 Task: Personal Template: Gluten-Free Shopping List.
Action: Mouse moved to (79, 81)
Screenshot: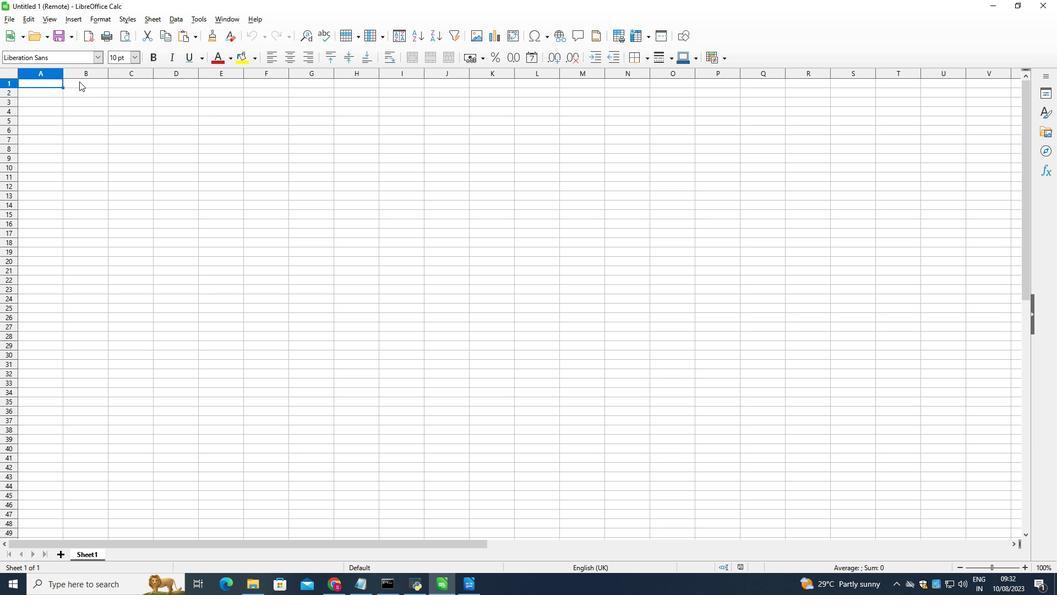
Action: Mouse pressed left at (79, 81)
Screenshot: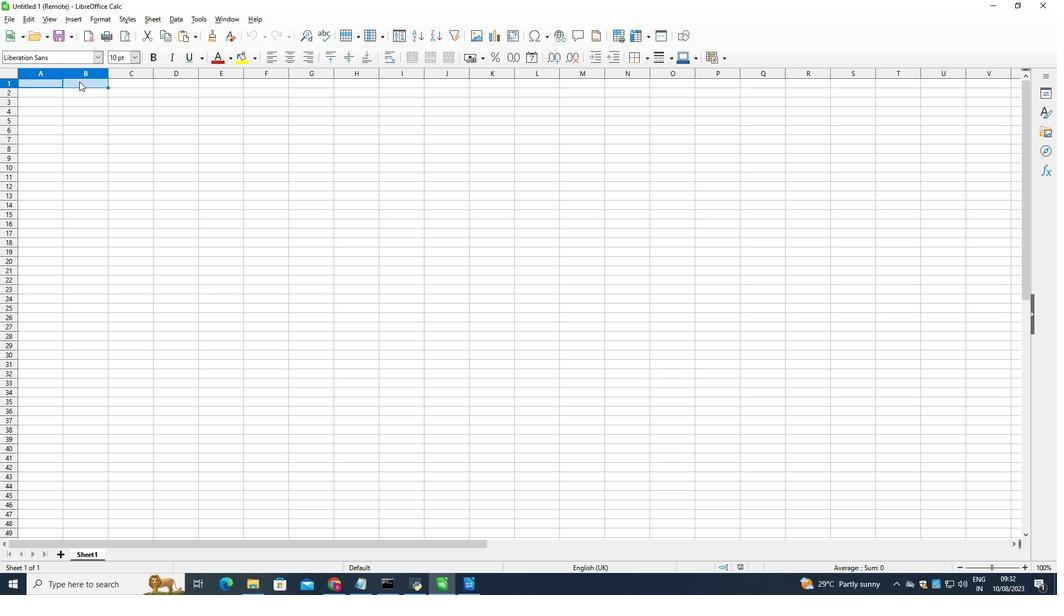 
Action: Mouse moved to (6, 87)
Screenshot: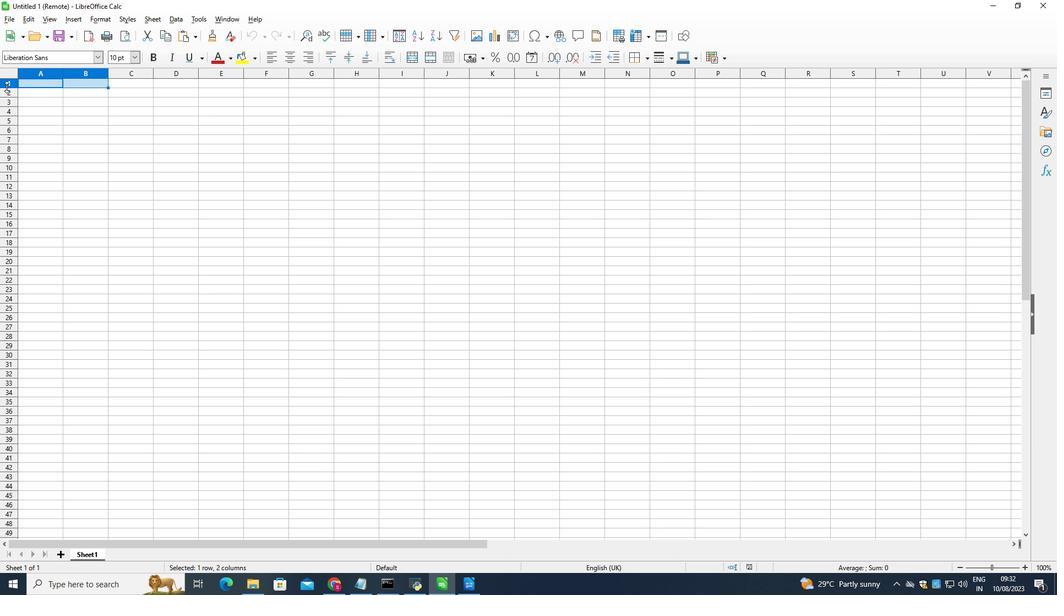 
Action: Mouse pressed left at (6, 87)
Screenshot: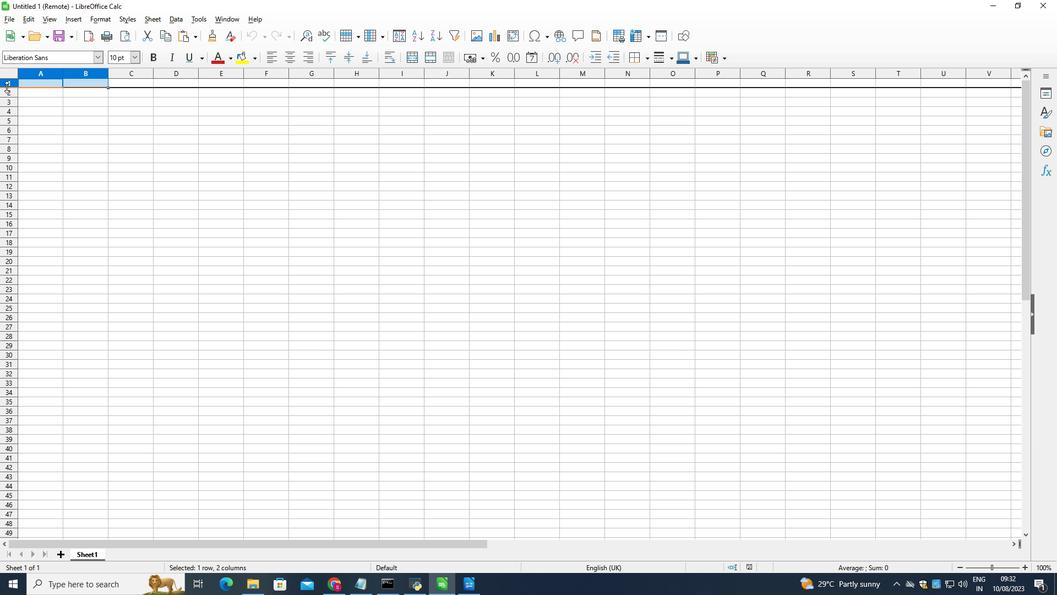 
Action: Mouse moved to (108, 73)
Screenshot: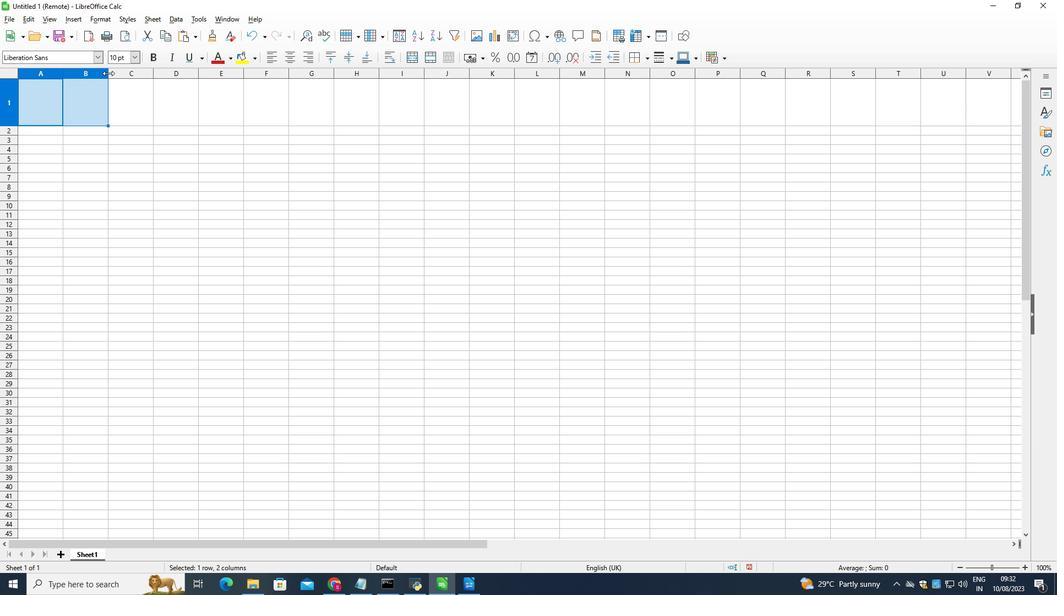 
Action: Mouse pressed left at (108, 73)
Screenshot: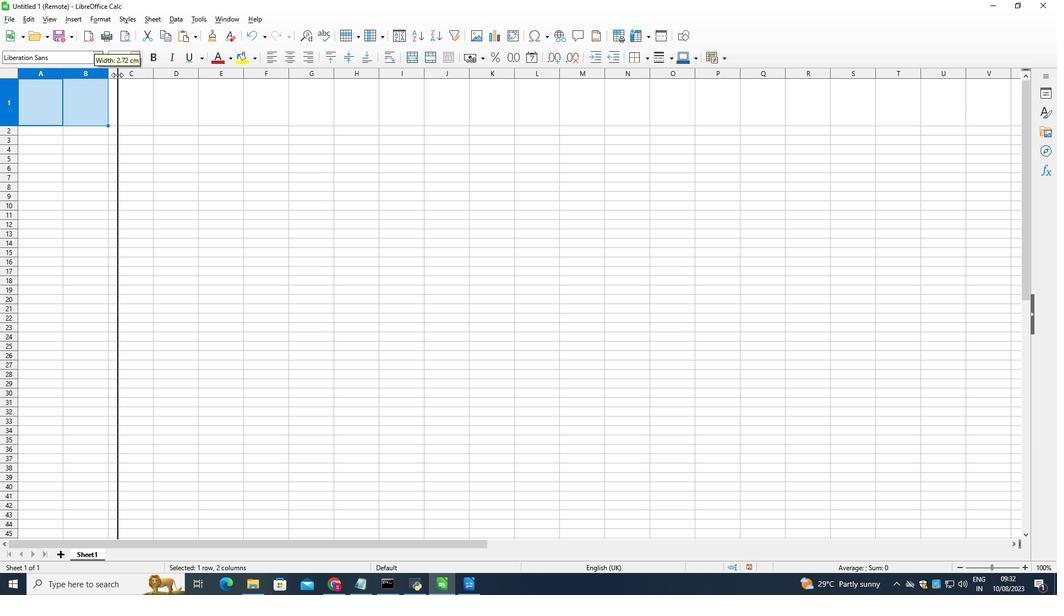 
Action: Mouse moved to (153, 75)
Screenshot: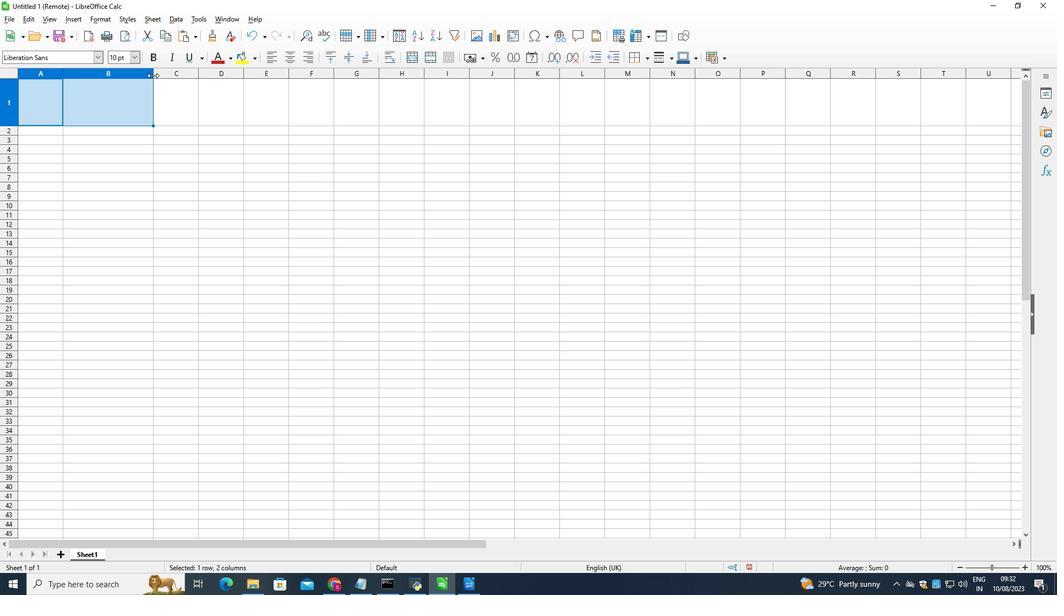 
Action: Mouse pressed left at (153, 75)
Screenshot: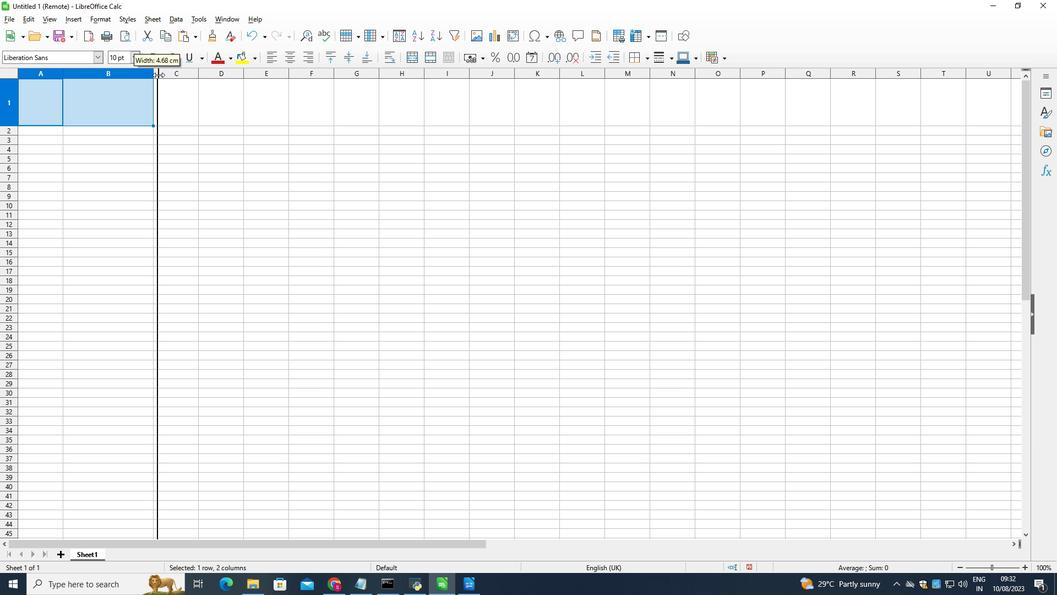 
Action: Mouse moved to (236, 74)
Screenshot: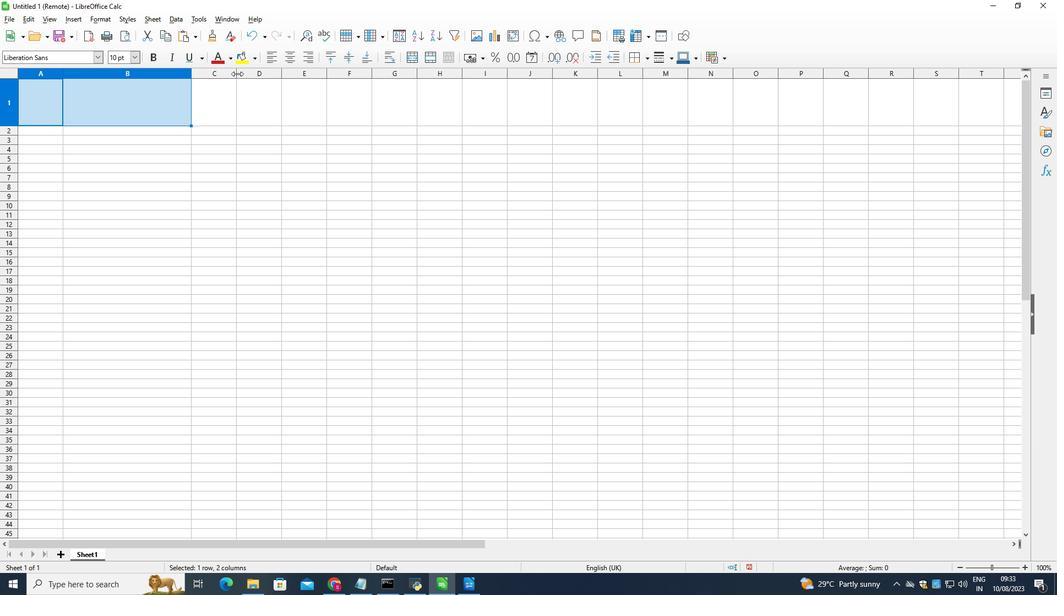 
Action: Mouse pressed left at (236, 74)
Screenshot: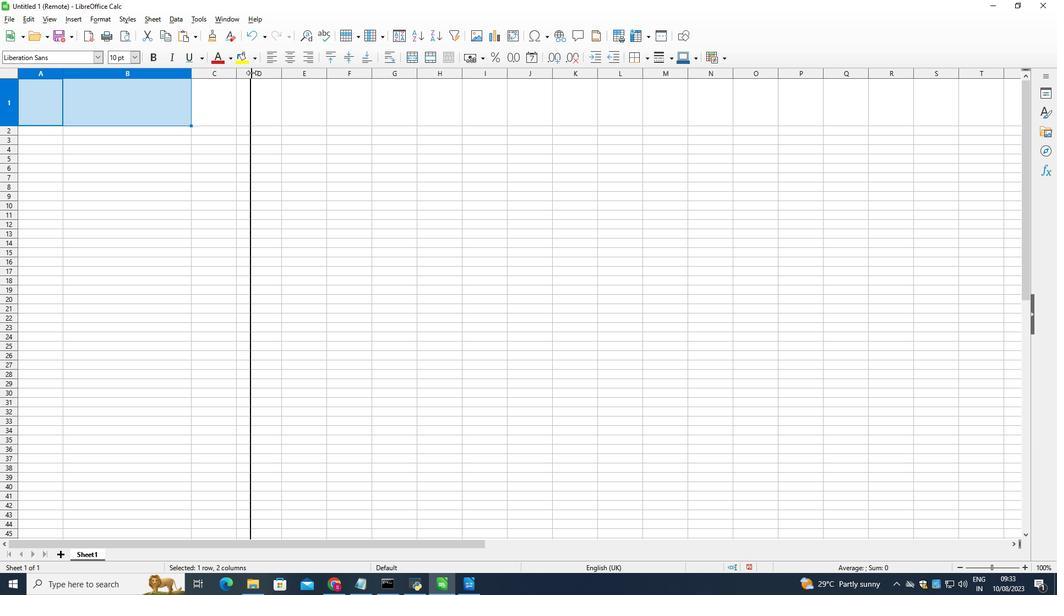 
Action: Mouse moved to (282, 71)
Screenshot: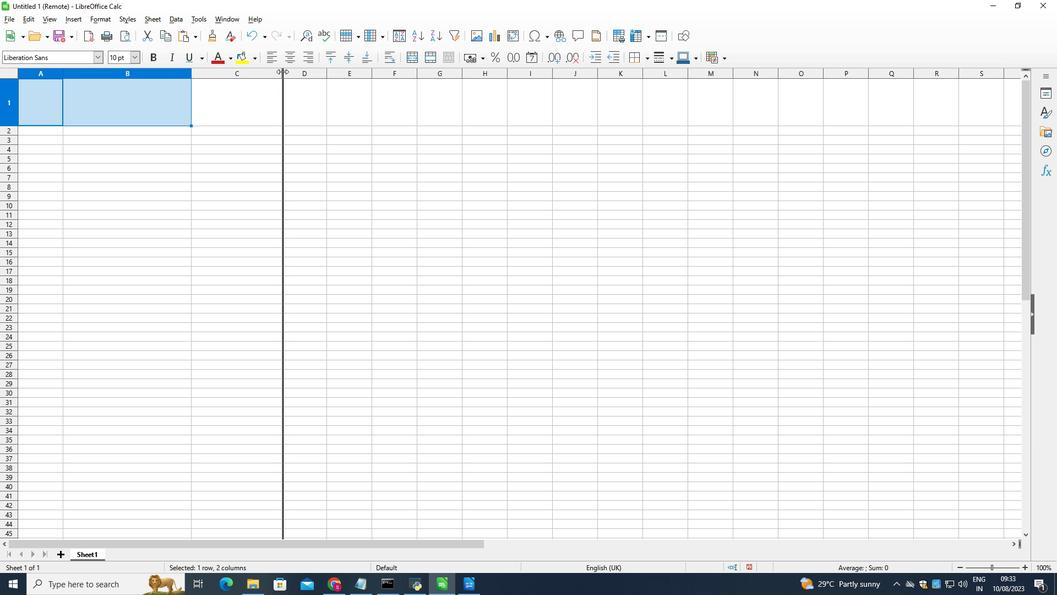 
Action: Mouse pressed left at (282, 71)
Screenshot: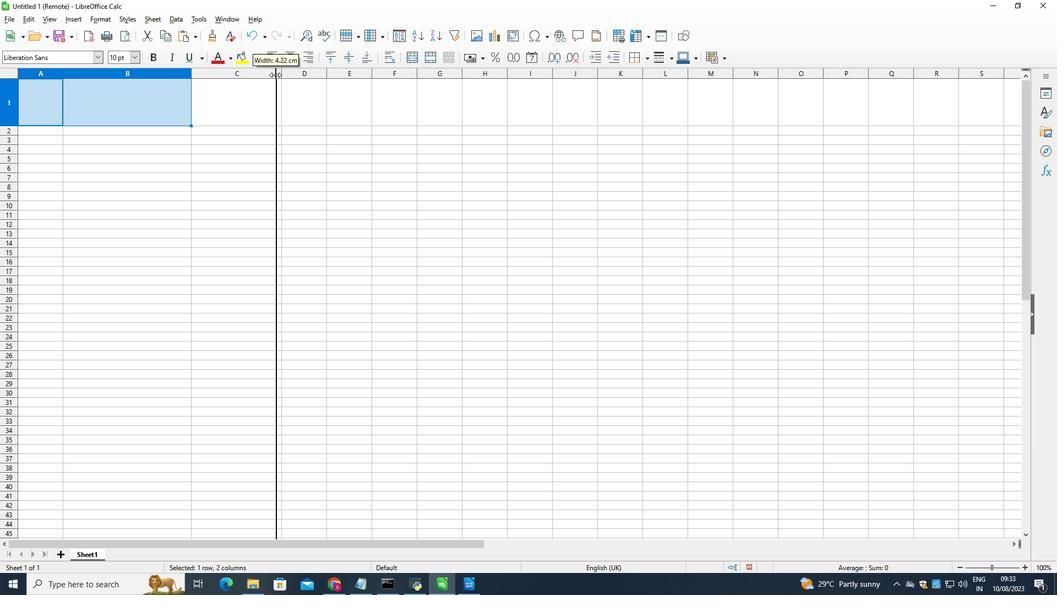 
Action: Mouse moved to (257, 73)
Screenshot: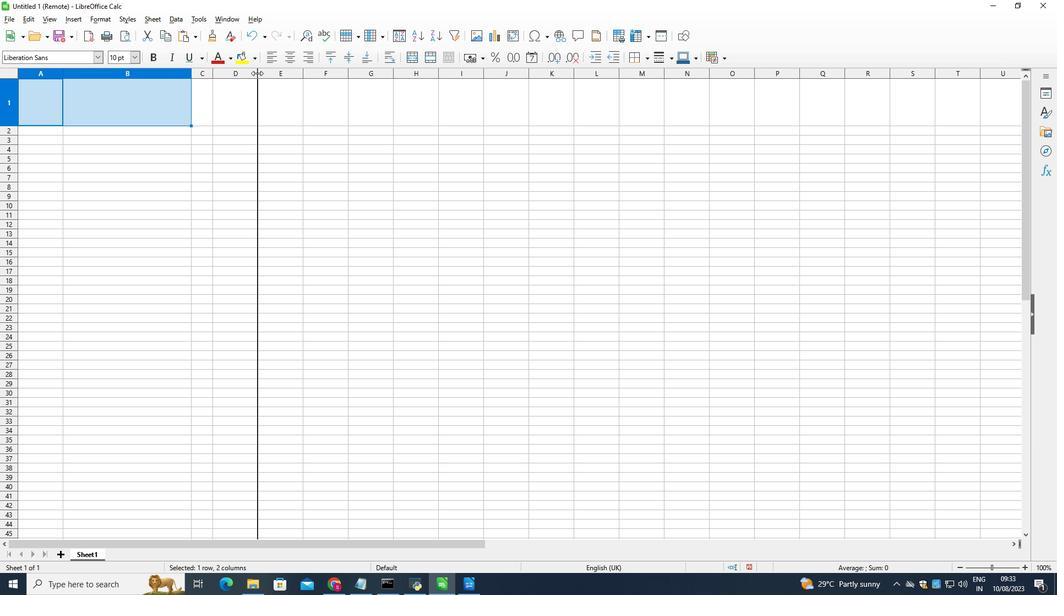 
Action: Mouse pressed left at (257, 73)
Screenshot: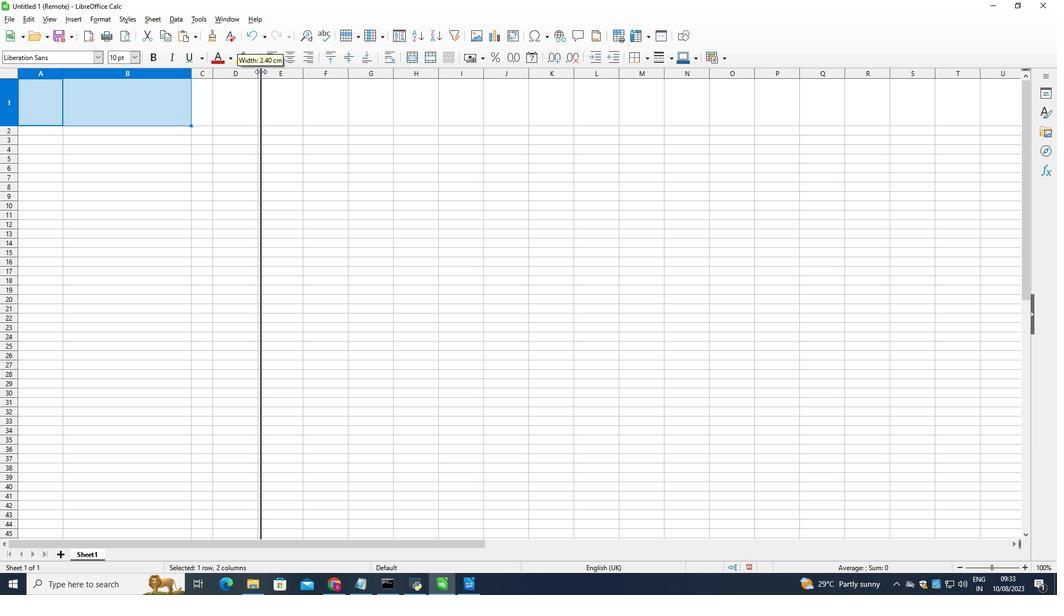 
Action: Mouse moved to (321, 77)
Screenshot: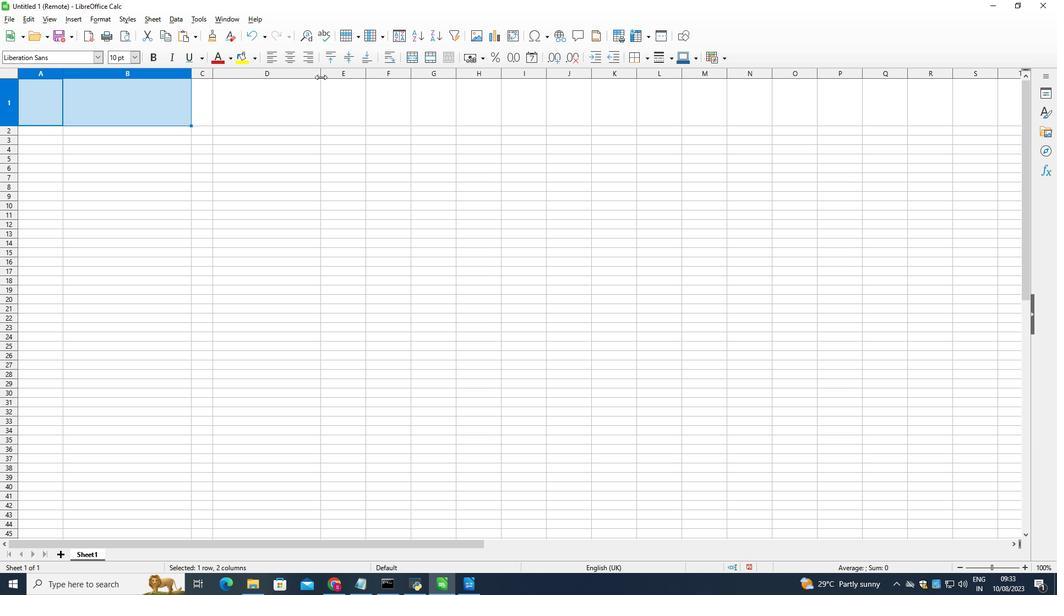 
Action: Mouse pressed left at (321, 77)
Screenshot: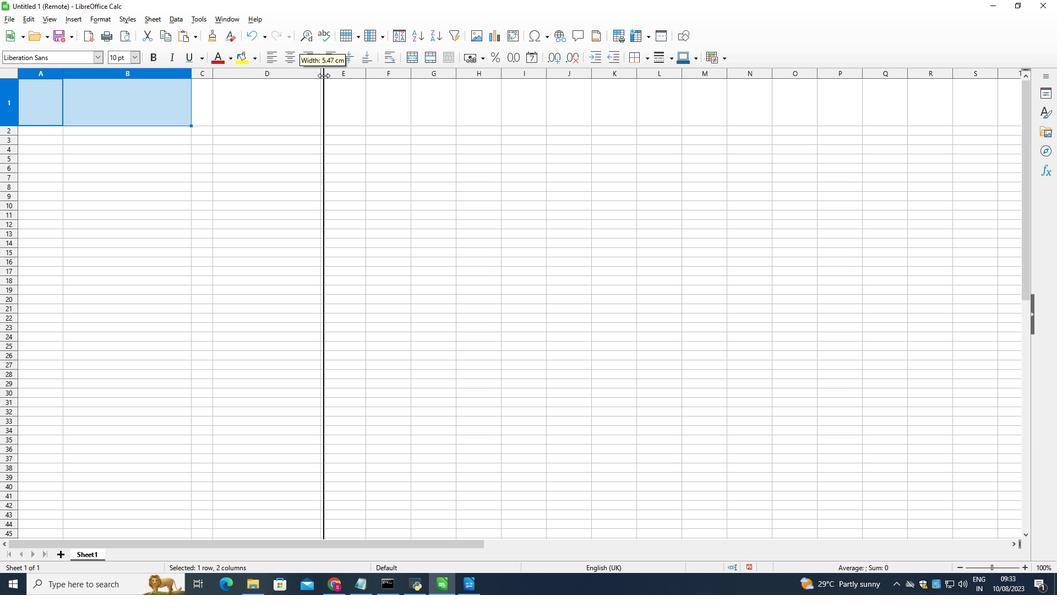 
Action: Mouse moved to (8, 126)
Screenshot: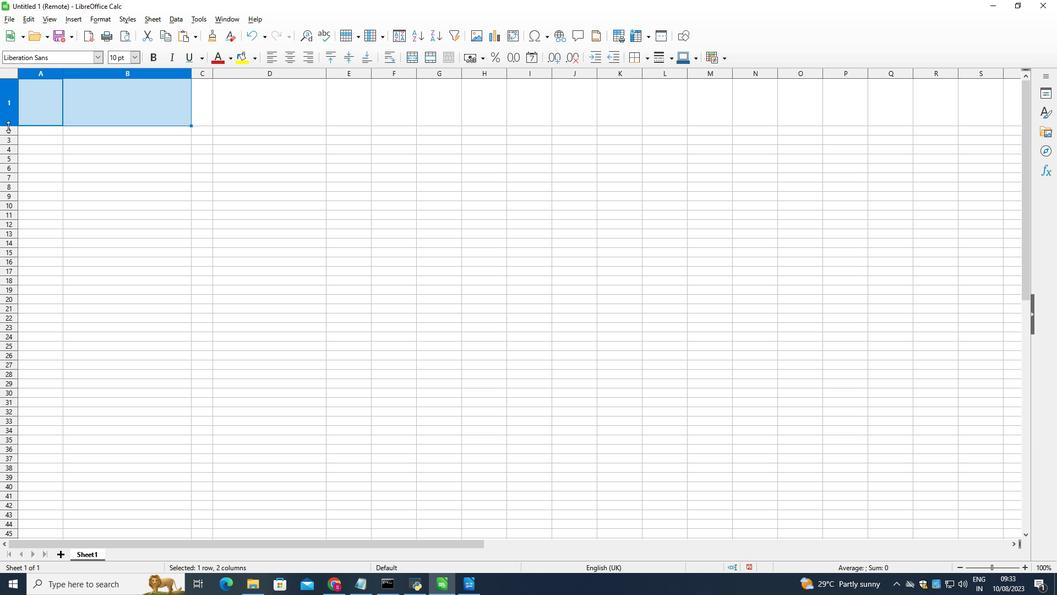 
Action: Mouse pressed left at (8, 126)
Screenshot: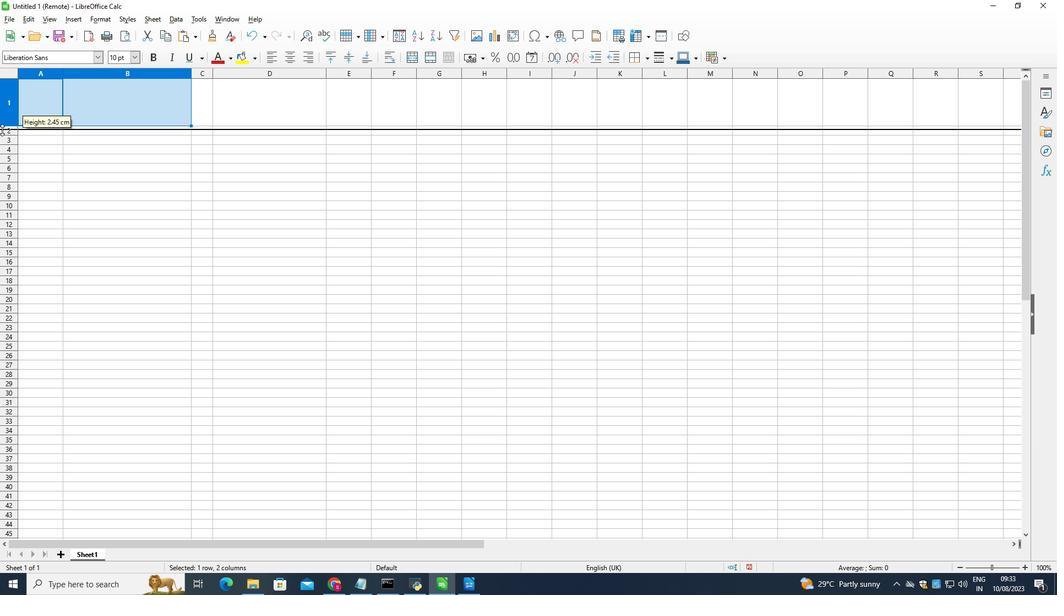 
Action: Mouse moved to (251, 153)
Screenshot: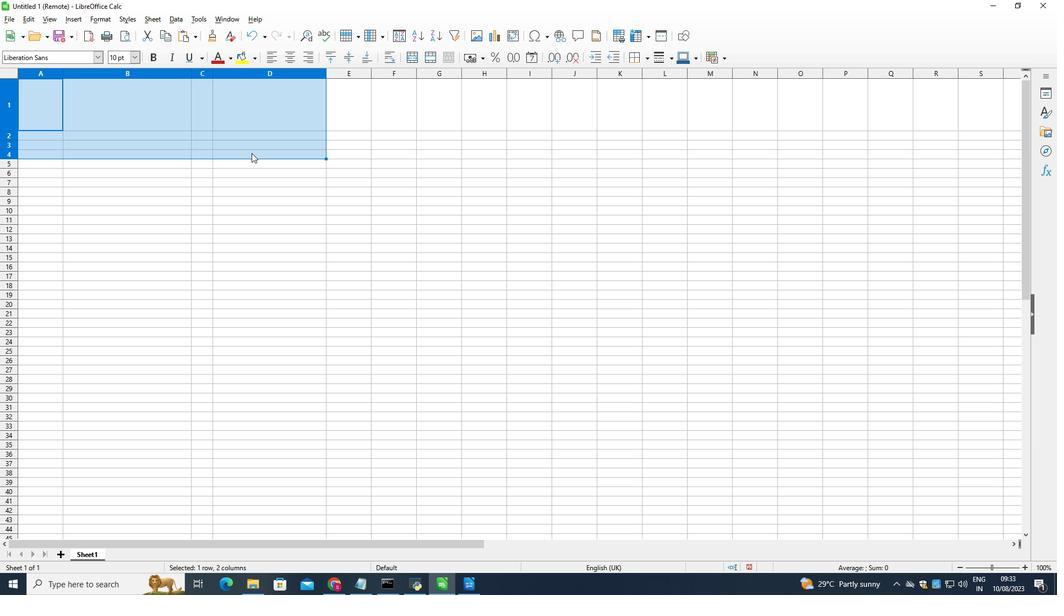 
Action: Mouse pressed left at (251, 153)
Screenshot: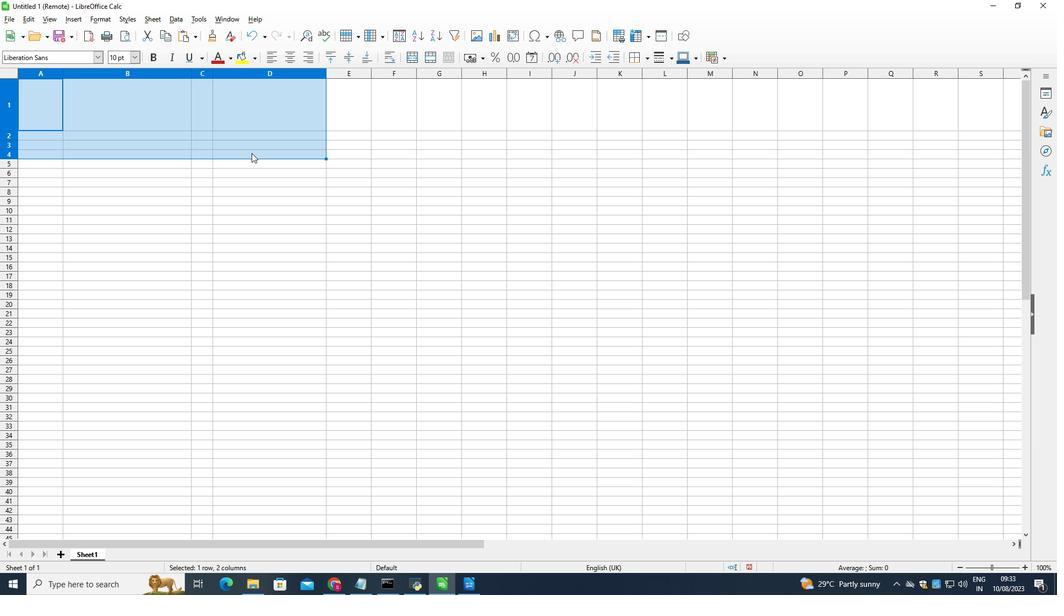 
Action: Mouse moved to (348, 135)
Screenshot: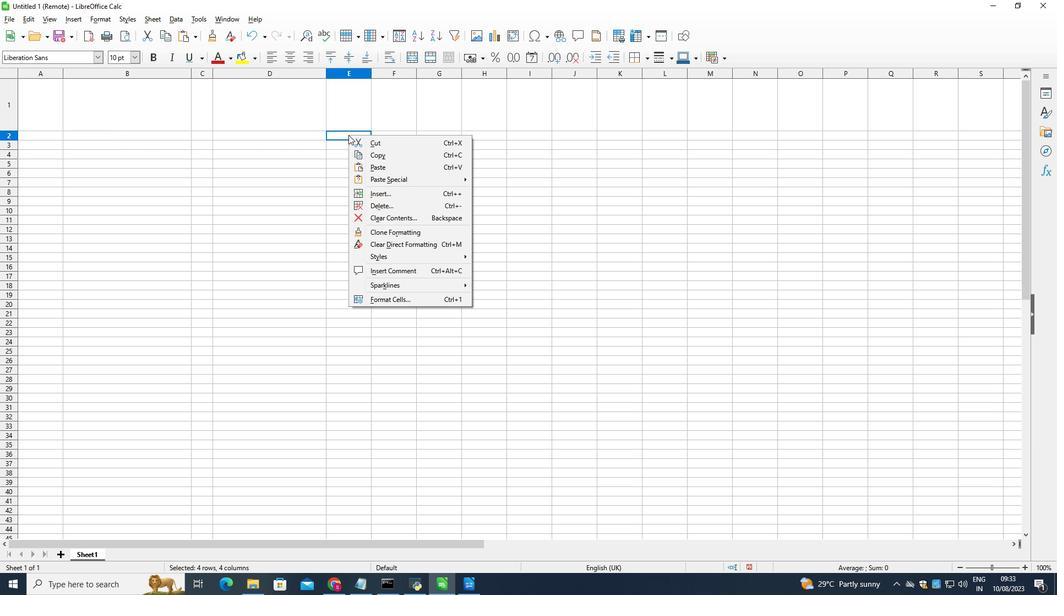 
Action: Mouse pressed right at (348, 135)
Screenshot: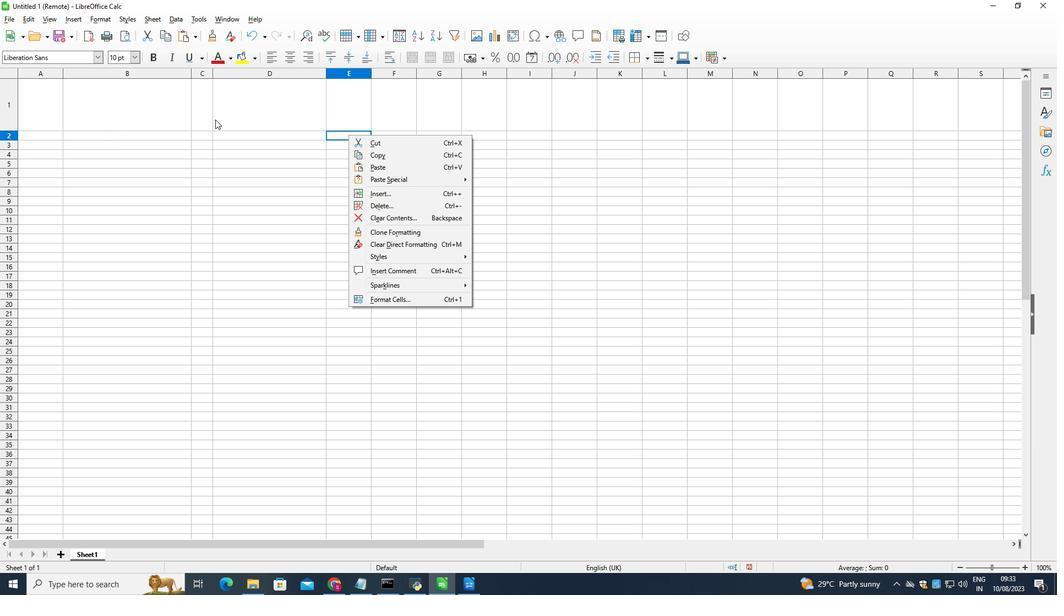 
Action: Mouse moved to (127, 107)
Screenshot: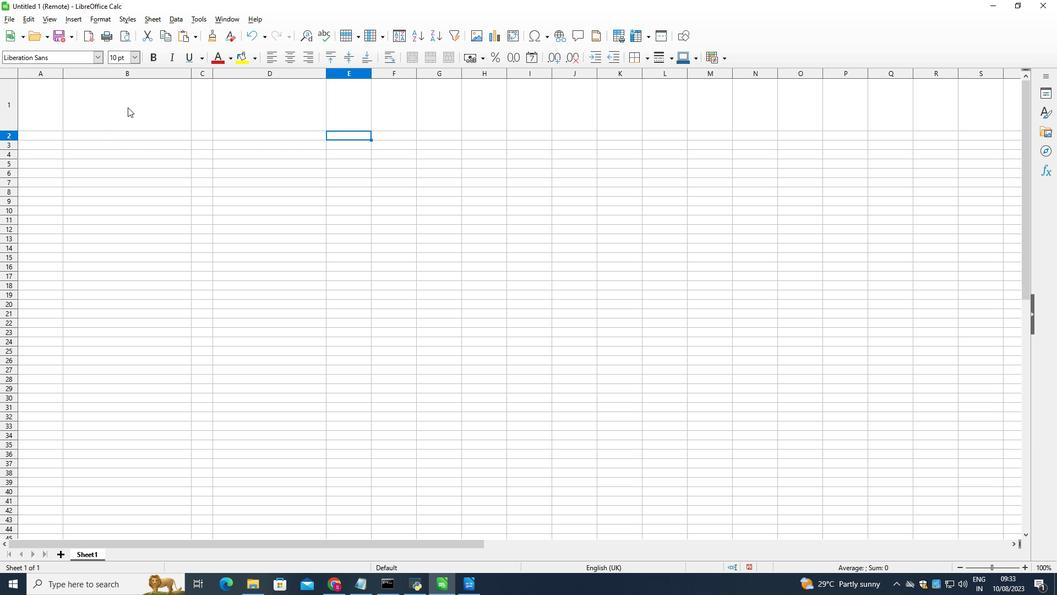 
Action: Mouse pressed left at (127, 107)
Screenshot: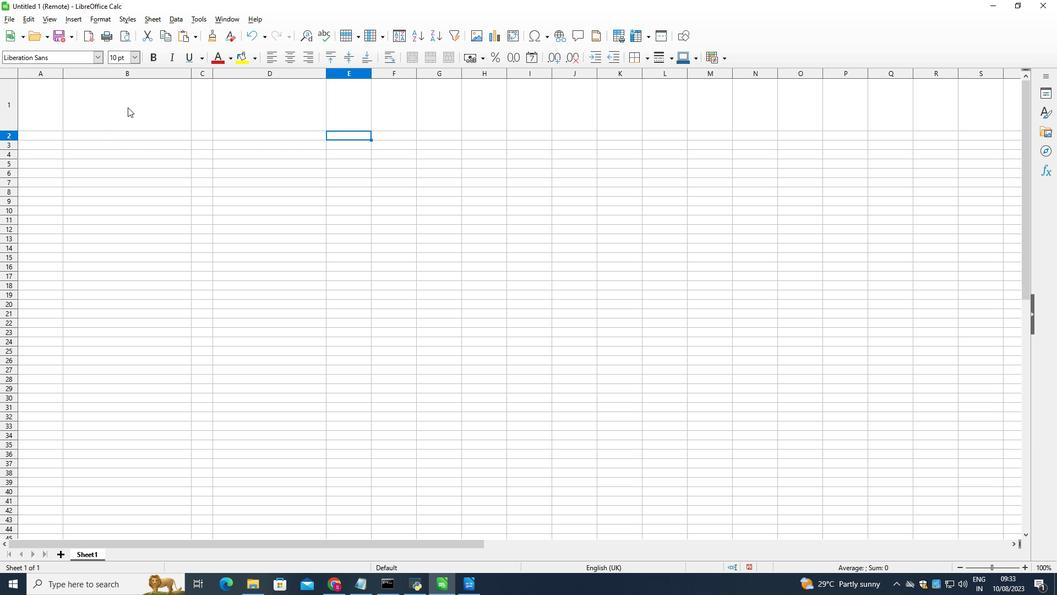 
Action: Mouse moved to (132, 56)
Screenshot: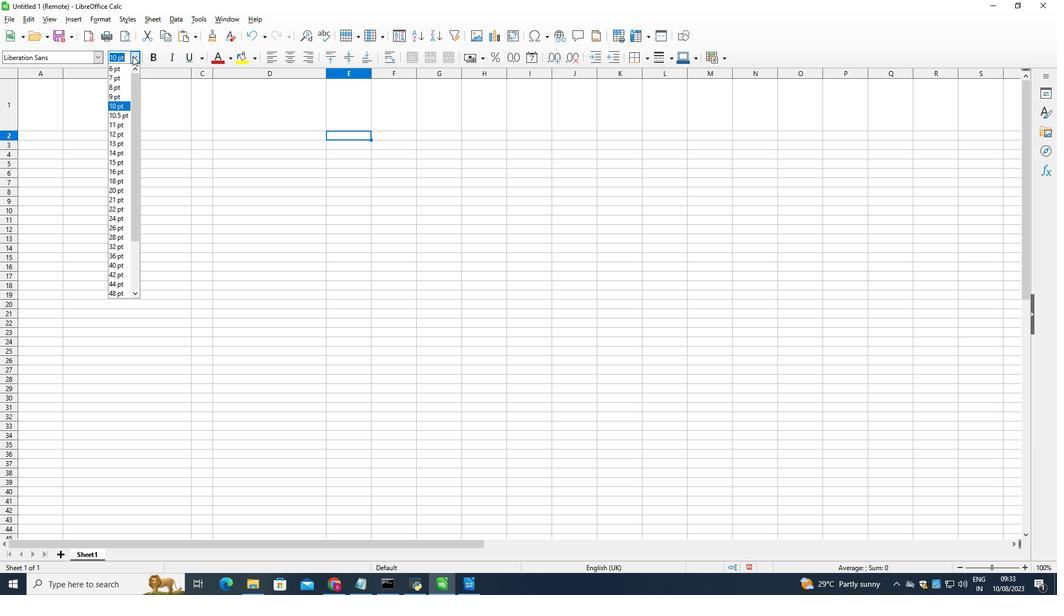 
Action: Mouse pressed left at (132, 56)
Screenshot: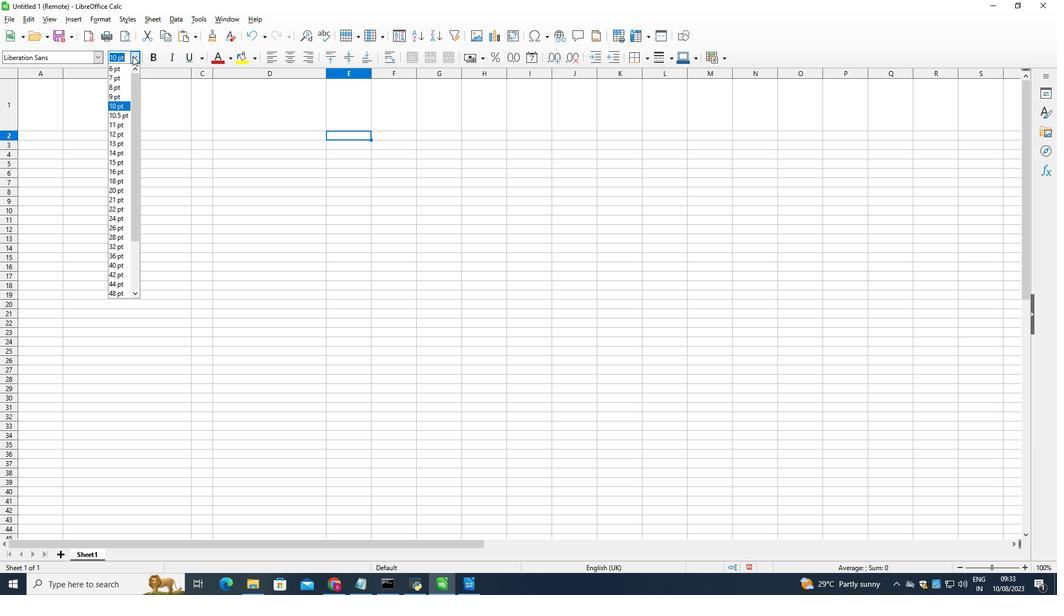 
Action: Mouse moved to (112, 187)
Screenshot: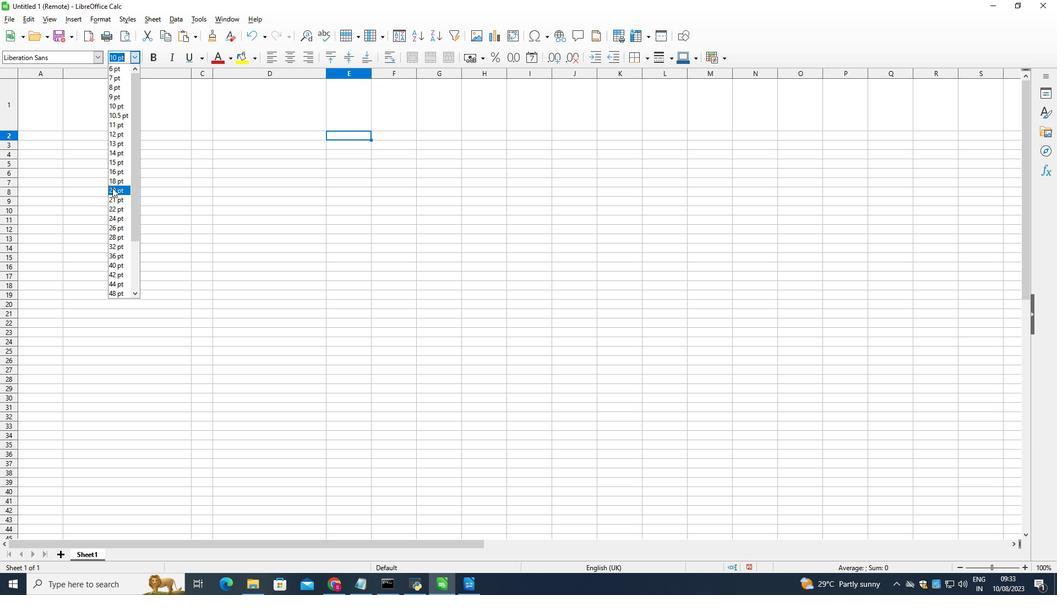 
Action: Mouse pressed left at (112, 187)
Screenshot: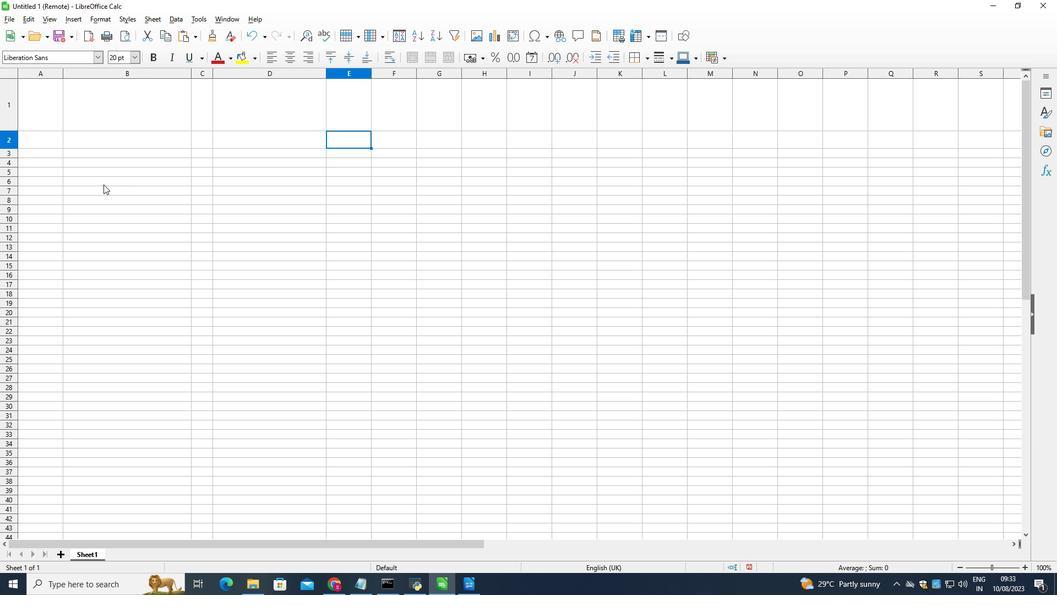 
Action: Mouse moved to (110, 97)
Screenshot: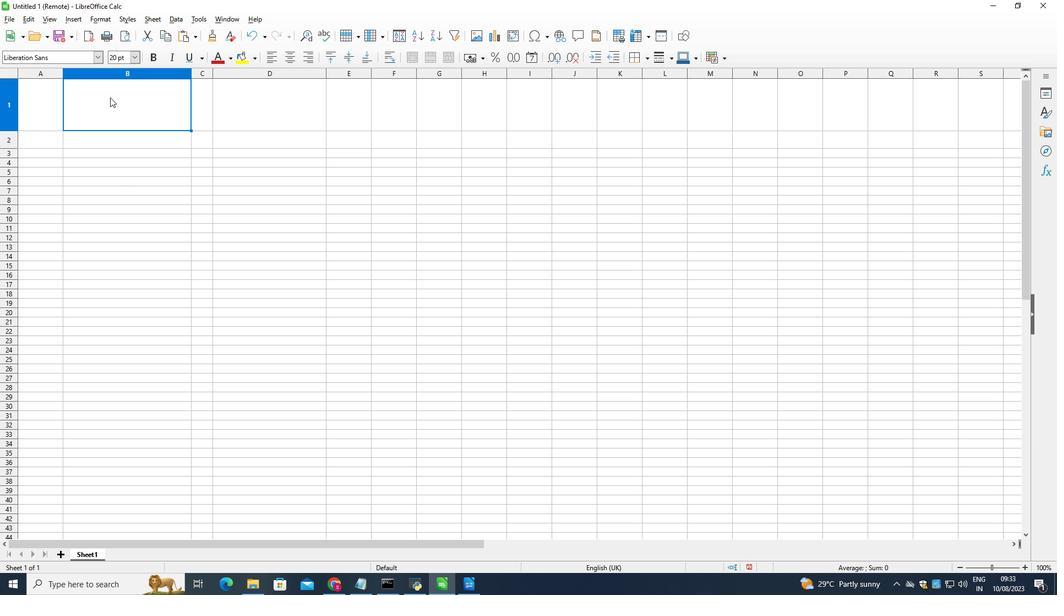 
Action: Mouse pressed left at (110, 97)
Screenshot: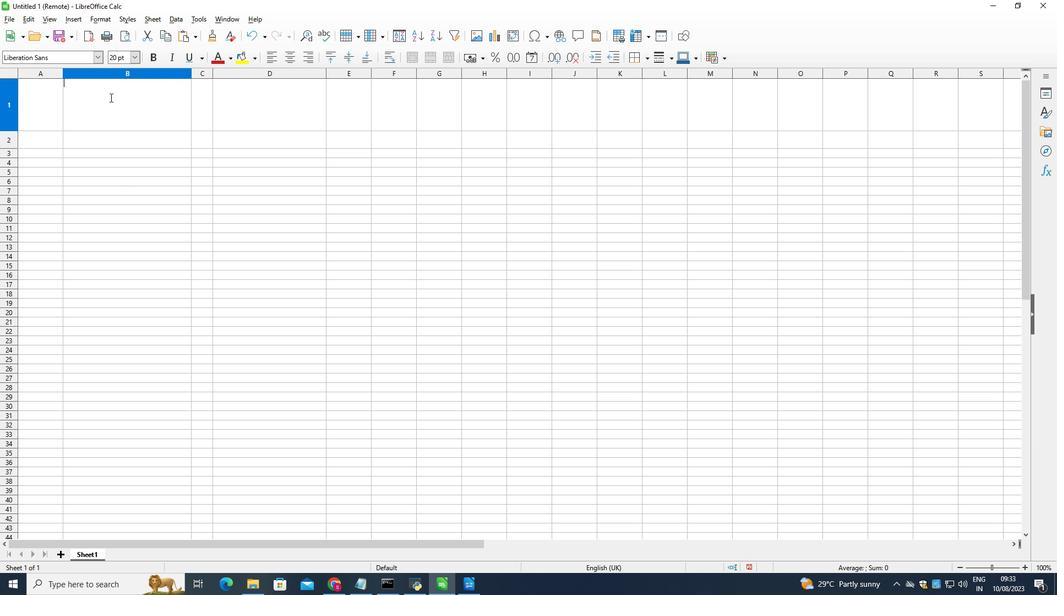 
Action: Mouse pressed left at (110, 97)
Screenshot: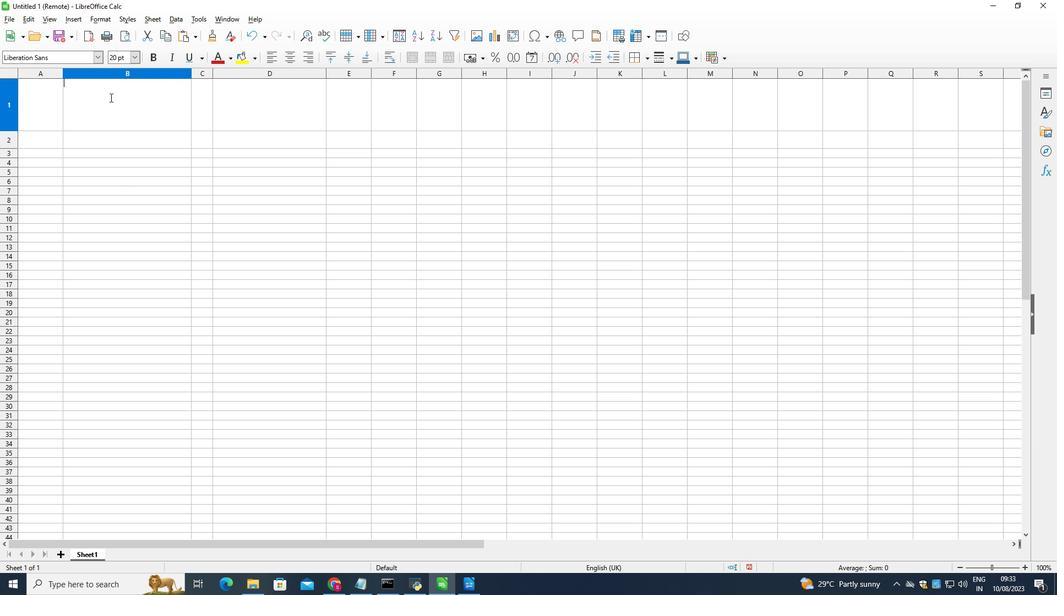 
Action: Key pressed <Key.shift>Gluten-<Key.shift>Free<Key.space><Key.shift><Key.shift><Key.shift><Key.shift><Key.shift>Grocery<Key.space><Key.shift>List
Screenshot: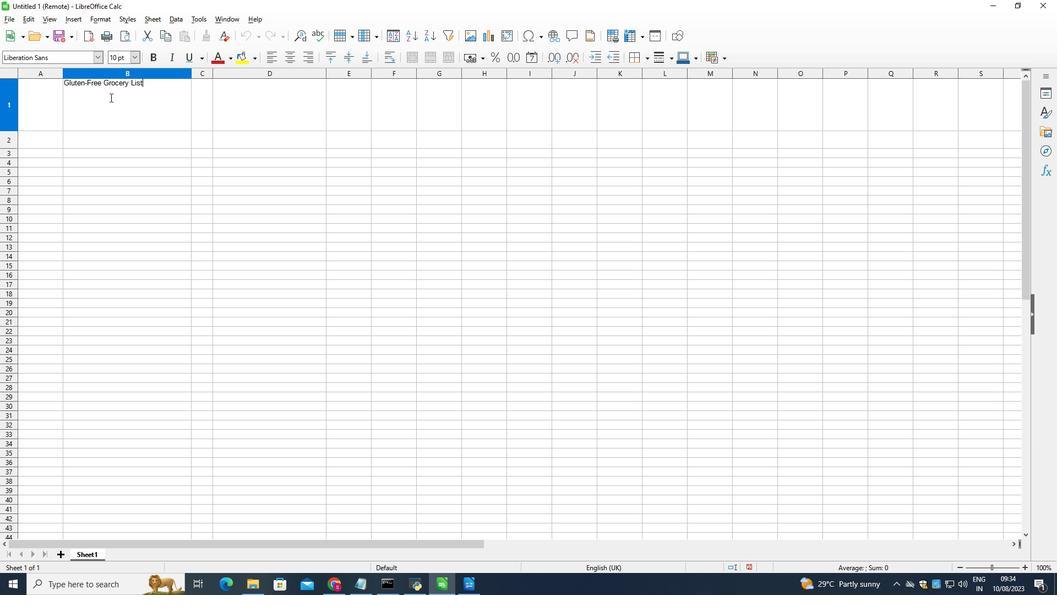 
Action: Mouse moved to (195, 204)
Screenshot: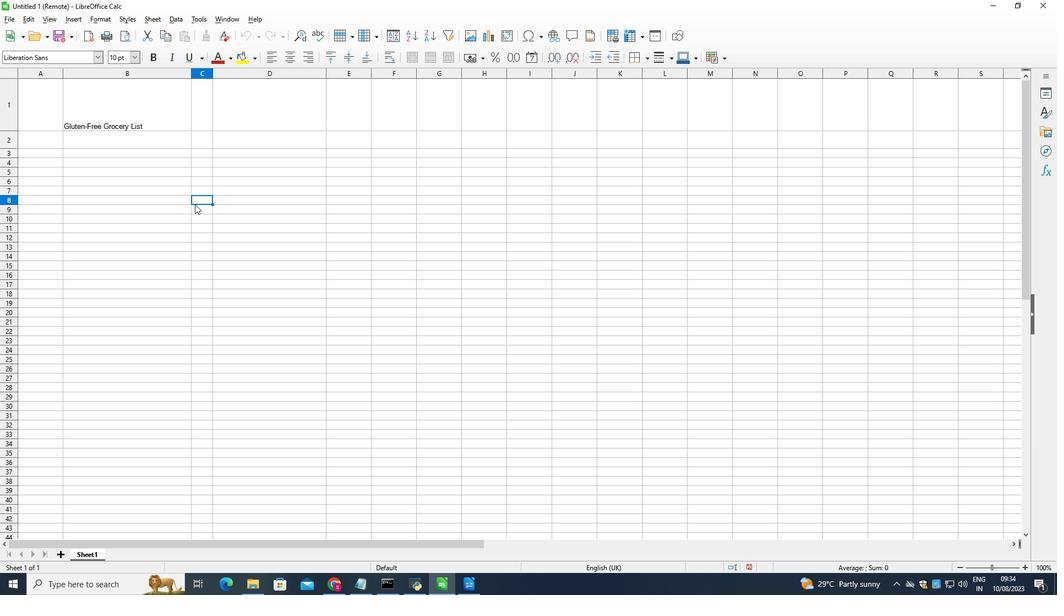 
Action: Mouse pressed left at (195, 204)
Screenshot: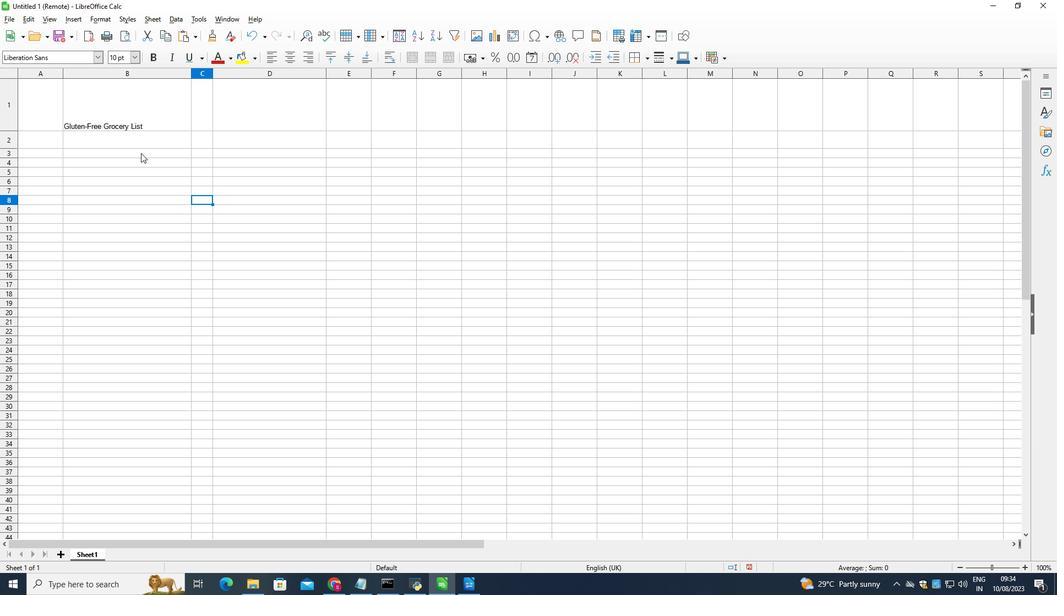 
Action: Mouse moved to (155, 116)
Screenshot: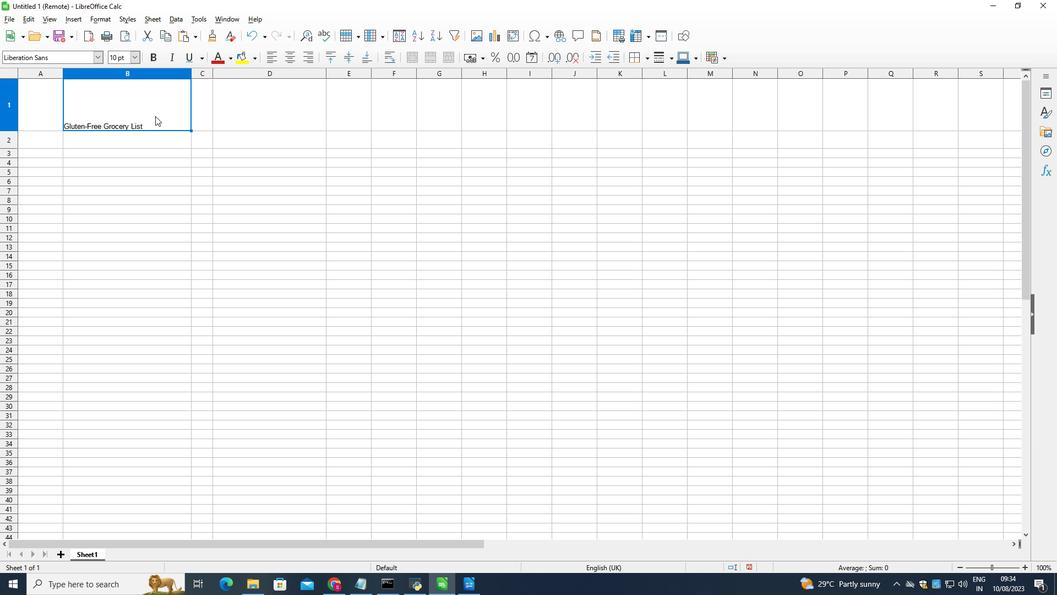 
Action: Mouse pressed left at (155, 116)
Screenshot: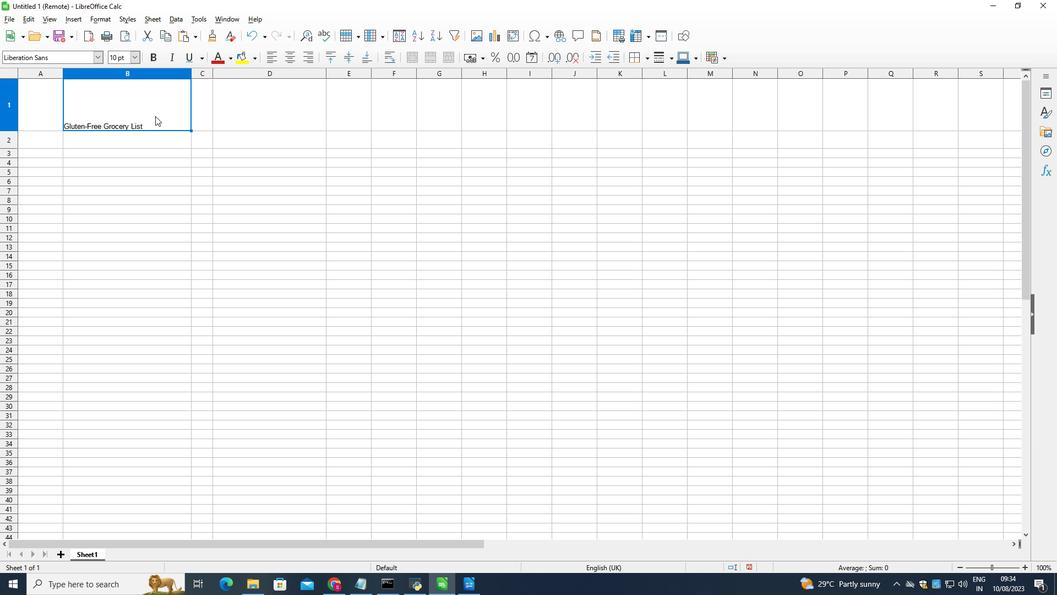 
Action: Mouse moved to (65, 122)
Screenshot: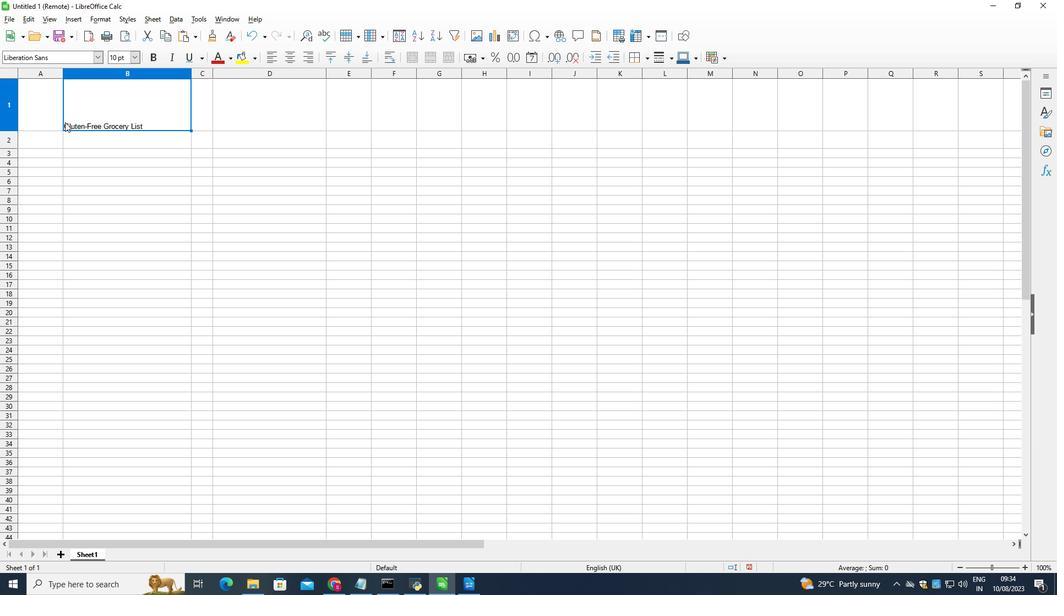
Action: Mouse pressed left at (65, 122)
Screenshot: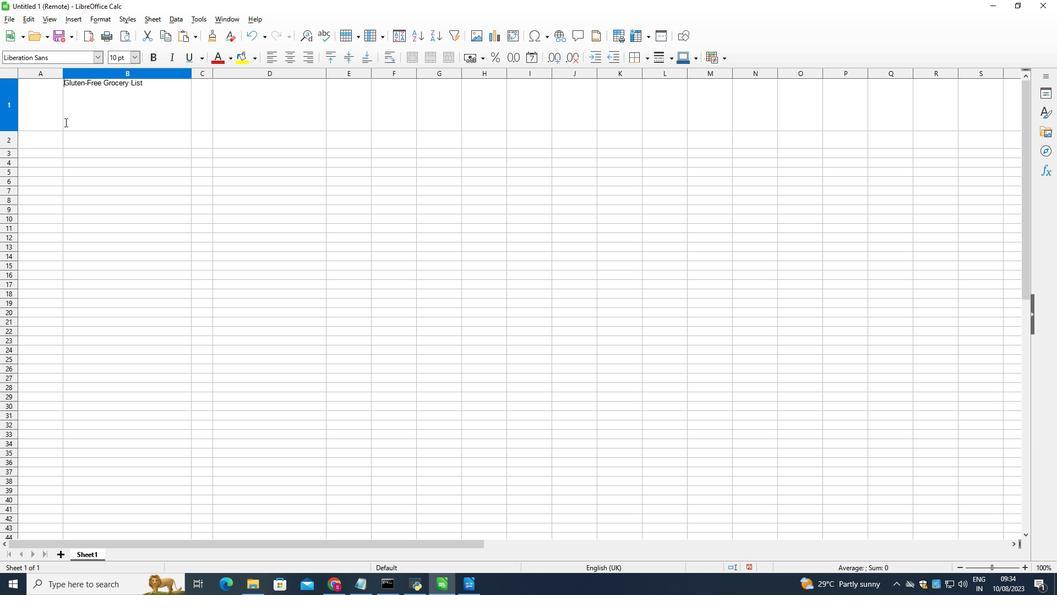 
Action: Mouse pressed left at (65, 122)
Screenshot: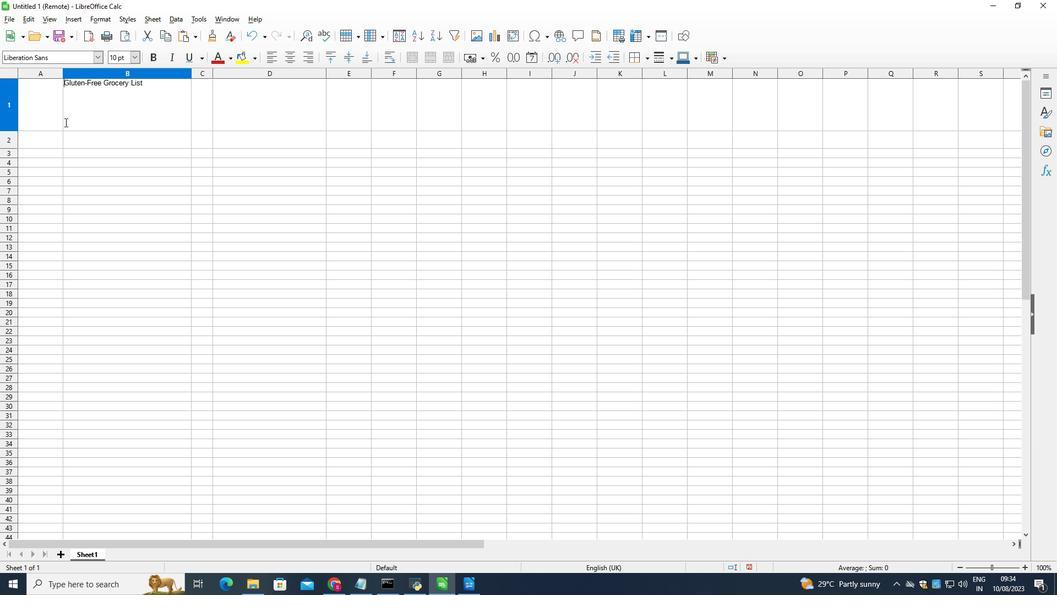 
Action: Mouse moved to (64, 81)
Screenshot: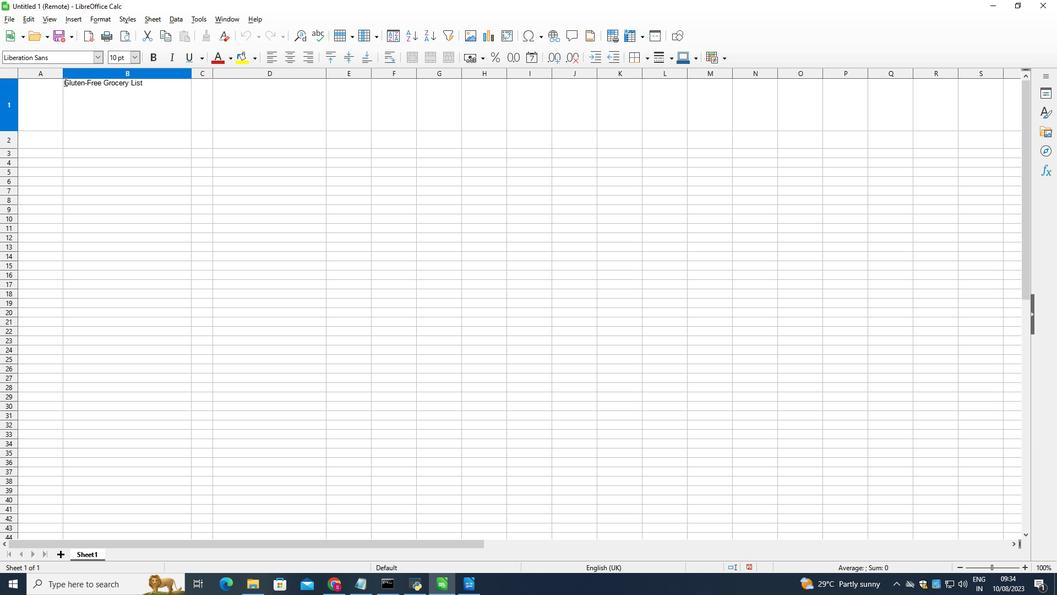 
Action: Mouse pressed left at (64, 81)
Screenshot: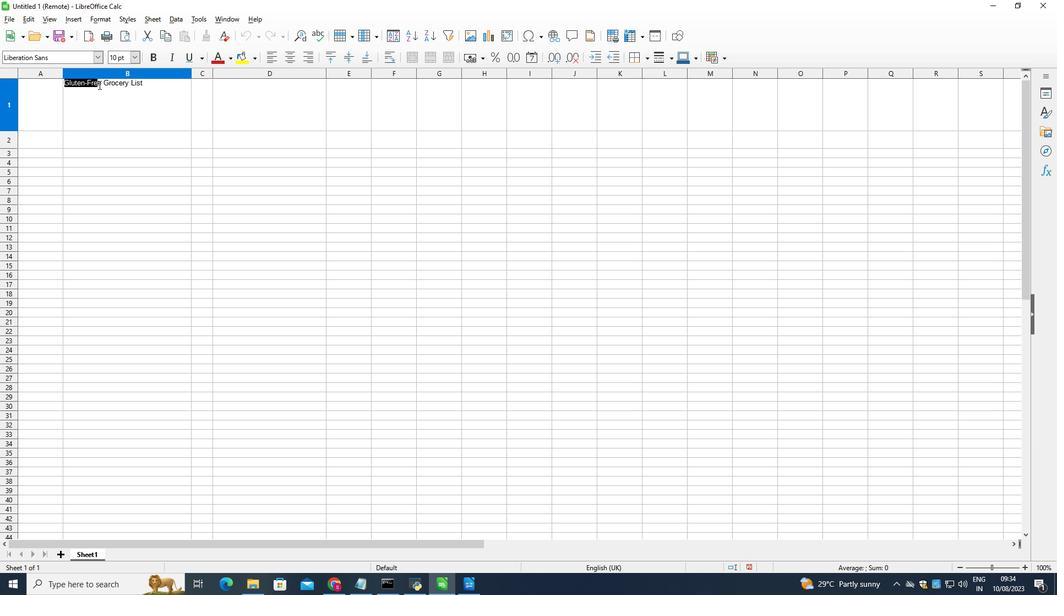 
Action: Mouse moved to (134, 58)
Screenshot: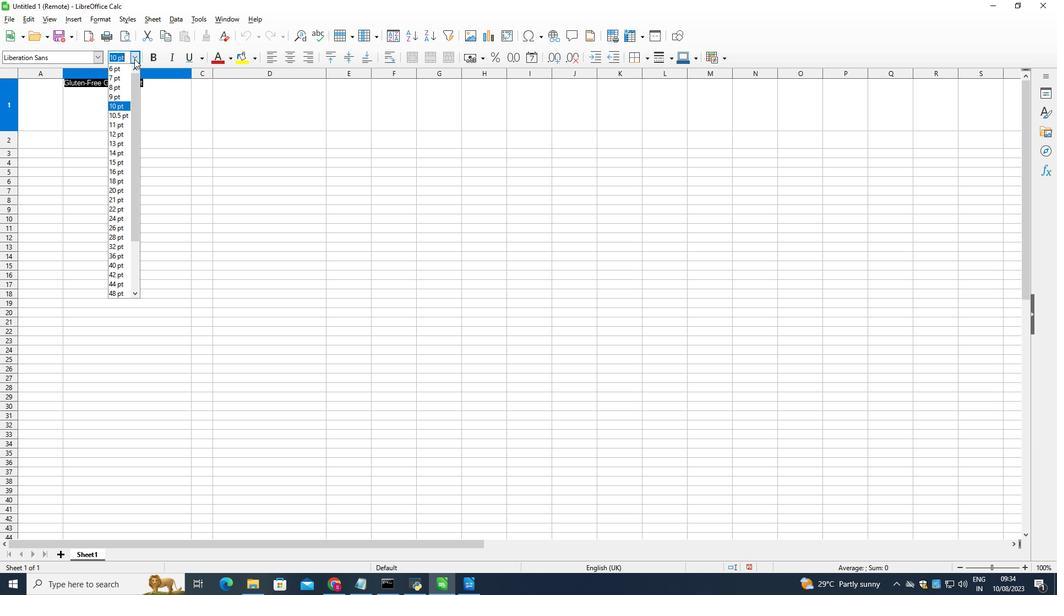 
Action: Mouse pressed left at (134, 58)
Screenshot: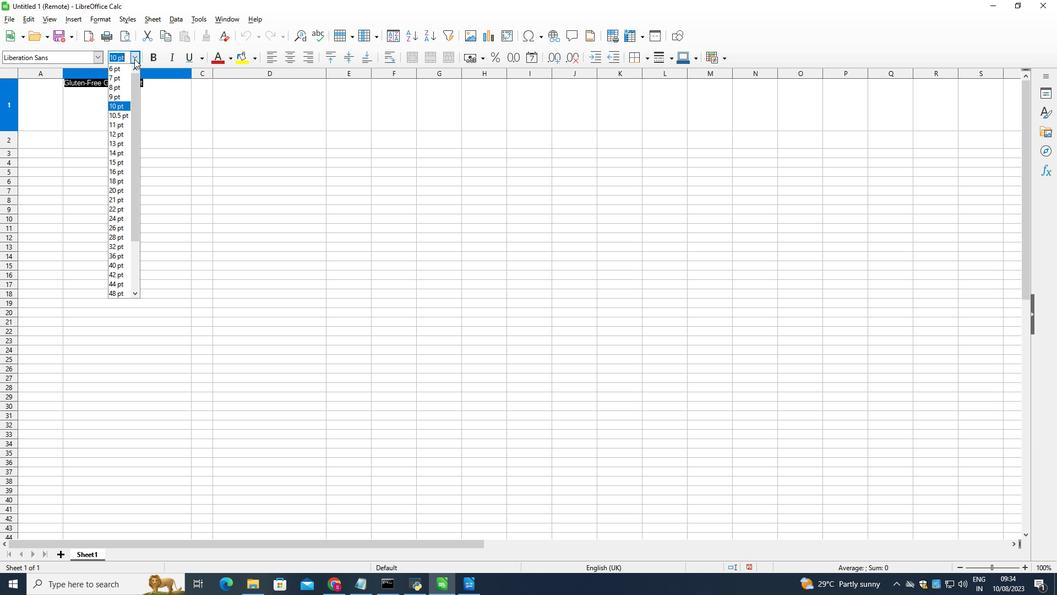 
Action: Mouse moved to (117, 192)
Screenshot: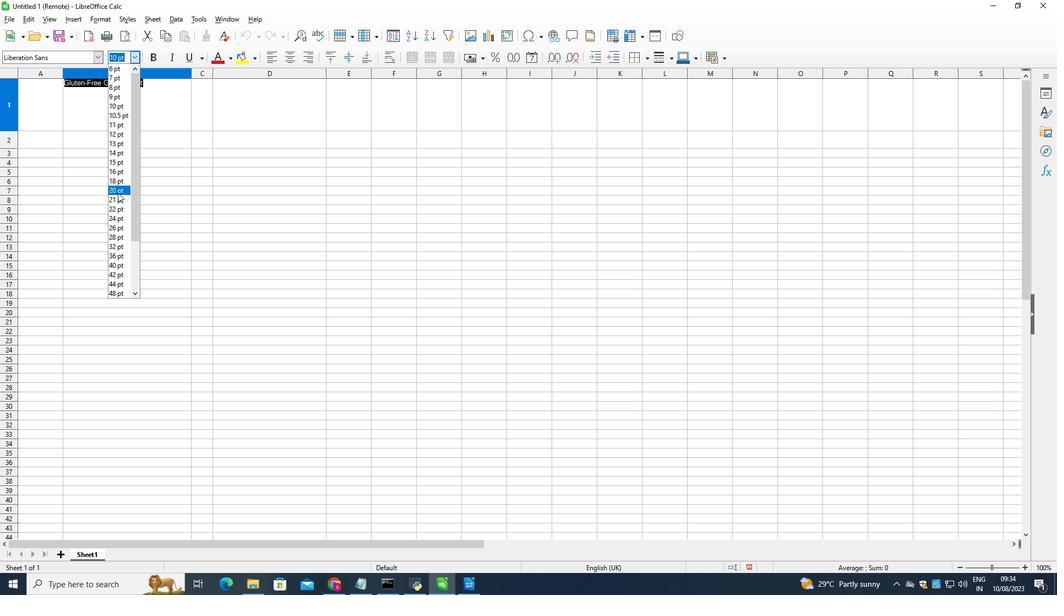 
Action: Mouse pressed left at (117, 192)
Screenshot: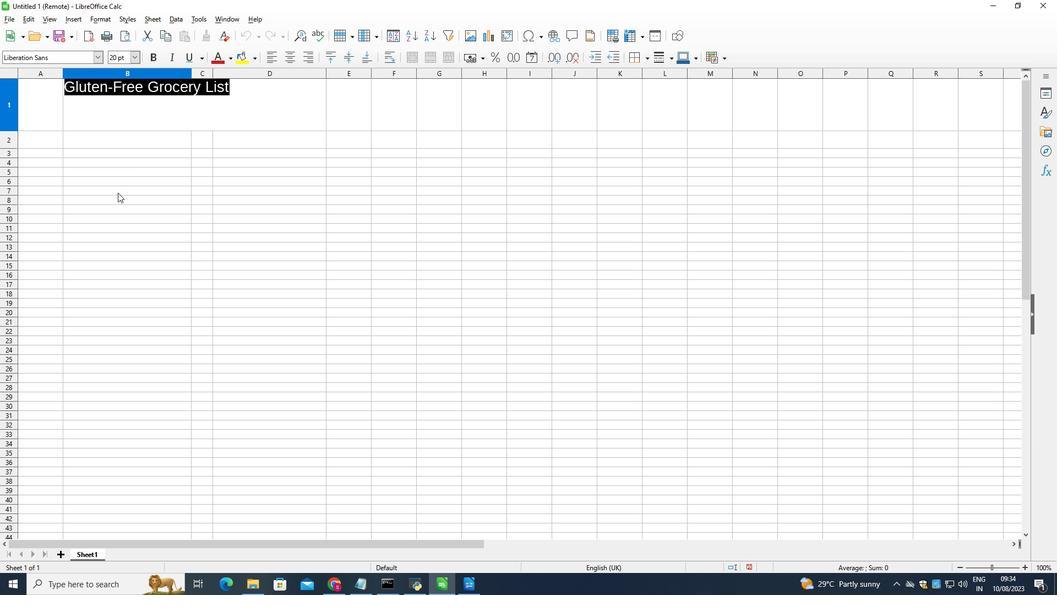 
Action: Mouse moved to (152, 54)
Screenshot: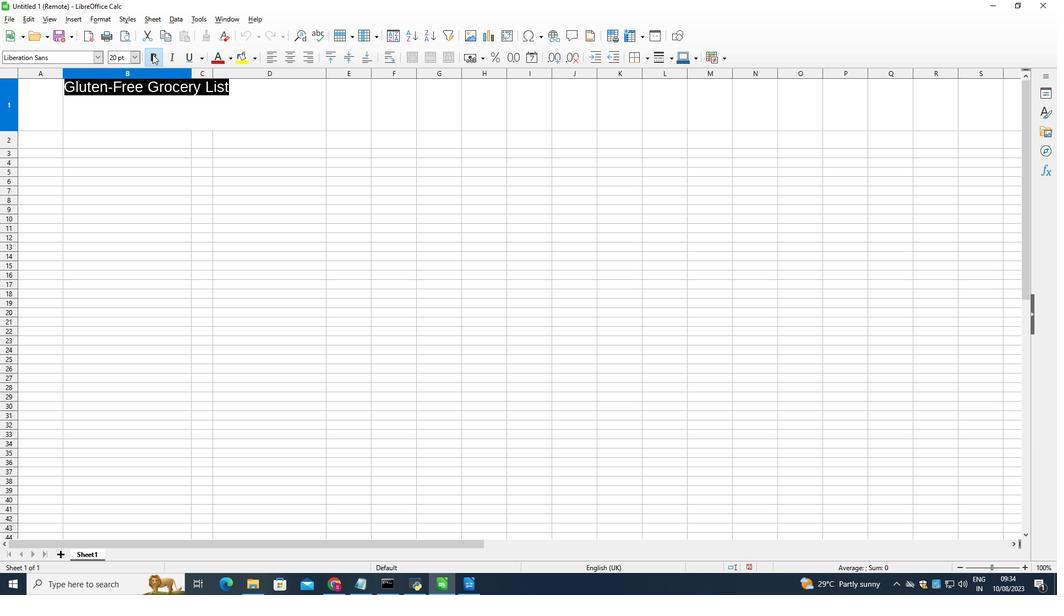 
Action: Mouse pressed left at (152, 54)
Screenshot: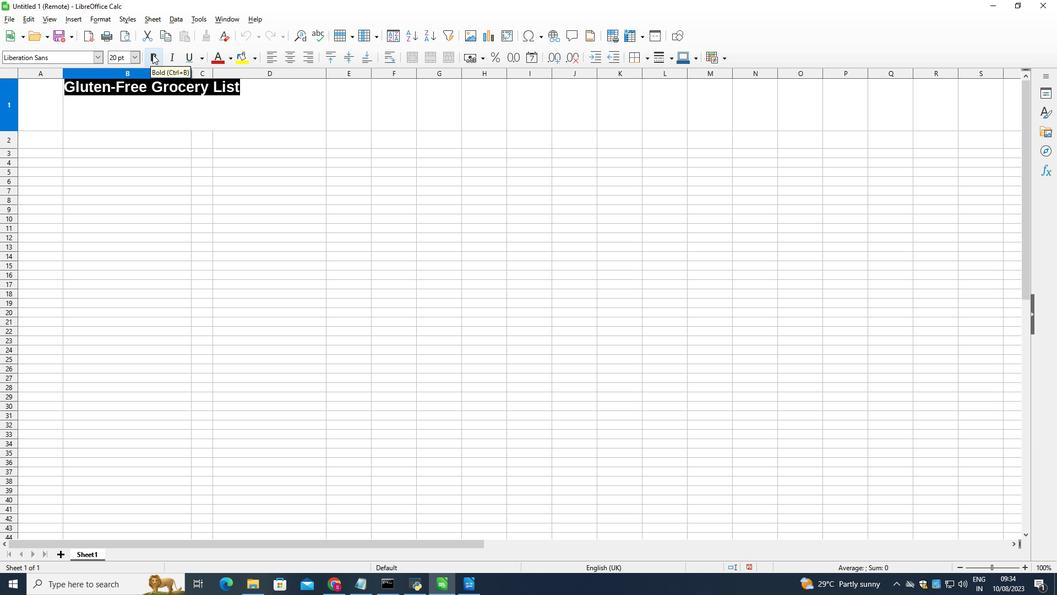 
Action: Mouse moved to (388, 56)
Screenshot: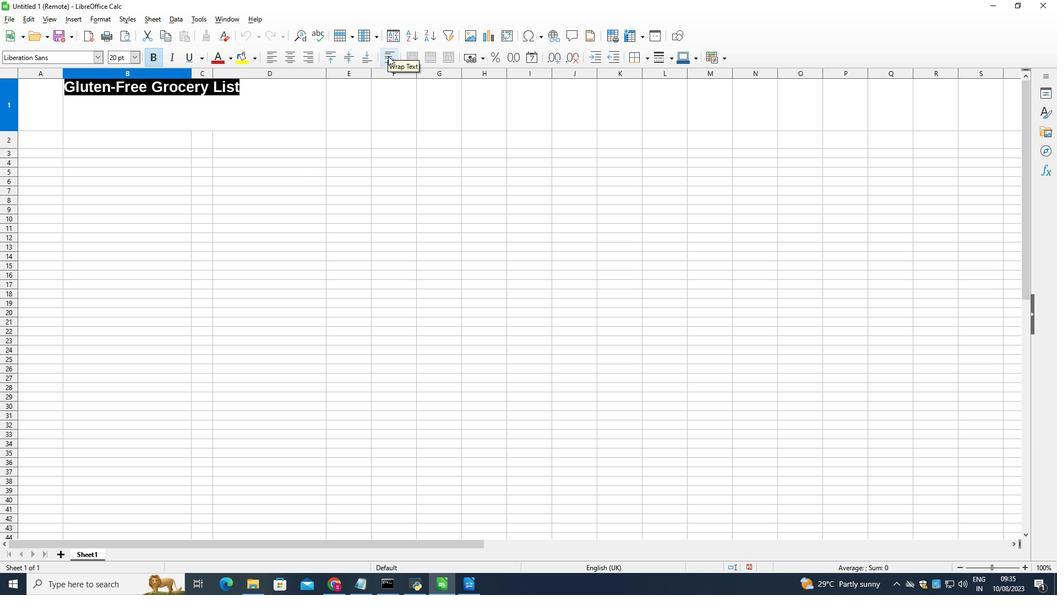 
Action: Mouse pressed left at (388, 56)
Screenshot: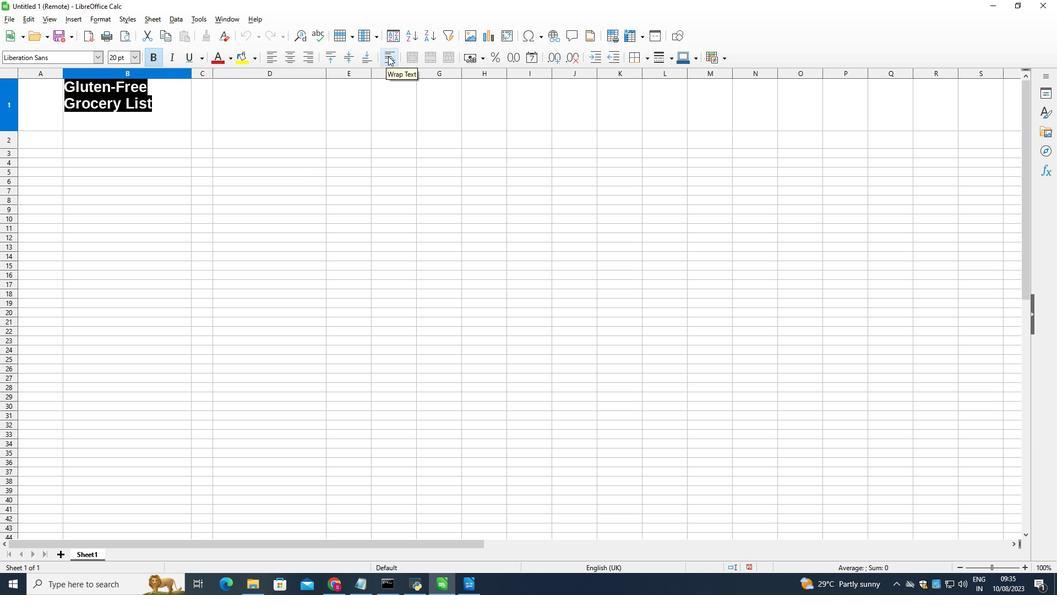 
Action: Mouse moved to (290, 57)
Screenshot: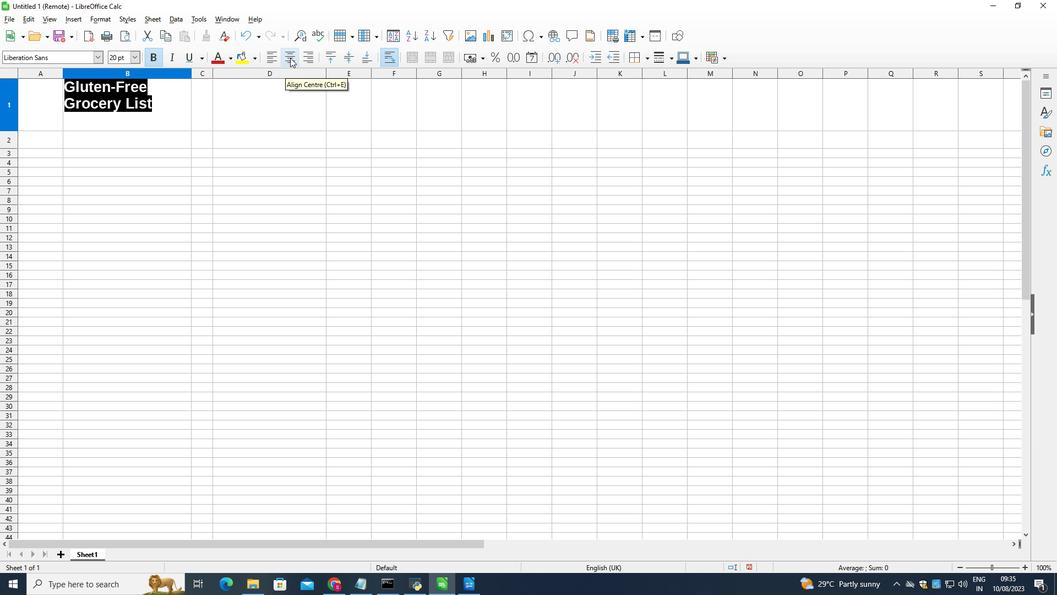 
Action: Mouse pressed left at (290, 57)
Screenshot: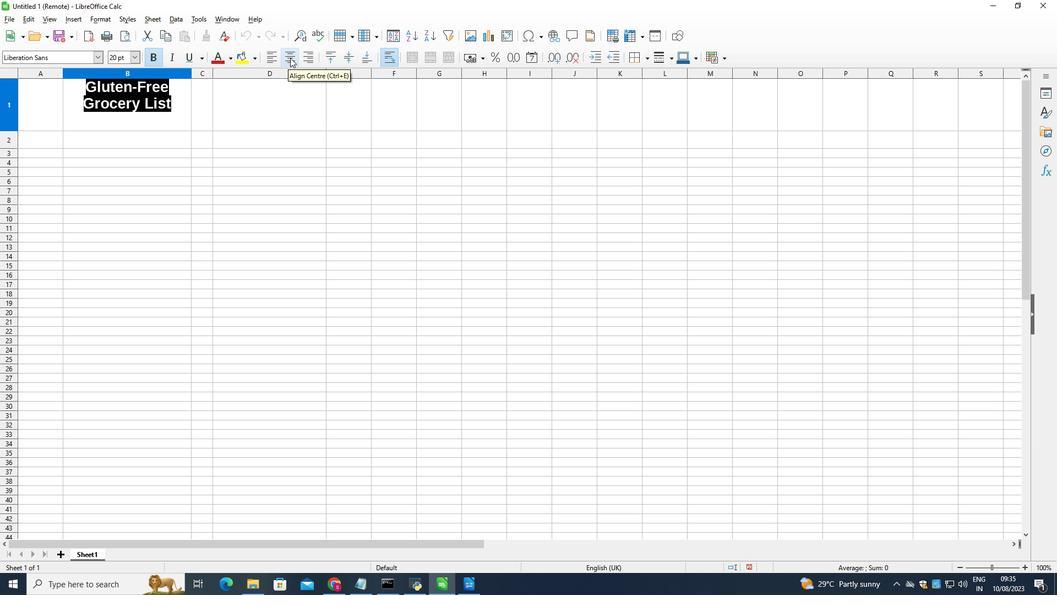 
Action: Mouse moved to (350, 59)
Screenshot: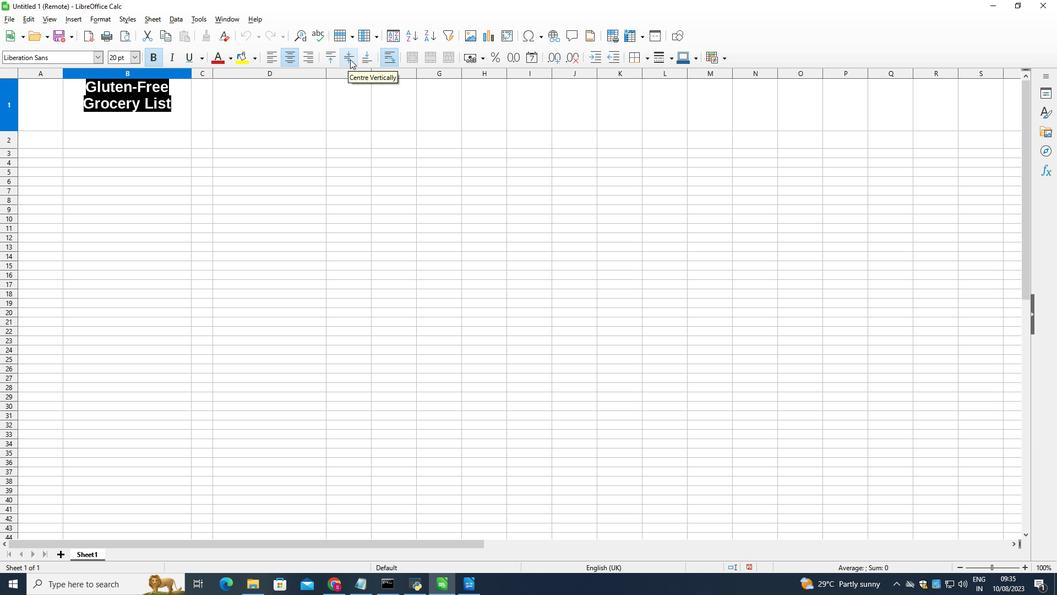 
Action: Mouse pressed left at (350, 59)
Screenshot: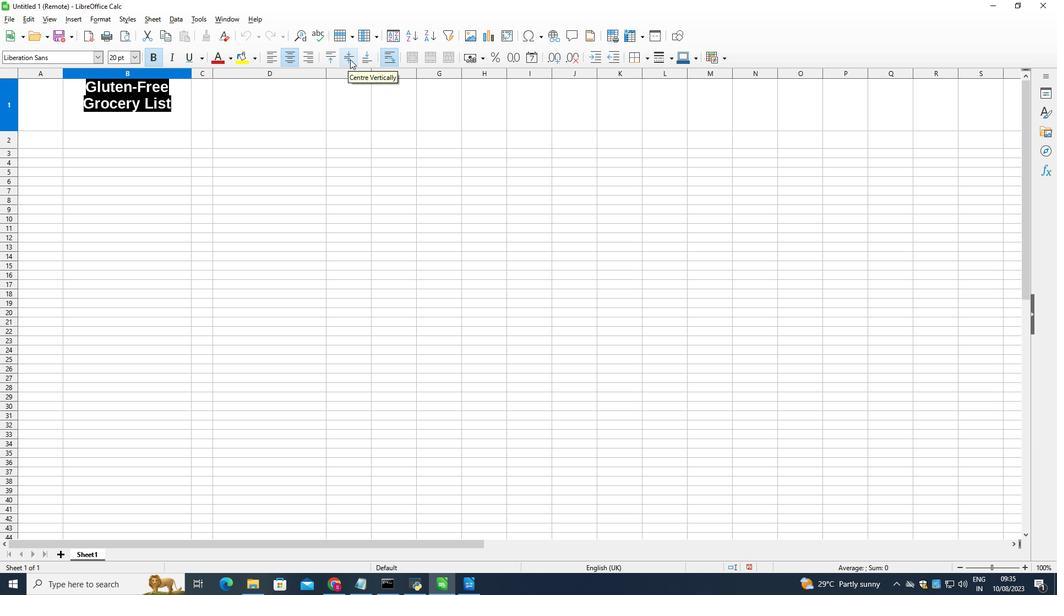 
Action: Mouse moved to (265, 171)
Screenshot: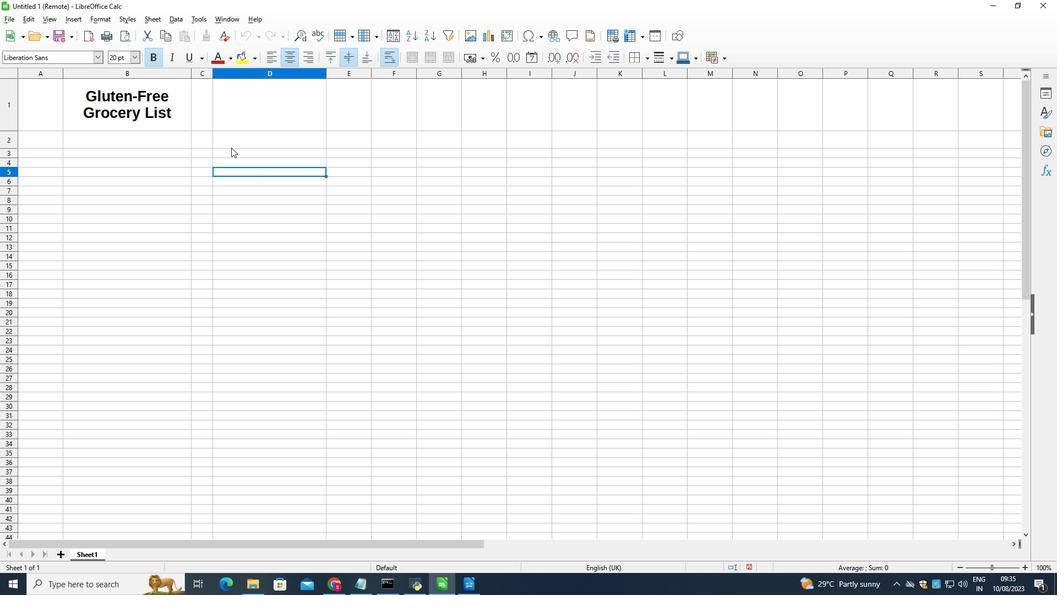 
Action: Mouse pressed left at (265, 171)
Screenshot: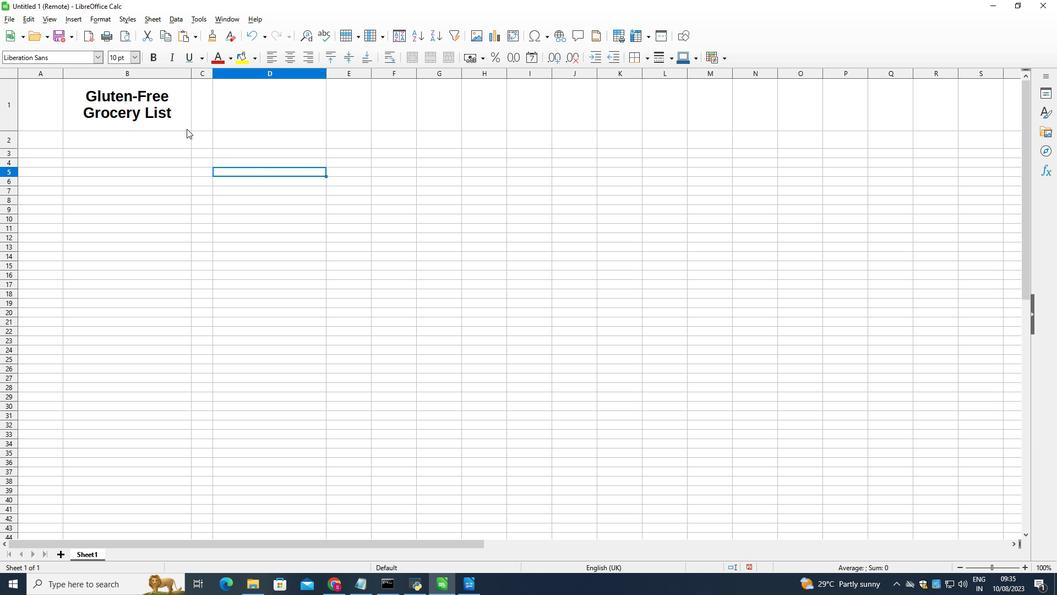 
Action: Mouse moved to (82, 92)
Screenshot: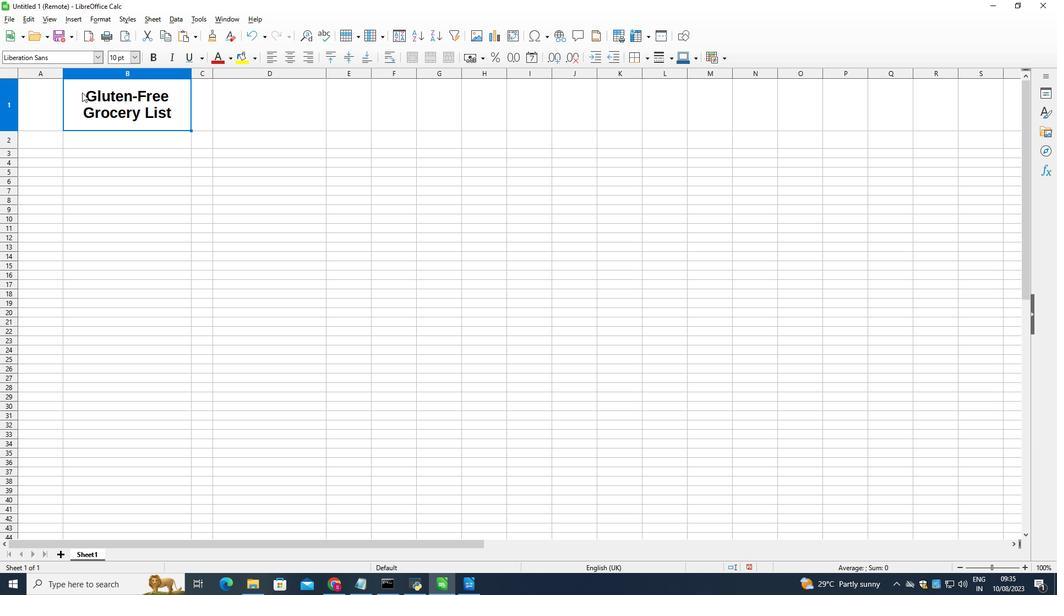 
Action: Mouse pressed left at (82, 92)
Screenshot: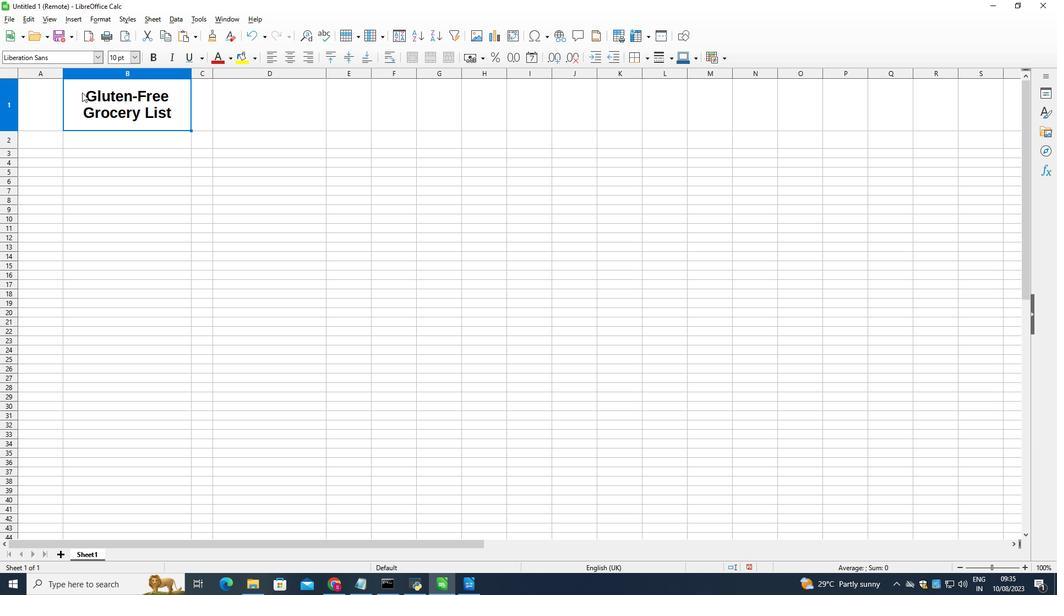 
Action: Mouse pressed left at (82, 92)
Screenshot: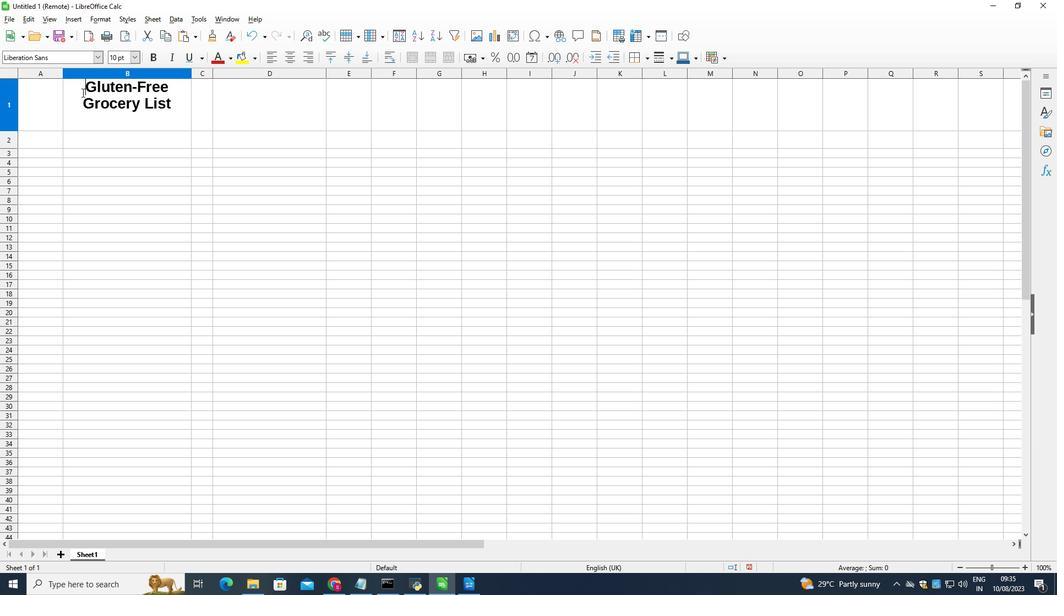 
Action: Mouse moved to (82, 92)
Screenshot: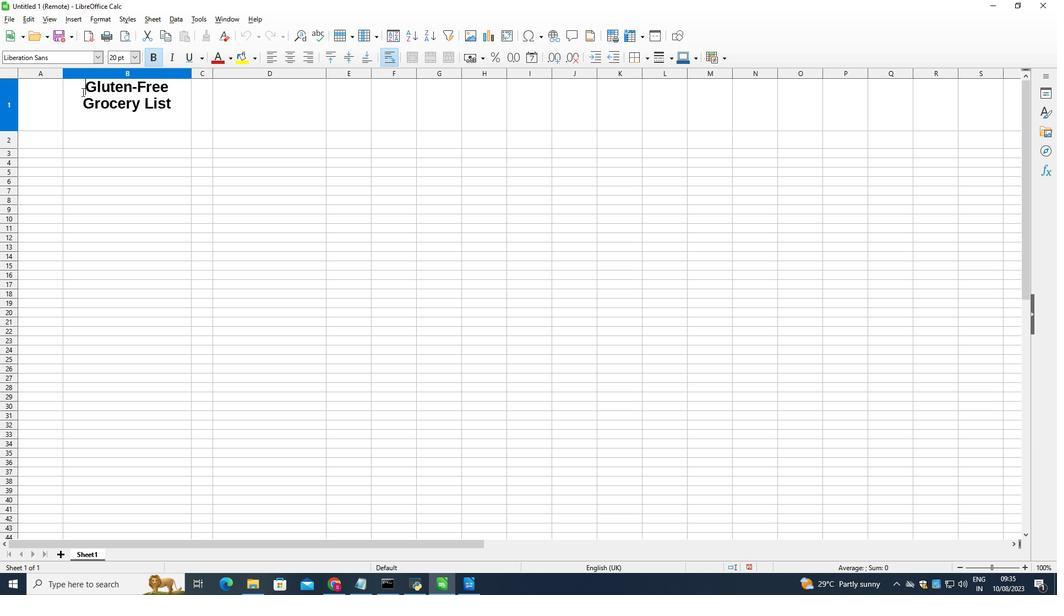 
Action: Mouse pressed left at (82, 92)
Screenshot: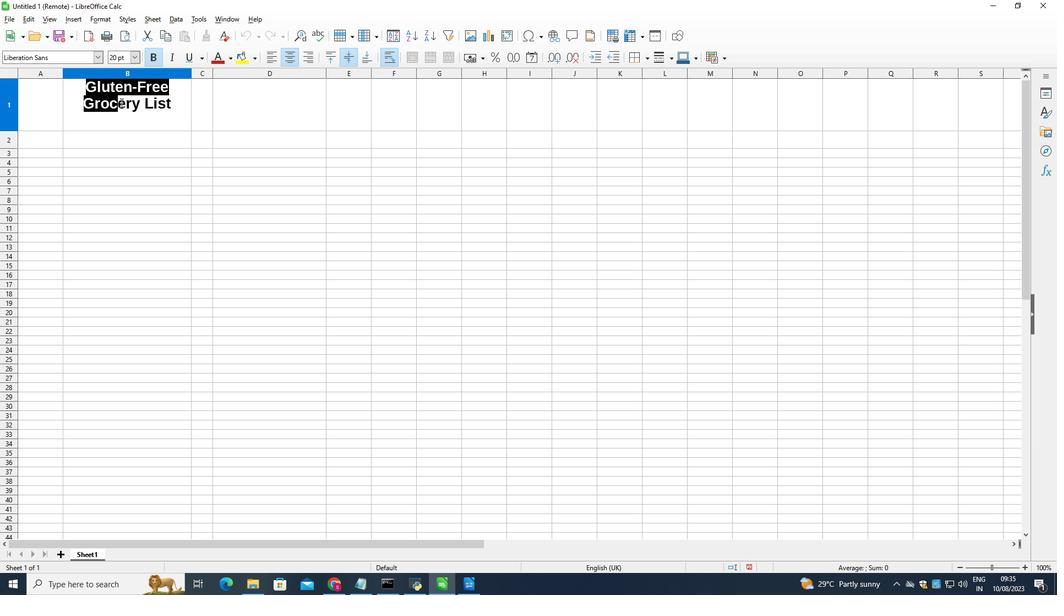 
Action: Mouse moved to (133, 58)
Screenshot: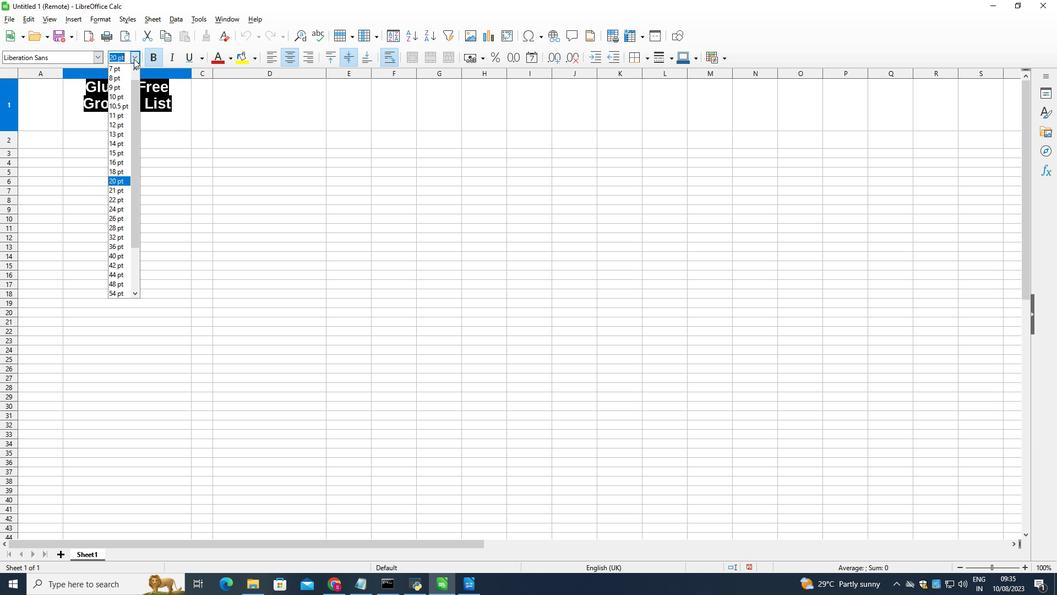 
Action: Mouse pressed left at (133, 58)
Screenshot: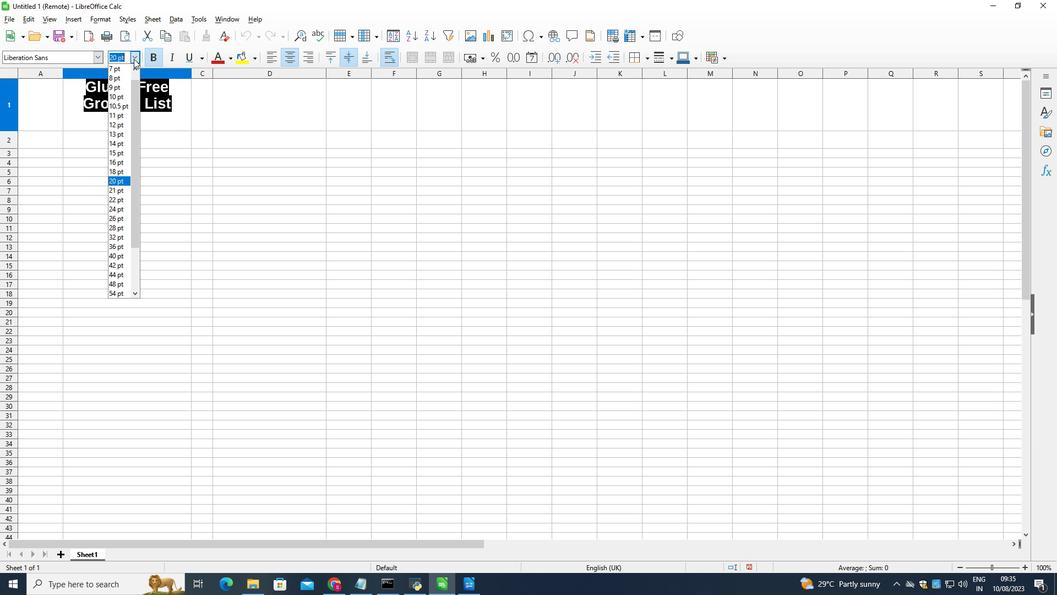 
Action: Mouse moved to (120, 208)
Screenshot: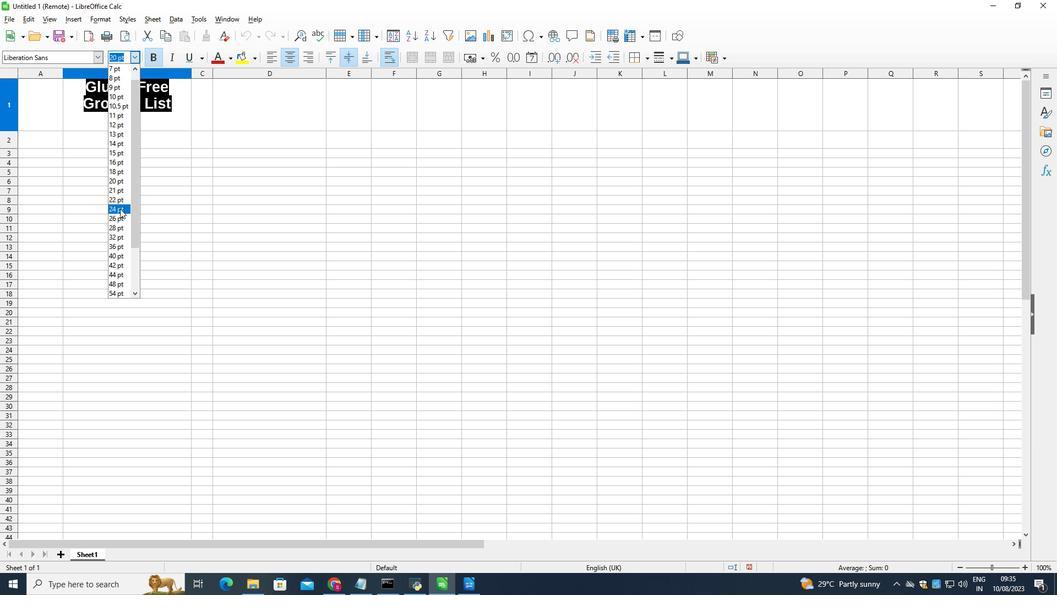 
Action: Mouse pressed left at (120, 208)
Screenshot: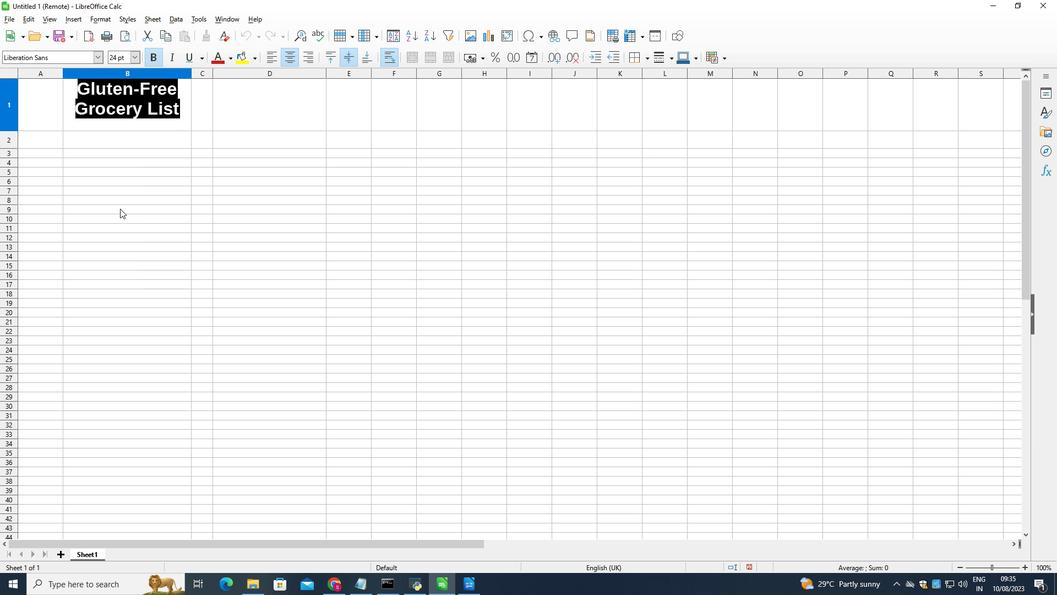 
Action: Mouse moved to (288, 101)
Screenshot: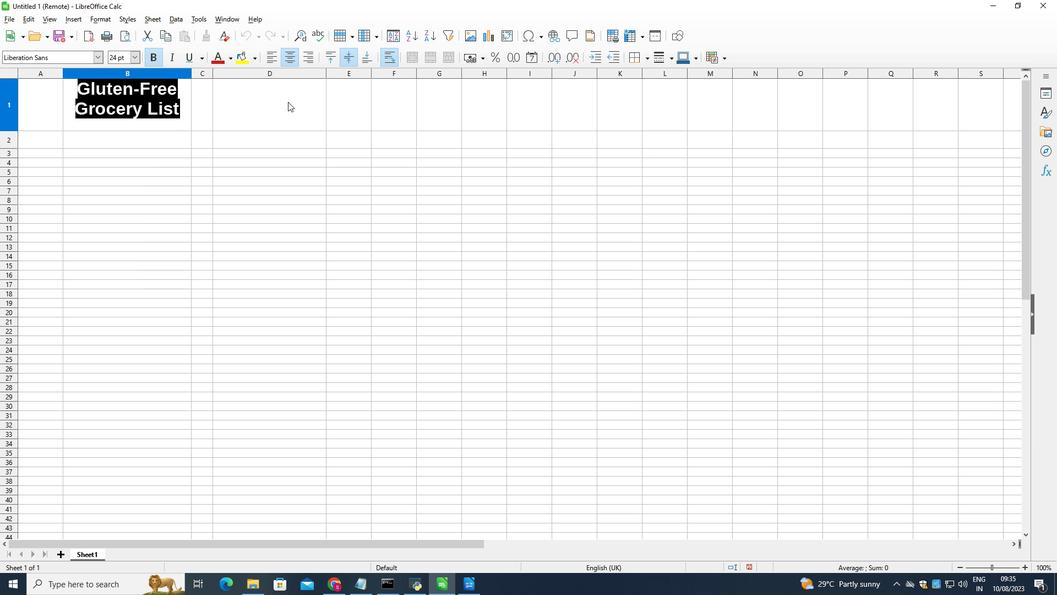 
Action: Mouse pressed left at (288, 101)
Screenshot: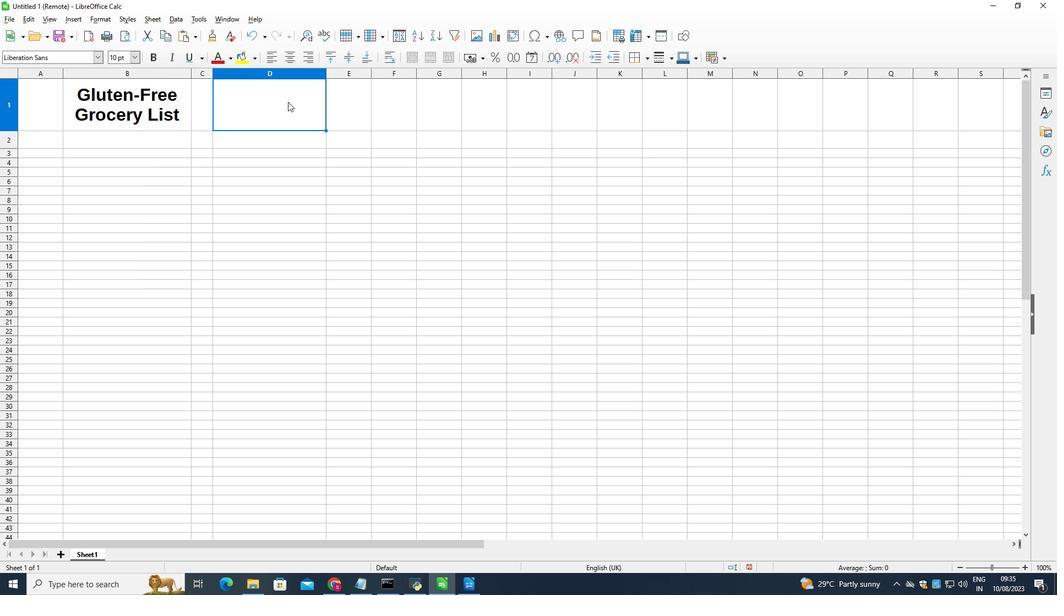
Action: Mouse moved to (255, 171)
Screenshot: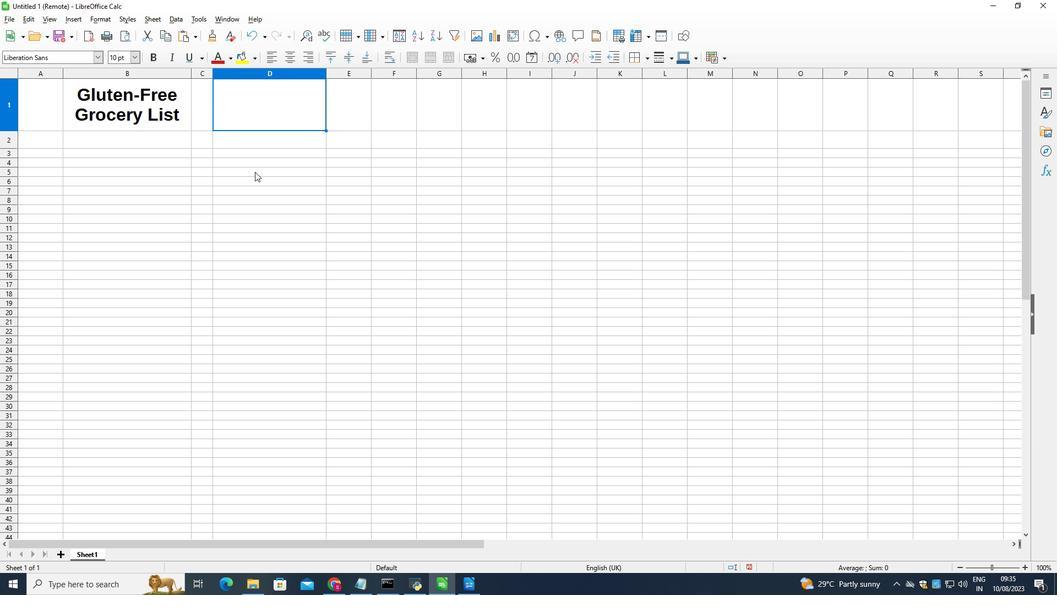 
Action: Mouse pressed left at (255, 171)
Screenshot: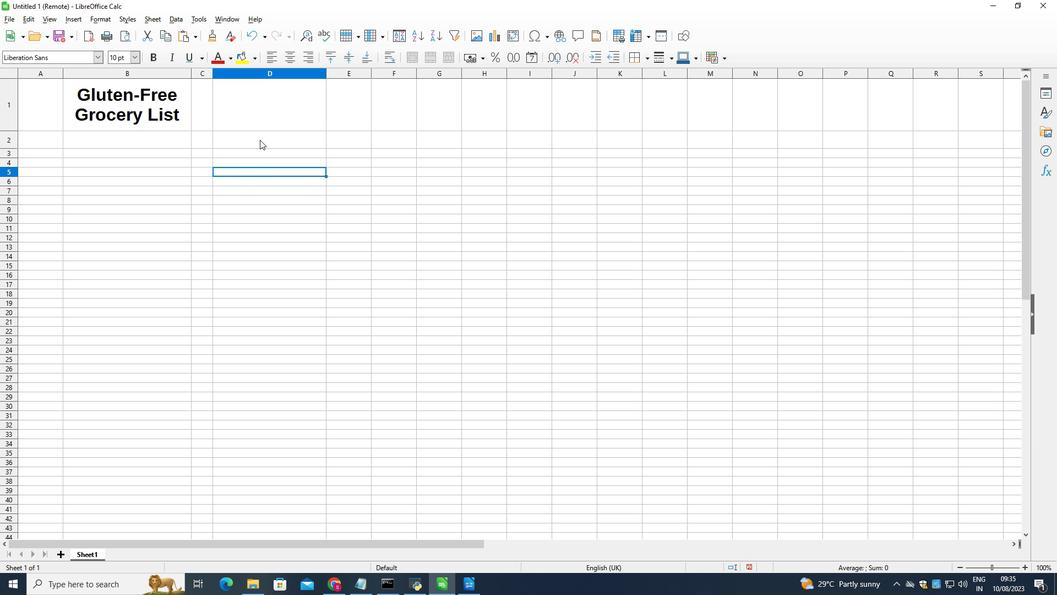 
Action: Mouse moved to (266, 119)
Screenshot: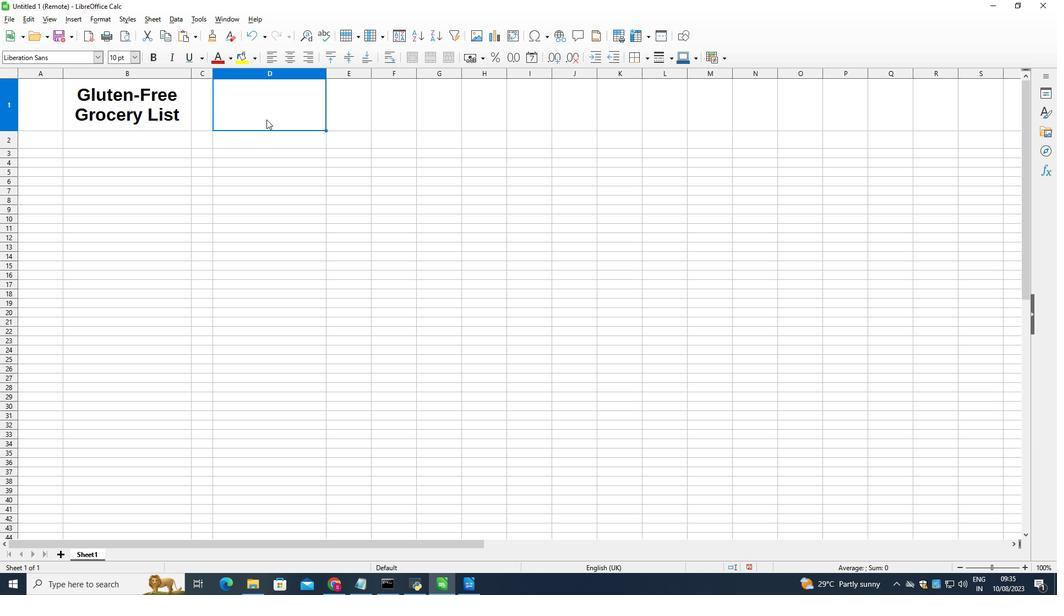 
Action: Mouse pressed left at (266, 119)
Screenshot: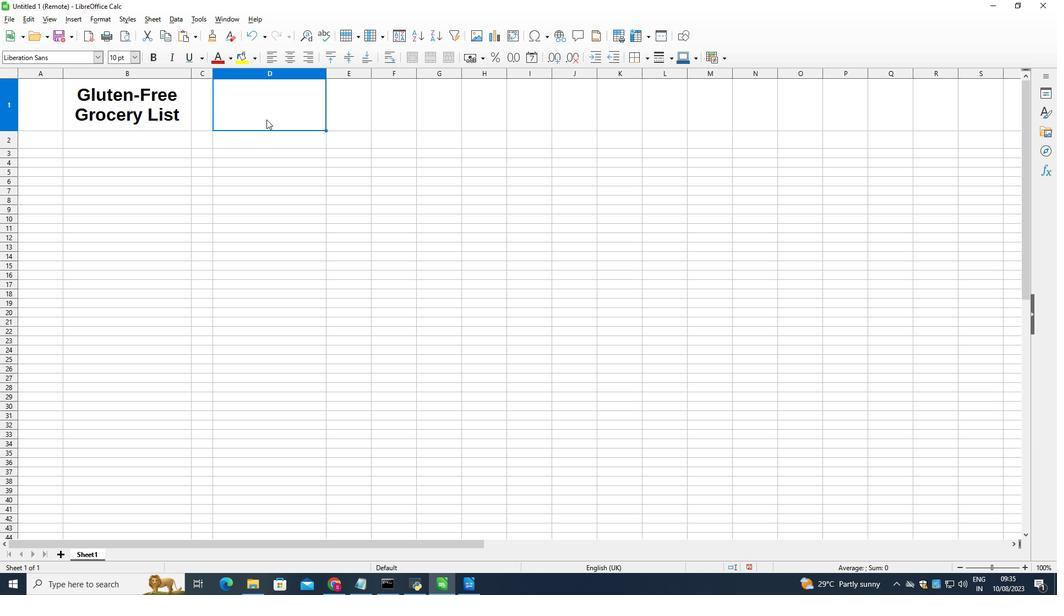 
Action: Mouse moved to (73, 17)
Screenshot: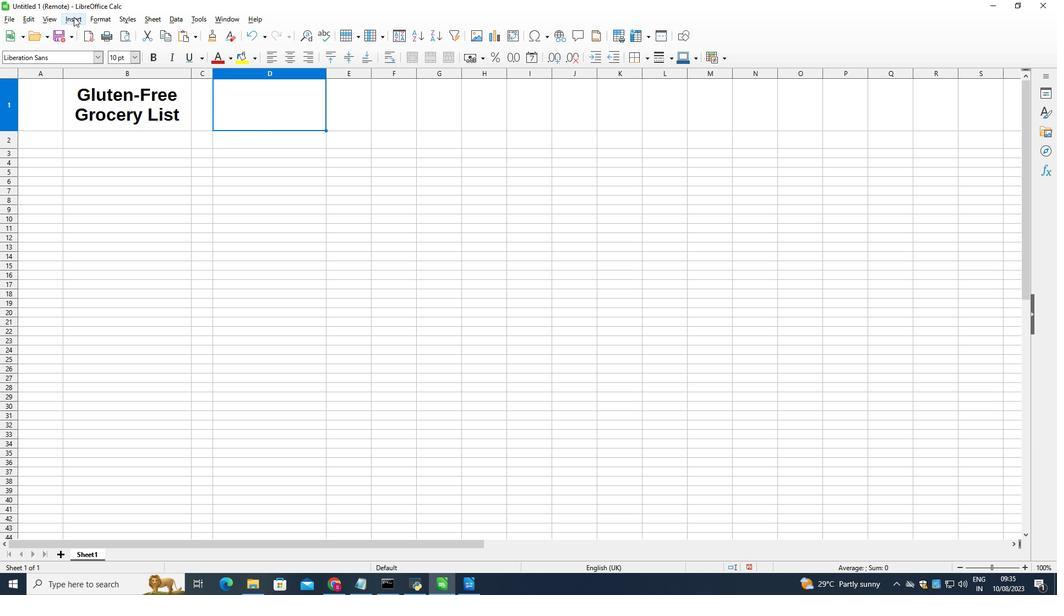 
Action: Mouse pressed left at (73, 17)
Screenshot: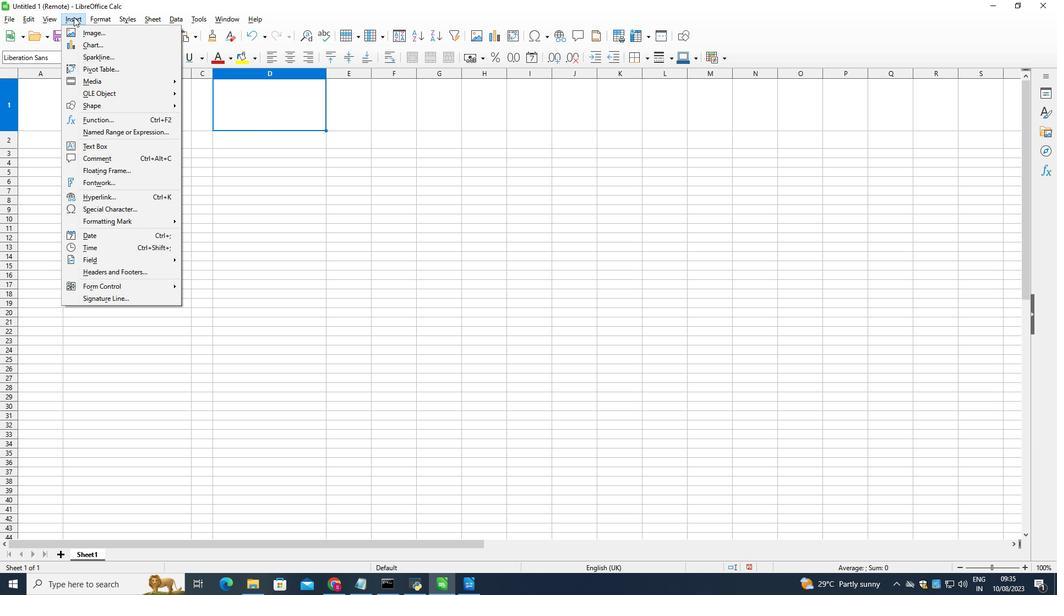 
Action: Mouse moved to (84, 31)
Screenshot: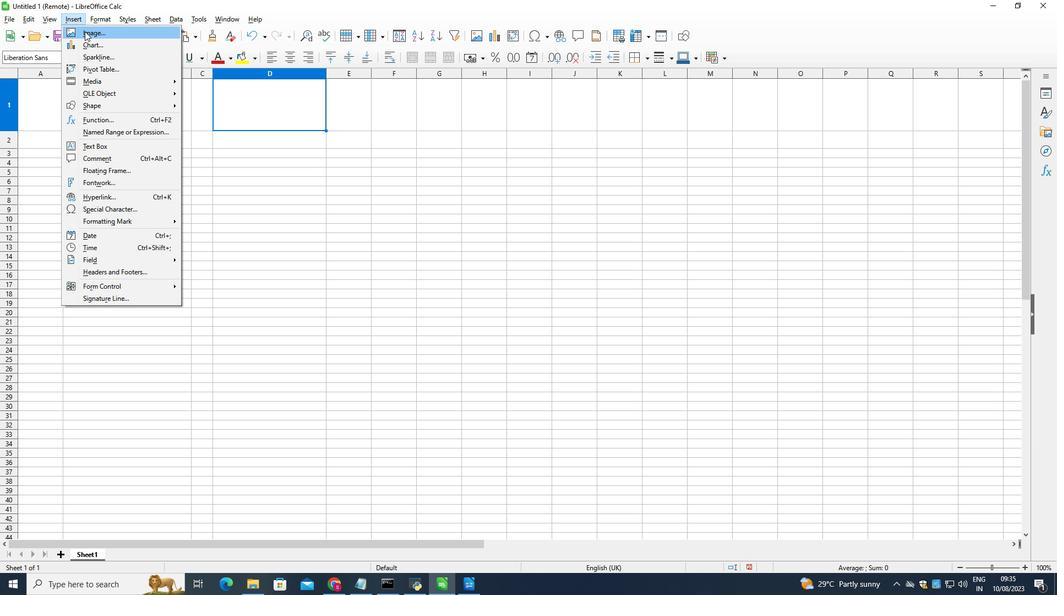 
Action: Mouse pressed left at (84, 31)
Screenshot: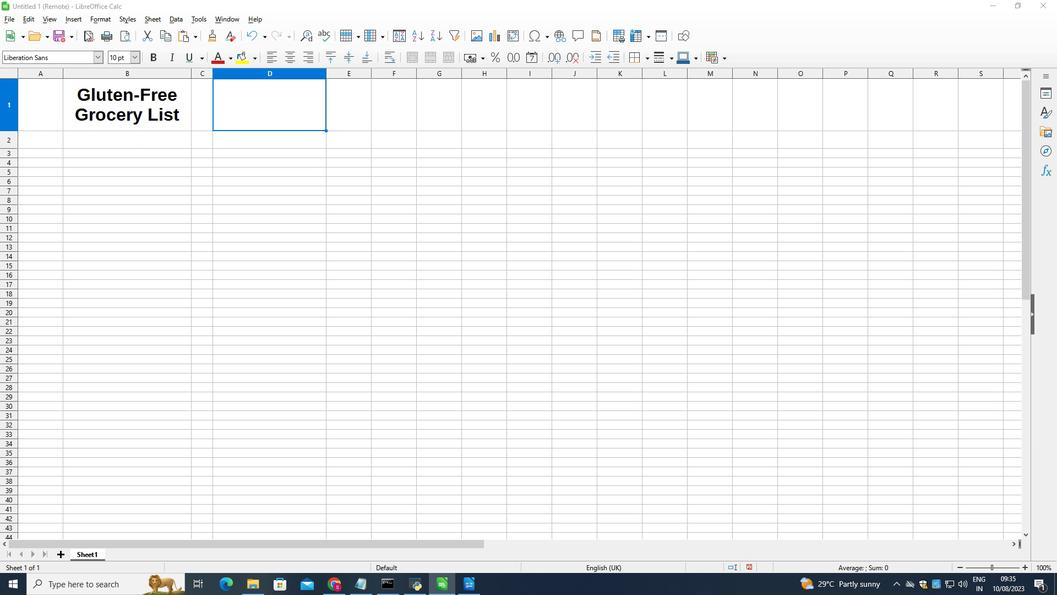 
Action: Mouse moved to (249, 175)
Screenshot: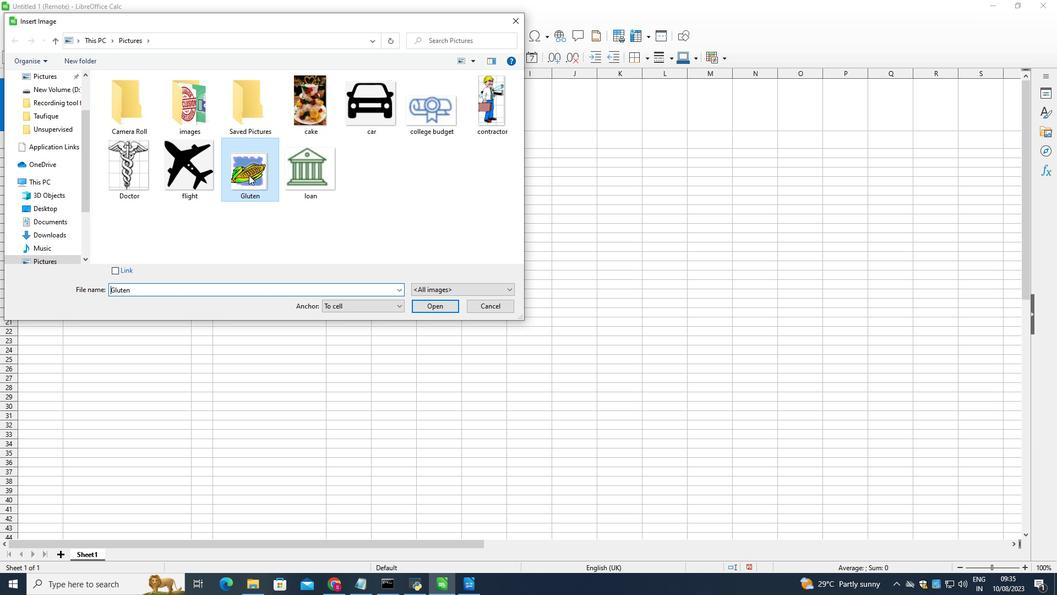 
Action: Mouse pressed left at (249, 175)
Screenshot: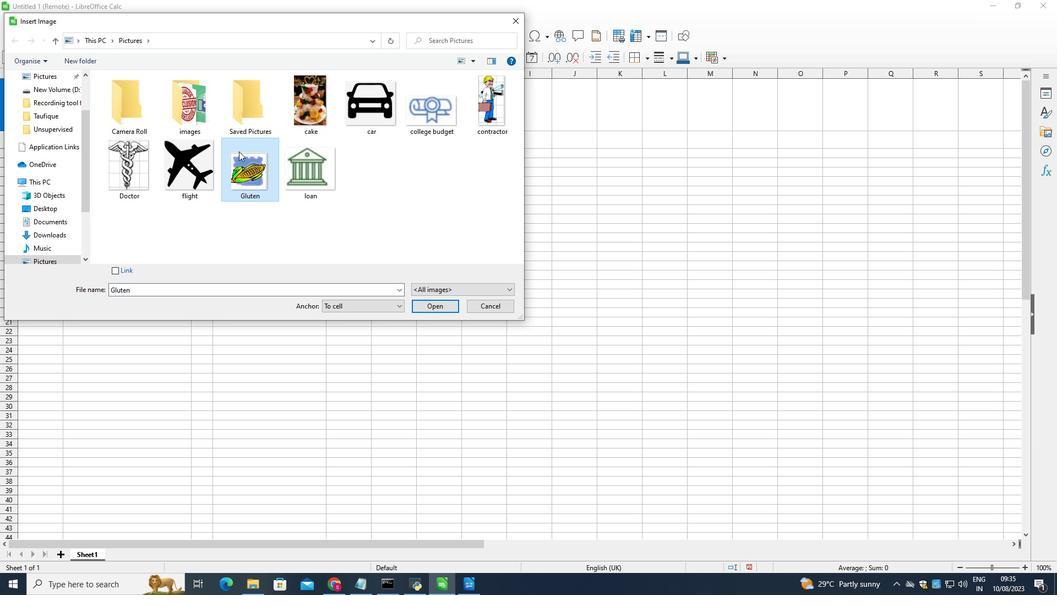 
Action: Mouse moved to (425, 304)
Screenshot: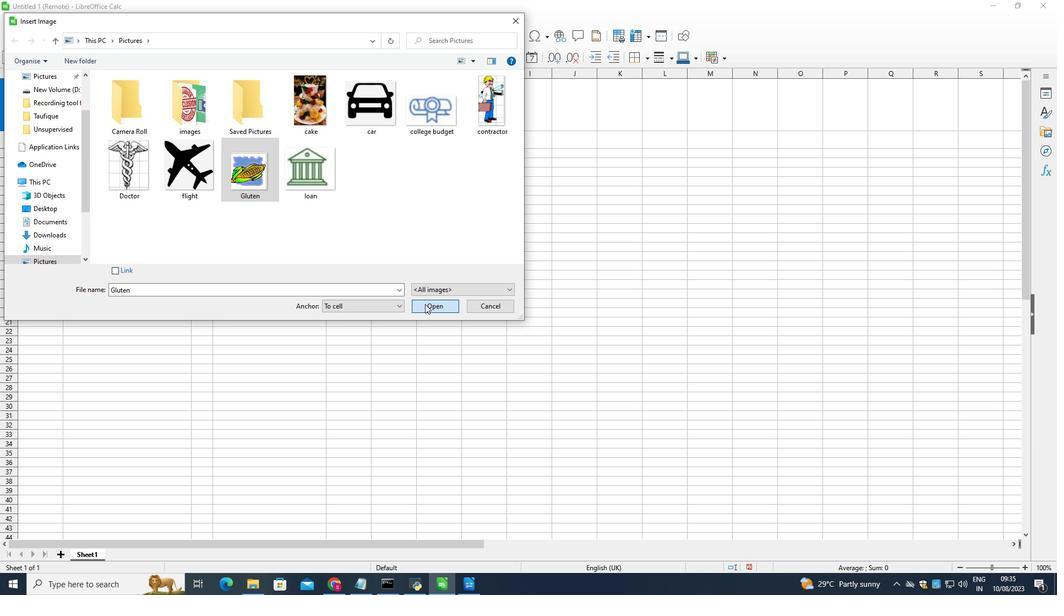 
Action: Mouse pressed left at (425, 304)
Screenshot: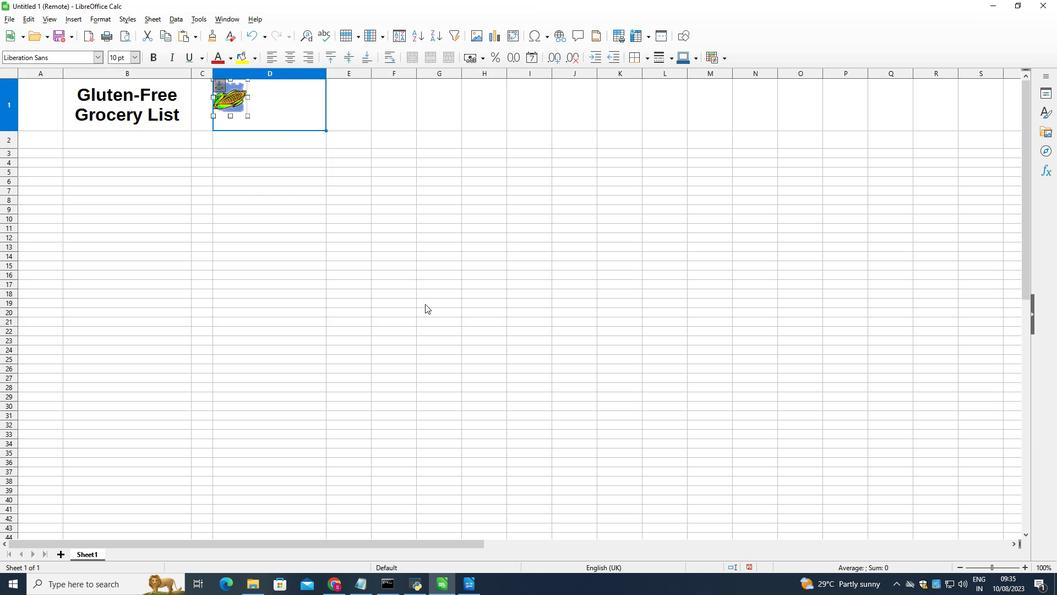
Action: Mouse moved to (246, 96)
Screenshot: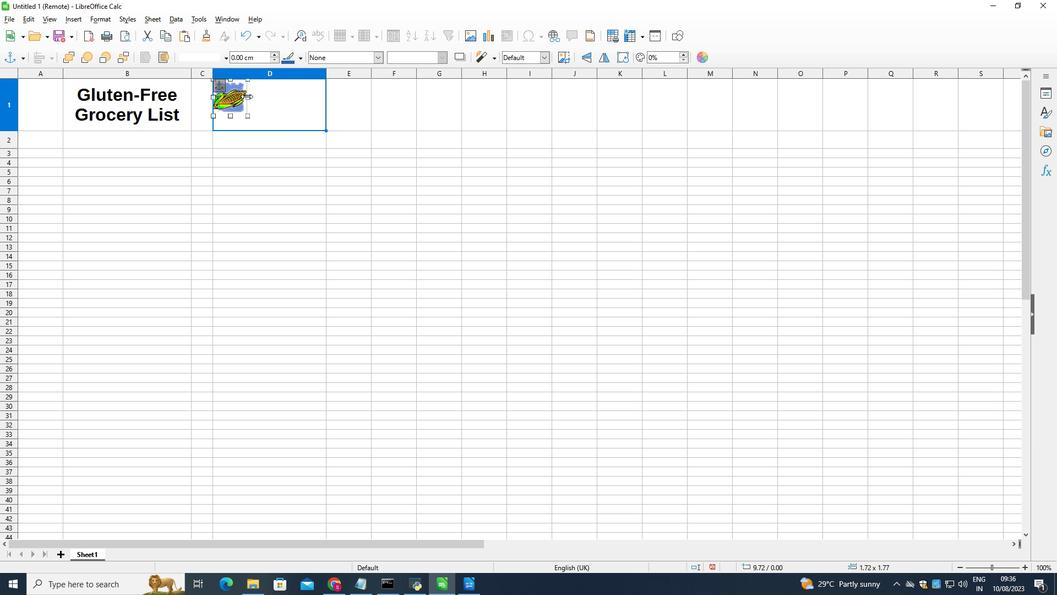 
Action: Mouse pressed left at (246, 96)
Screenshot: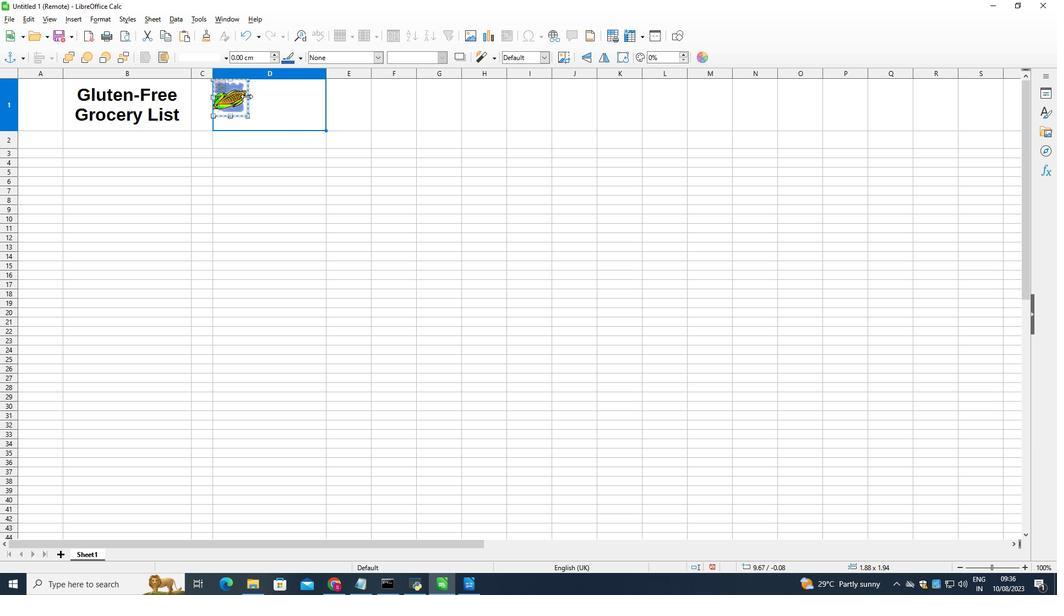 
Action: Mouse moved to (282, 101)
Screenshot: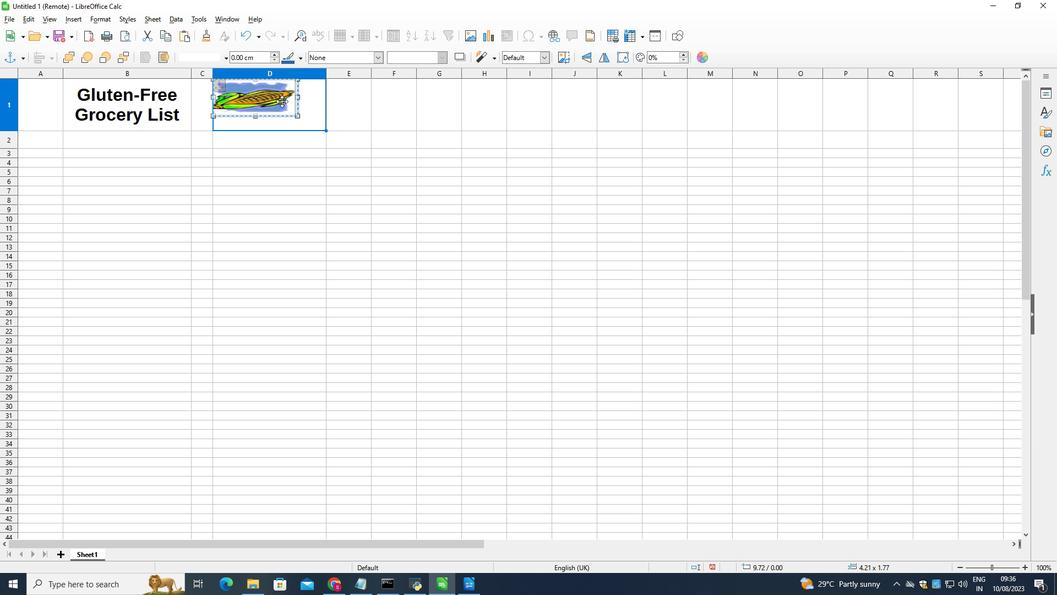 
Action: Mouse pressed left at (282, 101)
Screenshot: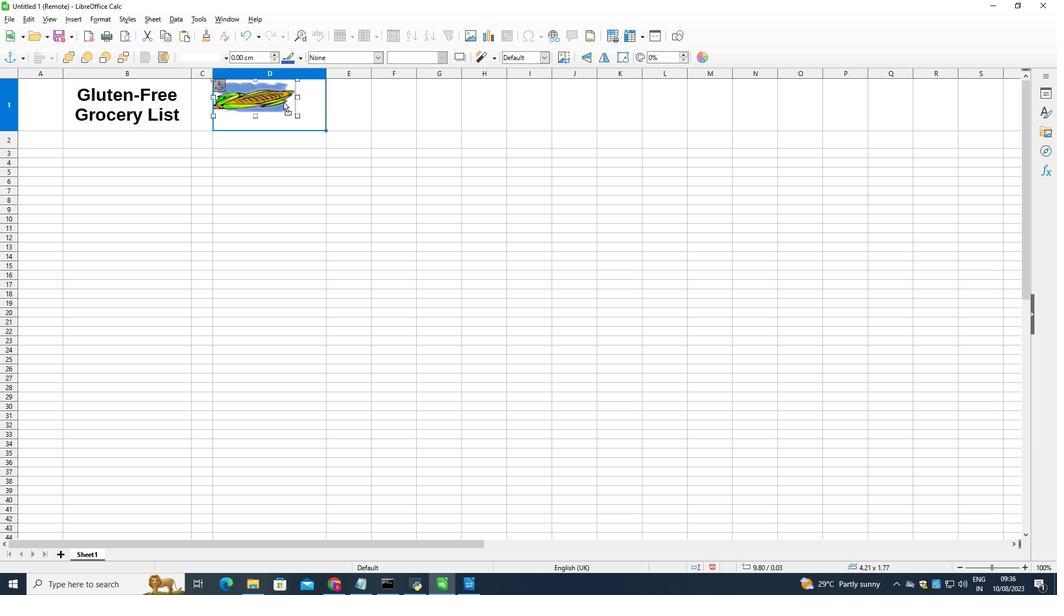 
Action: Mouse moved to (266, 119)
Screenshot: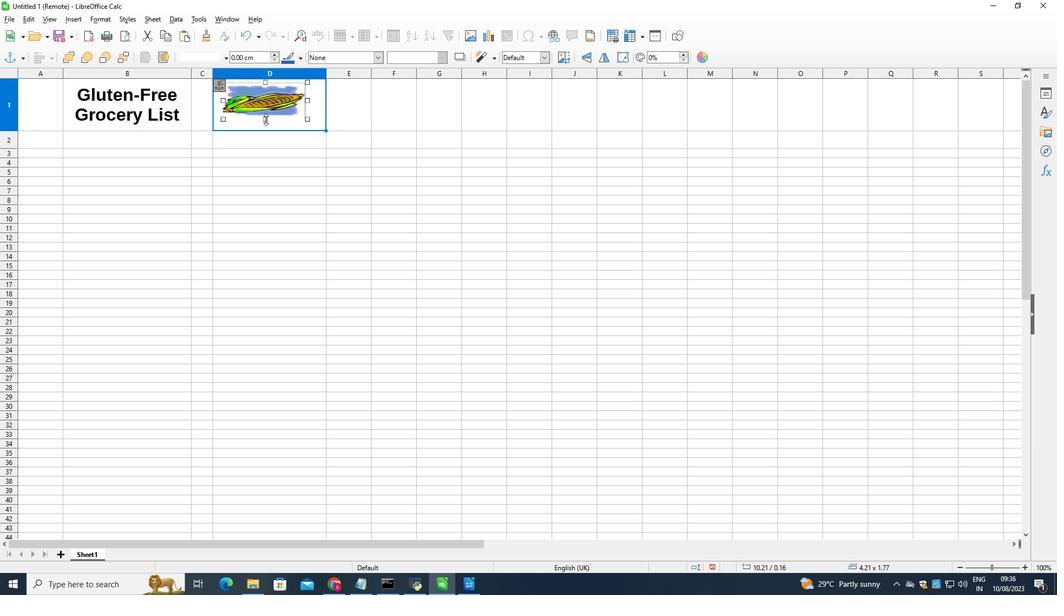 
Action: Mouse pressed left at (266, 119)
Screenshot: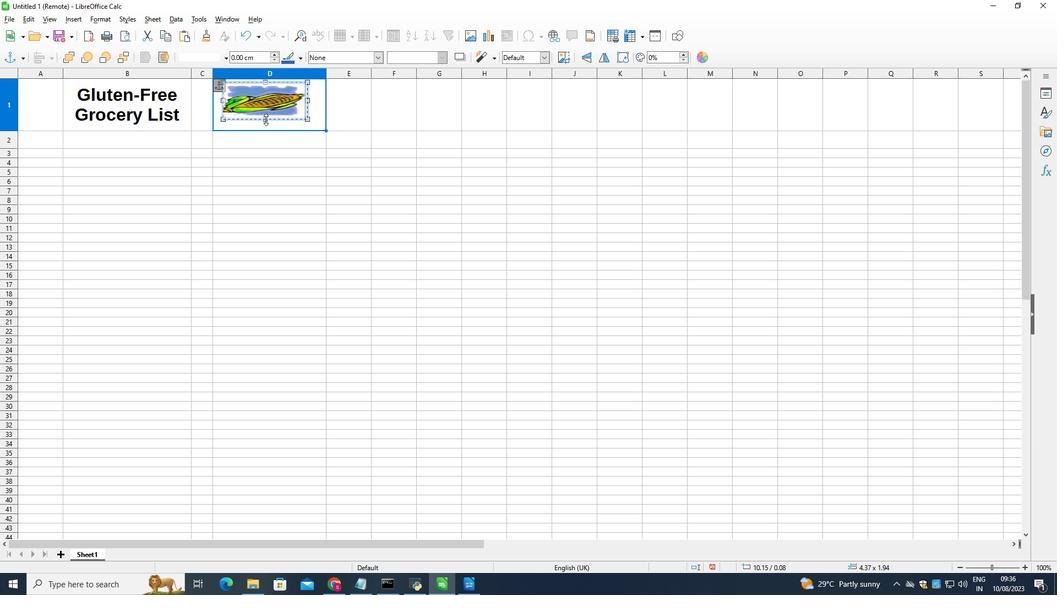 
Action: Mouse moved to (295, 106)
Screenshot: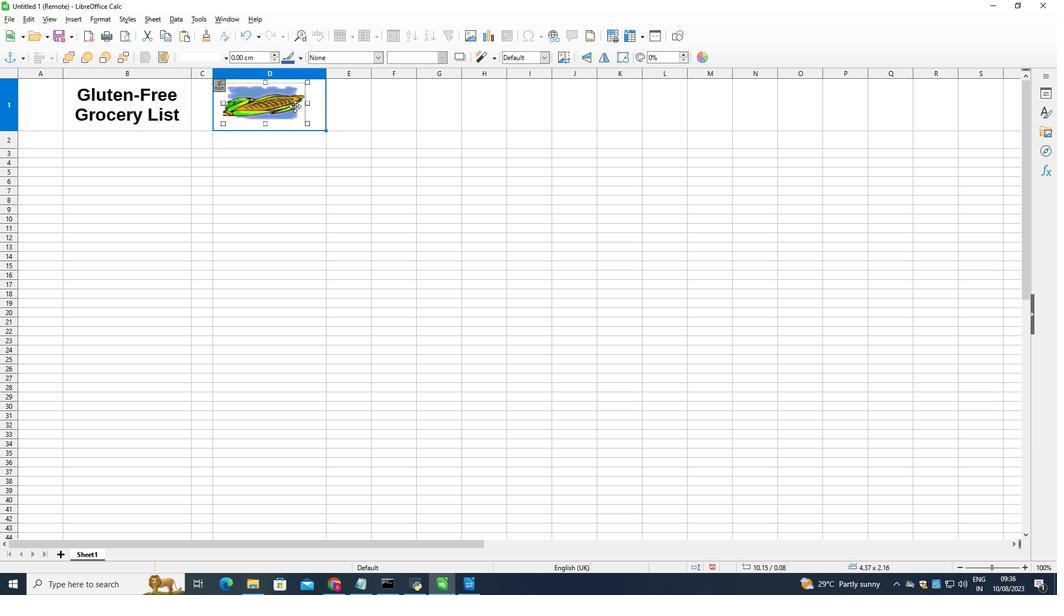 
Action: Mouse pressed left at (295, 106)
Screenshot: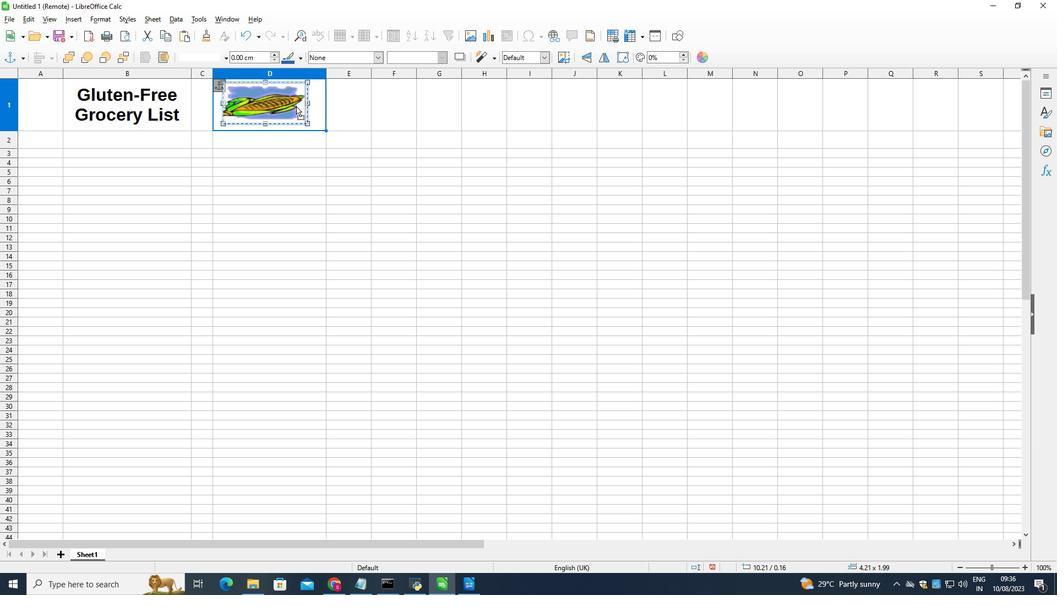 
Action: Mouse moved to (289, 183)
Screenshot: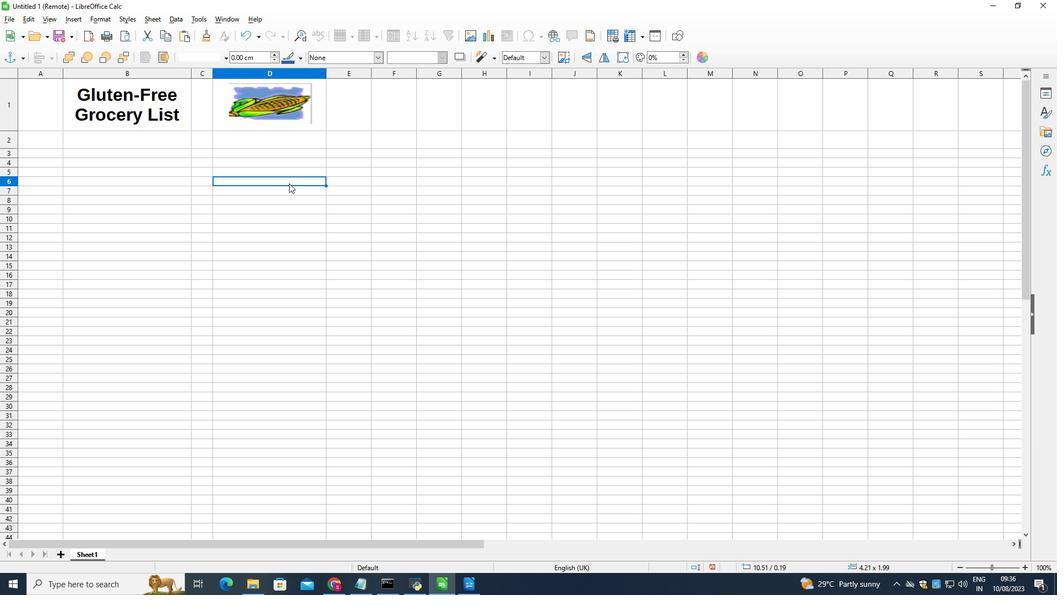 
Action: Mouse pressed left at (289, 183)
Screenshot: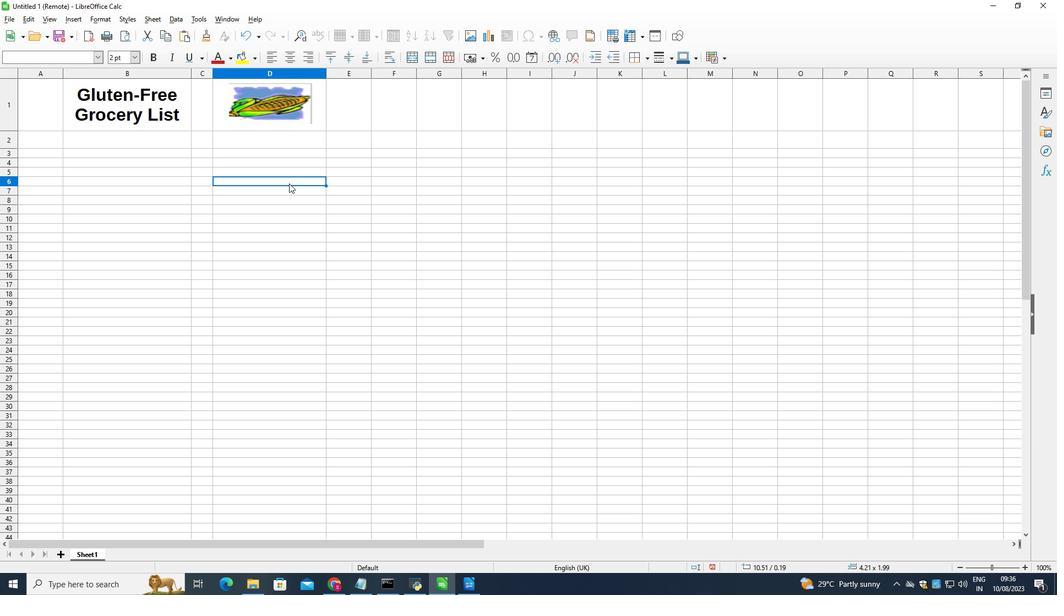 
Action: Mouse moved to (321, 116)
Screenshot: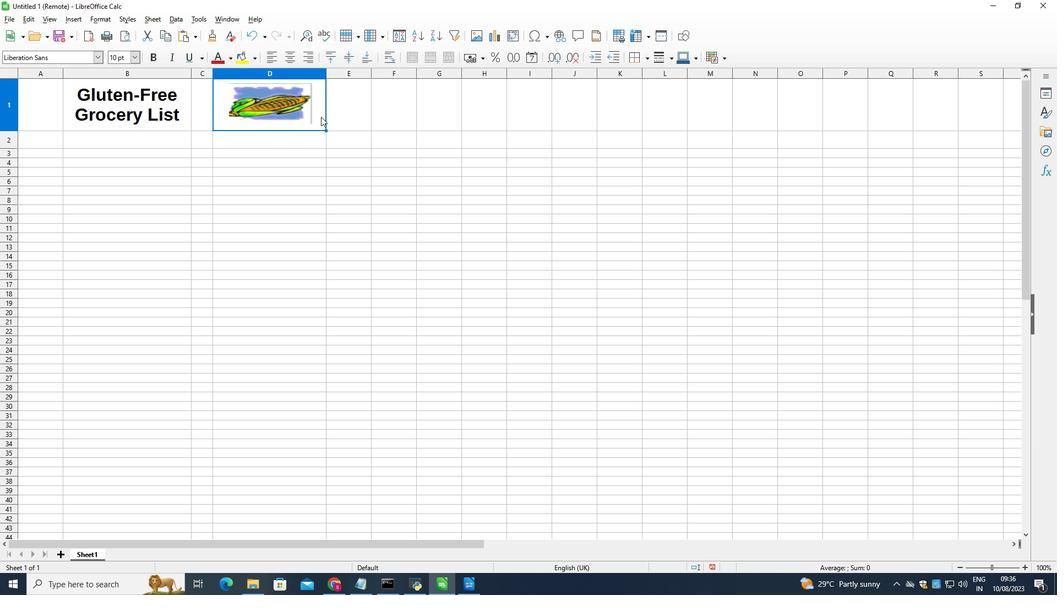 
Action: Mouse pressed left at (321, 116)
Screenshot: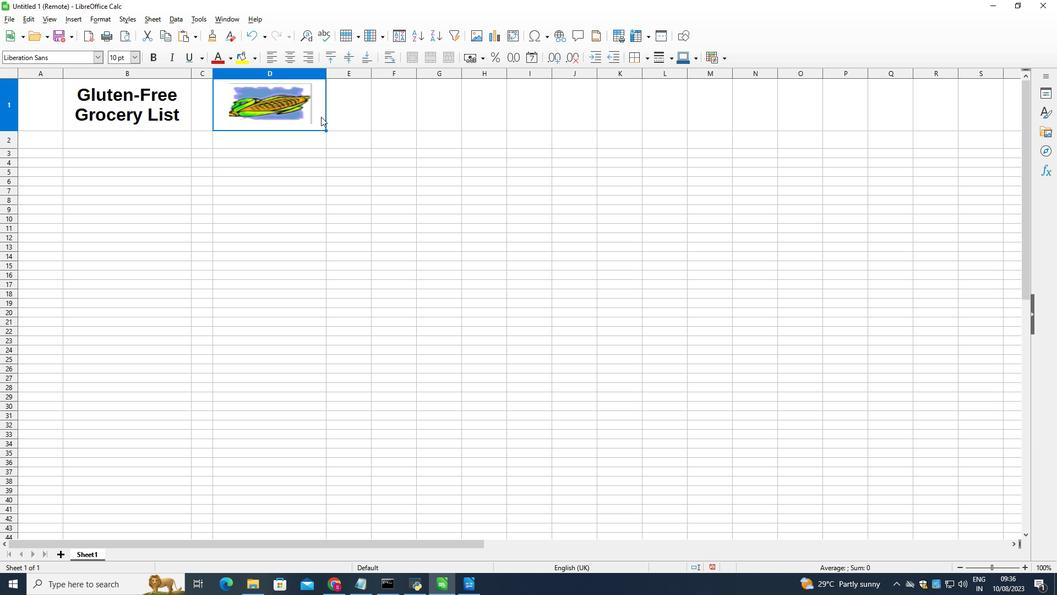 
Action: Mouse moved to (252, 50)
Screenshot: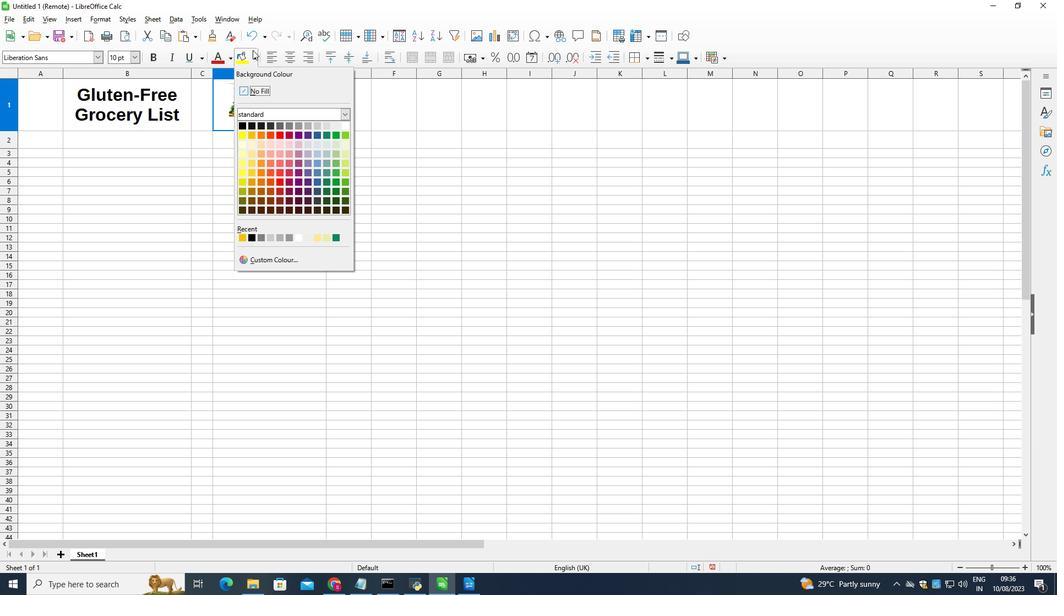 
Action: Mouse pressed left at (252, 50)
Screenshot: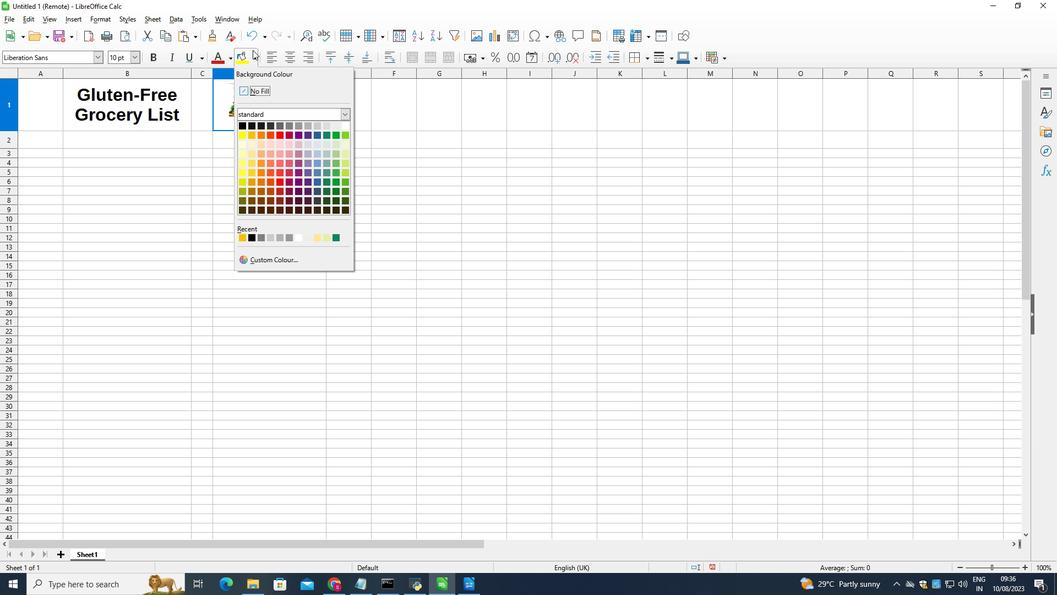 
Action: Mouse moved to (316, 161)
Screenshot: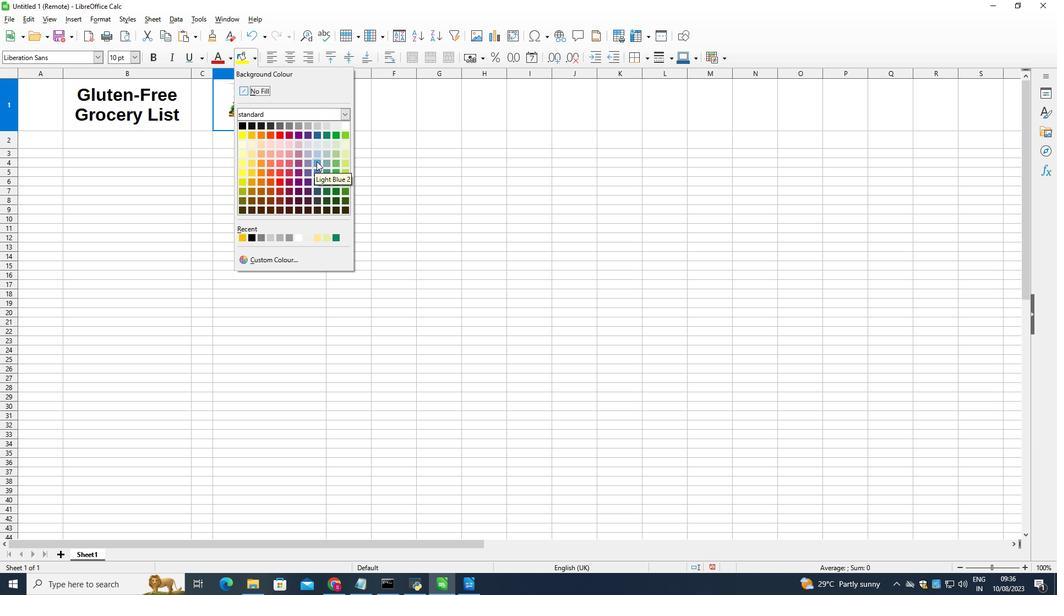 
Action: Mouse pressed left at (316, 161)
Screenshot: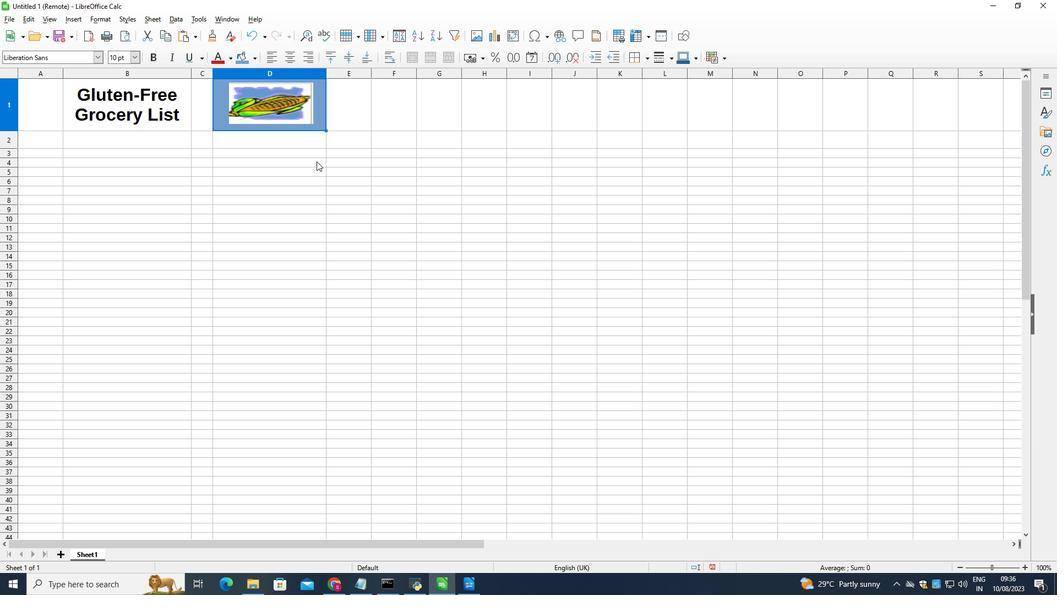 
Action: Mouse moved to (268, 160)
Screenshot: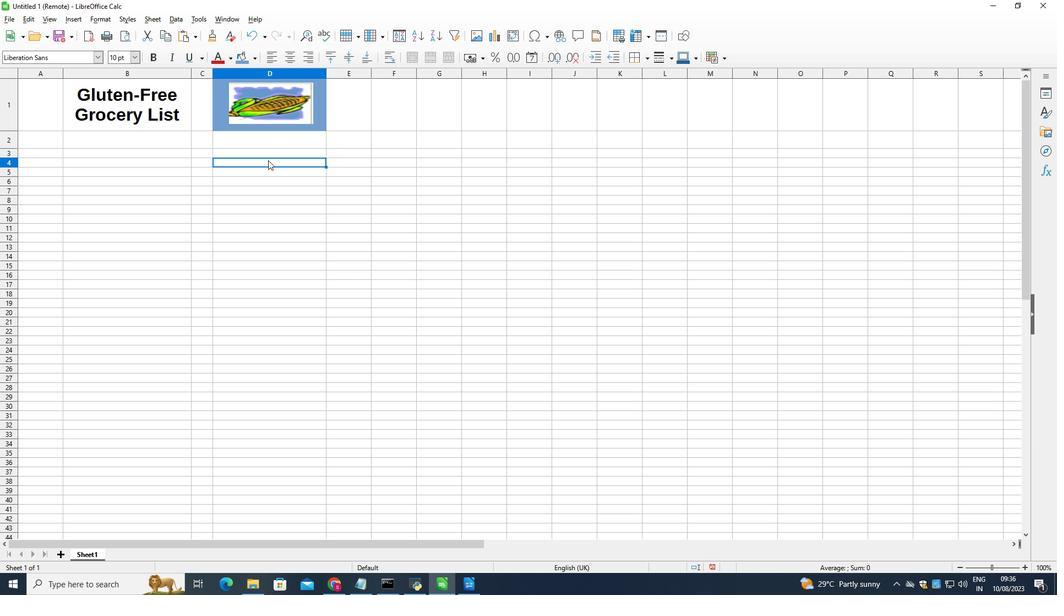 
Action: Mouse pressed left at (268, 160)
Screenshot: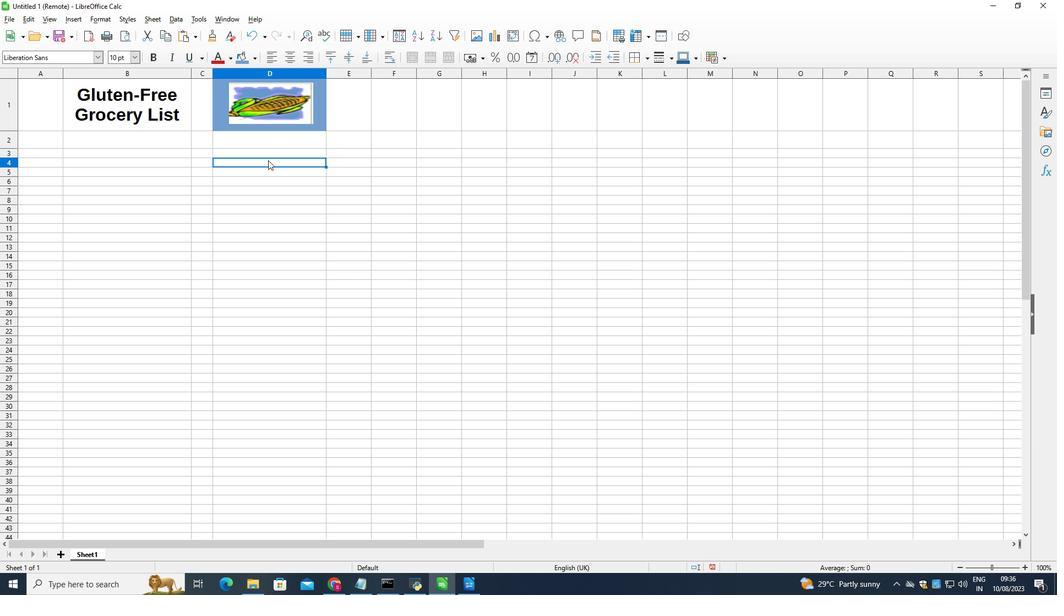 
Action: Mouse moved to (179, 122)
Screenshot: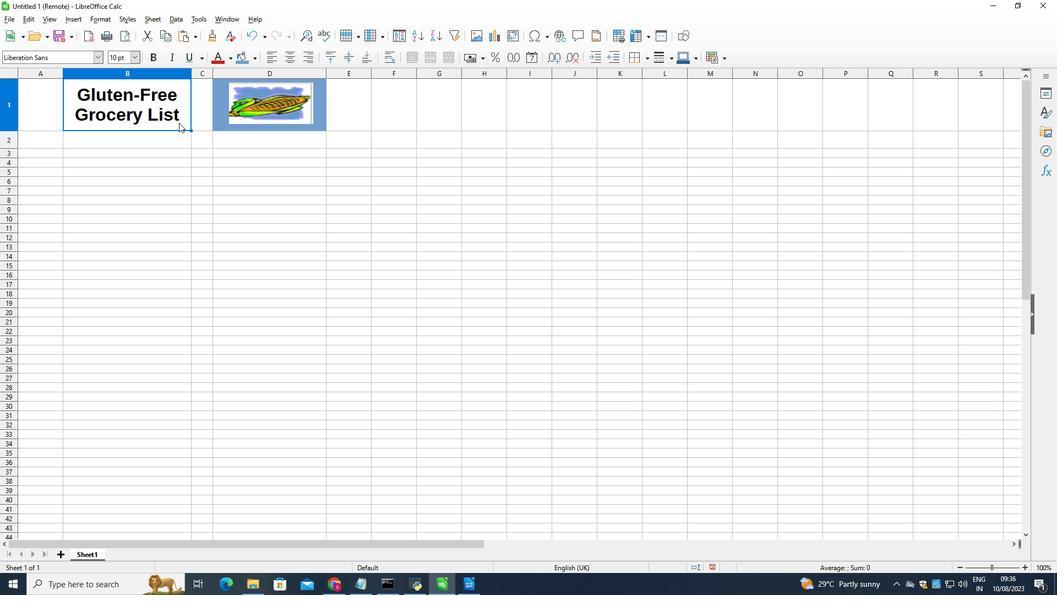 
Action: Mouse pressed left at (179, 122)
Screenshot: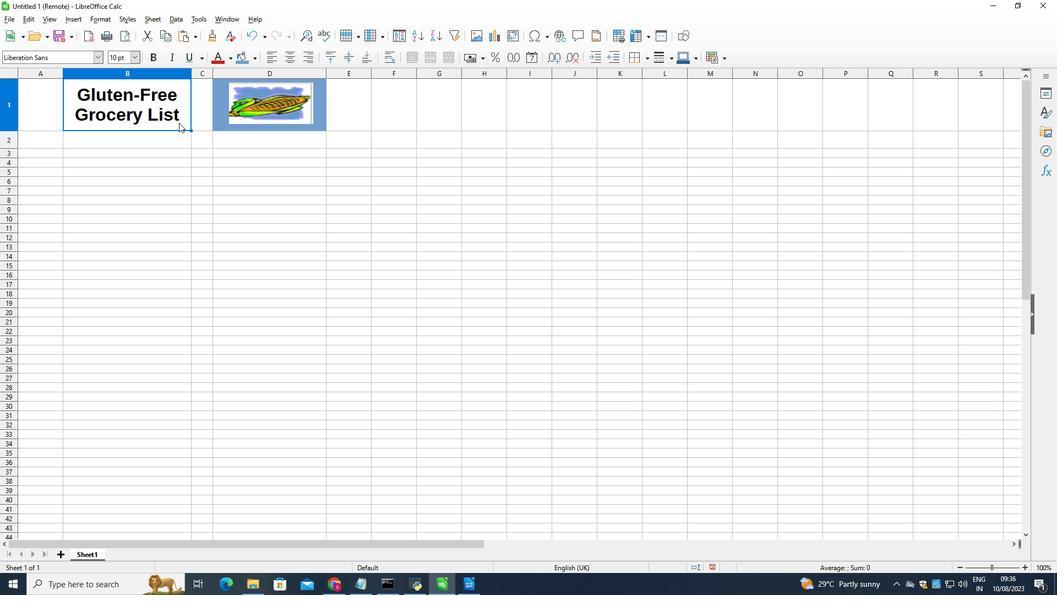 
Action: Mouse moved to (254, 59)
Screenshot: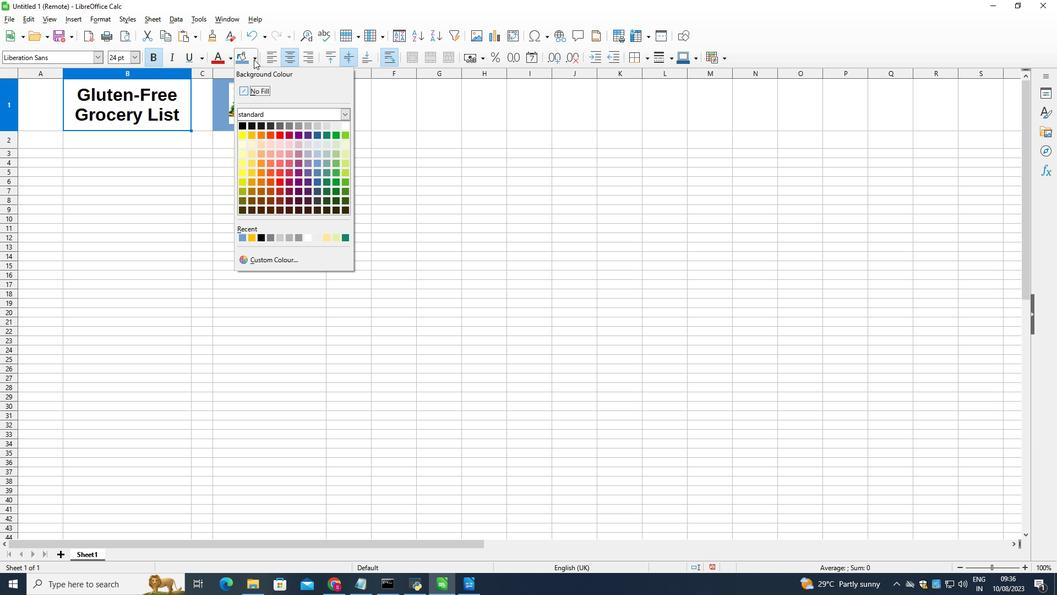 
Action: Mouse pressed left at (254, 59)
Screenshot: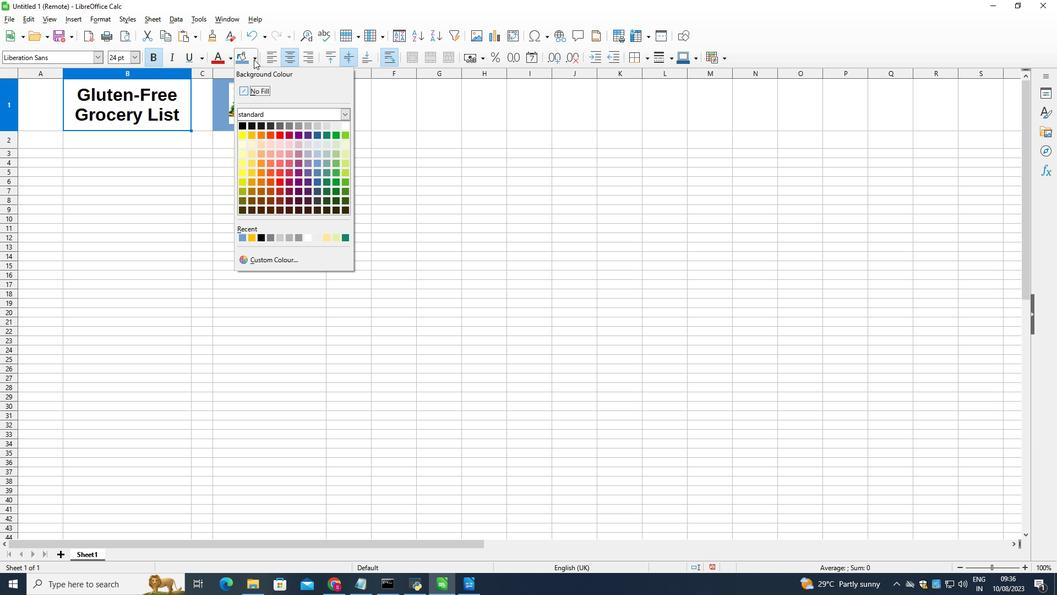 
Action: Mouse moved to (270, 144)
Screenshot: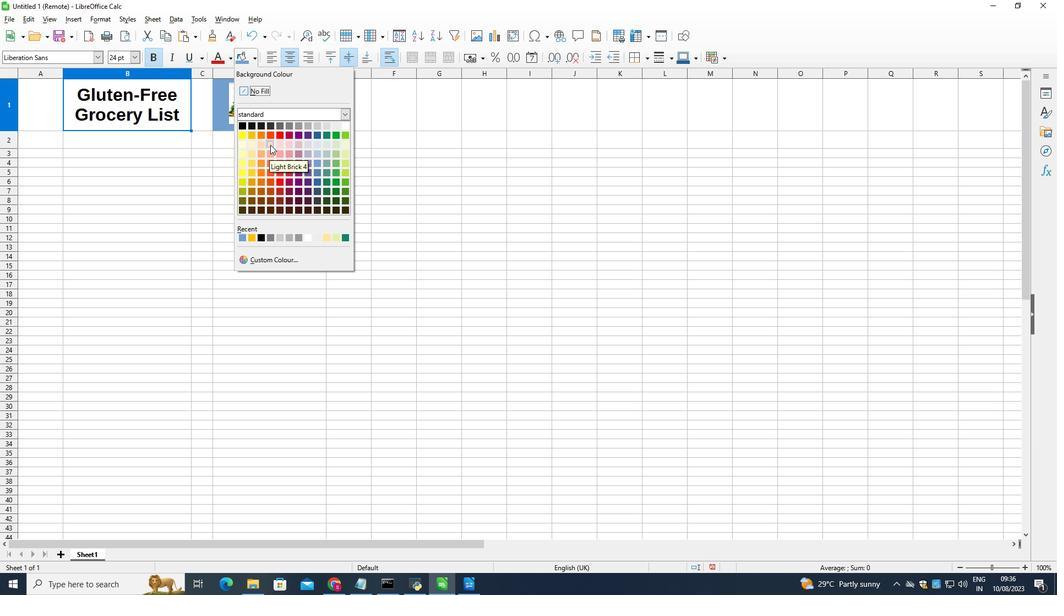
Action: Mouse pressed left at (270, 144)
Screenshot: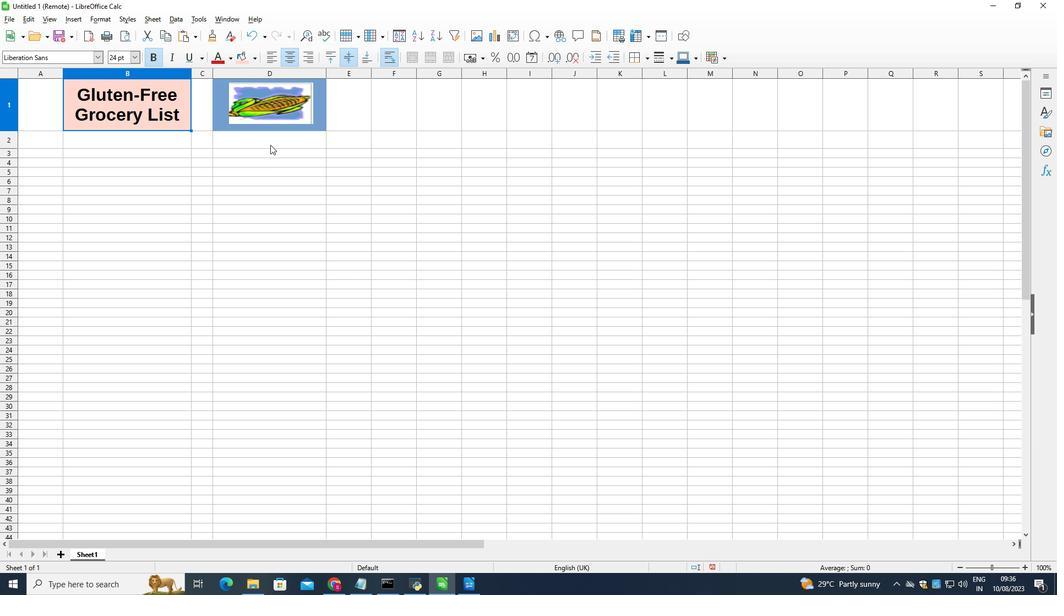 
Action: Mouse moved to (311, 241)
Screenshot: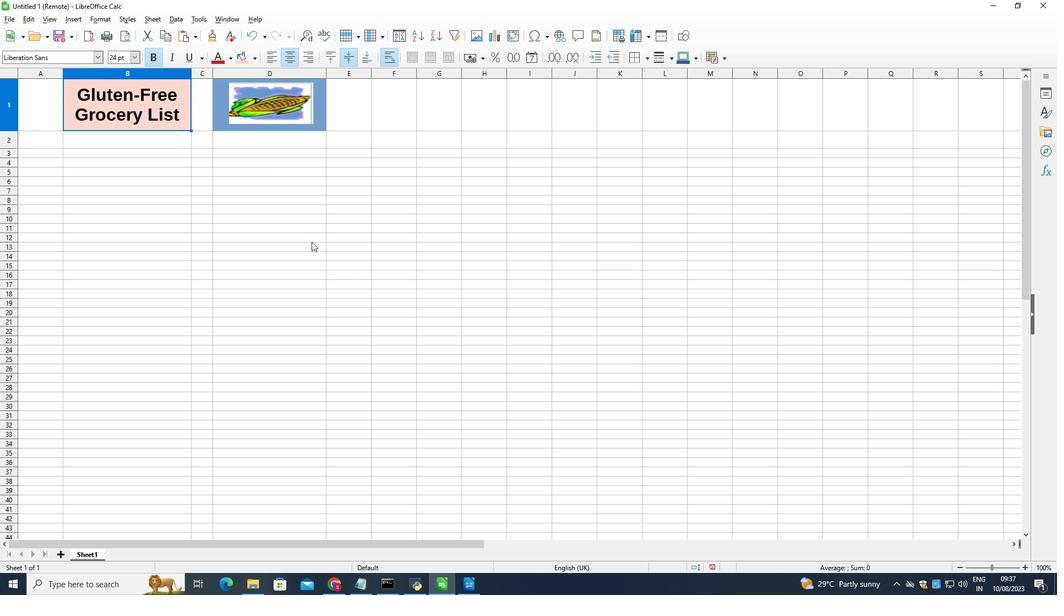 
Action: Mouse pressed left at (311, 241)
Screenshot: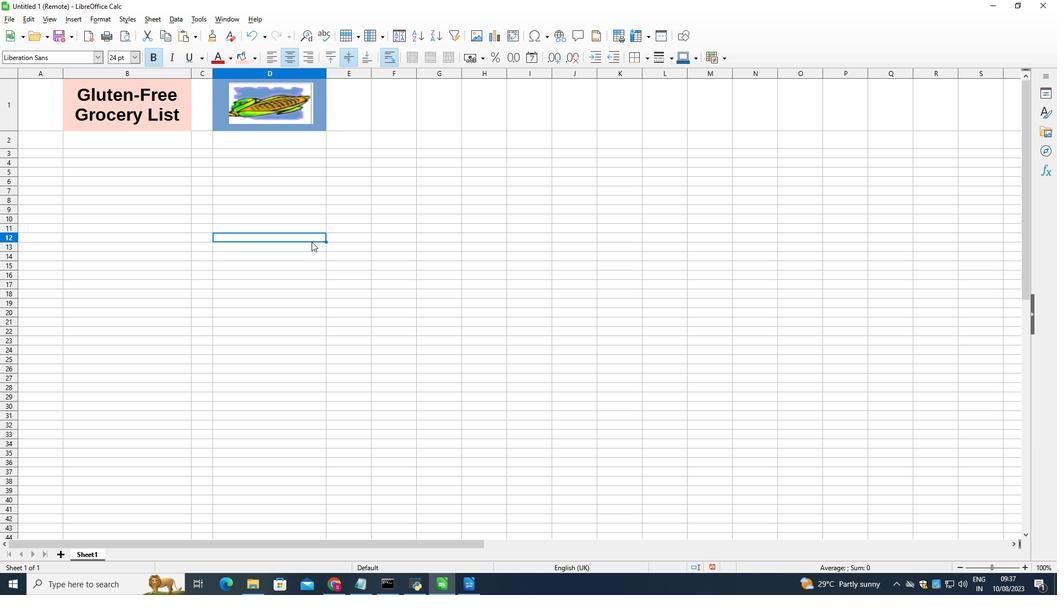 
Action: Mouse moved to (127, 124)
Screenshot: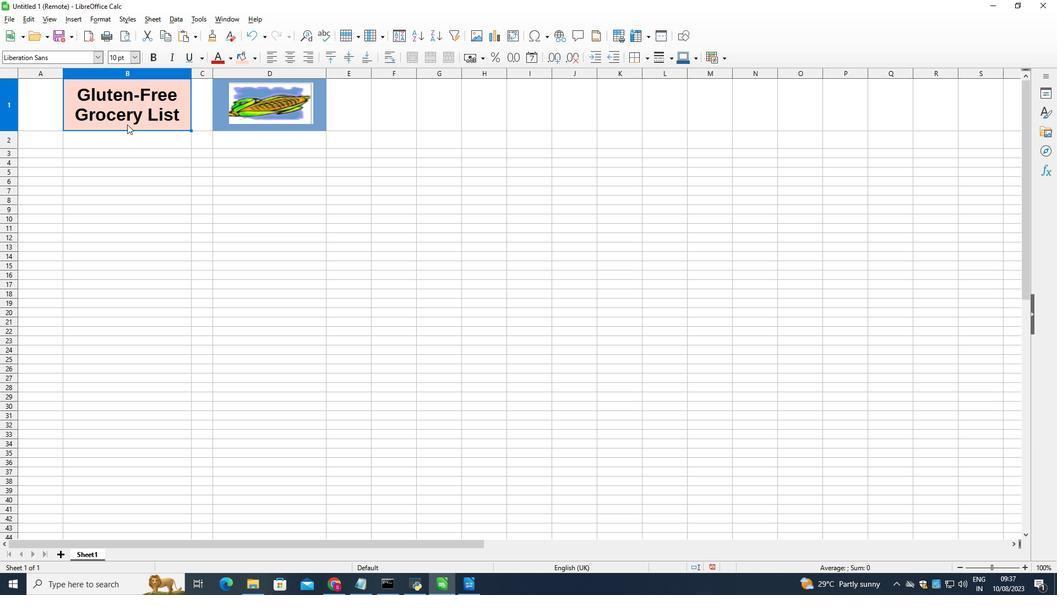 
Action: Mouse pressed left at (127, 124)
Screenshot: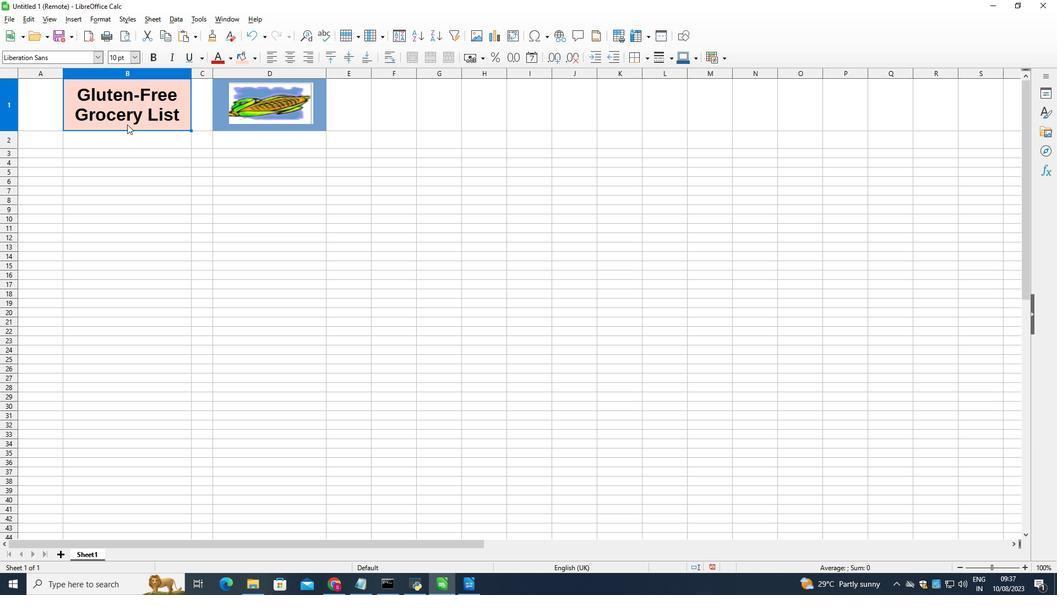 
Action: Mouse moved to (647, 55)
Screenshot: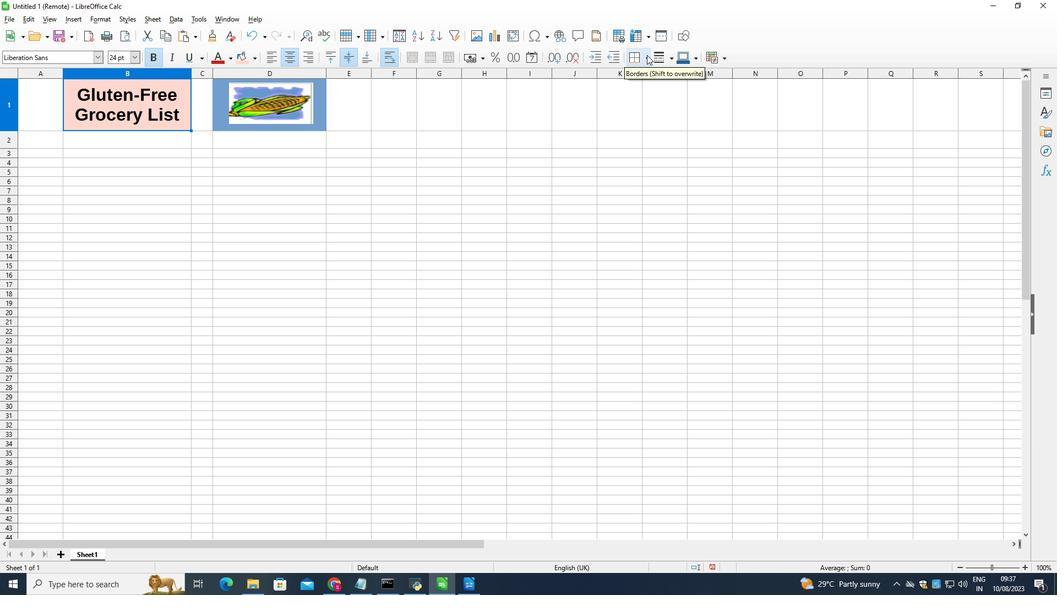 
Action: Mouse pressed left at (647, 55)
Screenshot: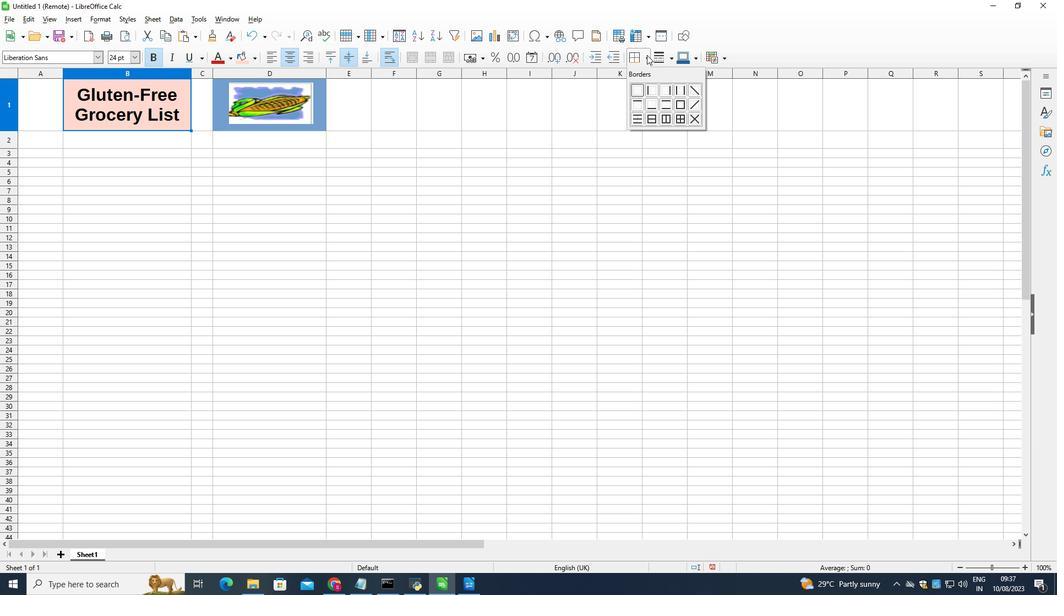 
Action: Mouse moved to (681, 104)
Screenshot: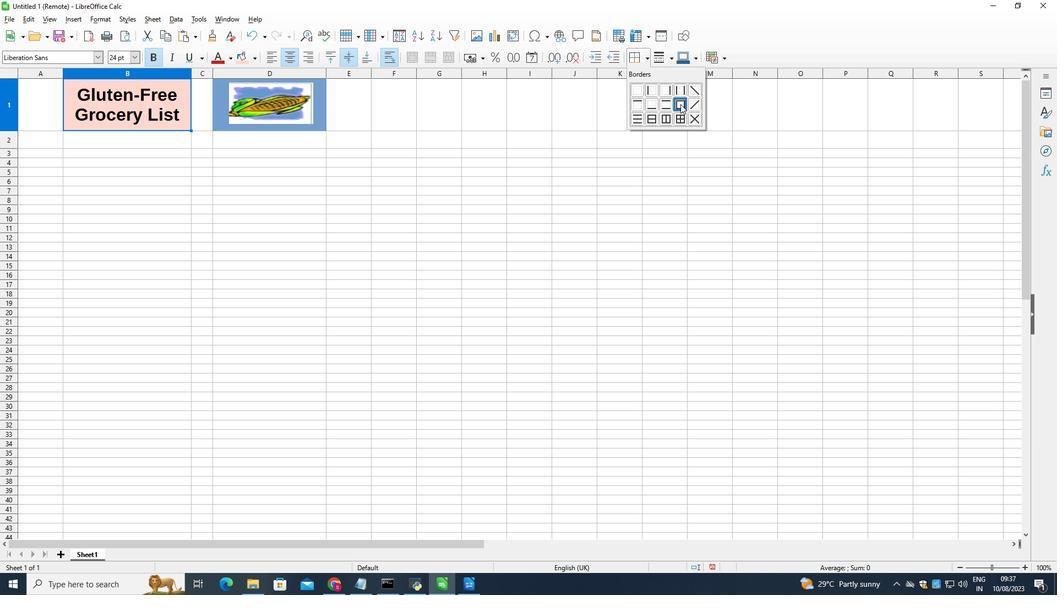 
Action: Mouse pressed left at (681, 104)
Screenshot: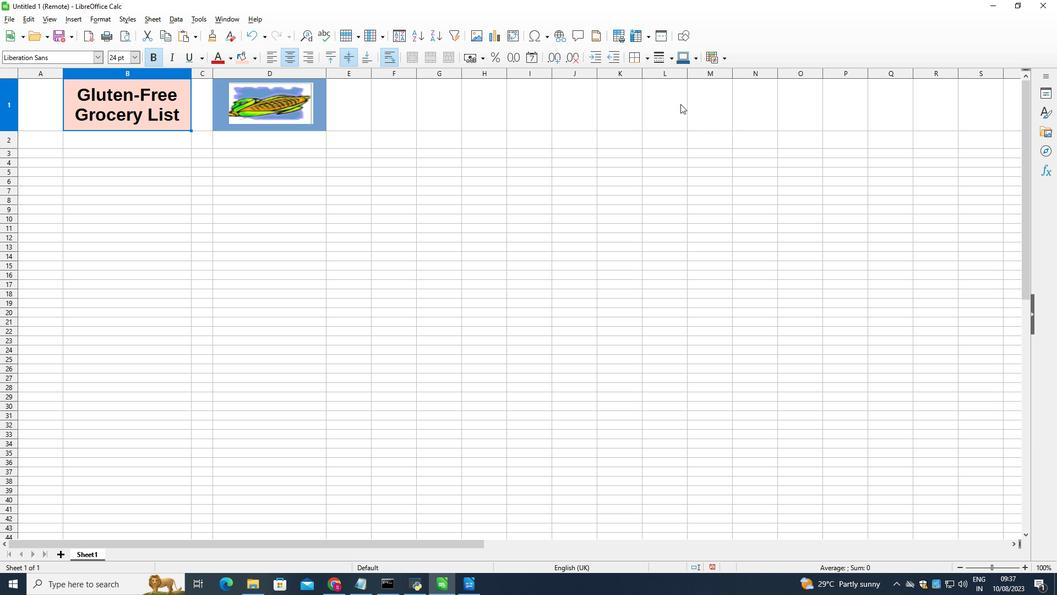 
Action: Mouse moved to (288, 213)
Screenshot: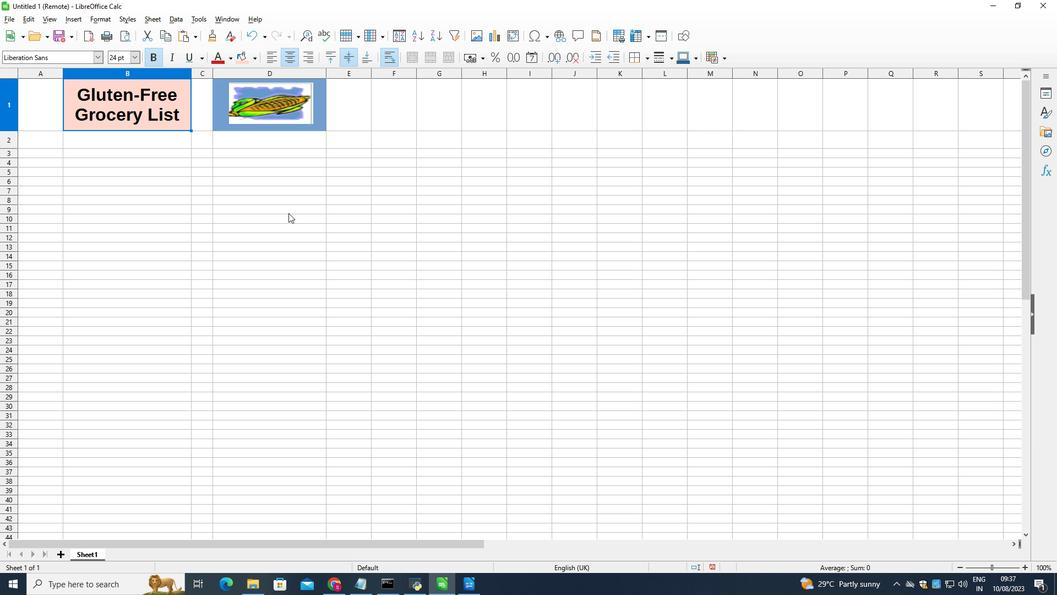 
Action: Mouse pressed left at (288, 213)
Screenshot: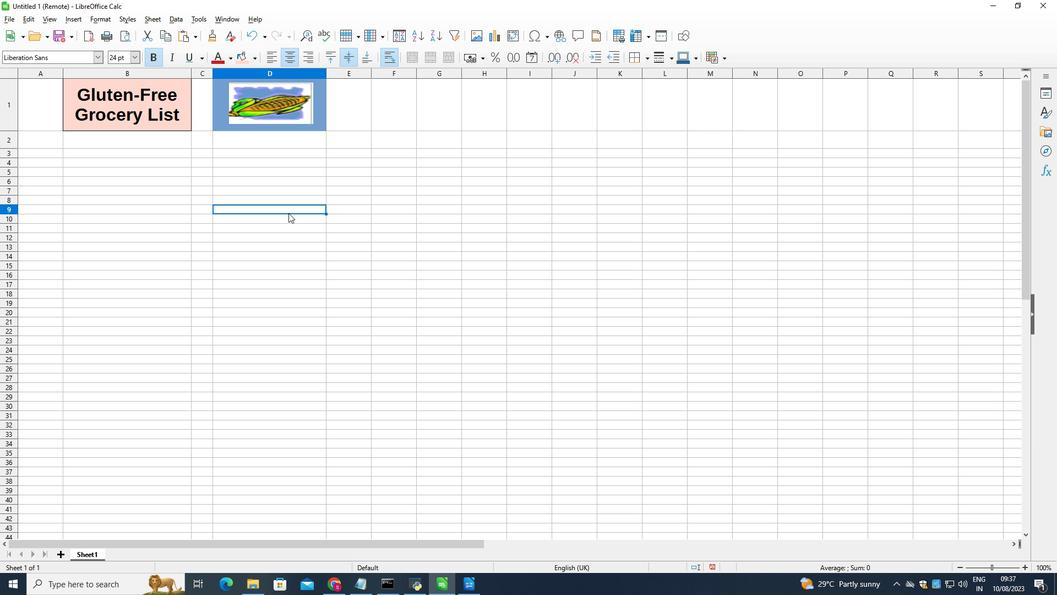 
Action: Mouse moved to (308, 130)
Screenshot: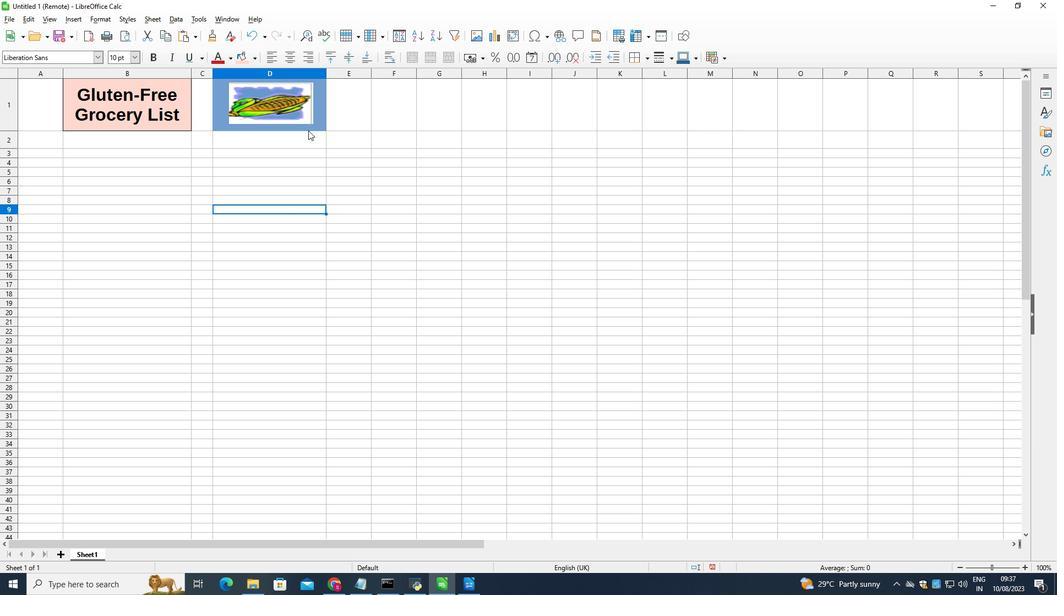
Action: Mouse pressed left at (308, 130)
Screenshot: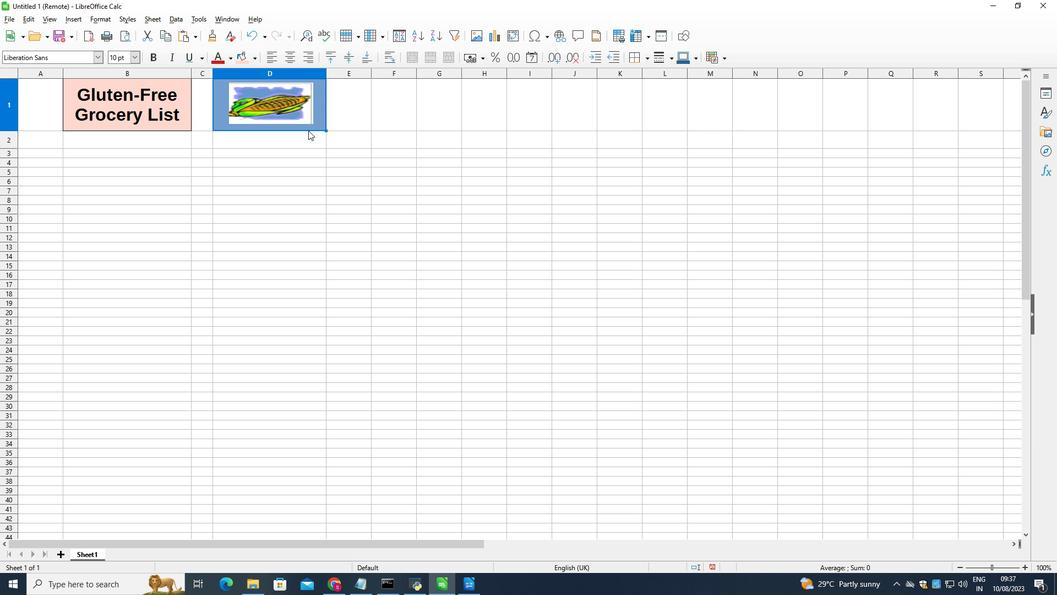 
Action: Mouse moved to (646, 59)
Screenshot: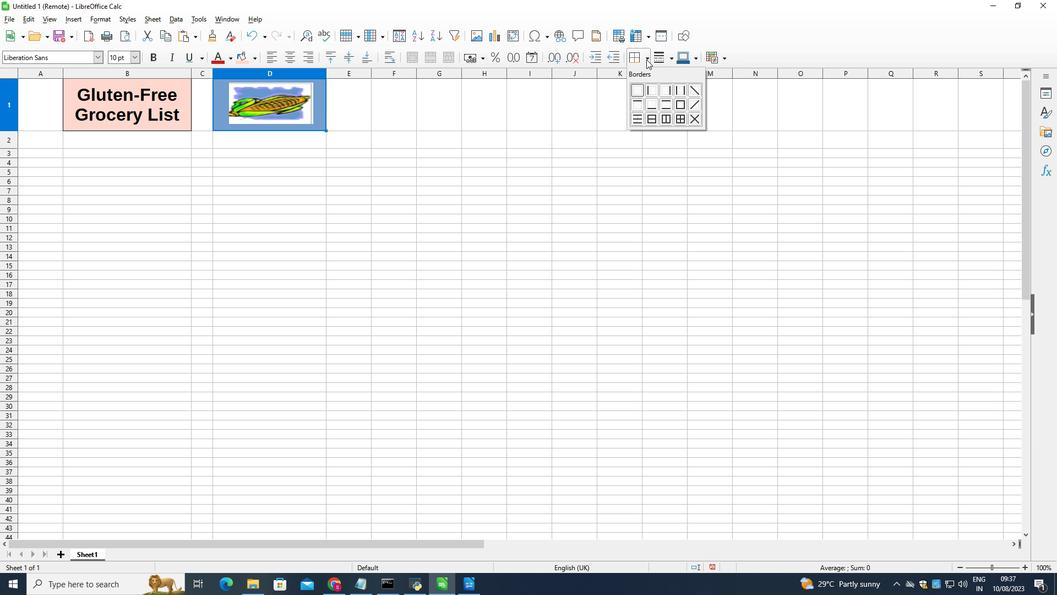 
Action: Mouse pressed left at (646, 59)
Screenshot: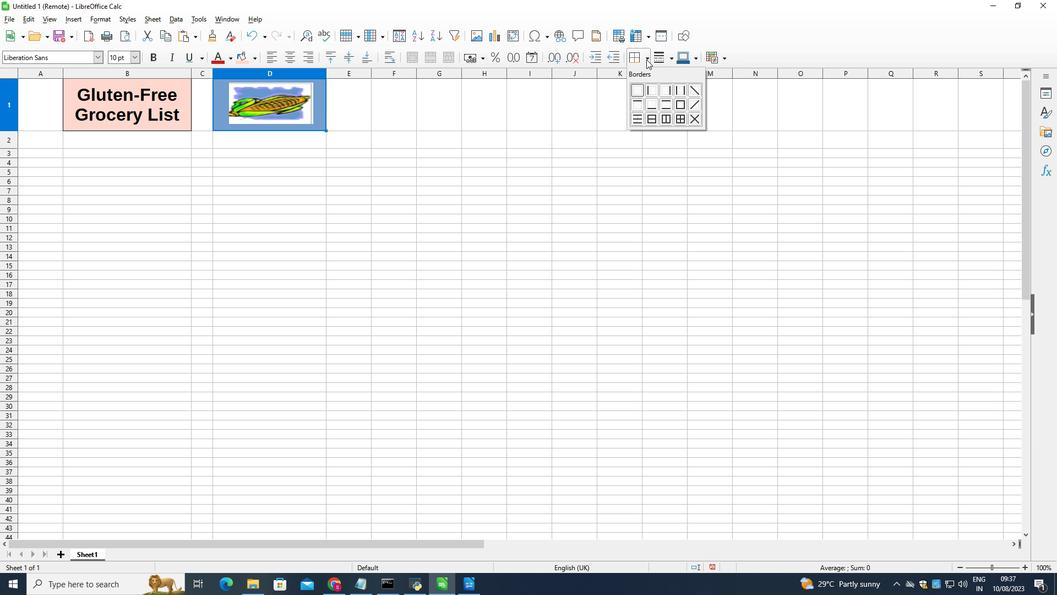 
Action: Mouse moved to (680, 105)
Screenshot: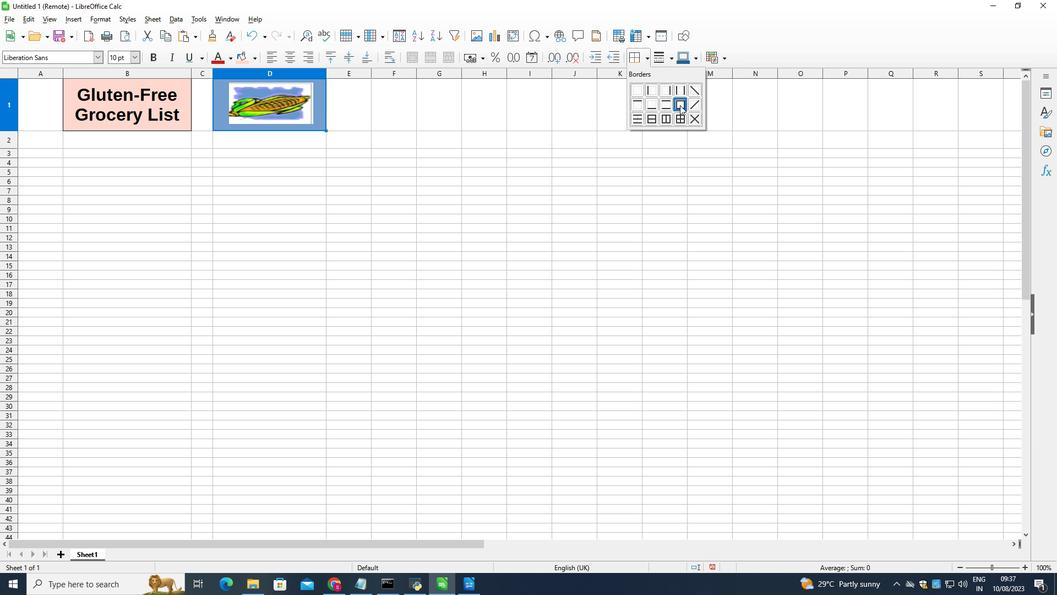 
Action: Mouse pressed left at (680, 105)
Screenshot: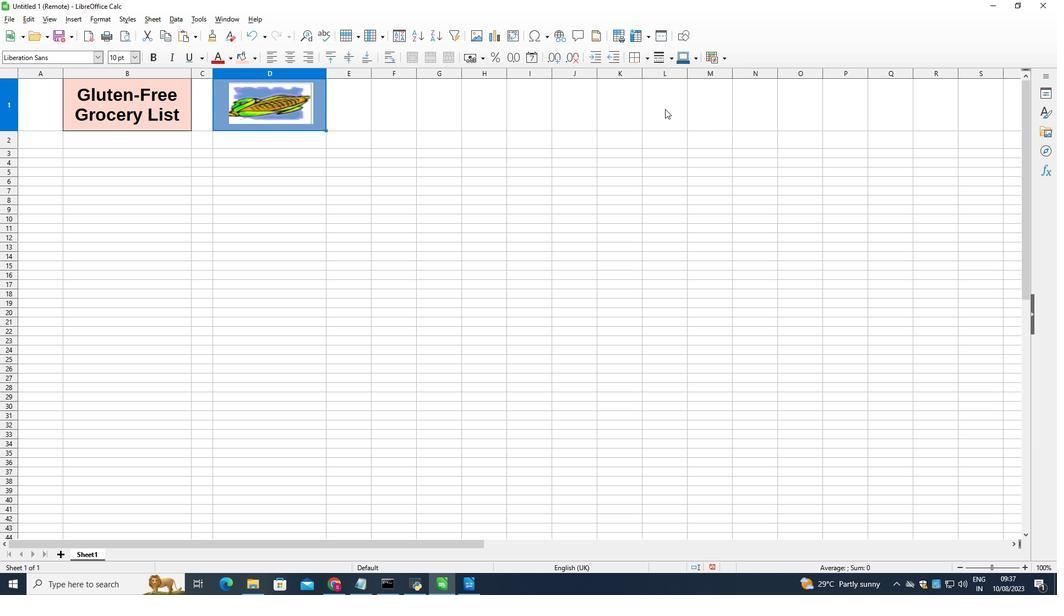
Action: Mouse moved to (308, 189)
Screenshot: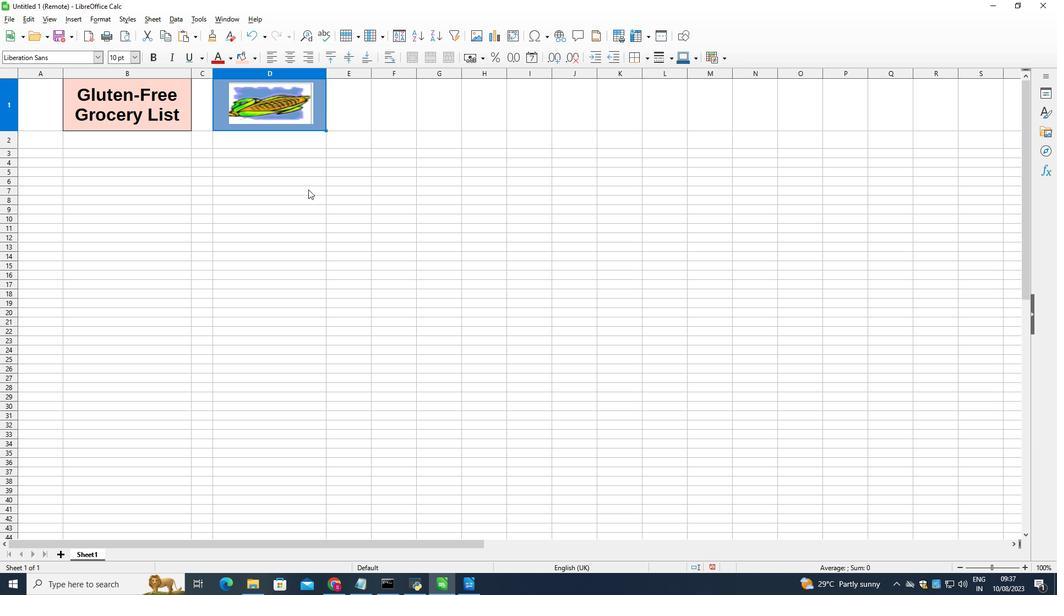 
Action: Mouse pressed left at (308, 189)
Screenshot: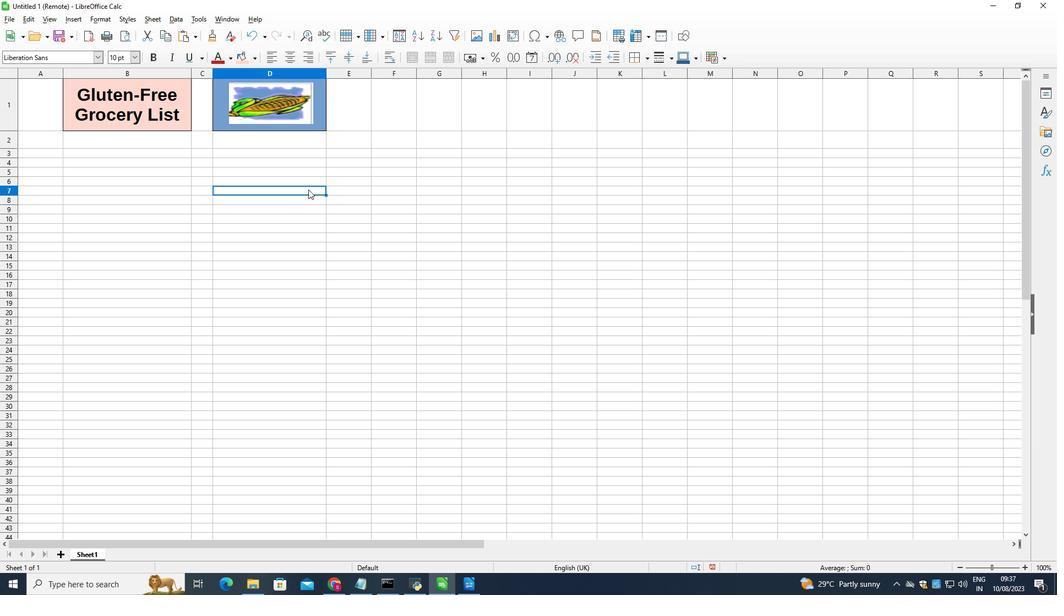 
Action: Mouse moved to (15, 148)
Screenshot: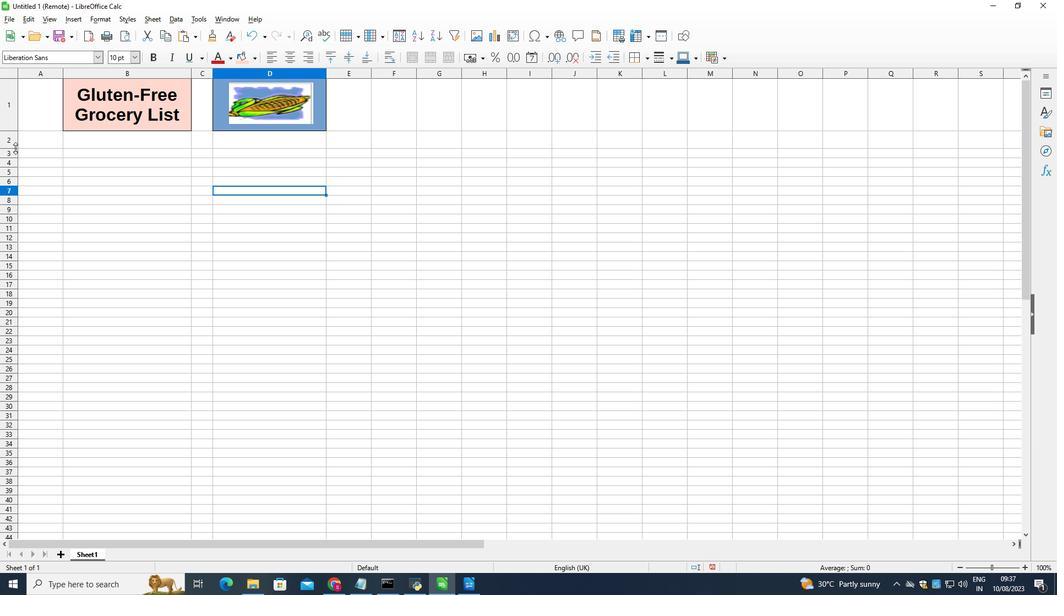 
Action: Mouse pressed left at (15, 148)
Screenshot: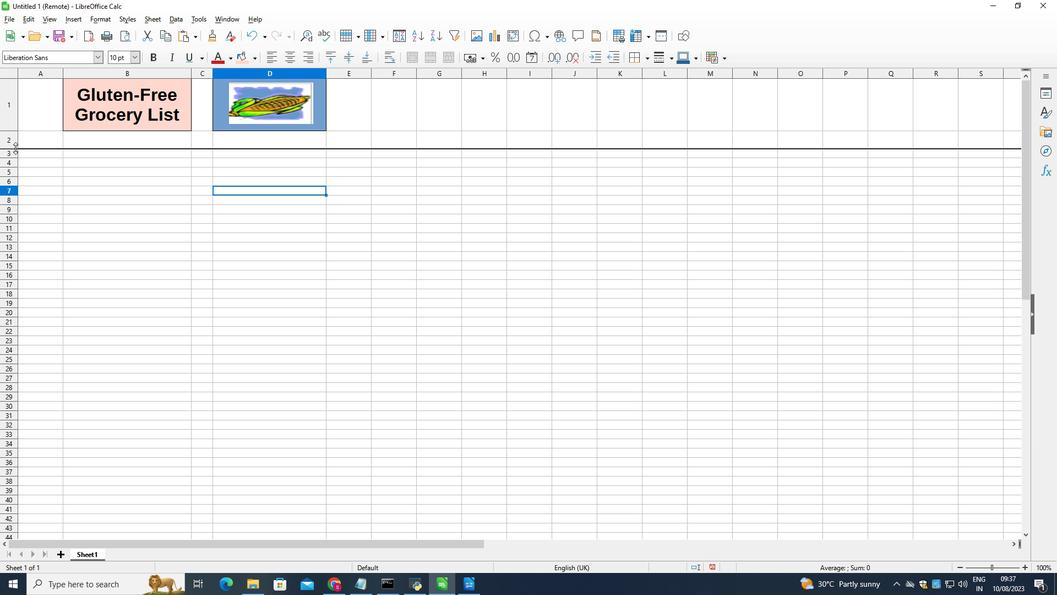 
Action: Mouse moved to (144, 143)
Screenshot: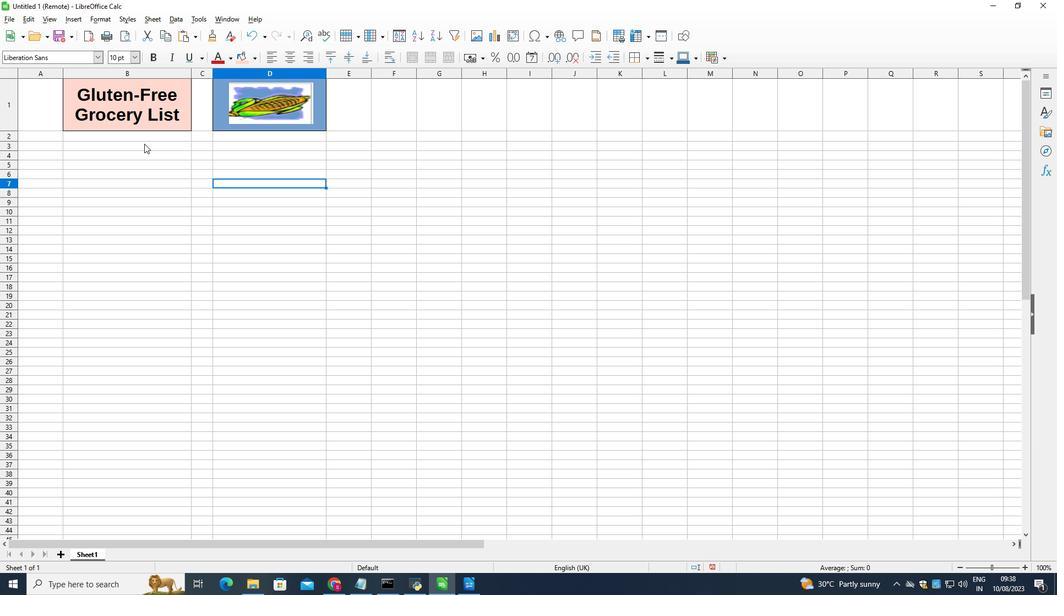 
Action: Mouse pressed left at (144, 143)
Screenshot: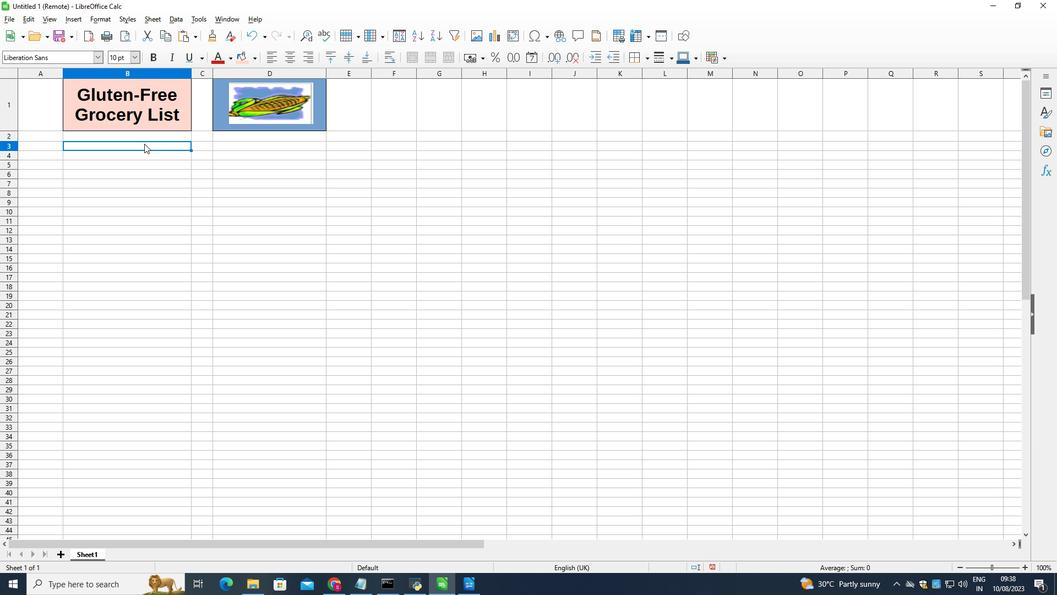 
Action: Mouse moved to (136, 58)
Screenshot: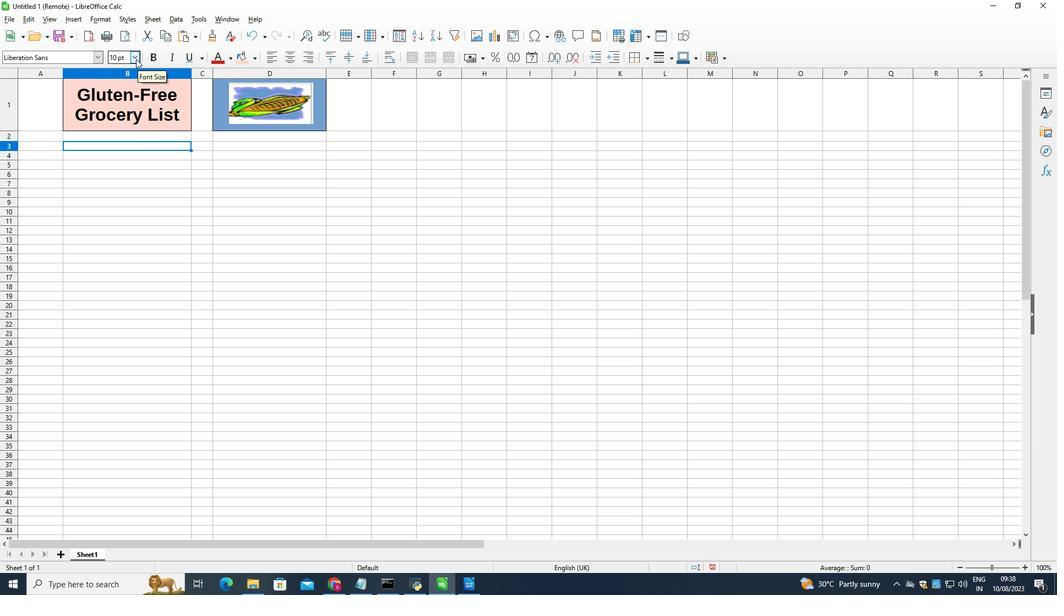 
Action: Mouse pressed left at (136, 58)
Screenshot: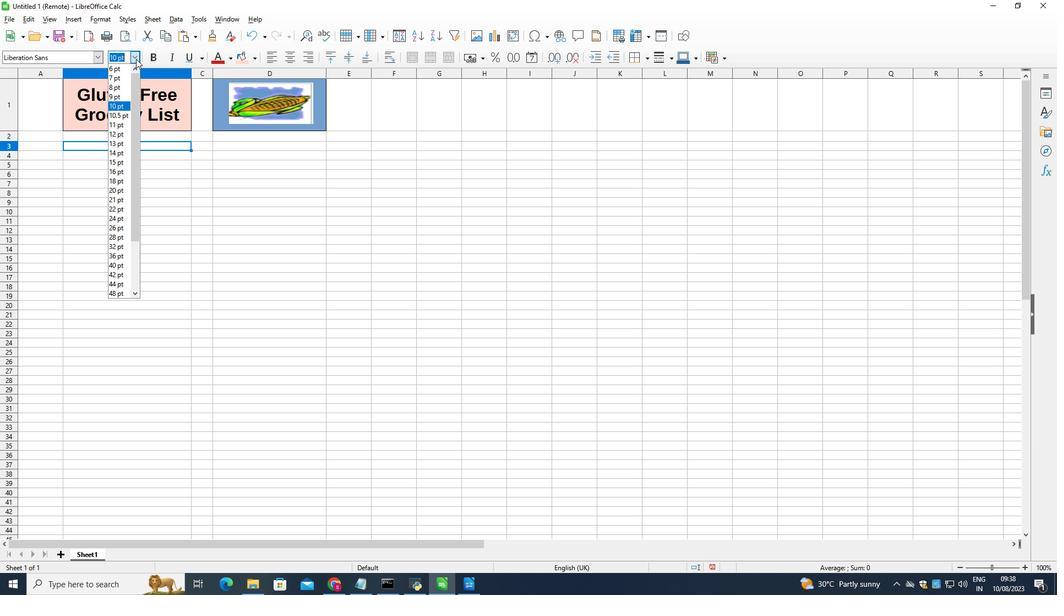 
Action: Mouse moved to (119, 131)
Screenshot: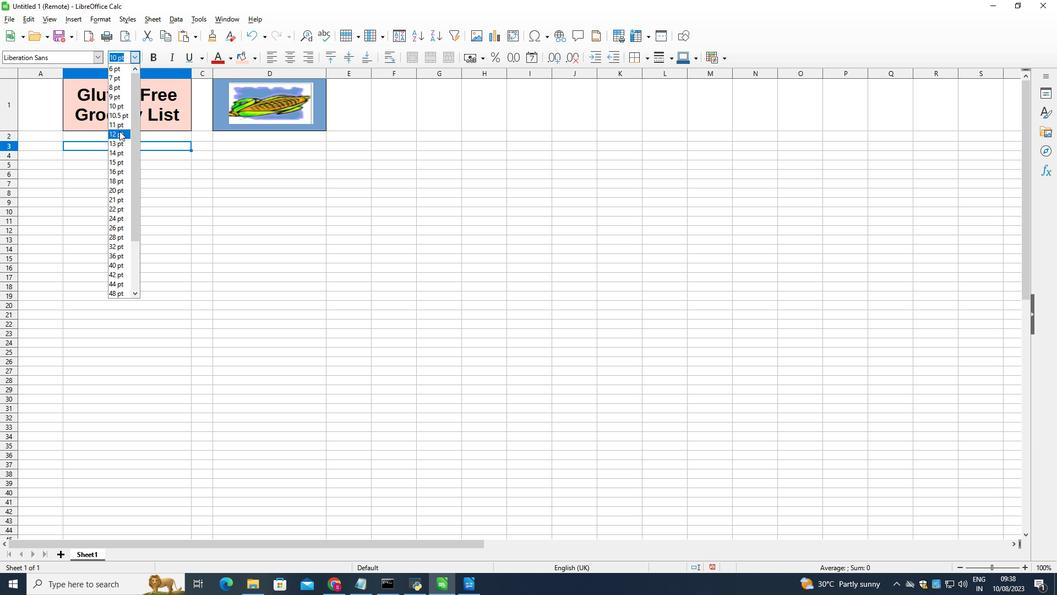 
Action: Mouse pressed left at (119, 131)
Screenshot: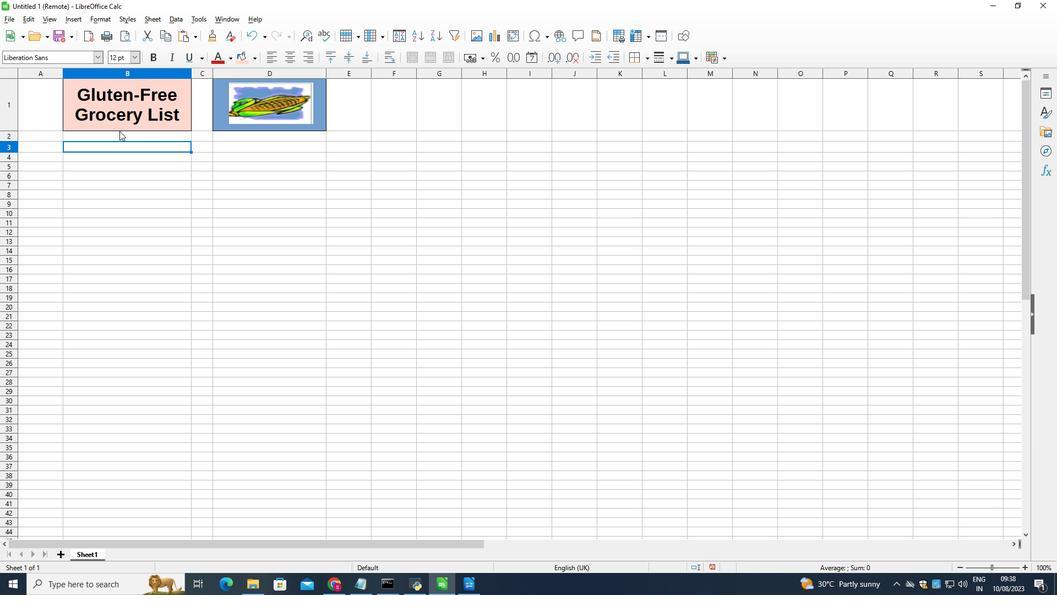
Action: Mouse moved to (121, 146)
Screenshot: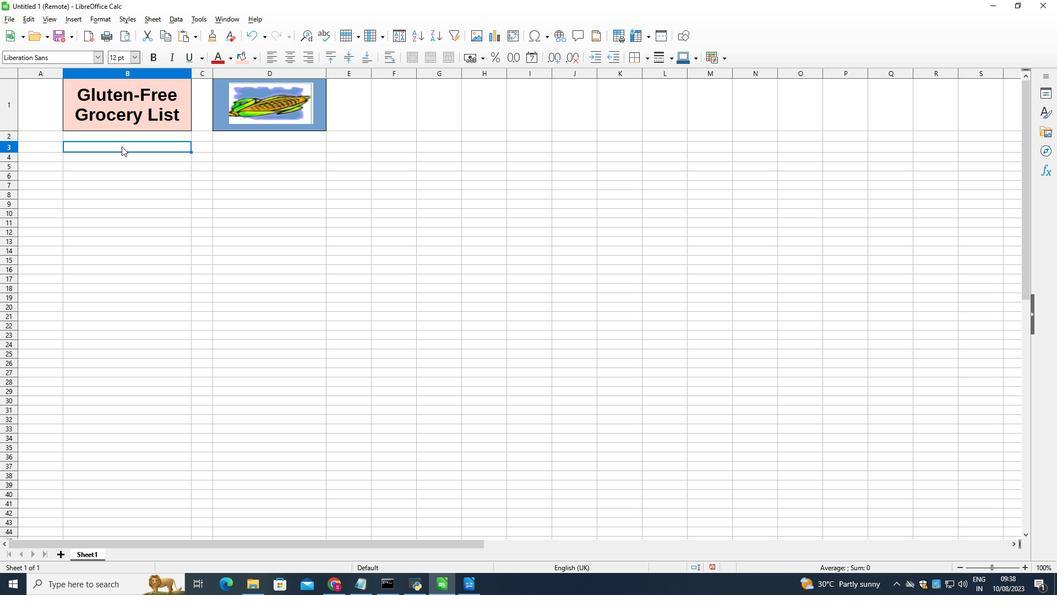 
Action: Mouse pressed left at (121, 146)
Screenshot: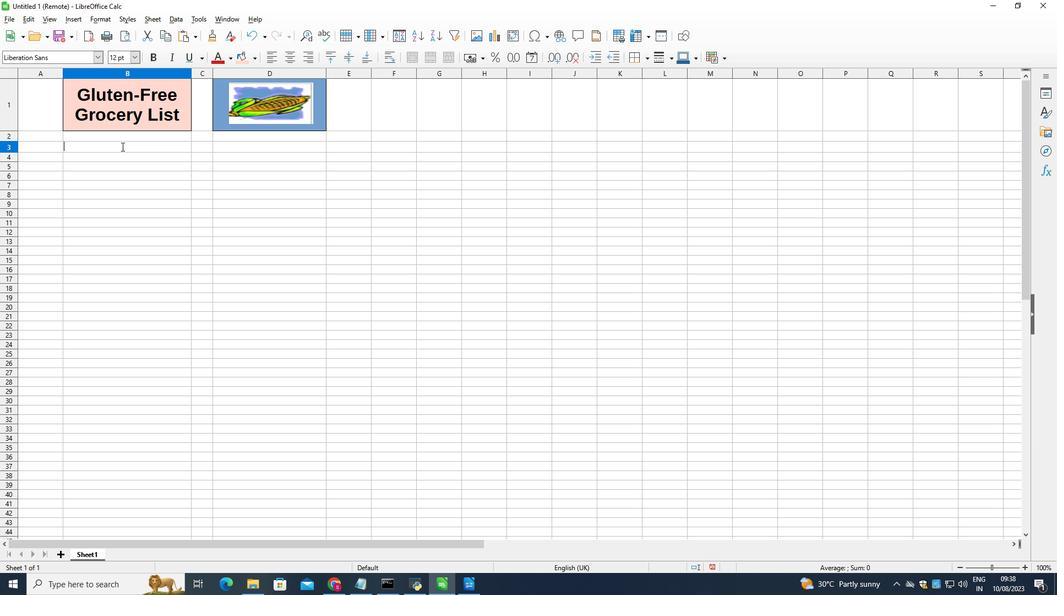 
Action: Mouse pressed left at (121, 146)
Screenshot: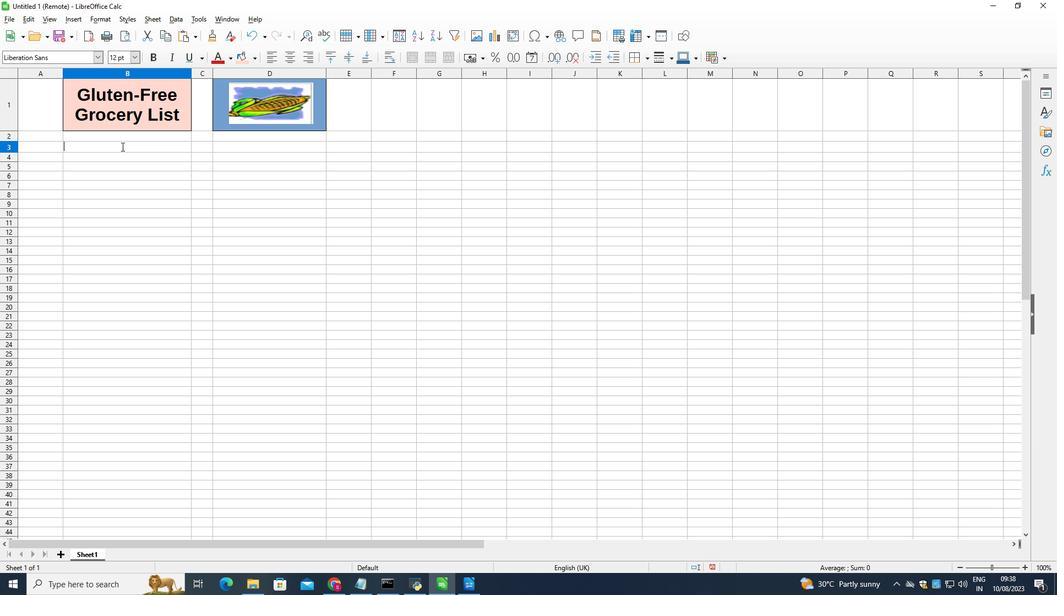 
Action: Mouse moved to (122, 146)
Screenshot: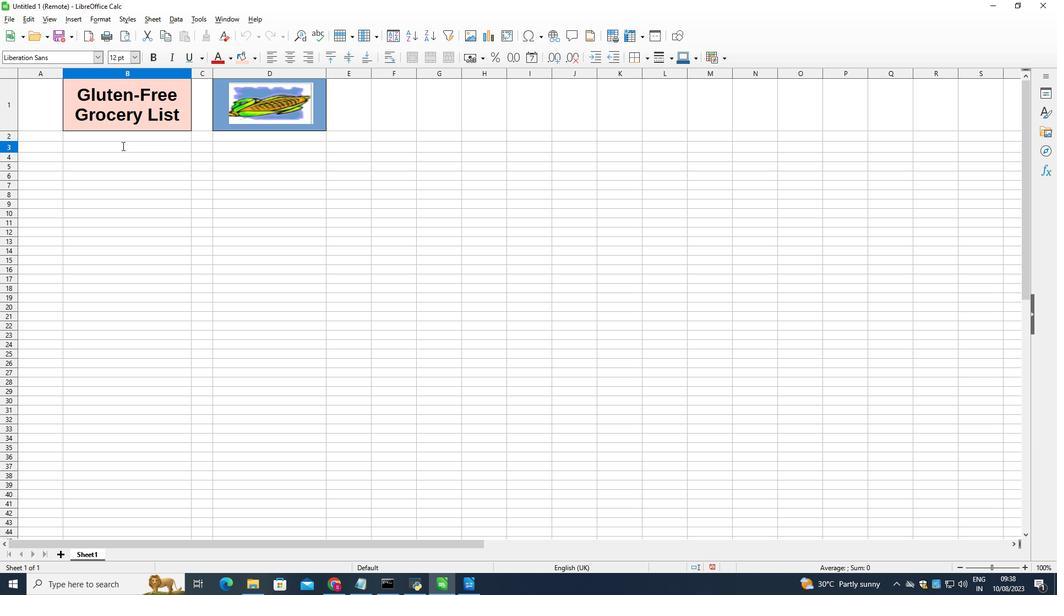
Action: Key pressed <Key.shift>Bread/<Key.shift>Grains
Screenshot: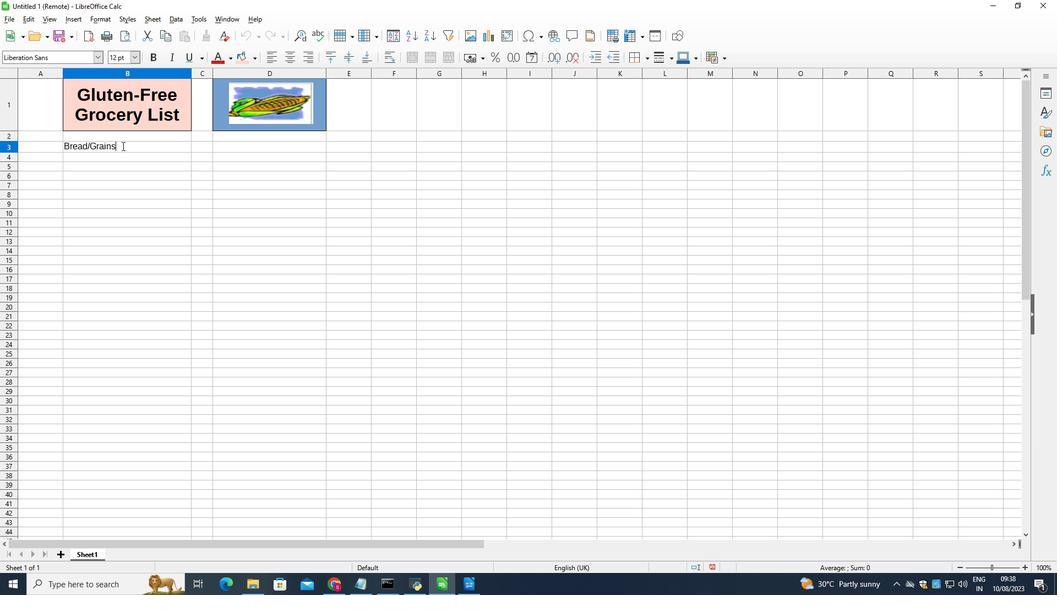 
Action: Mouse moved to (379, 240)
Screenshot: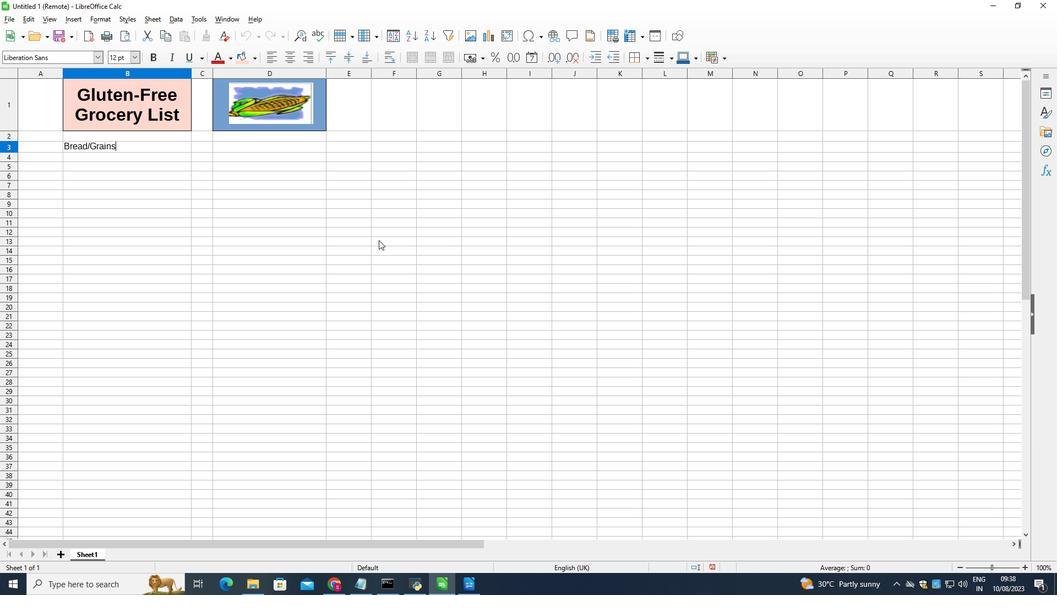 
Action: Key pressed <Key.enter>
Screenshot: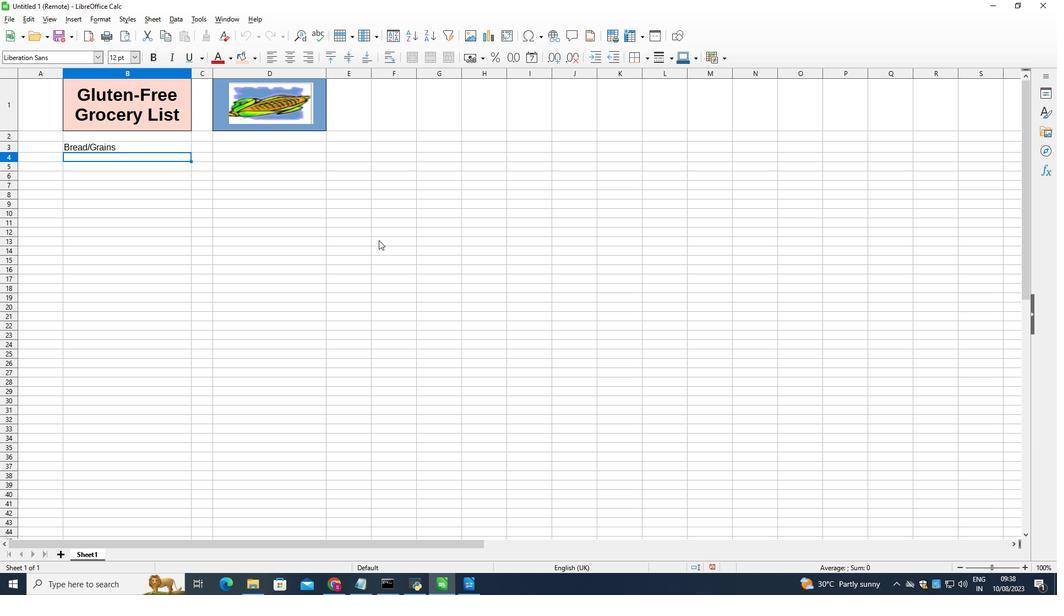 
Action: Mouse moved to (138, 144)
Screenshot: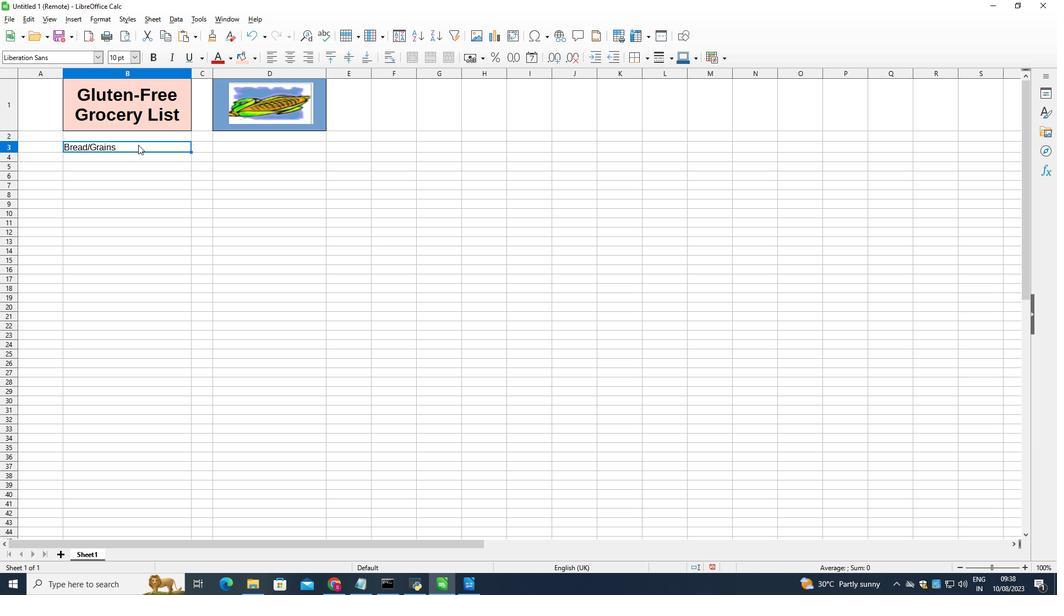 
Action: Mouse pressed left at (138, 144)
Screenshot: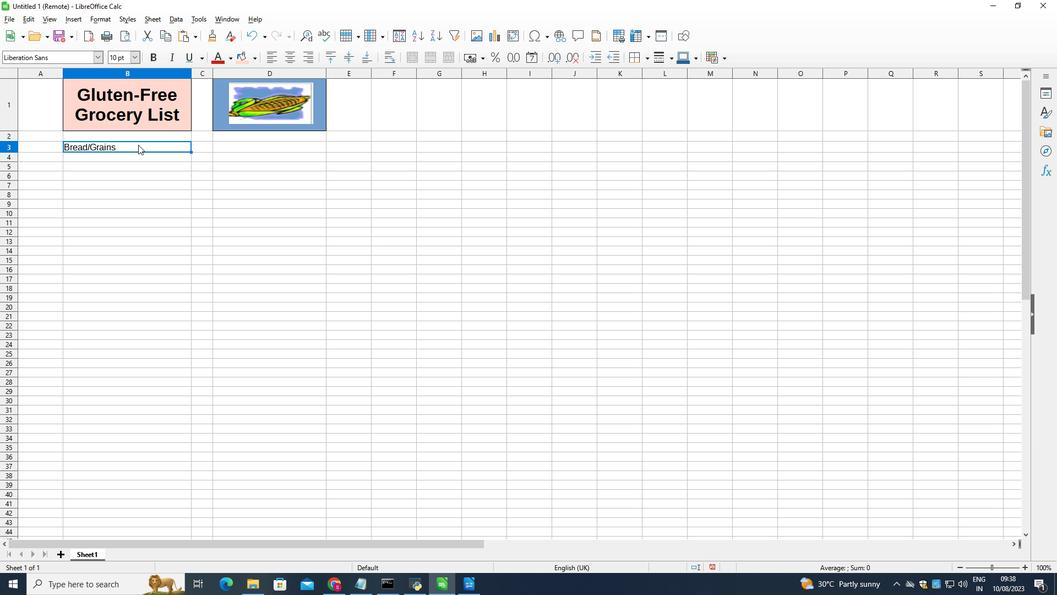
Action: Mouse moved to (133, 56)
Screenshot: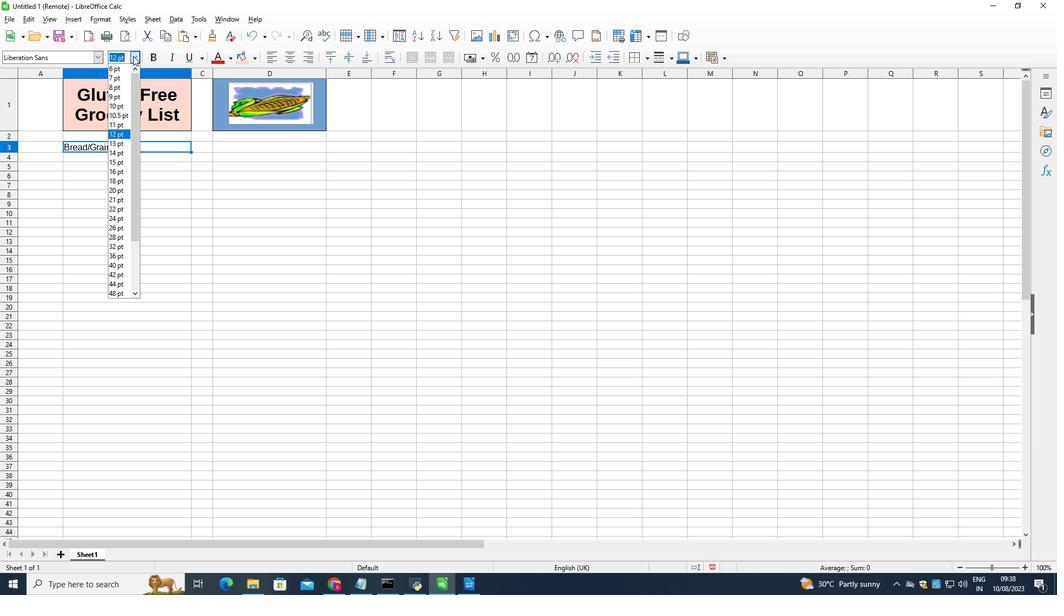 
Action: Mouse pressed left at (133, 56)
Screenshot: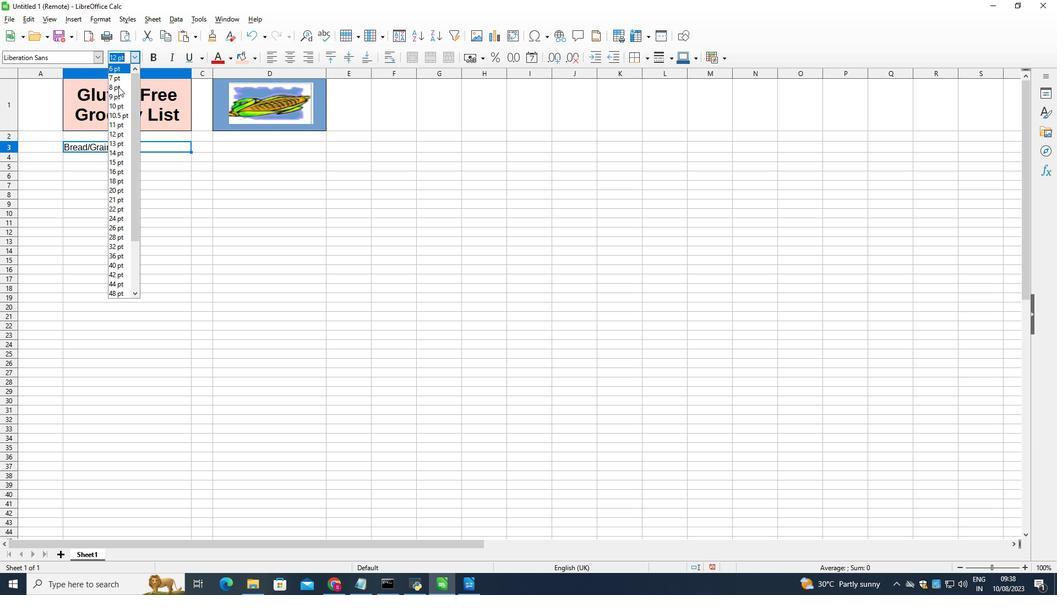 
Action: Mouse moved to (110, 154)
Screenshot: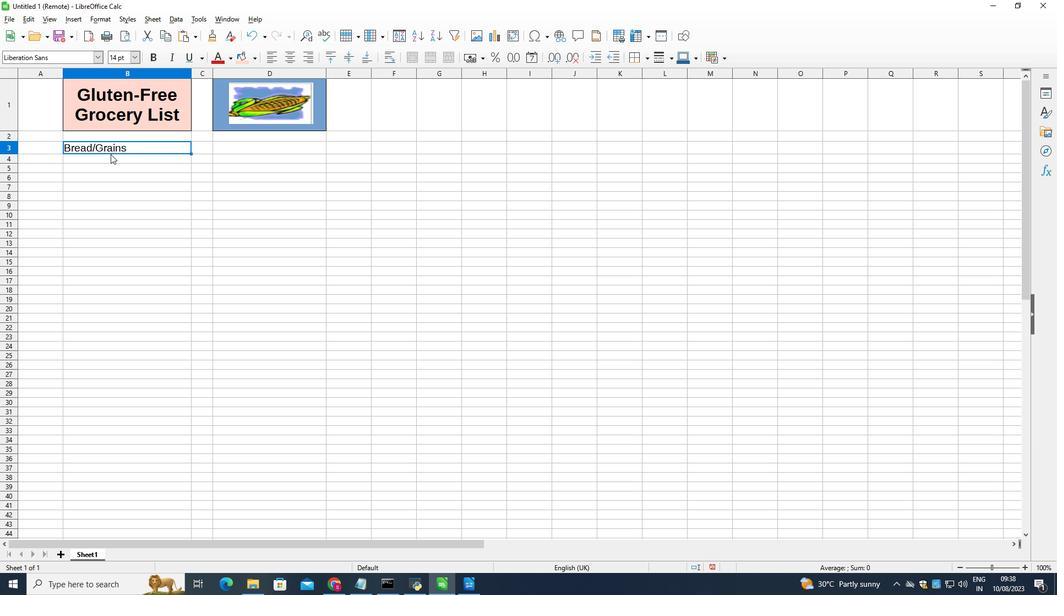 
Action: Mouse pressed left at (110, 154)
Screenshot: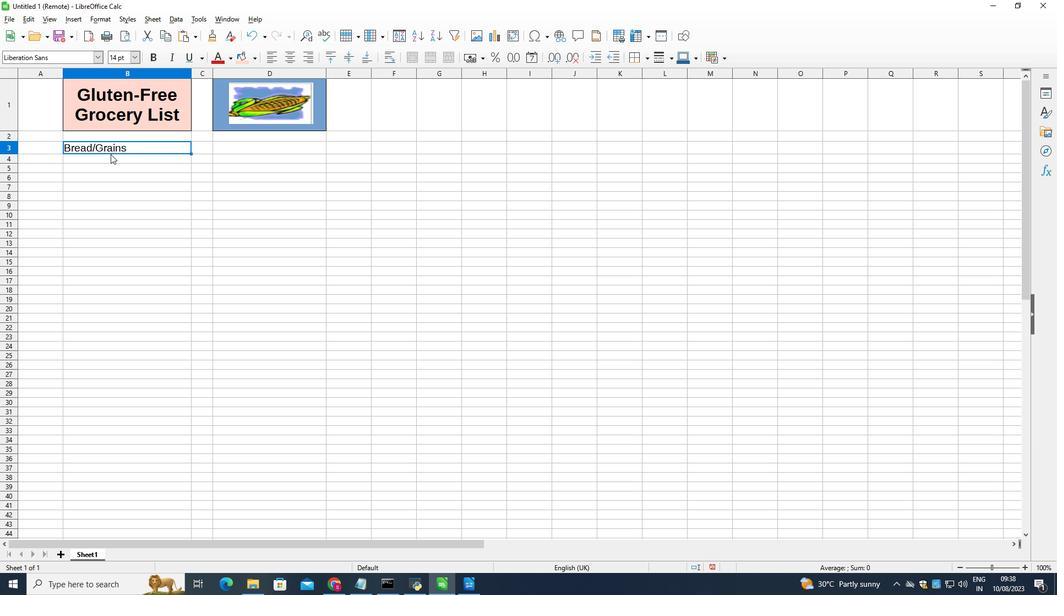 
Action: Mouse moved to (114, 162)
Screenshot: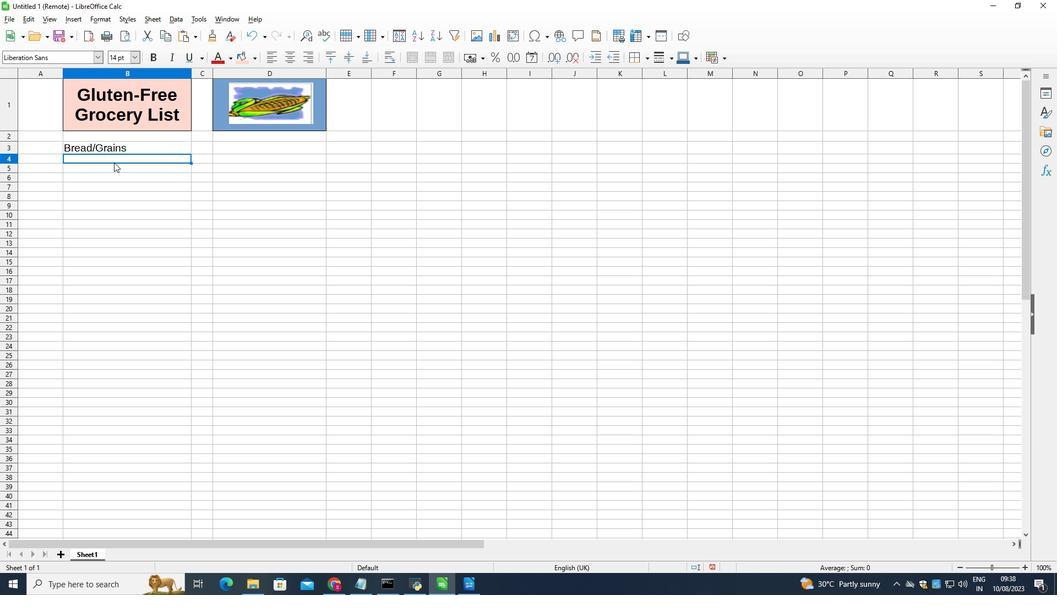 
Action: Mouse pressed left at (114, 162)
Screenshot: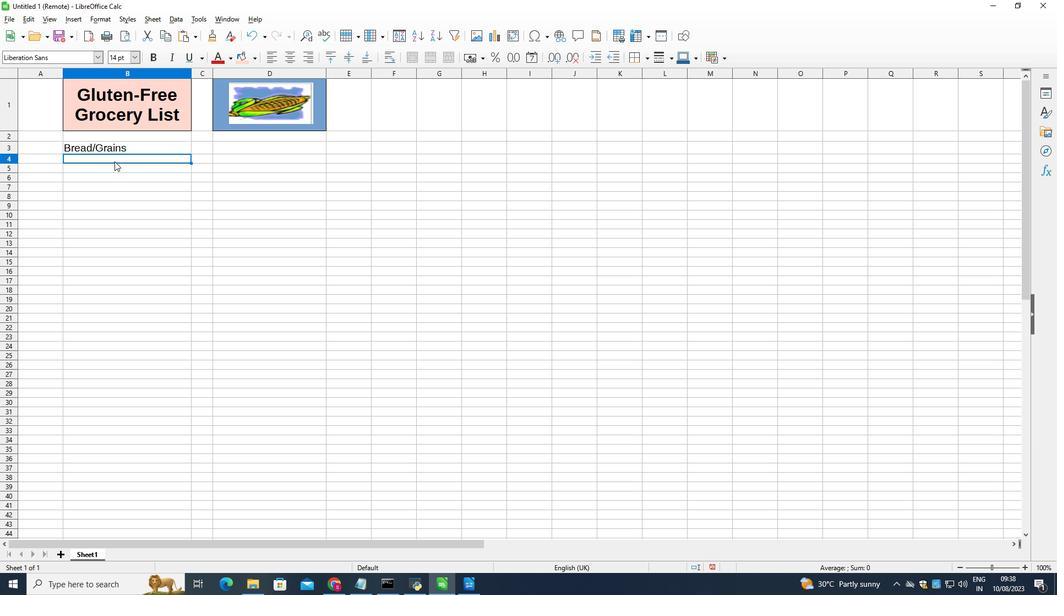 
Action: Mouse moved to (127, 149)
Screenshot: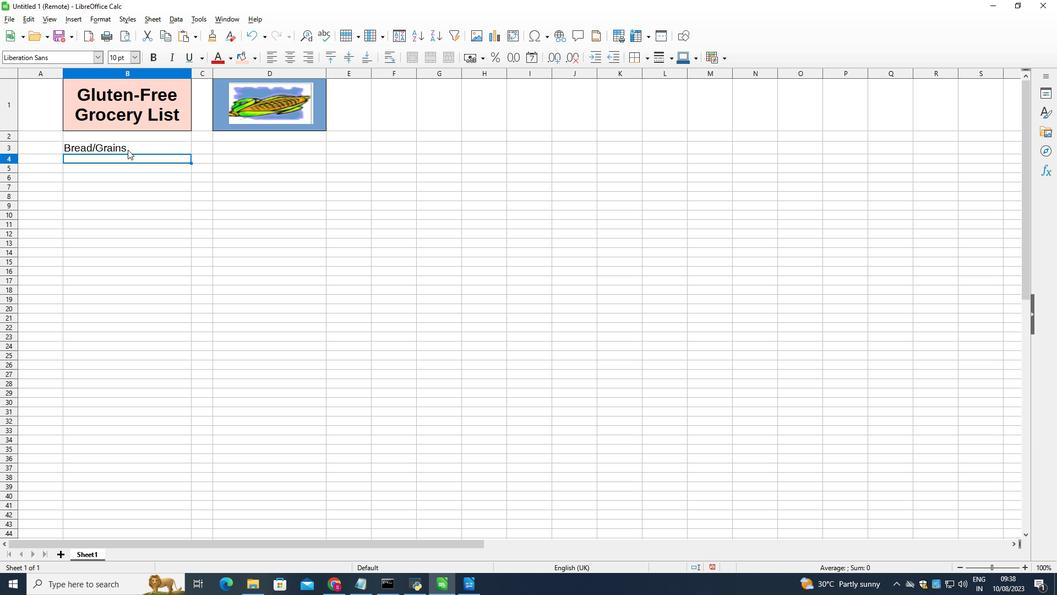 
Action: Mouse pressed left at (127, 149)
Screenshot: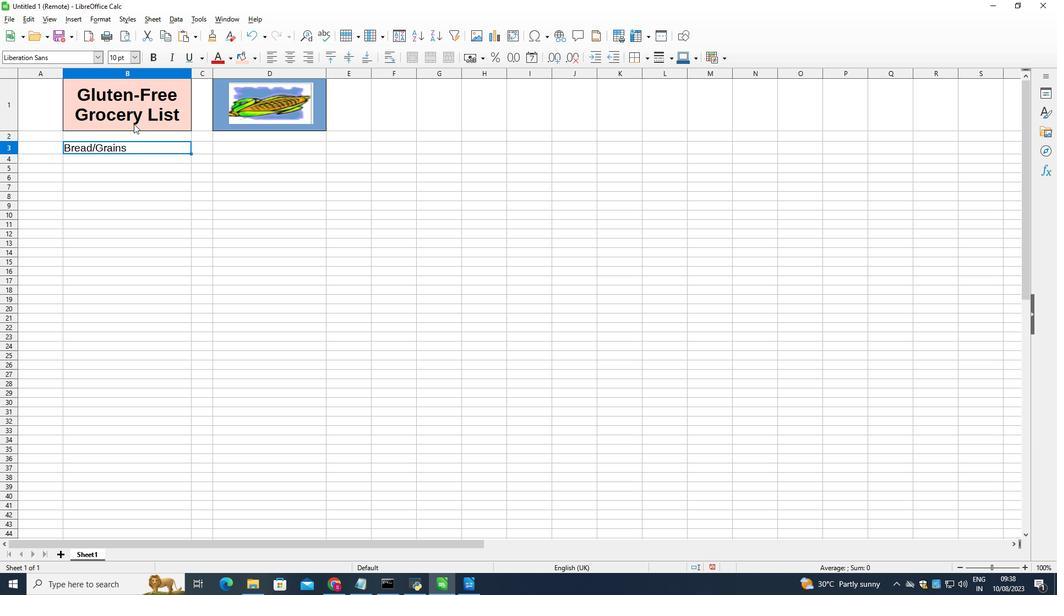 
Action: Mouse moved to (155, 59)
Screenshot: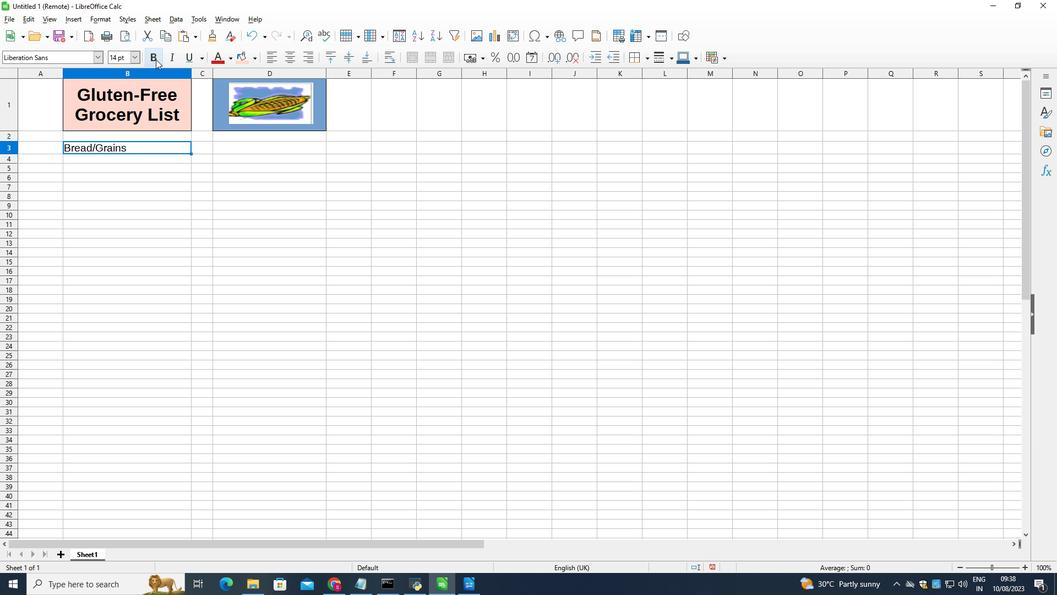 
Action: Mouse pressed left at (155, 59)
Screenshot: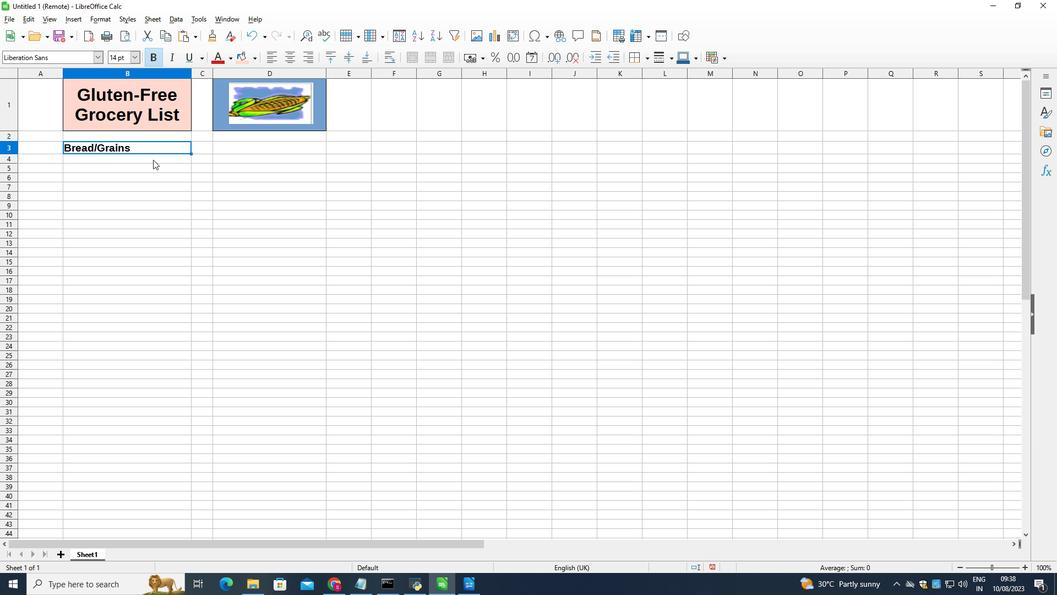 
Action: Mouse moved to (139, 158)
Screenshot: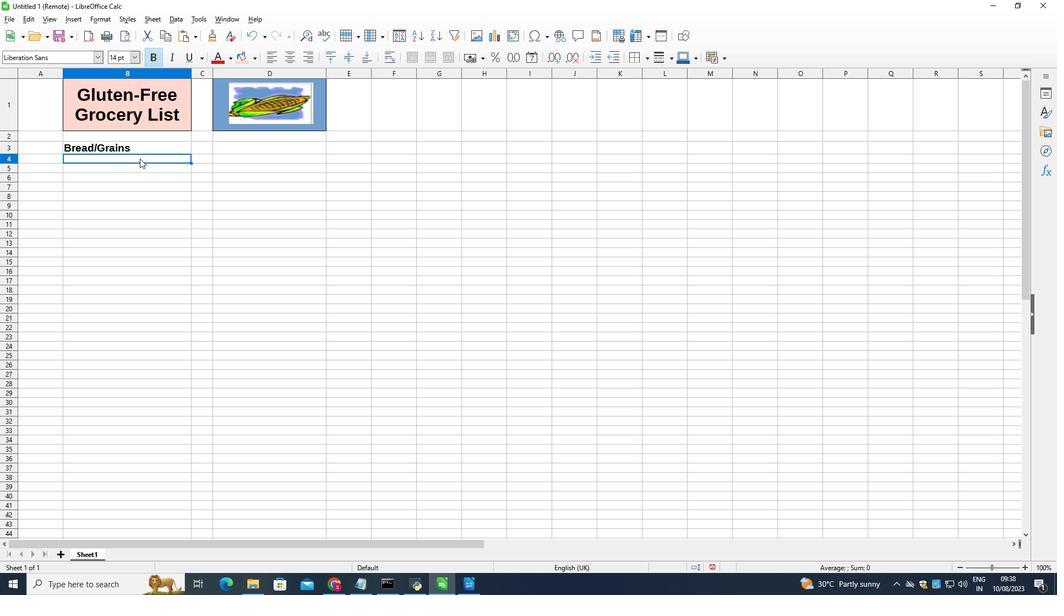 
Action: Mouse pressed left at (139, 158)
Screenshot: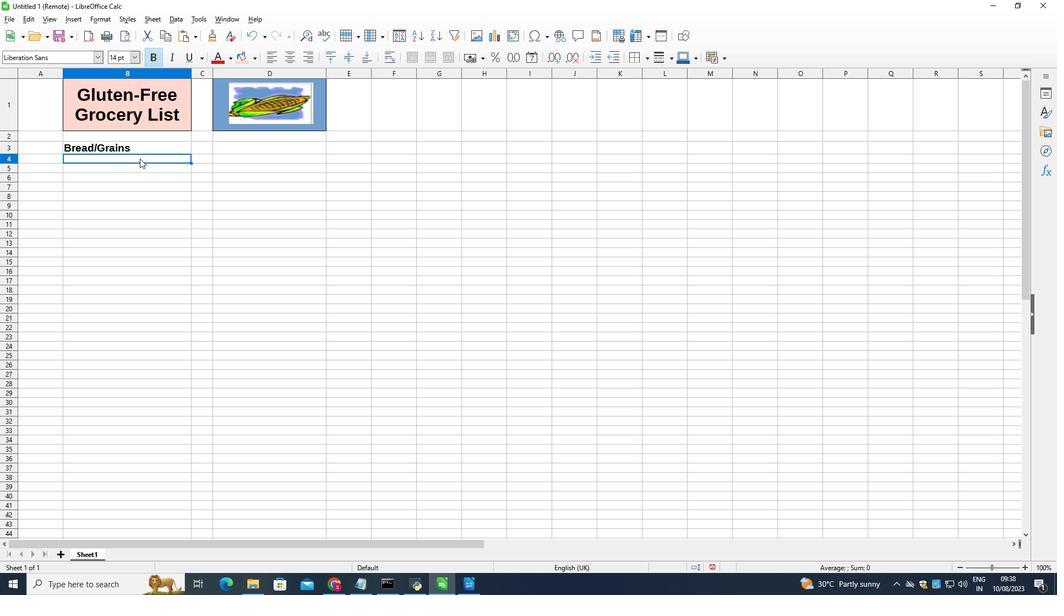 
Action: Mouse moved to (135, 56)
Screenshot: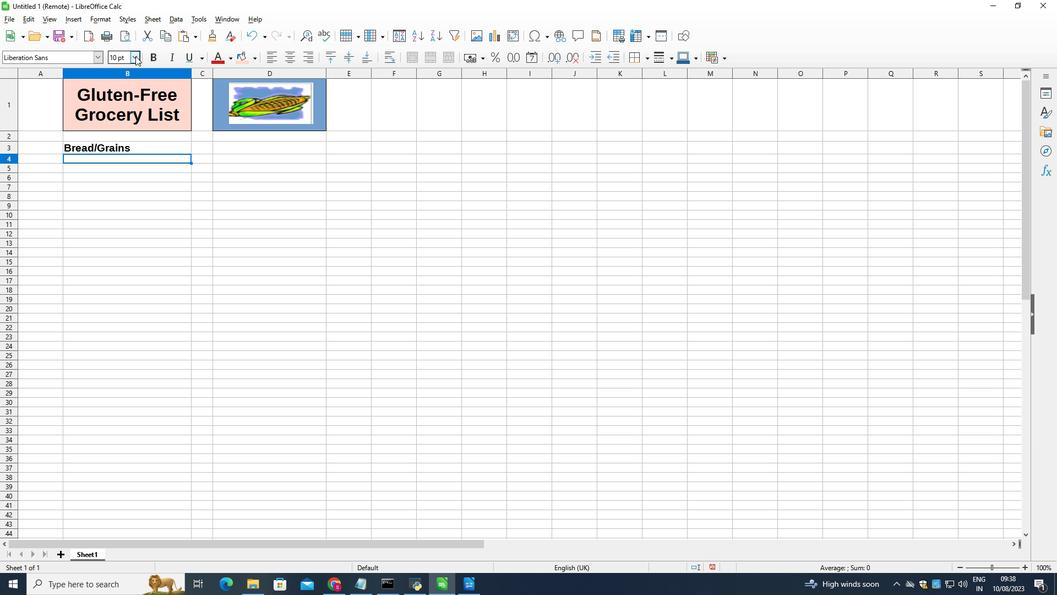 
Action: Mouse pressed left at (135, 56)
Screenshot: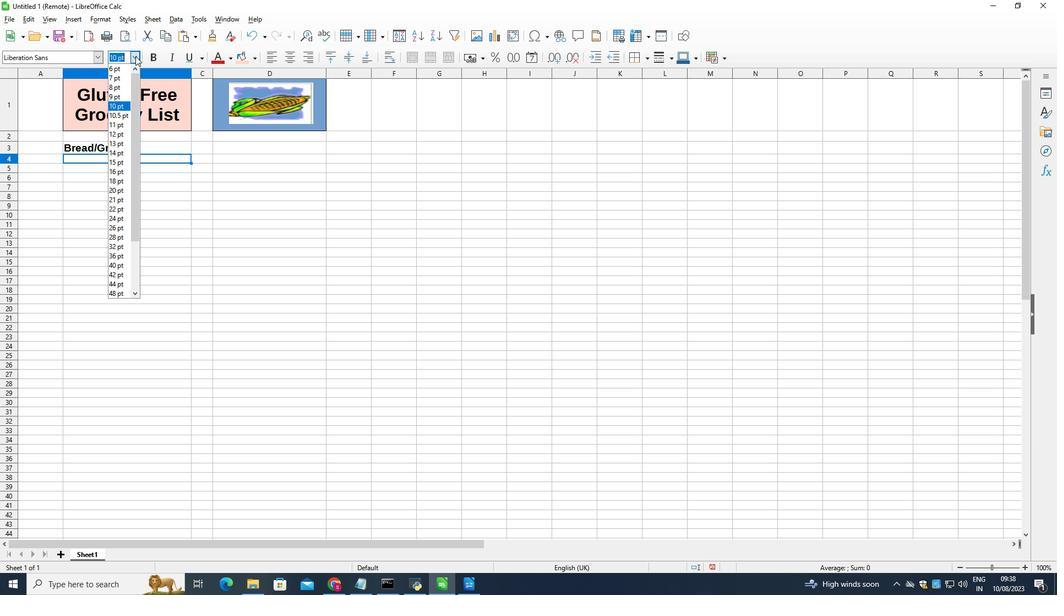 
Action: Mouse moved to (117, 136)
Screenshot: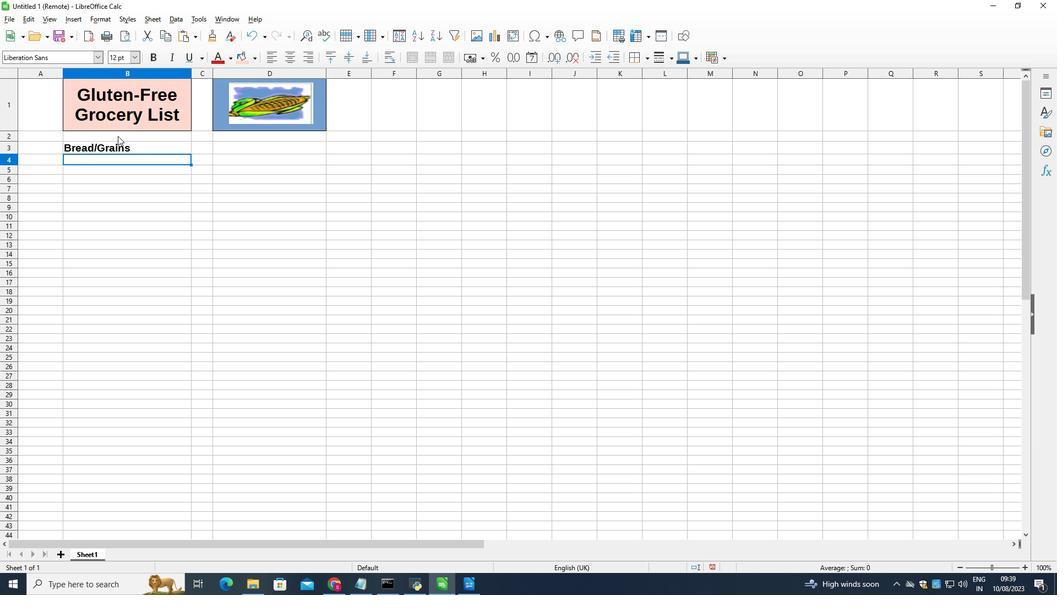 
Action: Mouse pressed left at (117, 136)
Screenshot: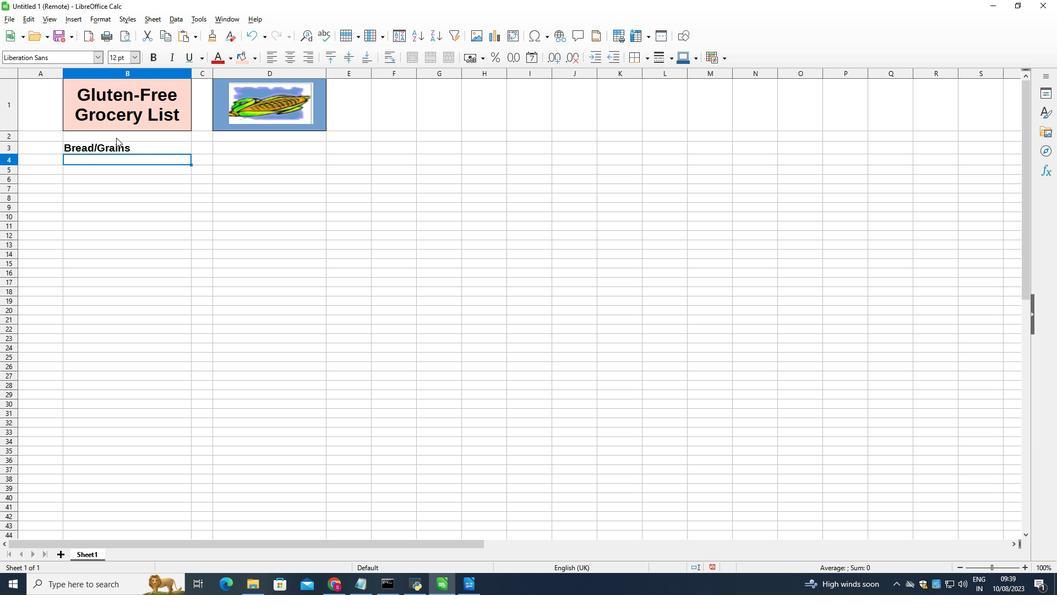 
Action: Mouse moved to (76, 19)
Screenshot: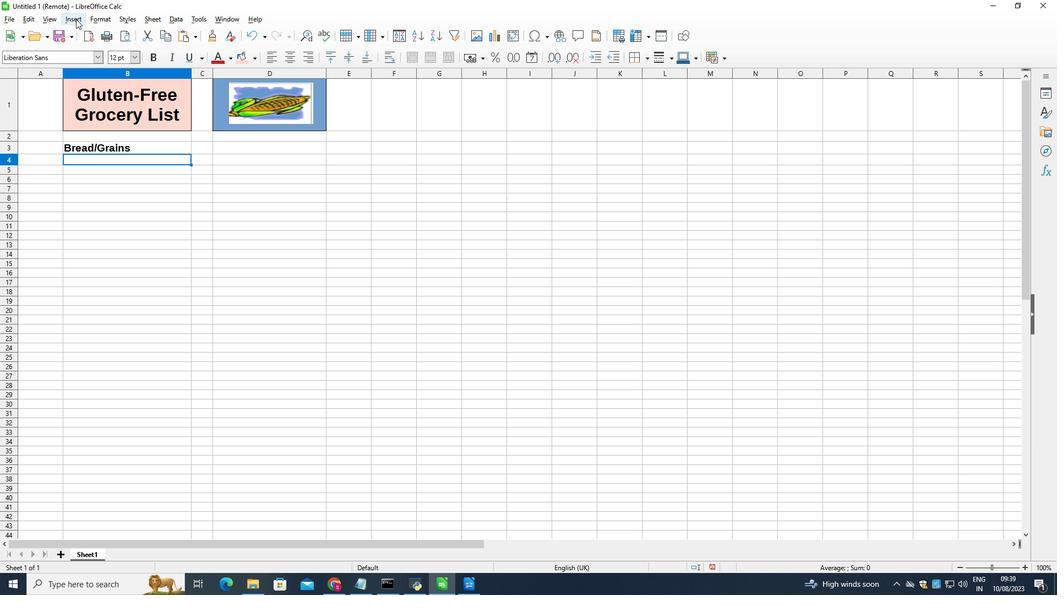 
Action: Mouse pressed left at (76, 19)
Screenshot: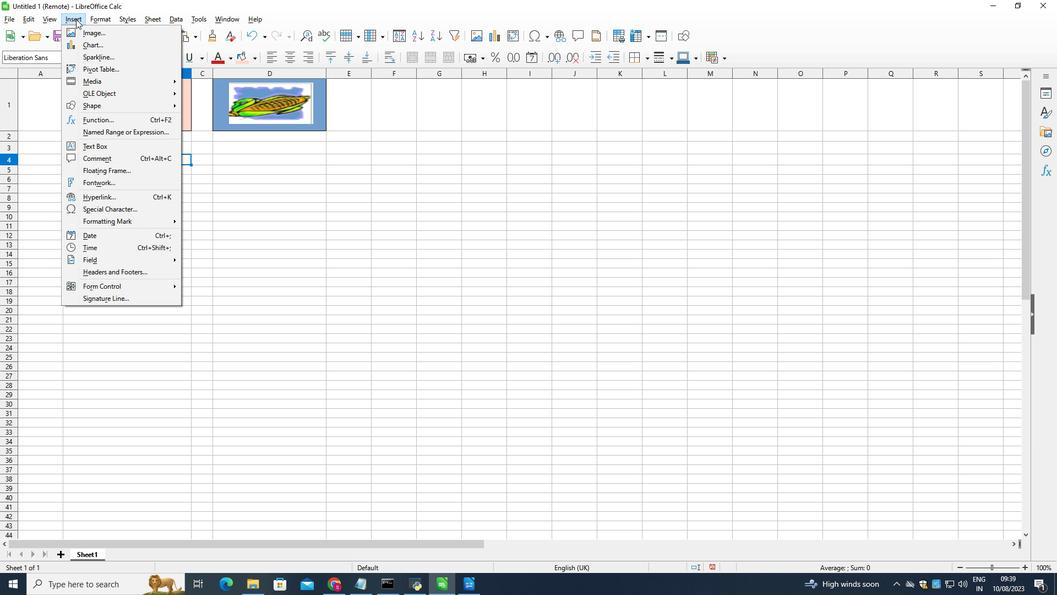 
Action: Mouse moved to (111, 208)
Screenshot: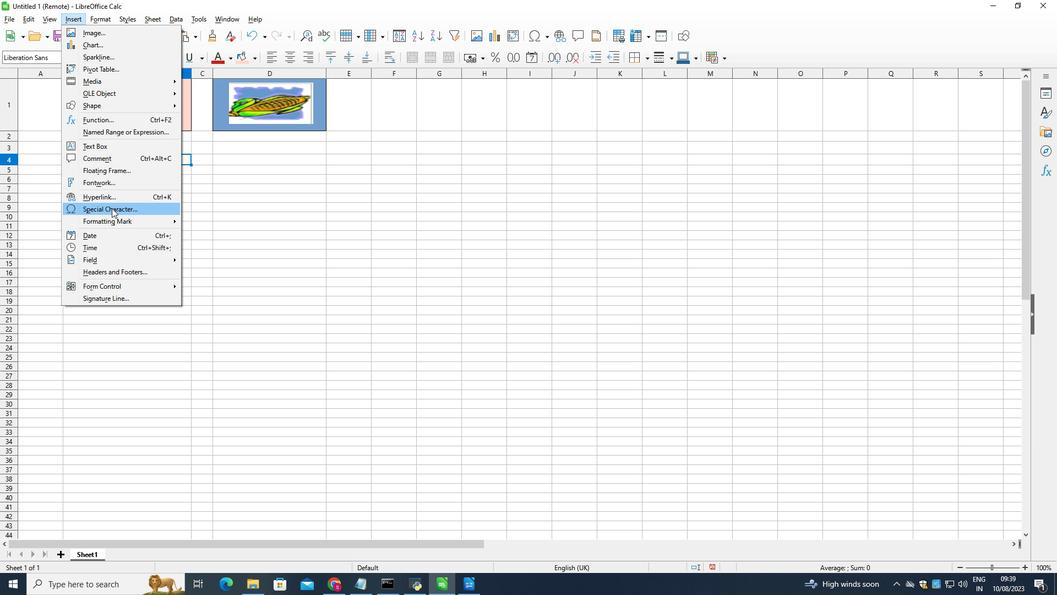 
Action: Mouse pressed left at (111, 208)
Screenshot: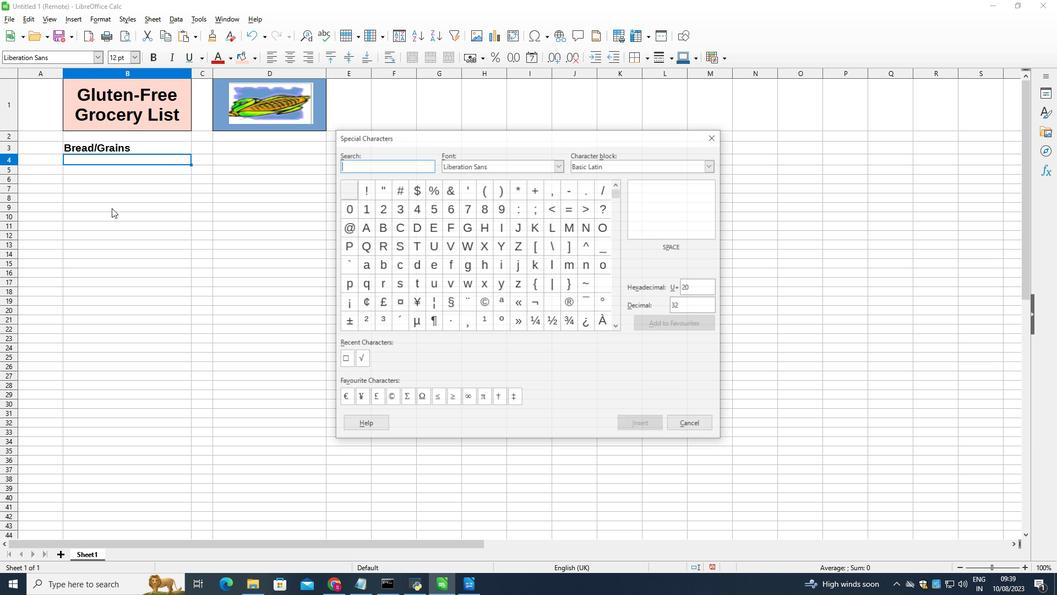 
Action: Mouse moved to (539, 277)
Screenshot: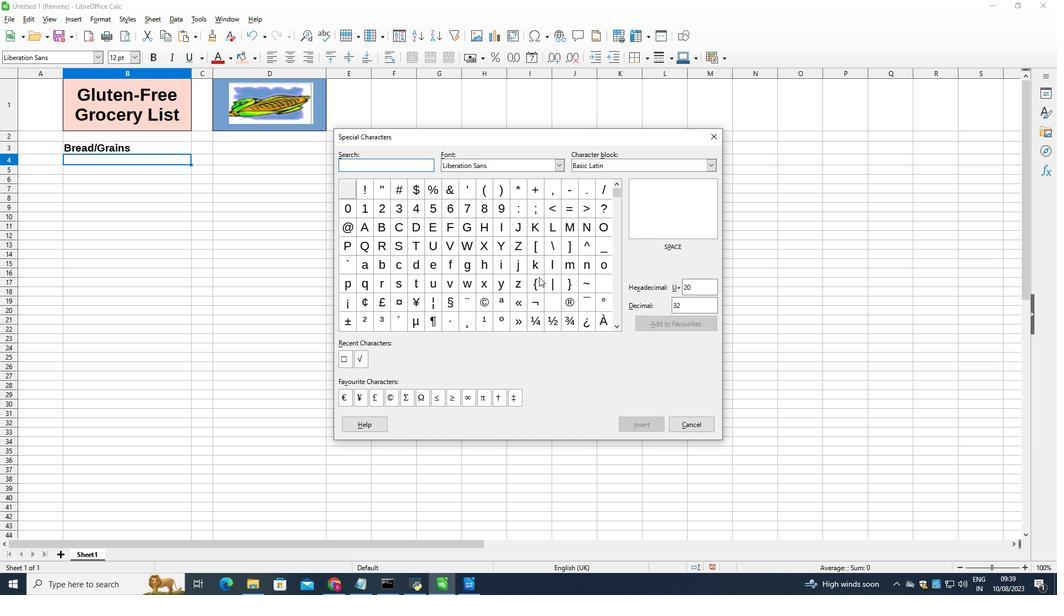 
Action: Mouse scrolled (539, 276) with delta (0, 0)
Screenshot: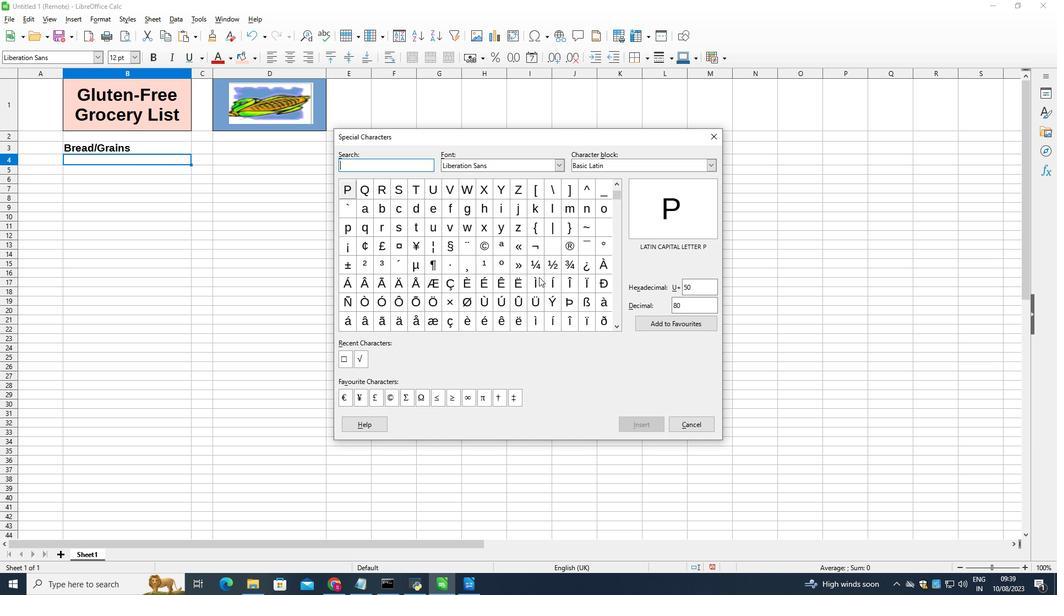 
Action: Mouse scrolled (539, 276) with delta (0, 0)
Screenshot: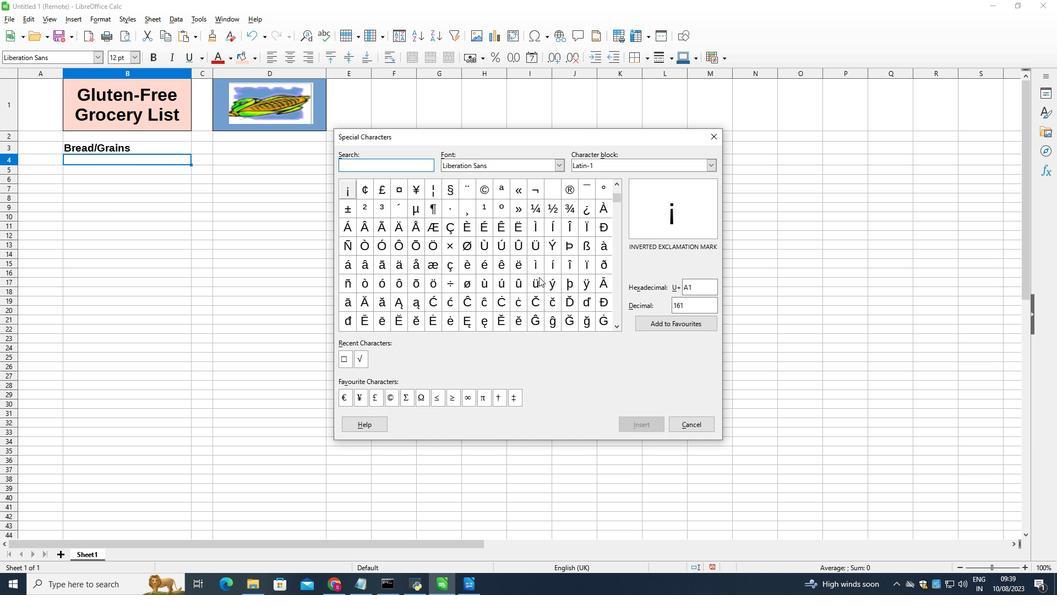 
Action: Mouse scrolled (539, 276) with delta (0, 0)
Screenshot: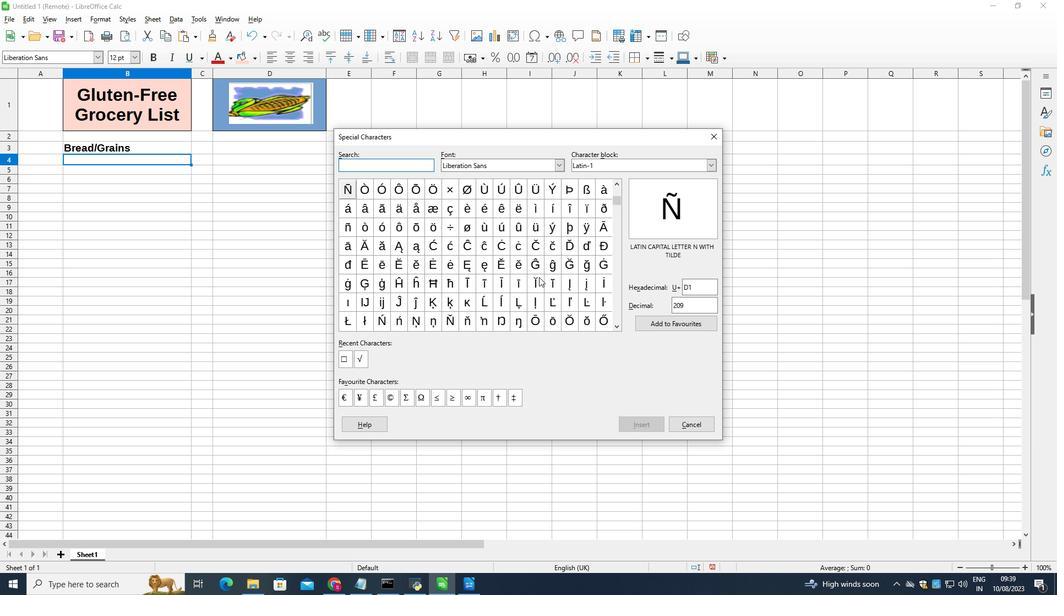 
Action: Mouse scrolled (539, 276) with delta (0, 0)
Screenshot: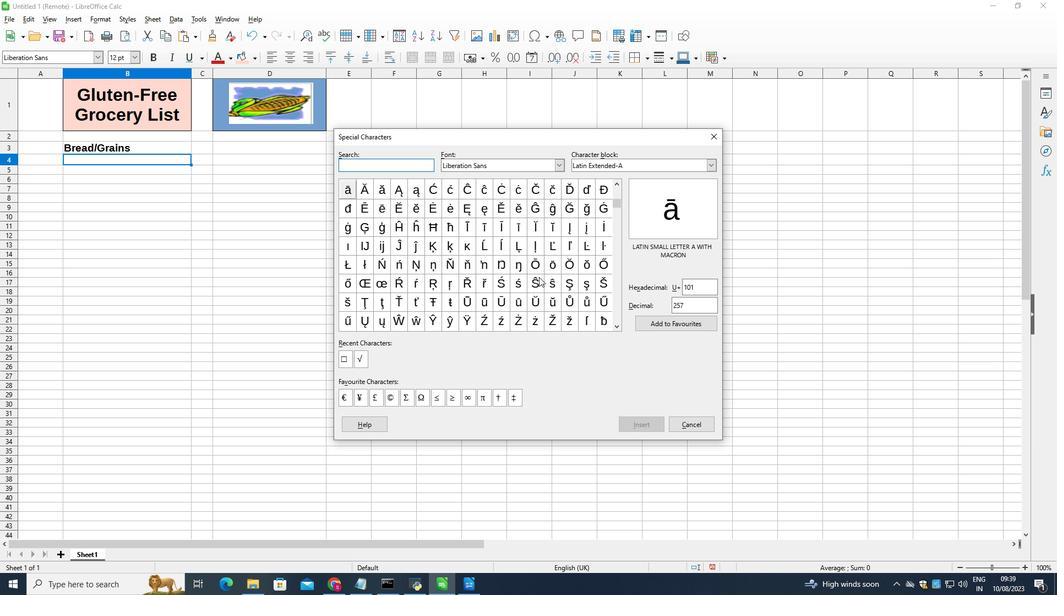 
Action: Mouse scrolled (539, 276) with delta (0, 0)
Screenshot: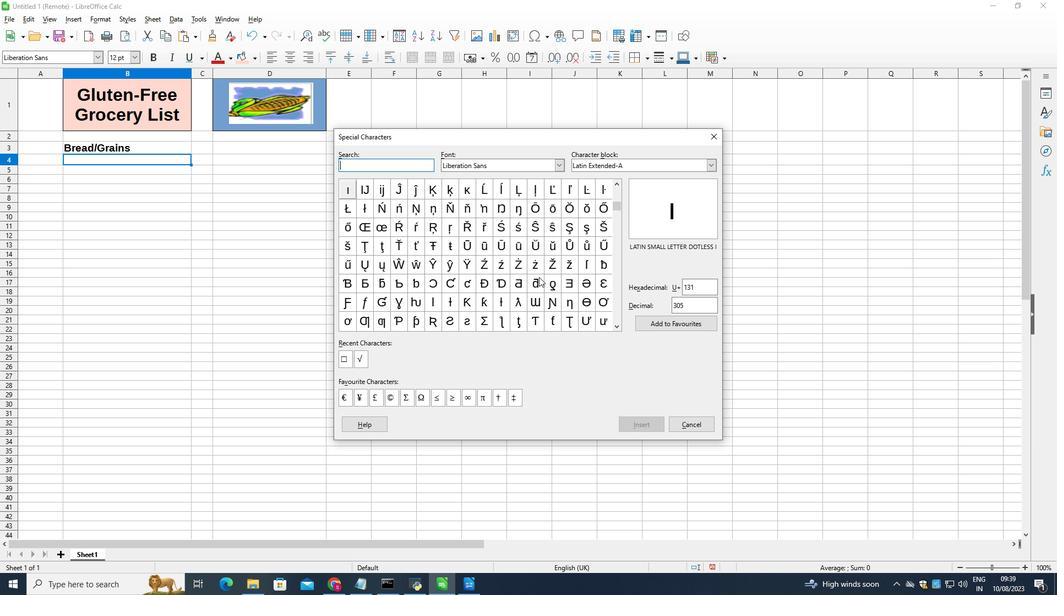 
Action: Mouse scrolled (539, 276) with delta (0, 0)
Screenshot: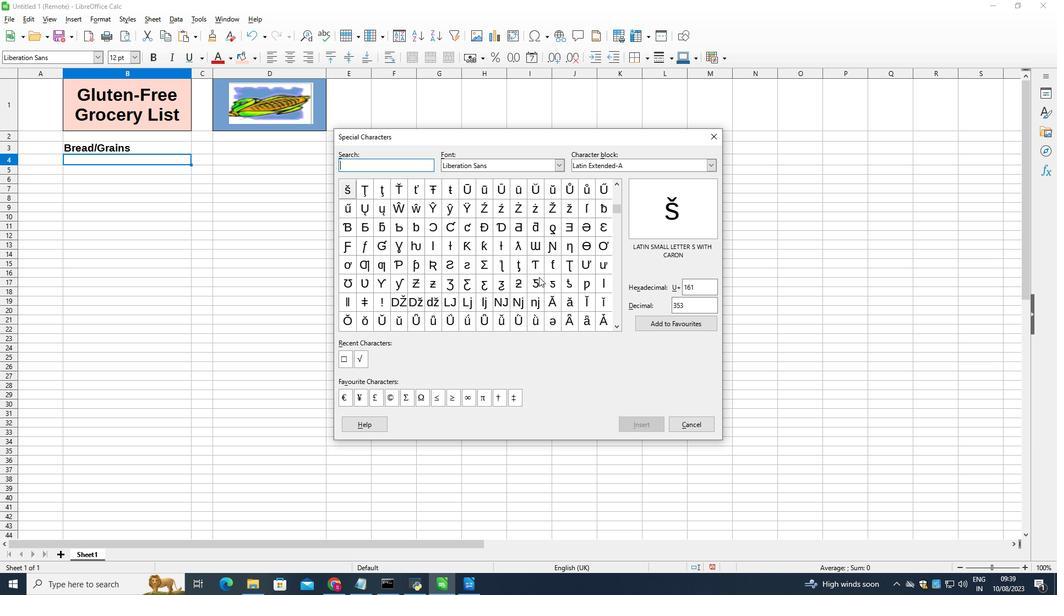 
Action: Mouse scrolled (539, 276) with delta (0, 0)
Screenshot: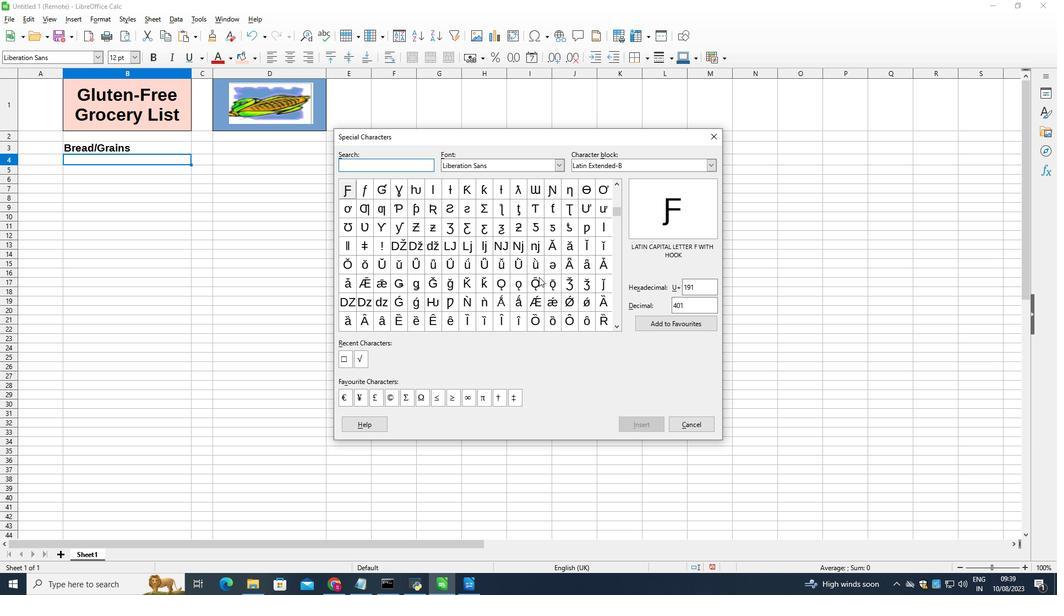 
Action: Mouse scrolled (539, 276) with delta (0, 0)
Screenshot: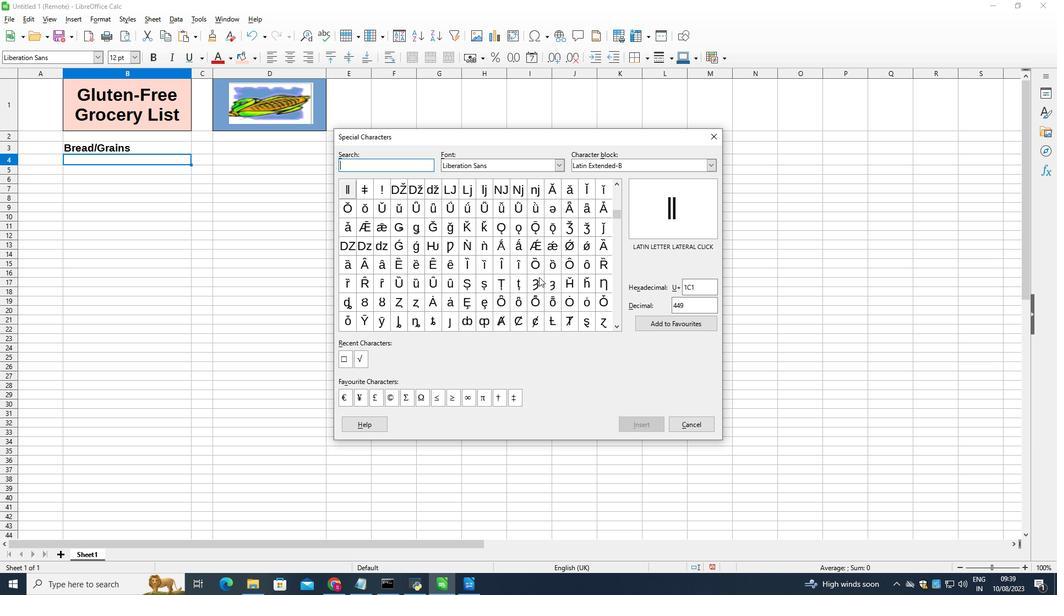 
Action: Mouse scrolled (539, 276) with delta (0, 0)
Screenshot: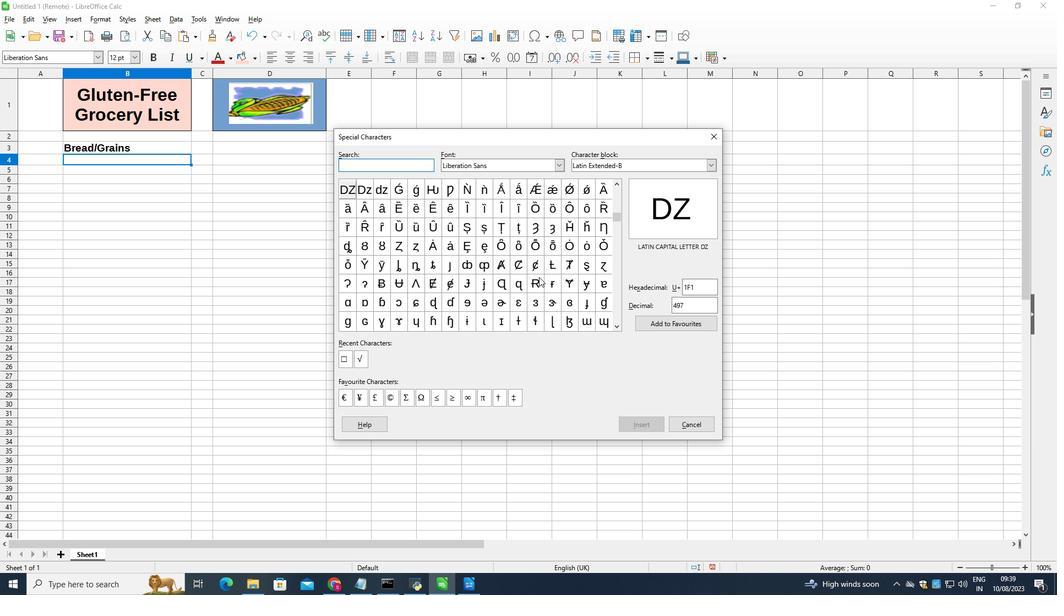 
Action: Mouse scrolled (539, 276) with delta (0, 0)
Screenshot: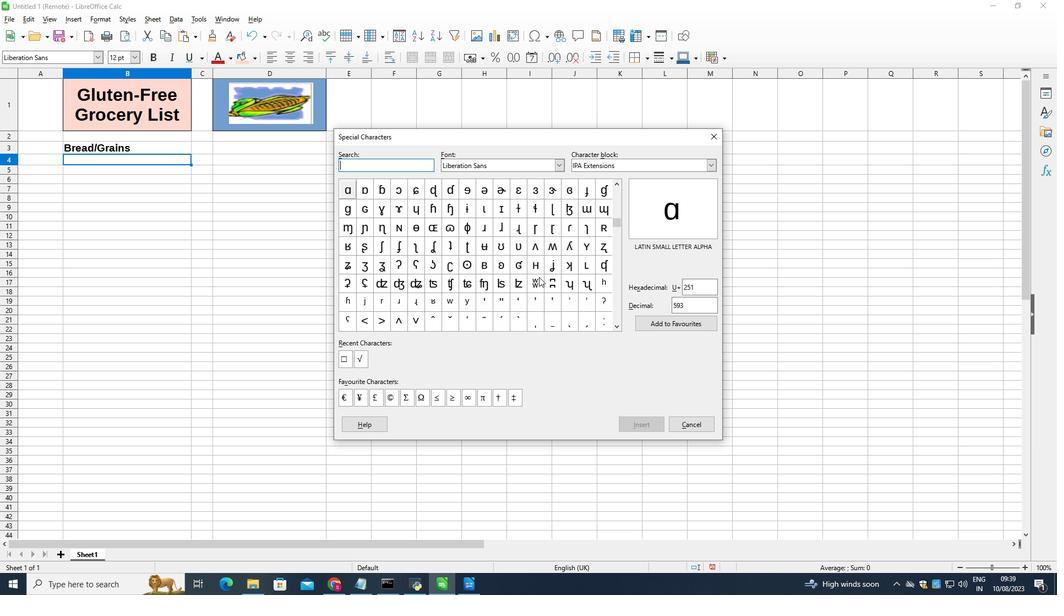 
Action: Mouse scrolled (539, 276) with delta (0, 0)
Screenshot: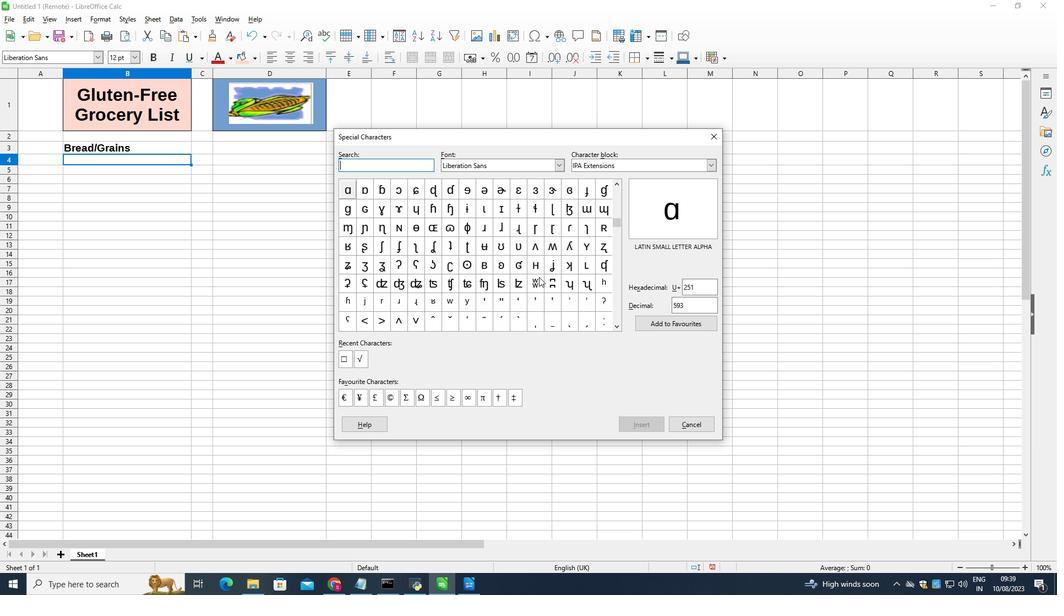 
Action: Mouse scrolled (539, 276) with delta (0, 0)
Screenshot: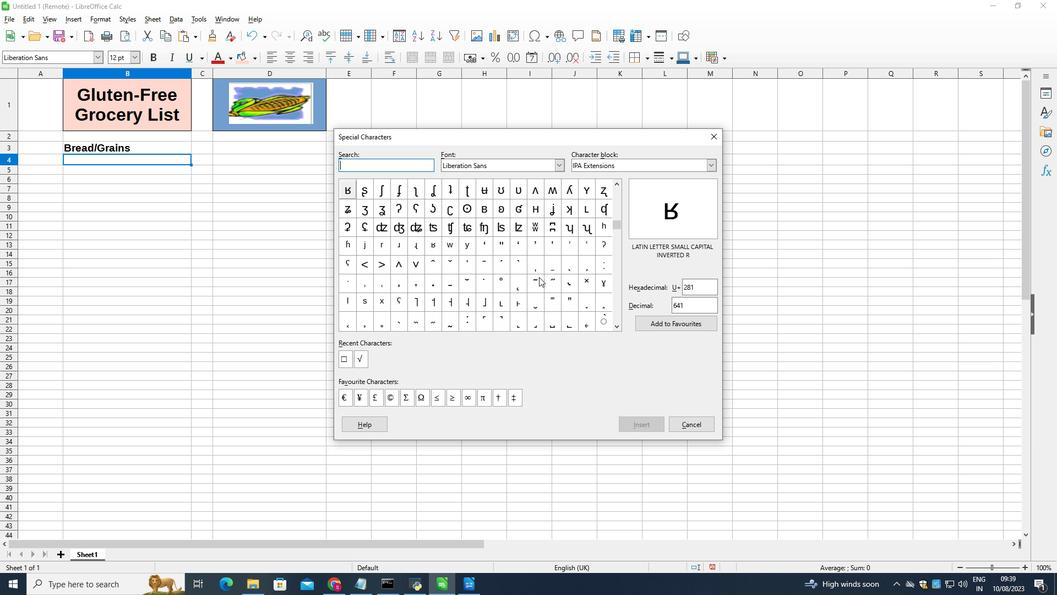 
Action: Mouse scrolled (539, 276) with delta (0, 0)
Screenshot: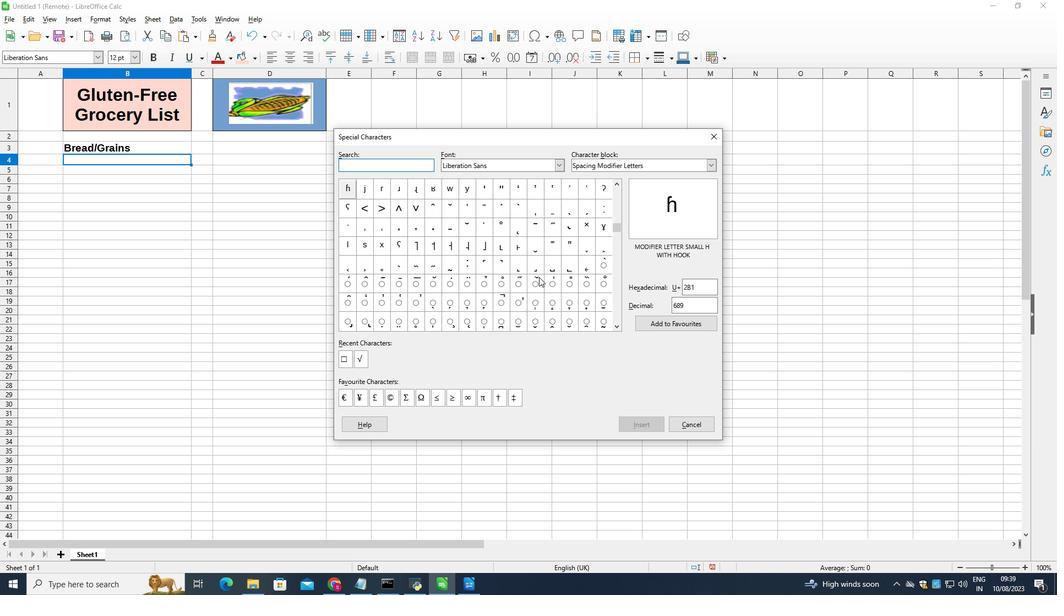 
Action: Mouse scrolled (539, 276) with delta (0, 0)
Screenshot: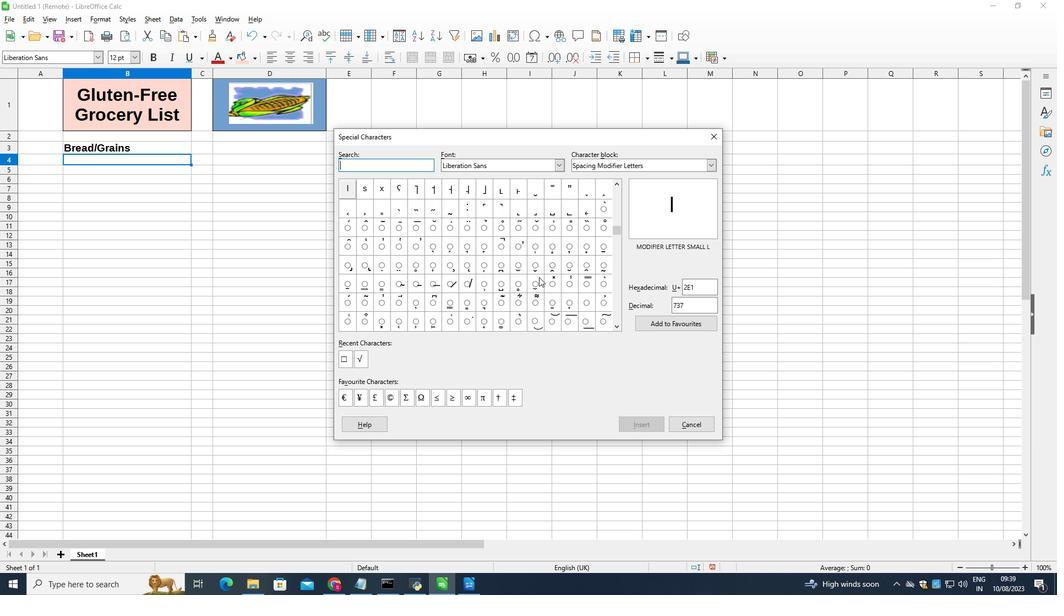 
Action: Mouse scrolled (539, 276) with delta (0, 0)
Screenshot: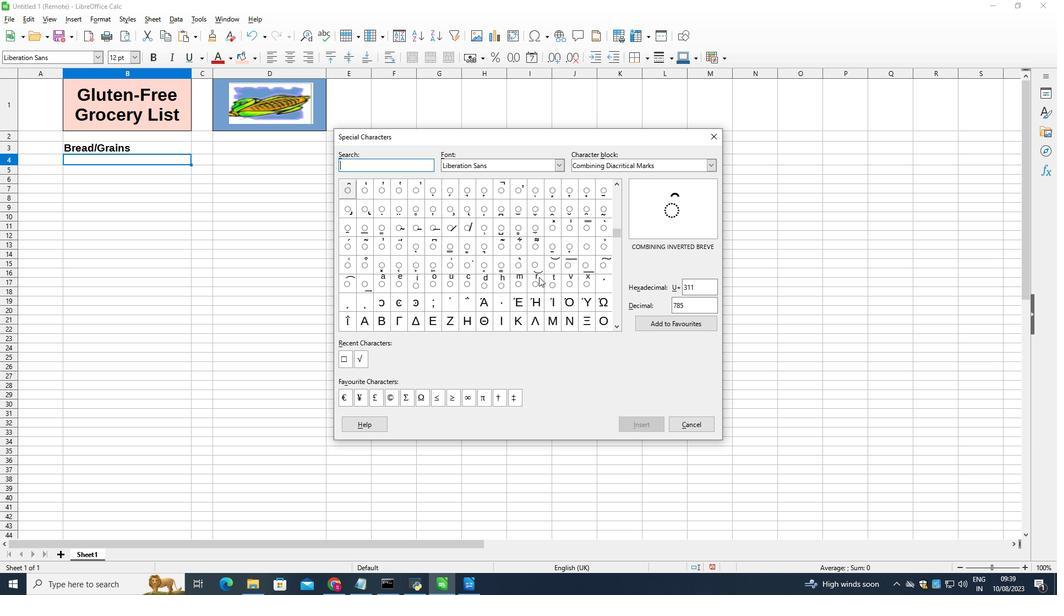 
Action: Mouse scrolled (539, 276) with delta (0, 0)
Screenshot: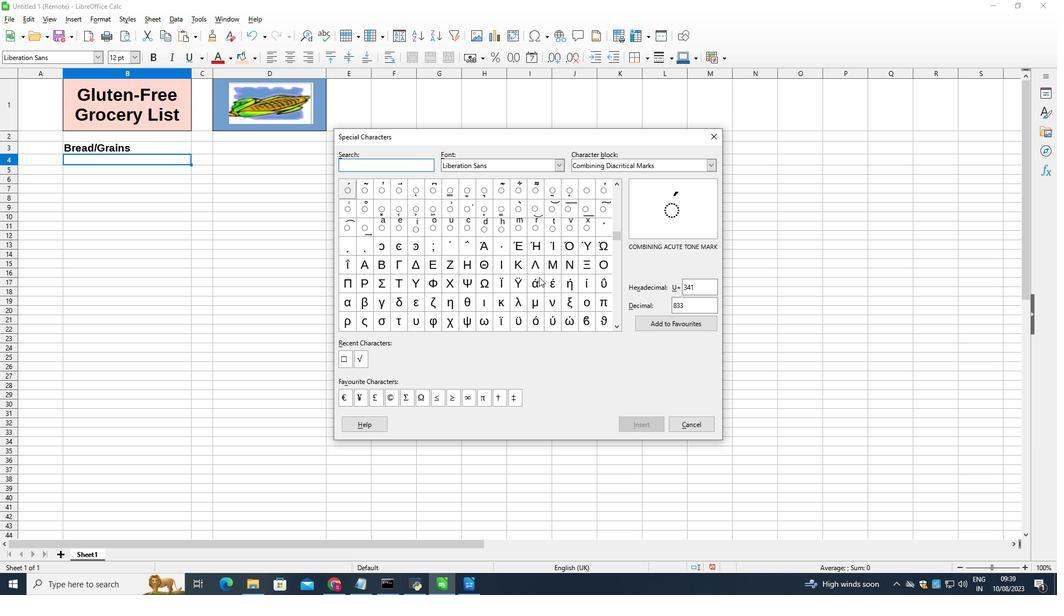 
Action: Mouse scrolled (539, 276) with delta (0, 0)
Screenshot: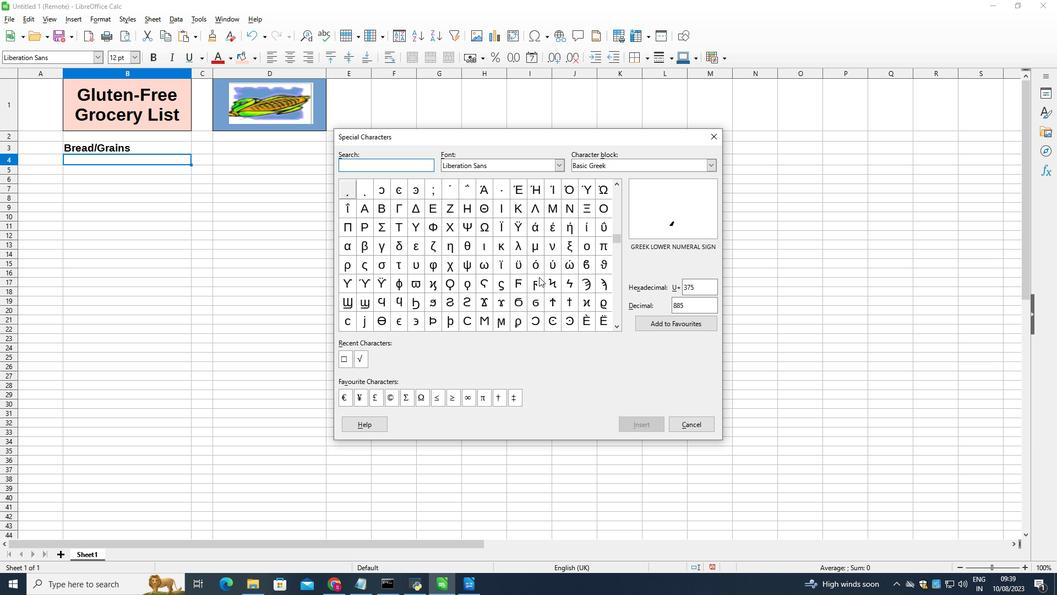 
Action: Mouse scrolled (539, 276) with delta (0, 0)
Screenshot: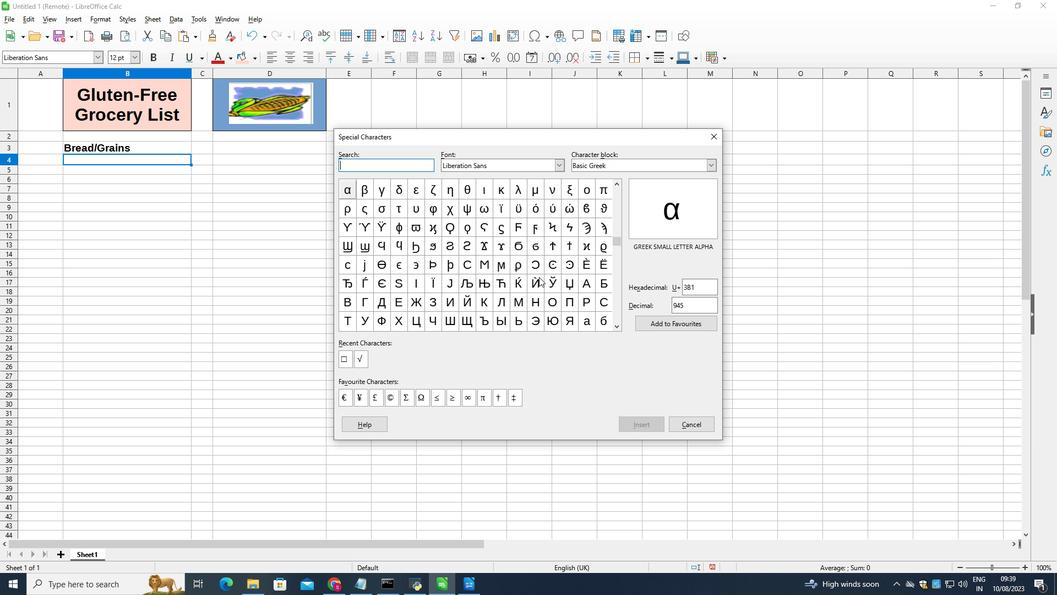 
Action: Mouse scrolled (539, 276) with delta (0, 0)
Screenshot: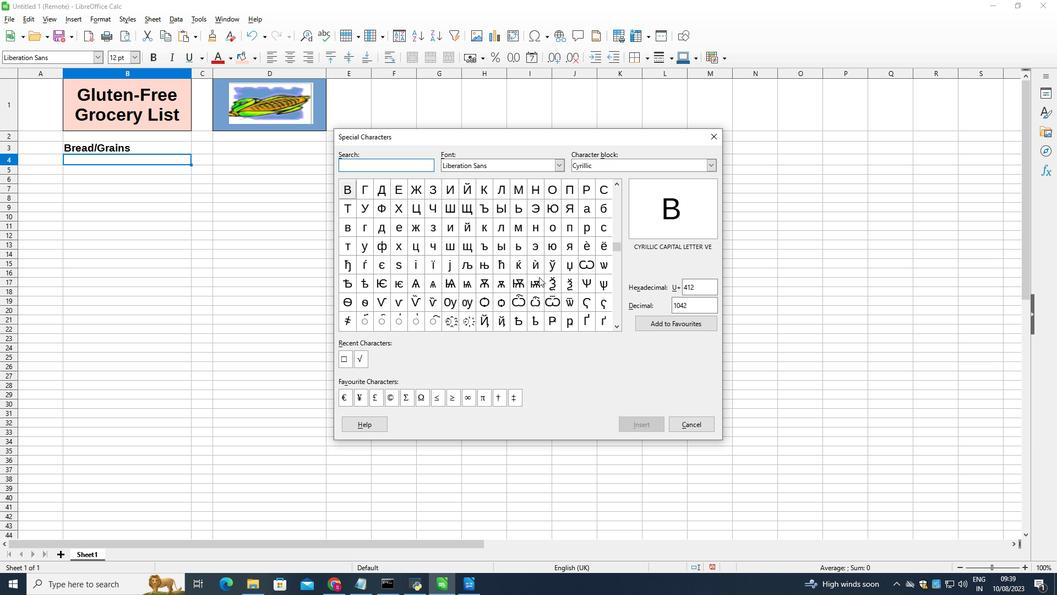 
Action: Mouse scrolled (539, 276) with delta (0, 0)
Screenshot: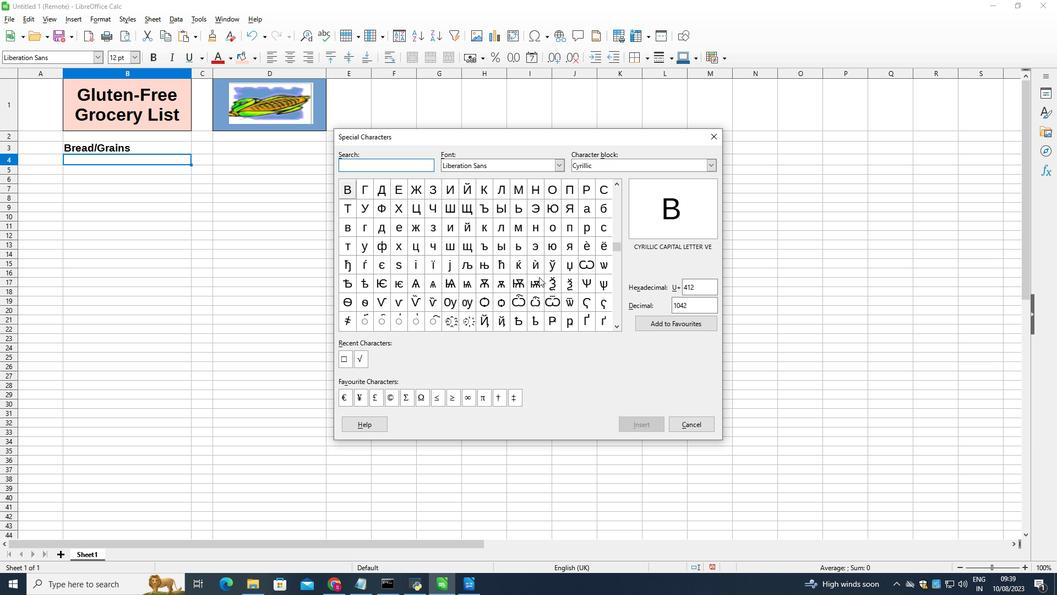 
Action: Mouse scrolled (539, 276) with delta (0, 0)
Screenshot: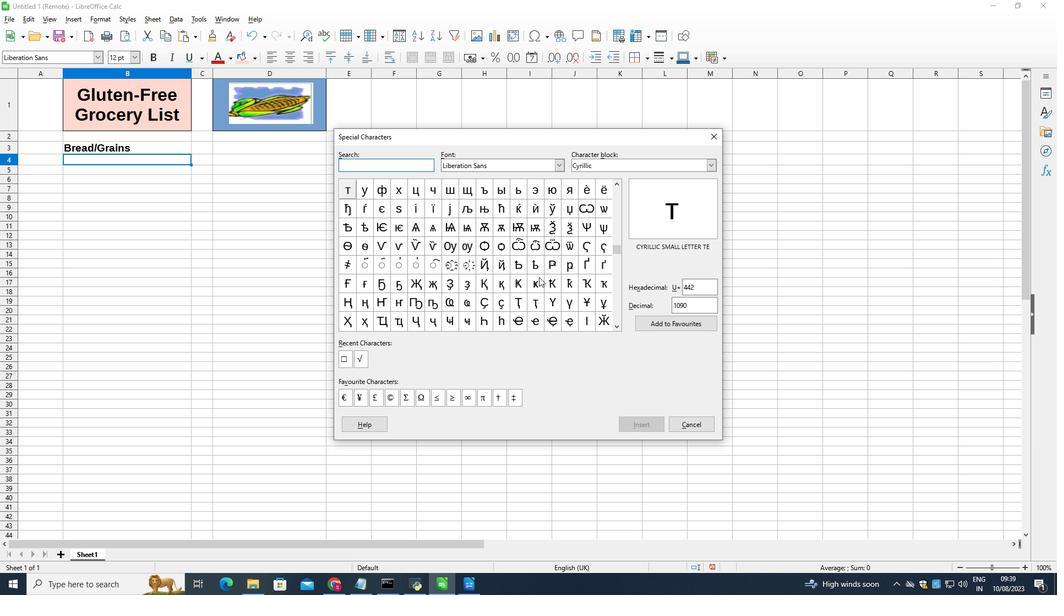 
Action: Mouse scrolled (539, 276) with delta (0, 0)
Screenshot: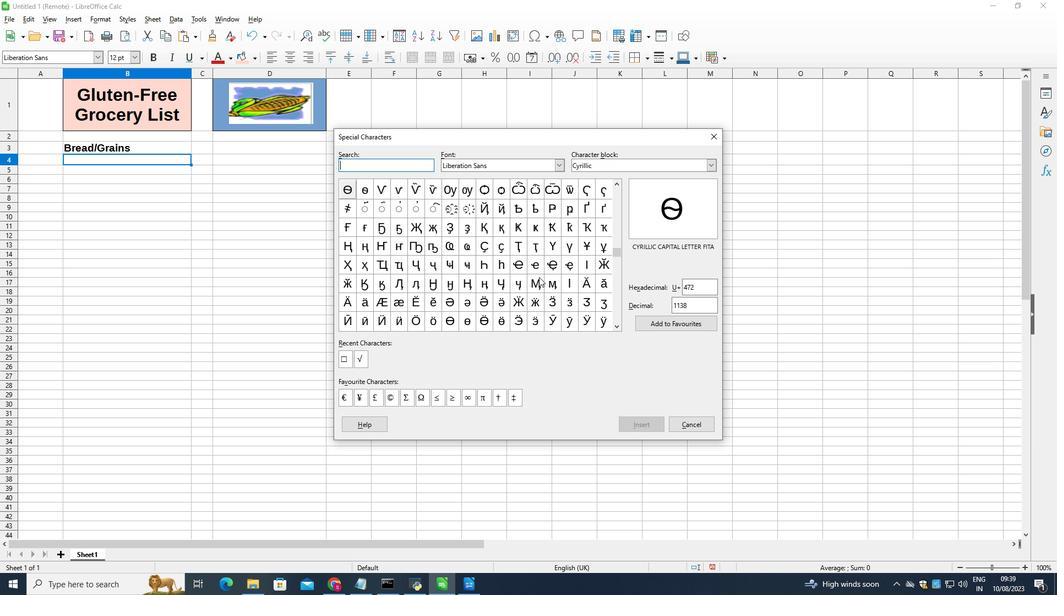 
Action: Mouse scrolled (539, 276) with delta (0, 0)
Screenshot: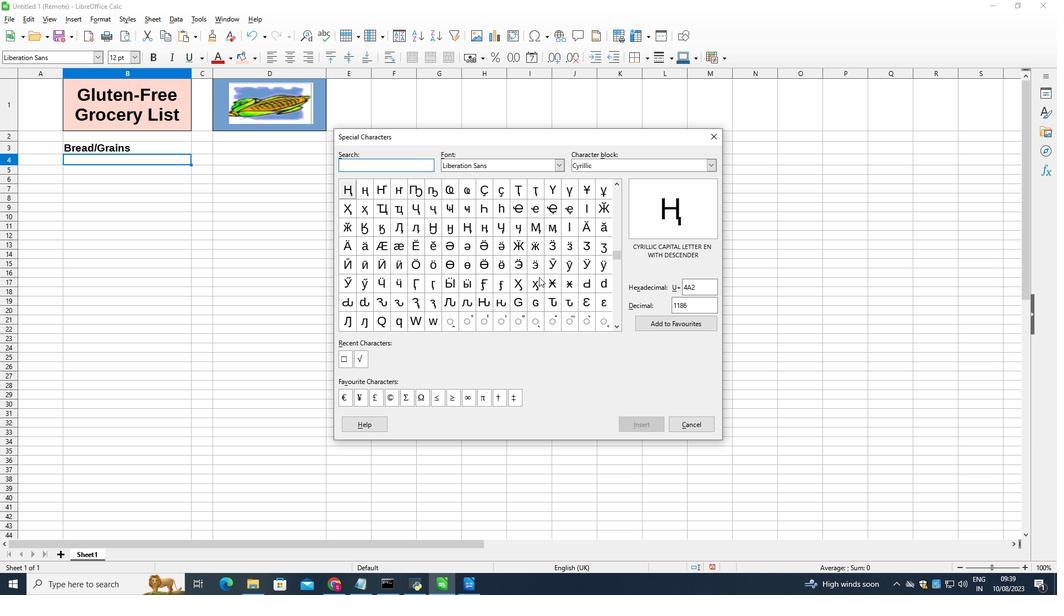 
Action: Mouse scrolled (539, 276) with delta (0, 0)
Screenshot: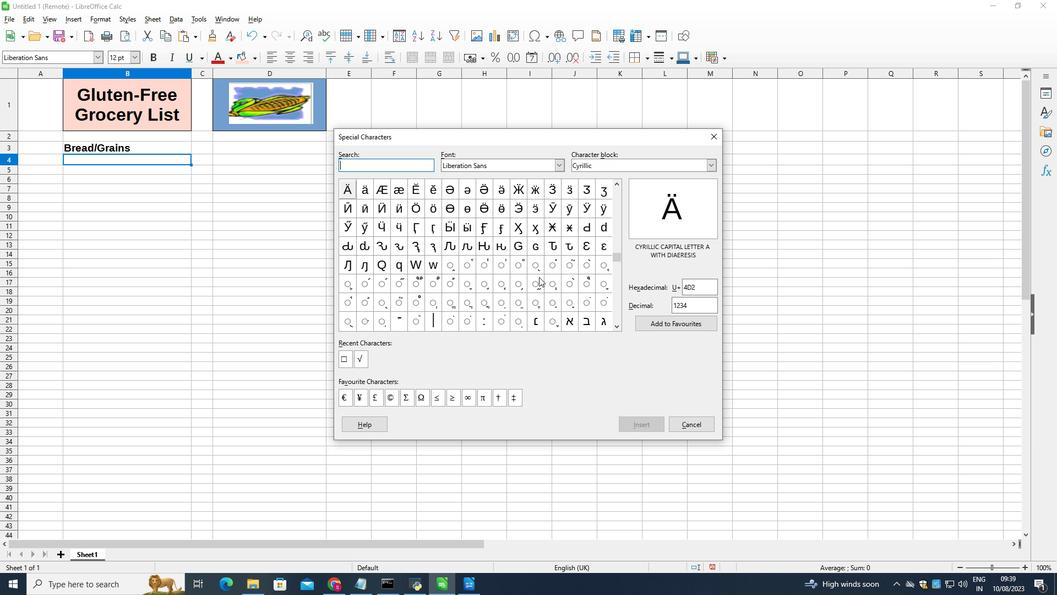 
Action: Mouse scrolled (539, 276) with delta (0, 0)
Screenshot: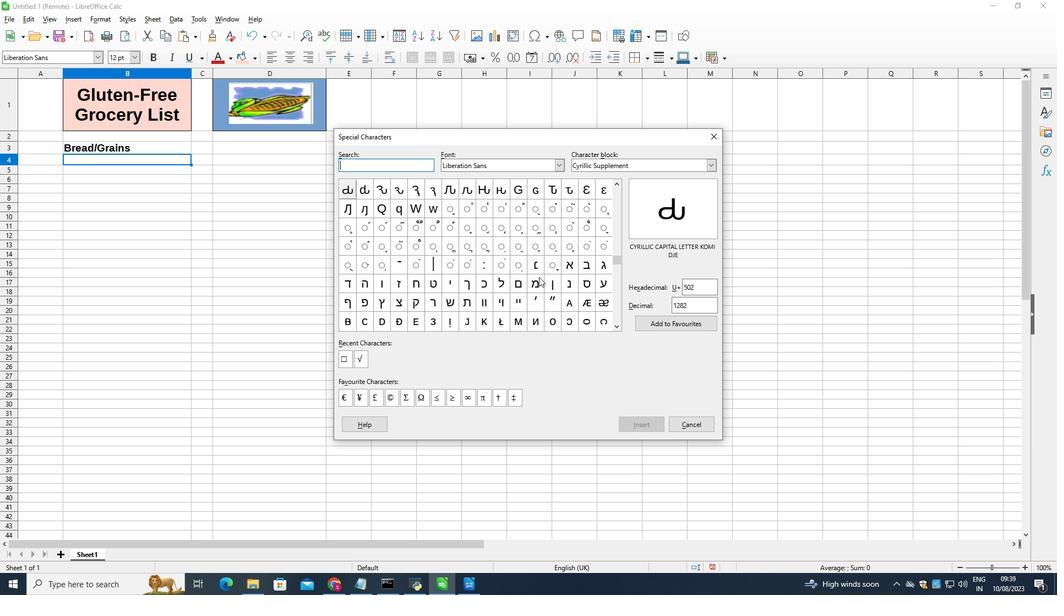 
Action: Mouse moved to (347, 360)
Screenshot: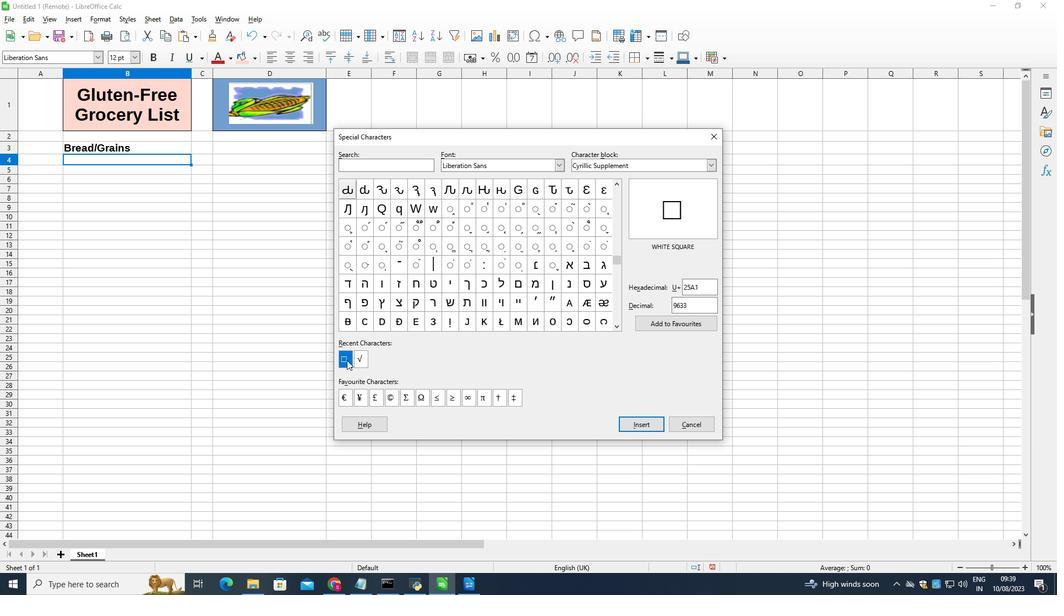 
Action: Mouse pressed left at (347, 360)
Screenshot: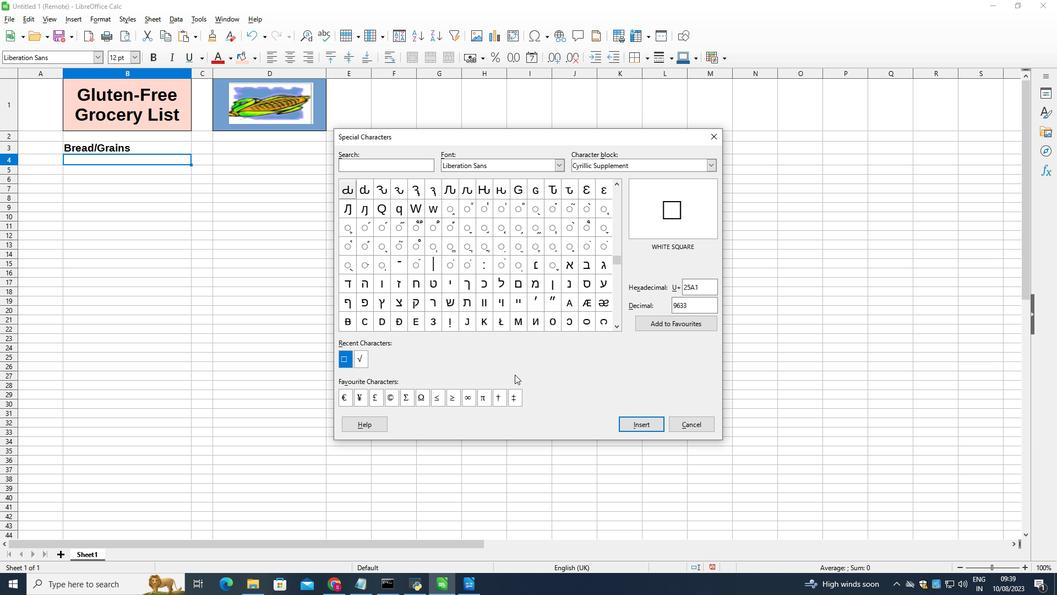 
Action: Mouse moved to (629, 422)
Screenshot: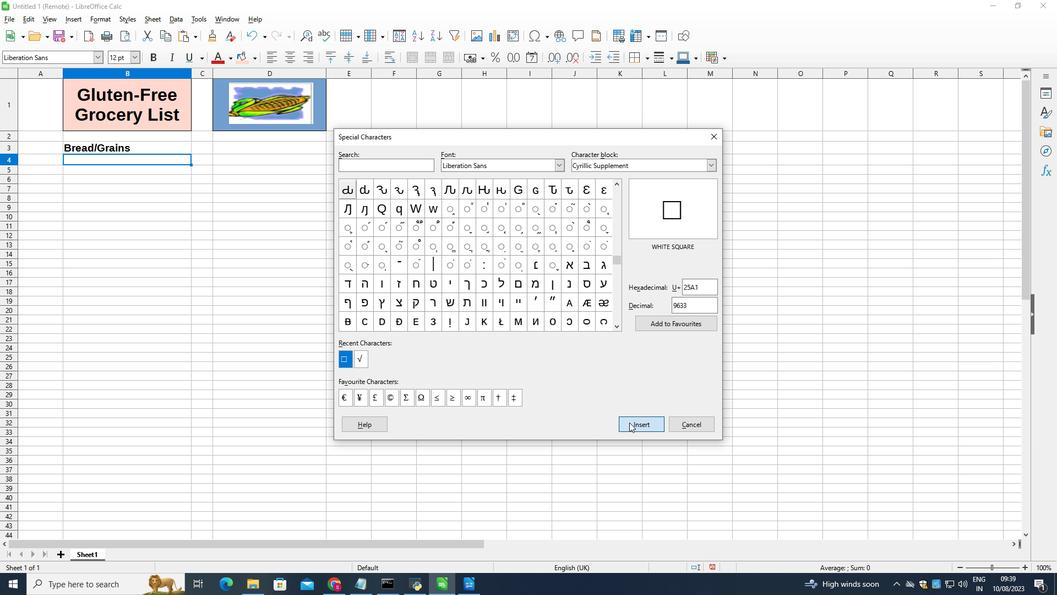 
Action: Mouse pressed left at (629, 422)
Screenshot: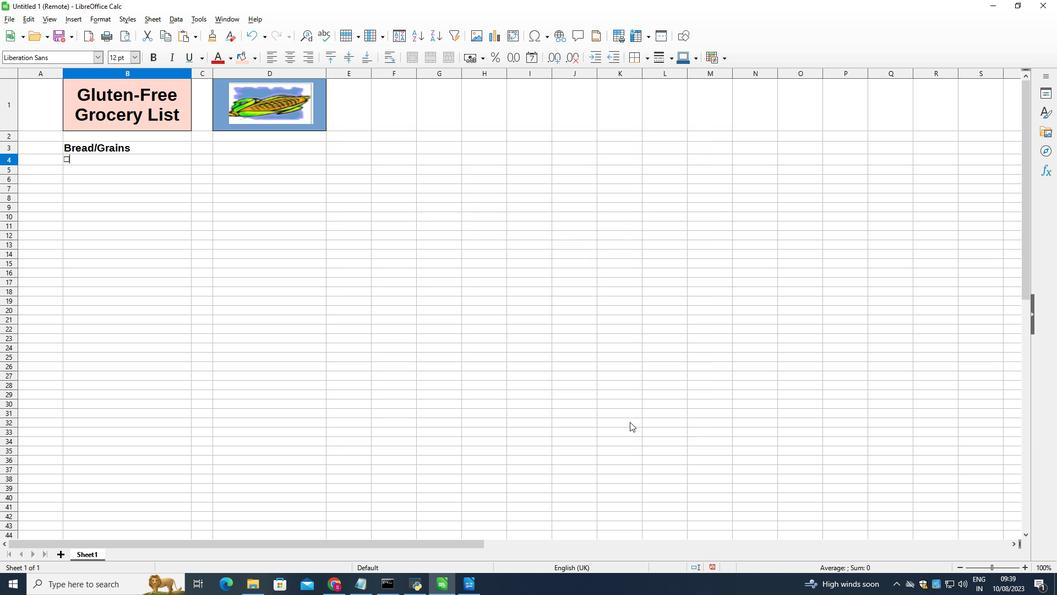 
Action: Mouse moved to (78, 157)
Screenshot: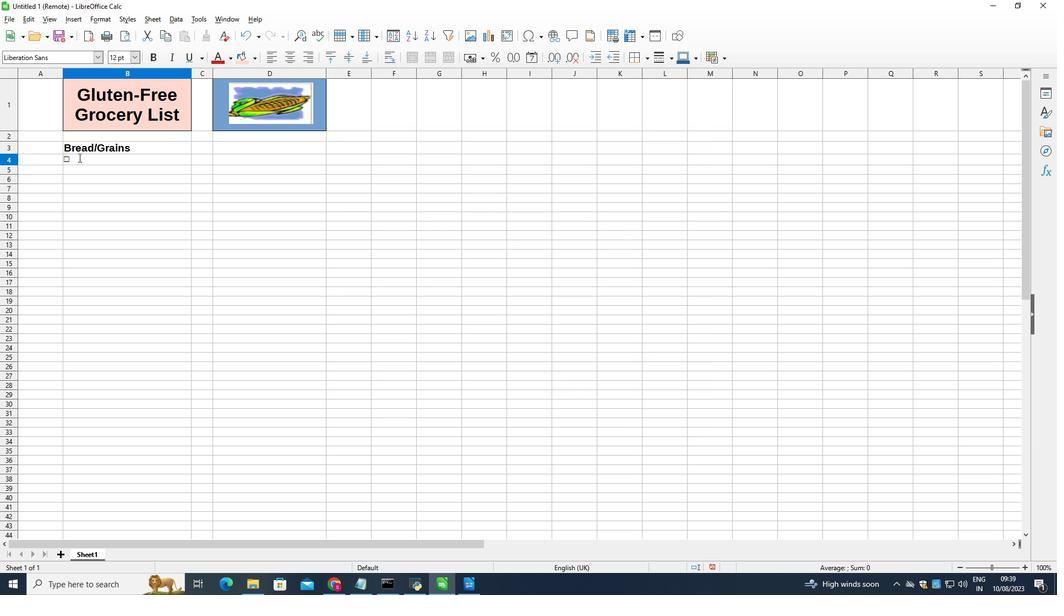 
Action: Mouse pressed left at (78, 157)
Screenshot: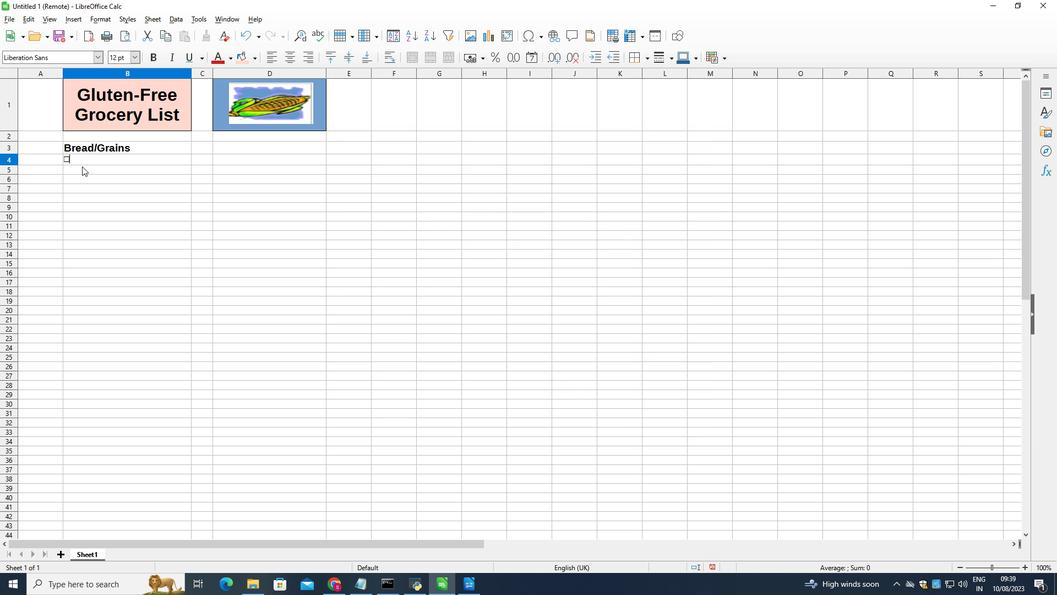 
Action: Mouse moved to (82, 169)
Screenshot: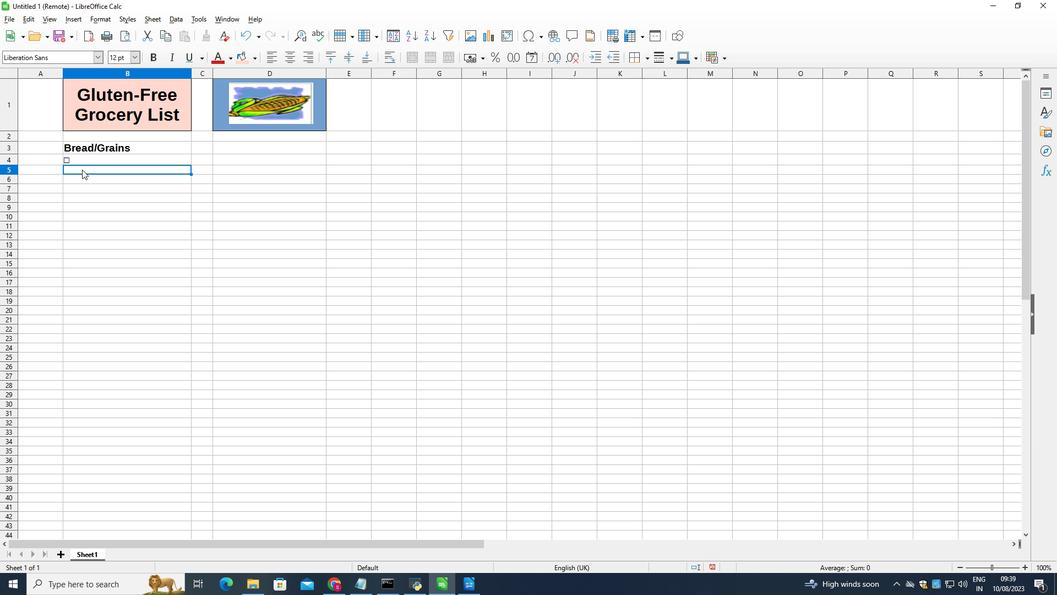 
Action: Mouse pressed left at (82, 169)
Screenshot: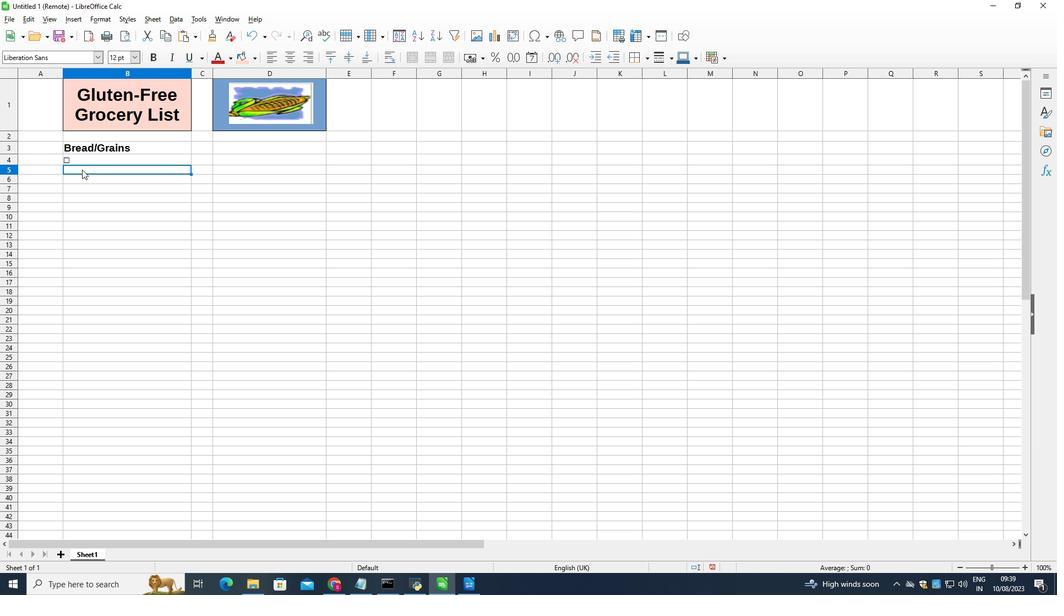 
Action: Mouse moved to (85, 164)
Screenshot: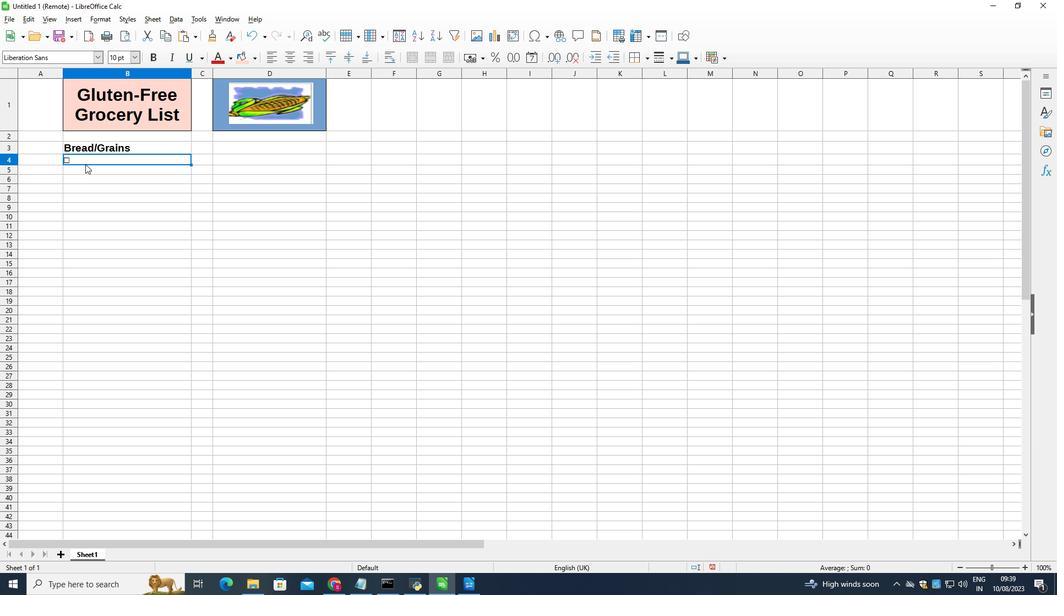 
Action: Mouse pressed left at (85, 164)
Screenshot: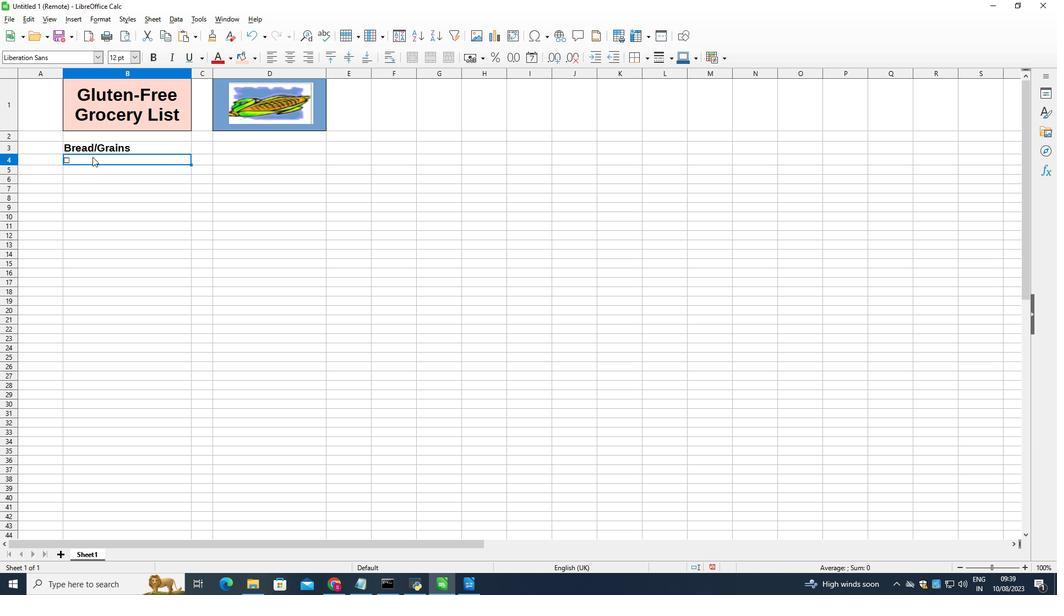 
Action: Mouse moved to (119, 158)
Screenshot: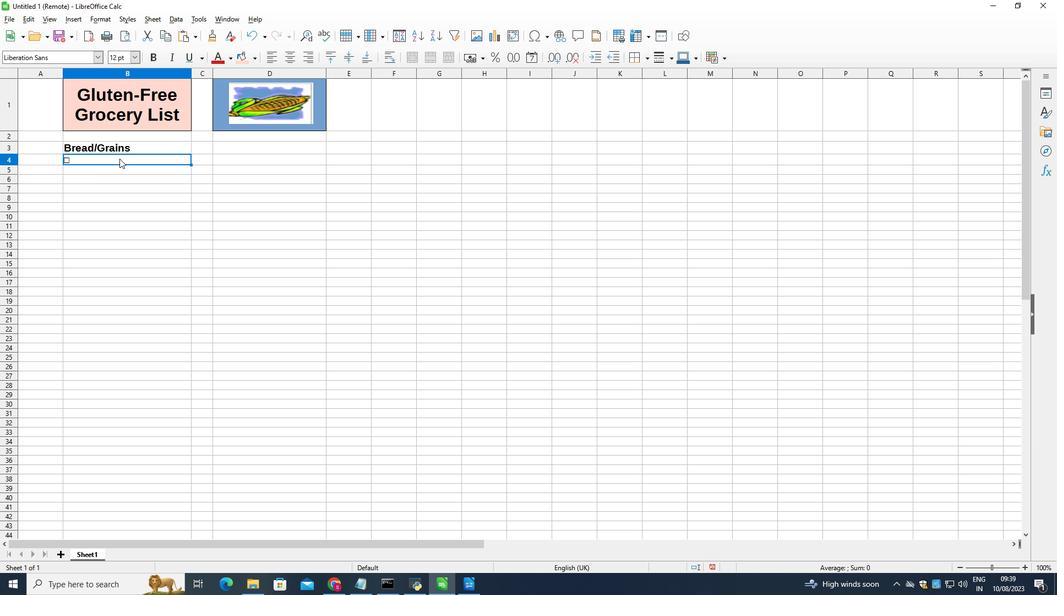 
Action: Mouse pressed left at (119, 158)
Screenshot: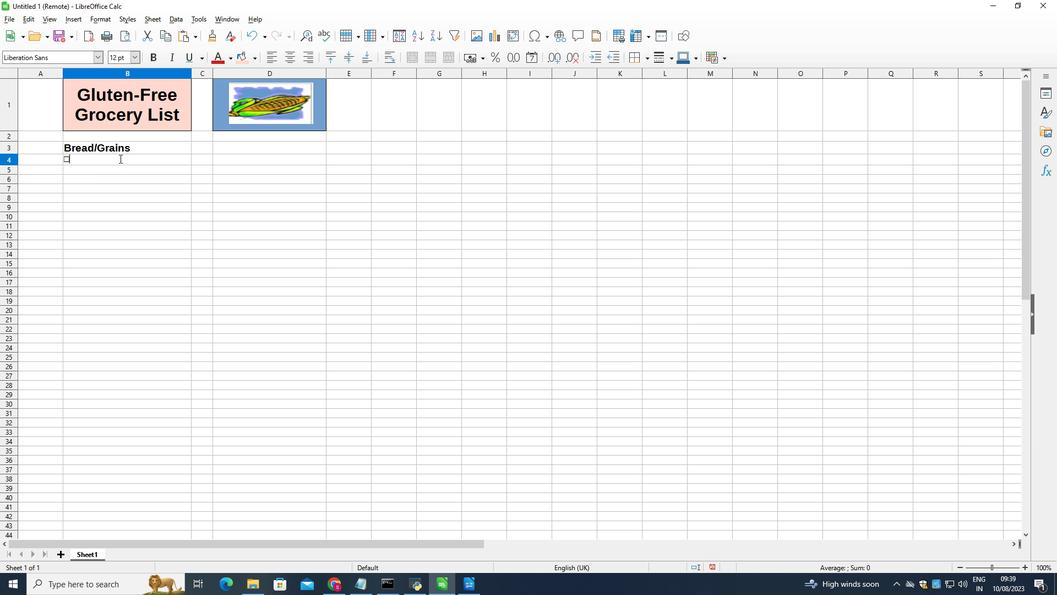 
Action: Mouse pressed left at (119, 158)
Screenshot: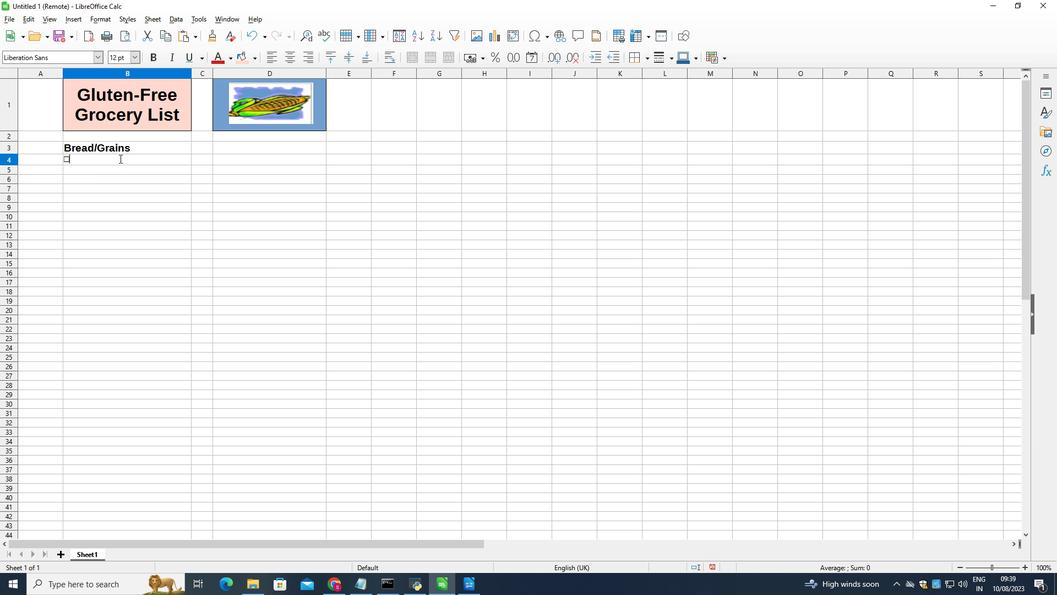 
Action: Key pressed <Key.space><Key.space><Key.space><Key.backspace>gluten<Key.space><Key.backspace>-free<Key.space>pasta<Key.enter>
Screenshot: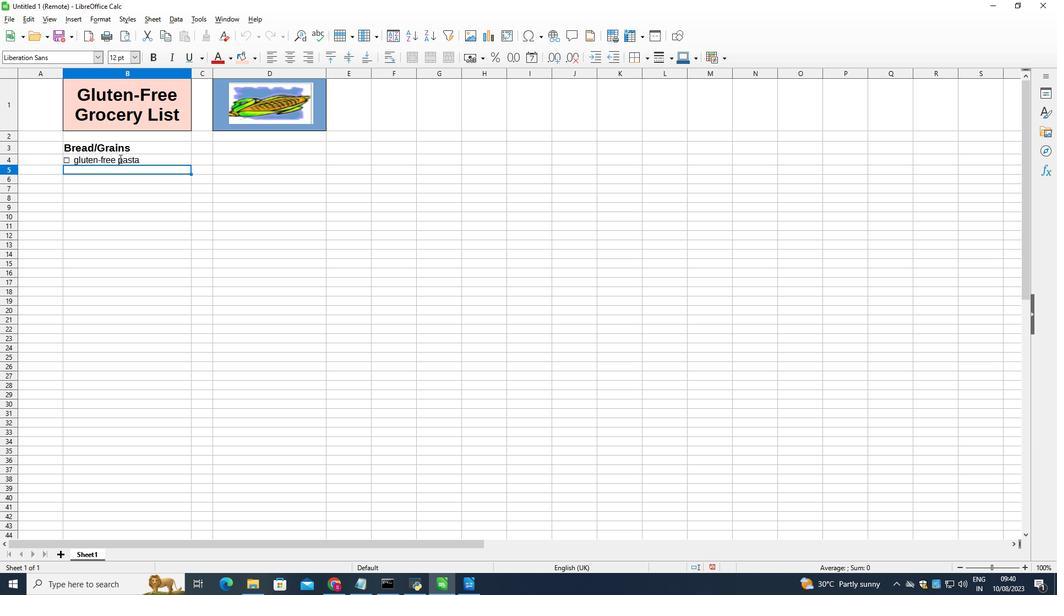 
Action: Mouse moved to (72, 19)
Screenshot: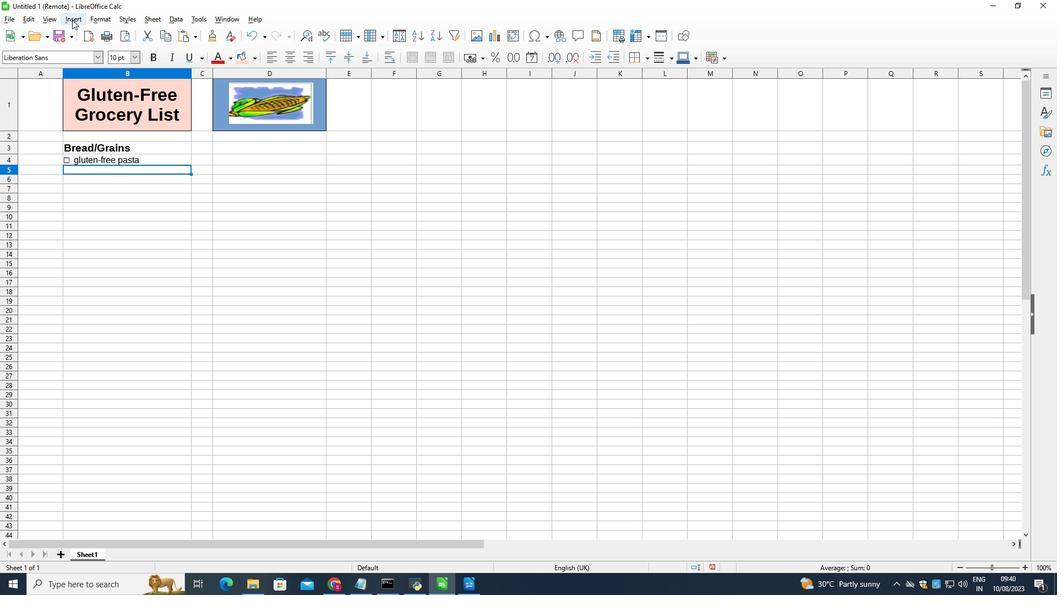 
Action: Mouse pressed left at (72, 19)
Screenshot: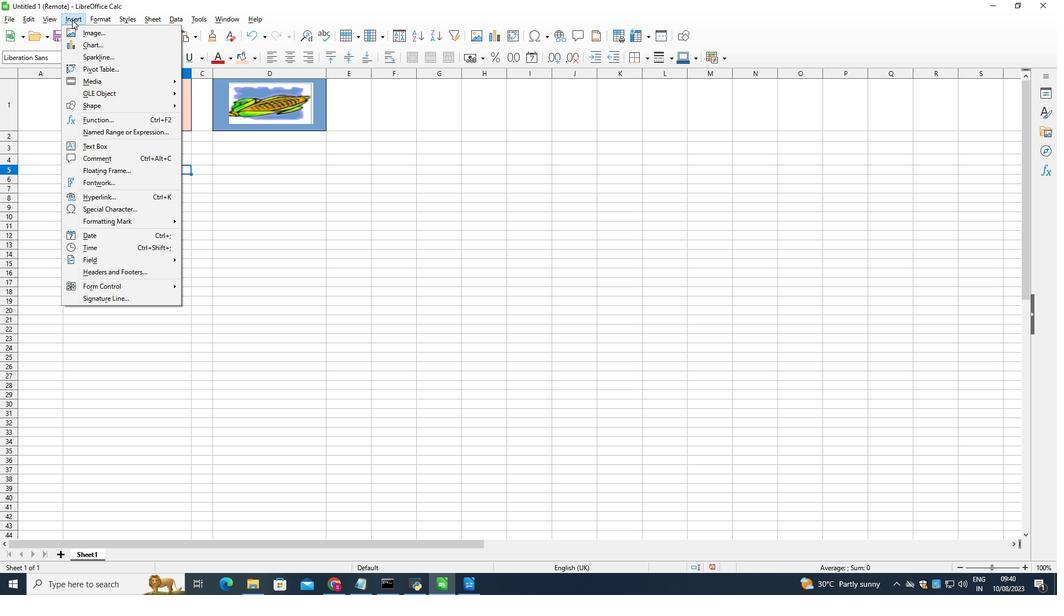 
Action: Mouse moved to (122, 209)
Screenshot: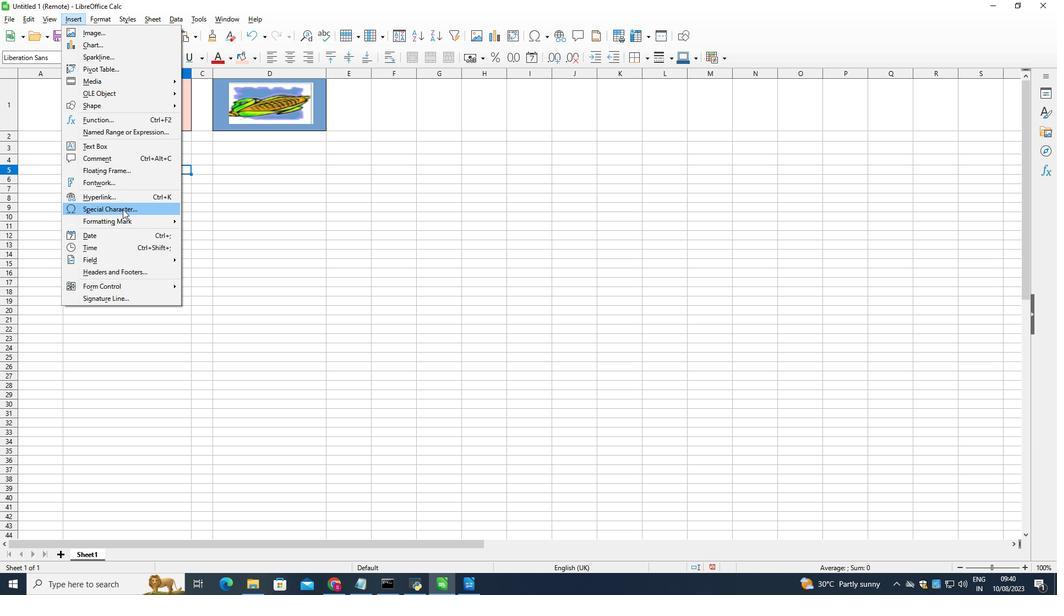 
Action: Mouse pressed left at (122, 209)
Screenshot: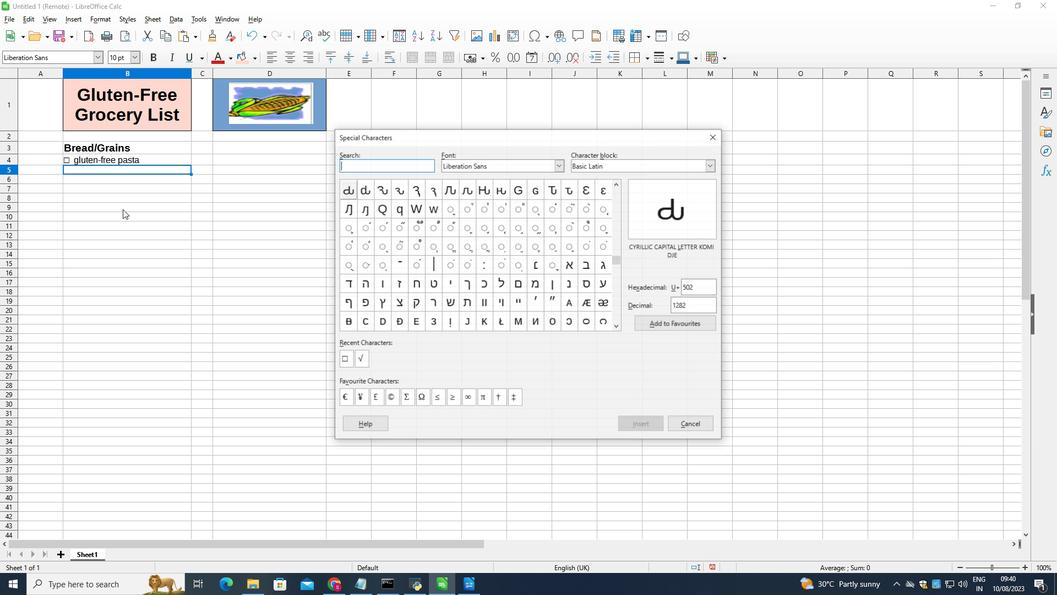 
Action: Mouse moved to (346, 358)
Screenshot: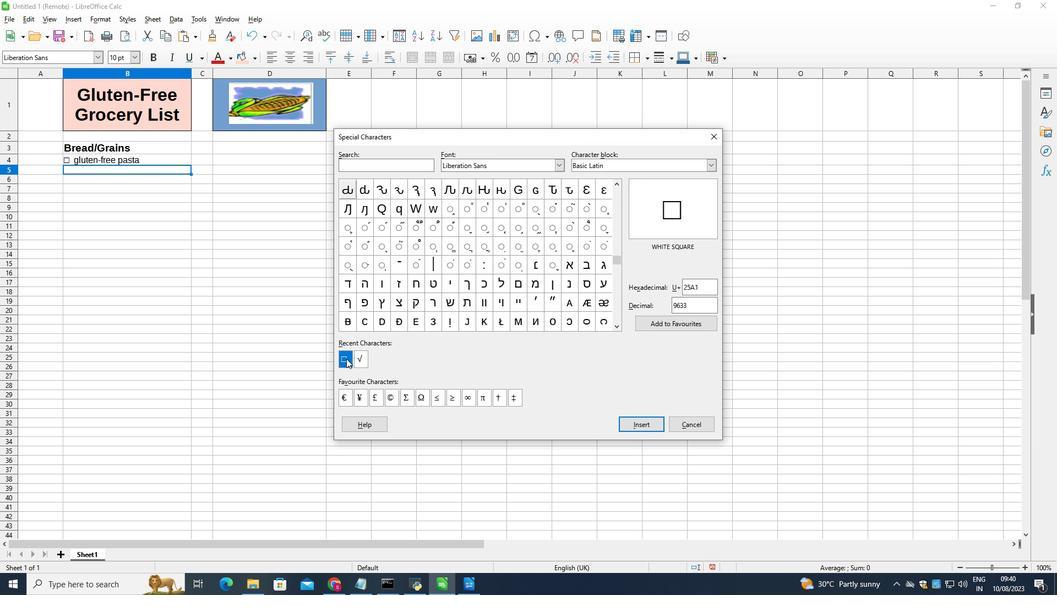 
Action: Mouse pressed left at (346, 358)
Screenshot: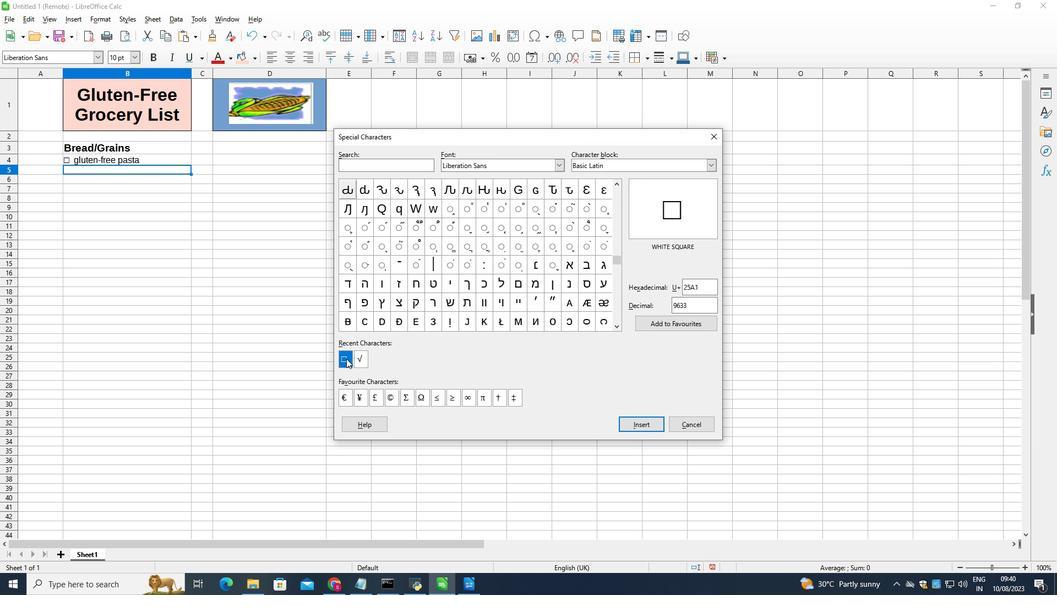 
Action: Mouse moved to (632, 423)
Screenshot: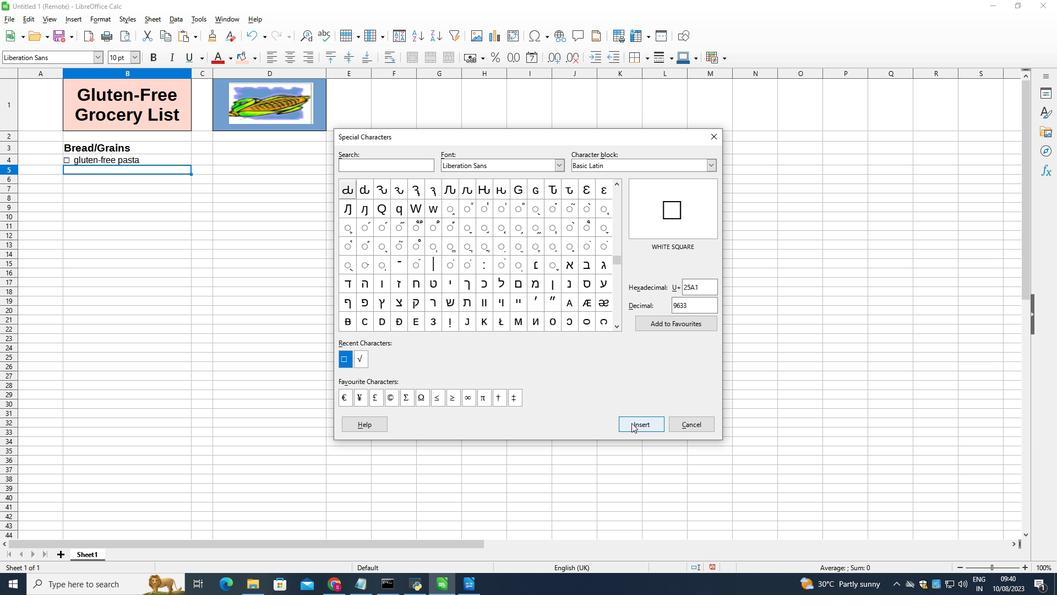 
Action: Mouse pressed left at (632, 423)
Screenshot: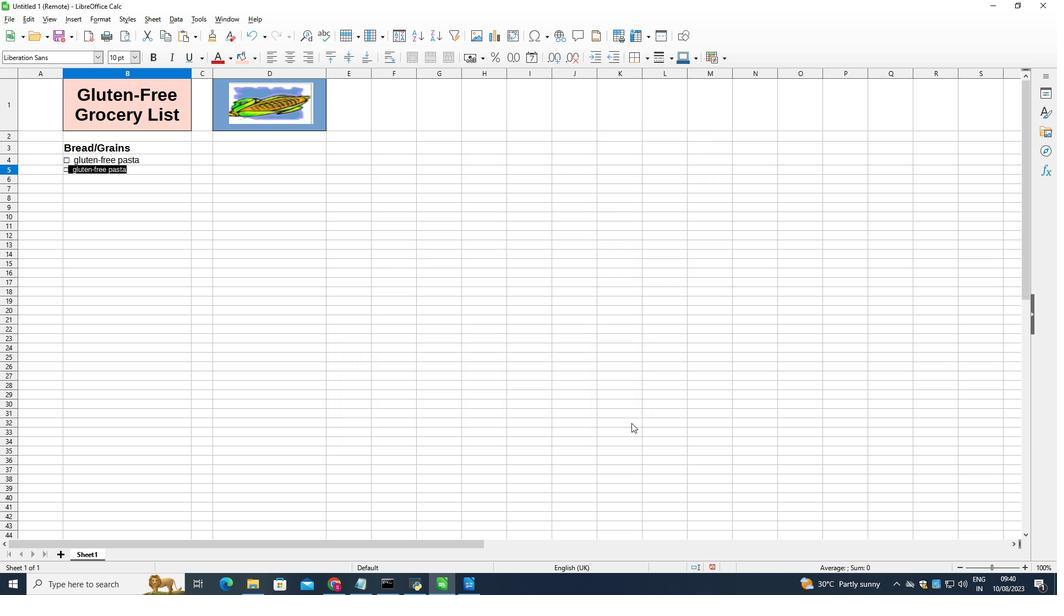 
Action: Mouse moved to (149, 205)
Screenshot: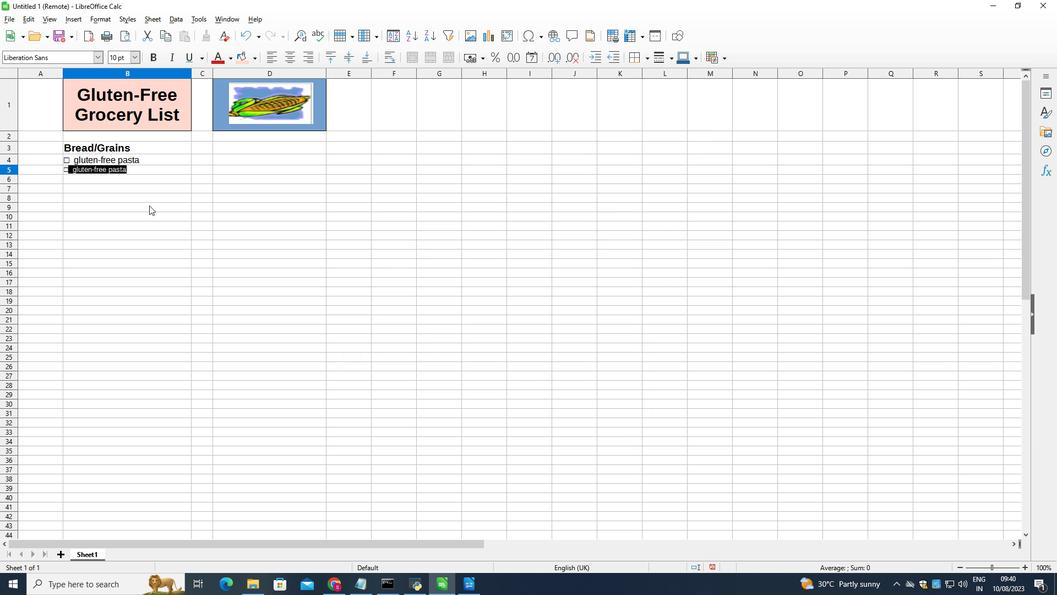 
Action: Mouse pressed left at (149, 205)
Screenshot: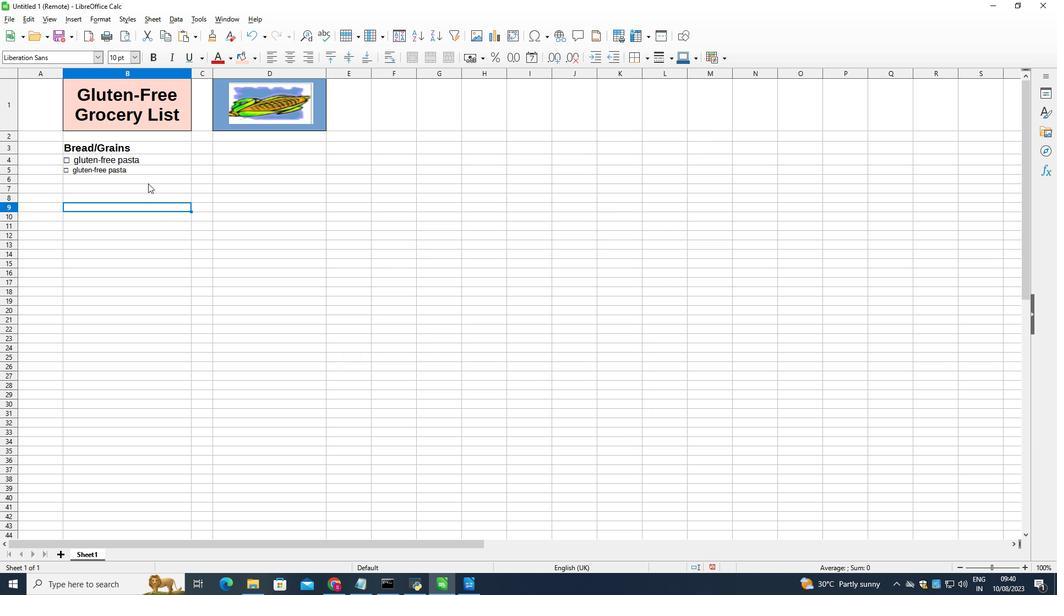 
Action: Mouse moved to (157, 169)
Screenshot: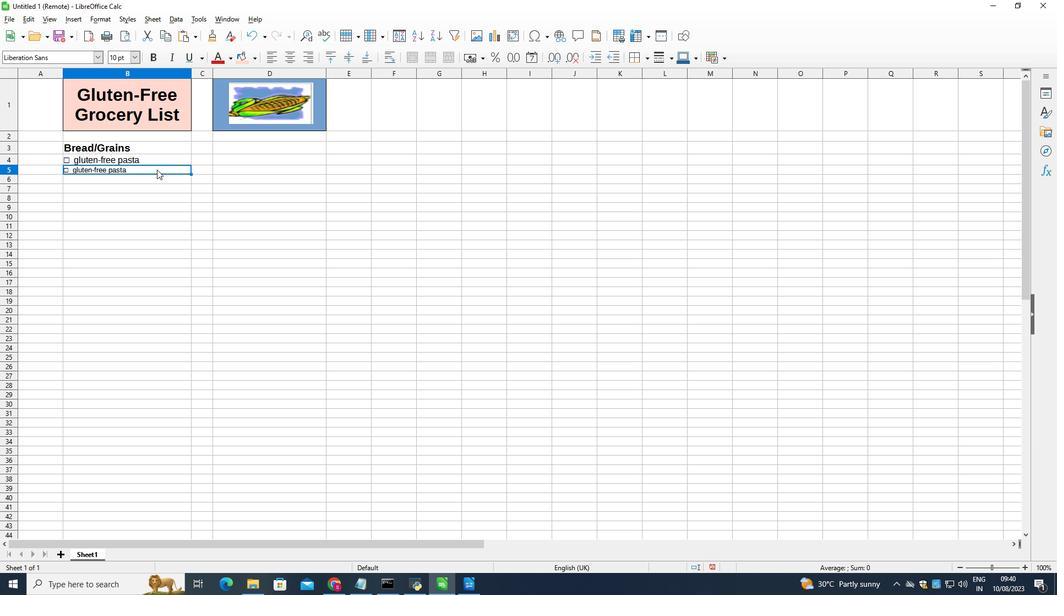 
Action: Mouse pressed left at (157, 169)
Screenshot: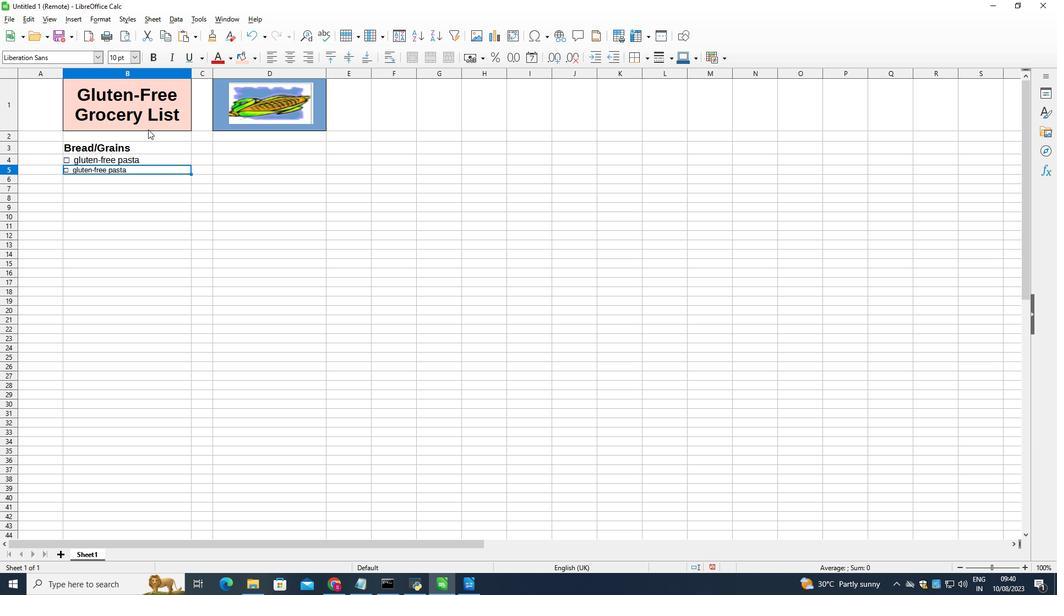 
Action: Mouse moved to (134, 58)
Screenshot: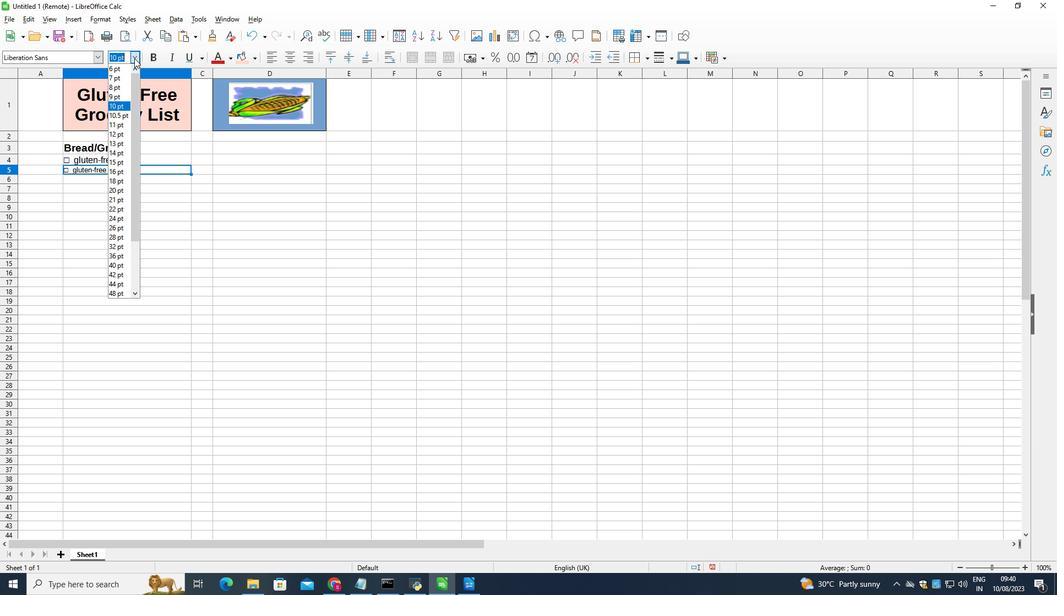 
Action: Mouse pressed left at (134, 58)
Screenshot: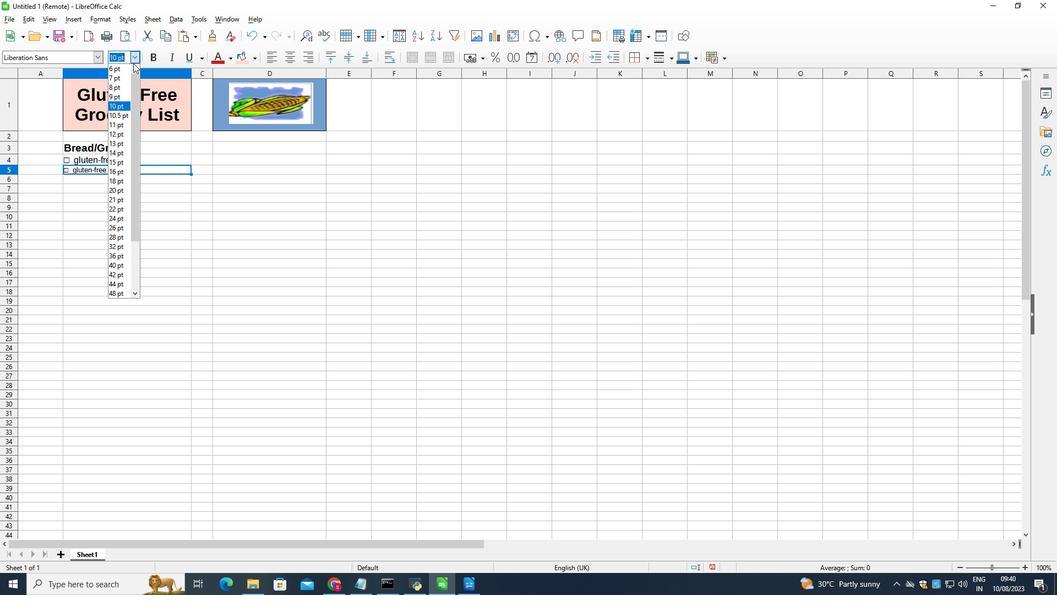 
Action: Mouse moved to (122, 133)
Screenshot: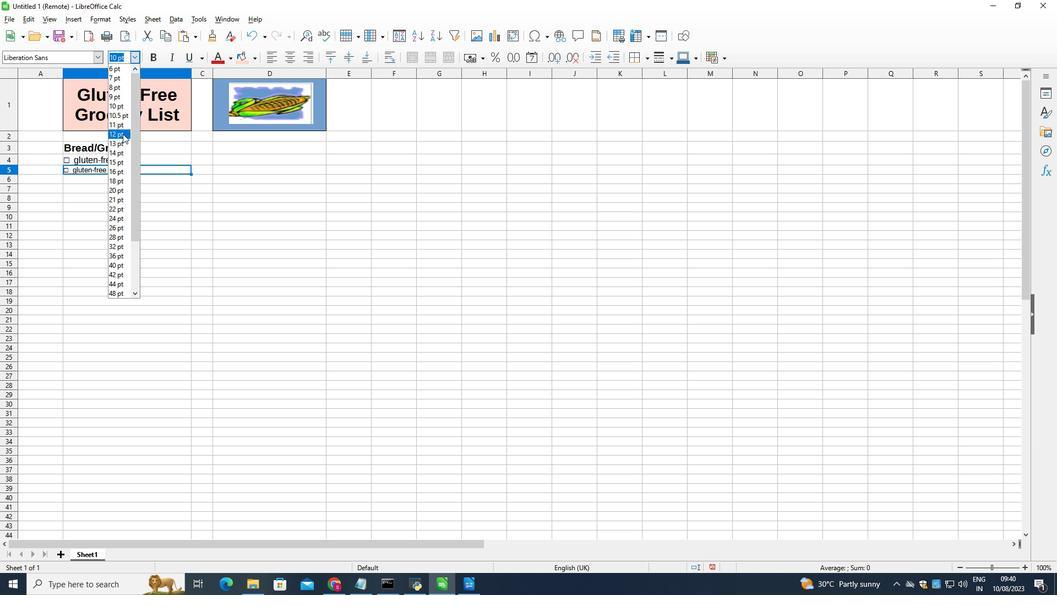 
Action: Mouse pressed left at (122, 133)
Screenshot: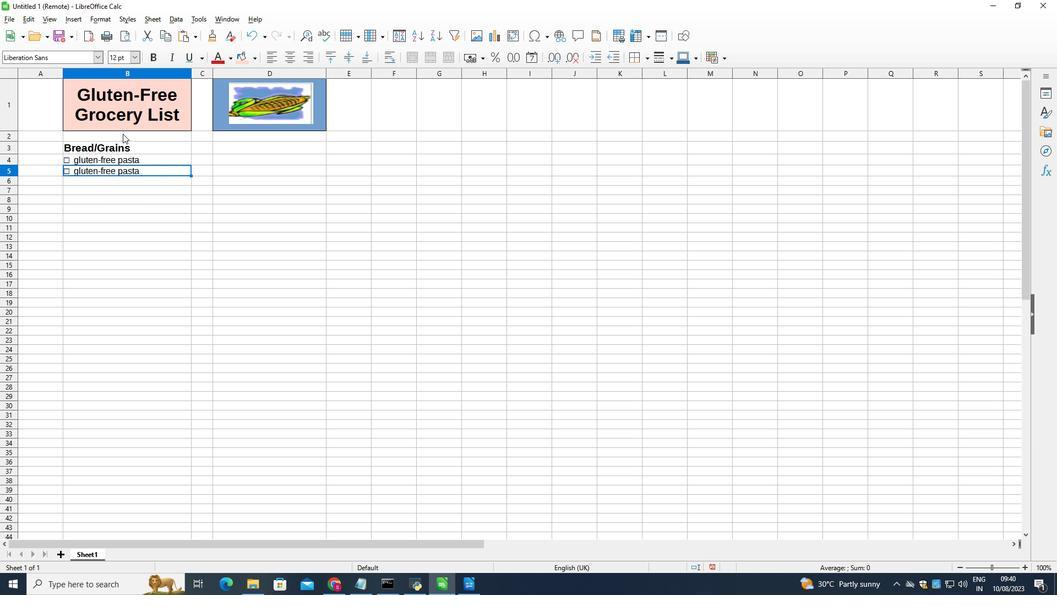 
Action: Mouse moved to (154, 181)
Screenshot: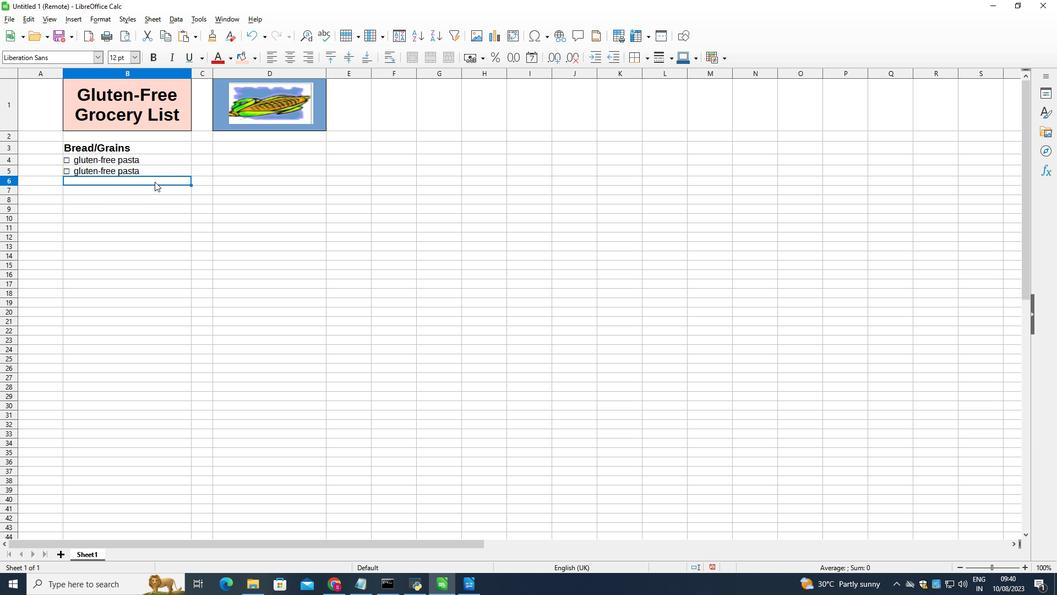 
Action: Mouse pressed left at (154, 181)
Screenshot: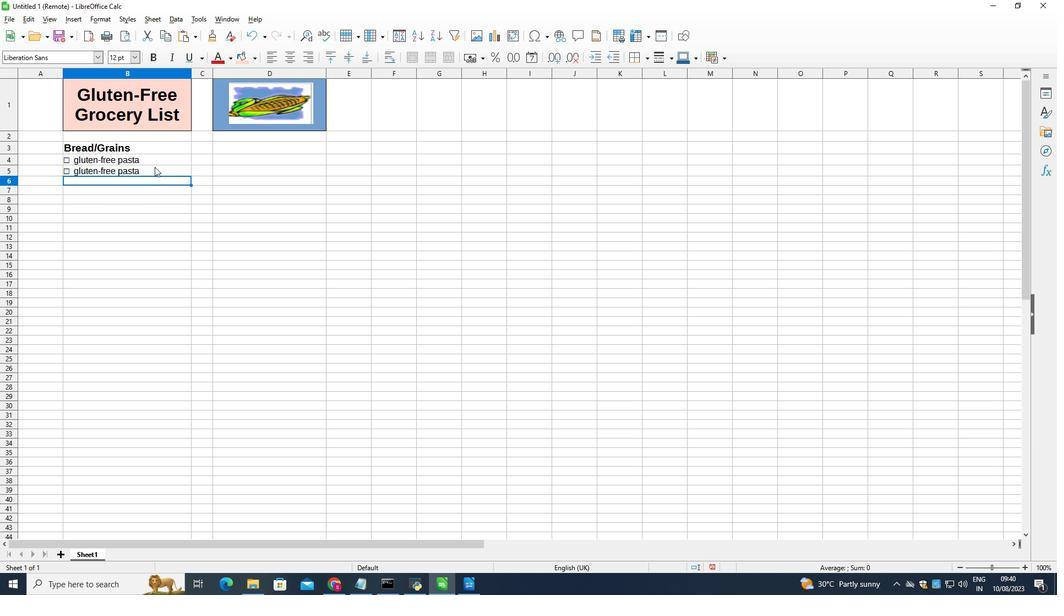 
Action: Mouse moved to (154, 168)
Screenshot: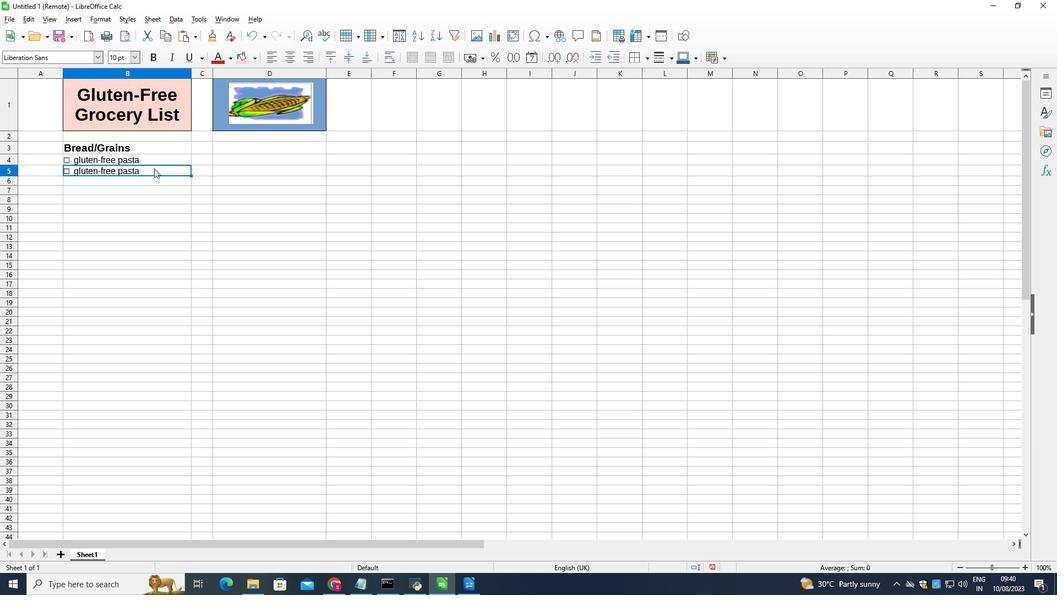 
Action: Mouse pressed left at (154, 168)
Screenshot: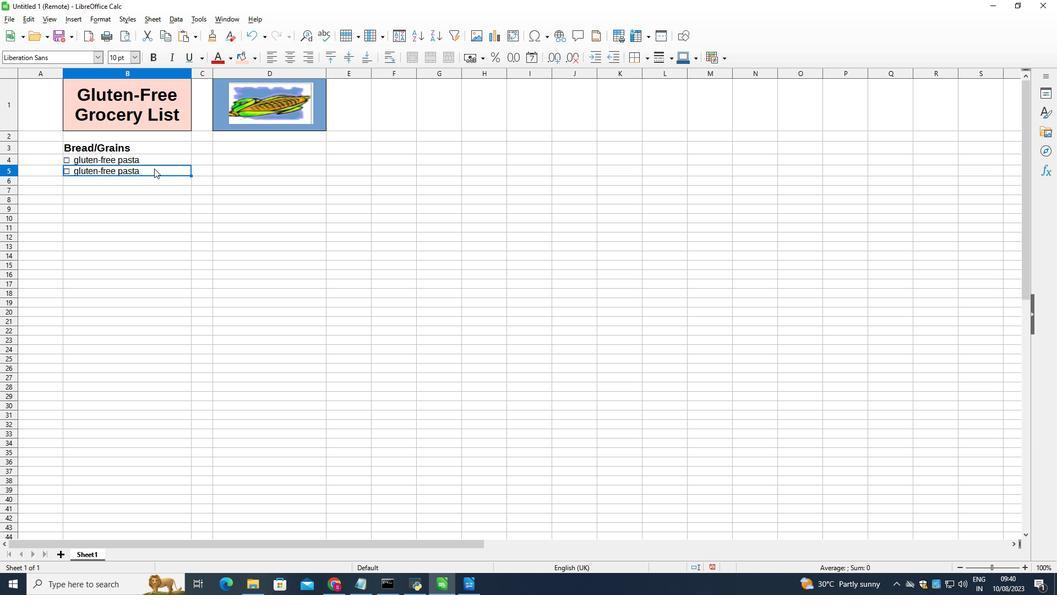 
Action: Mouse pressed left at (154, 168)
Screenshot: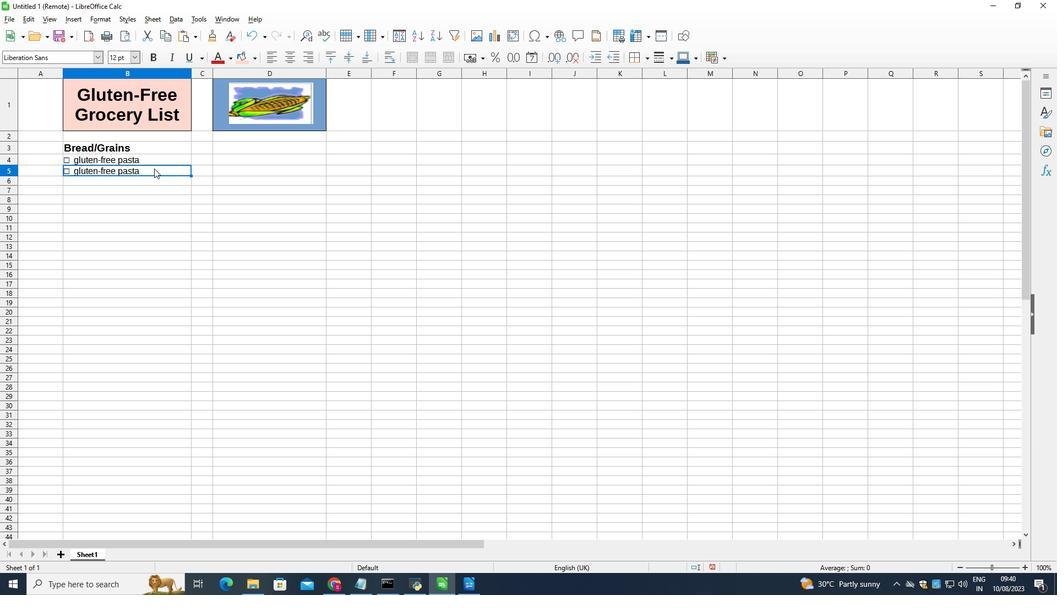 
Action: Mouse pressed left at (154, 168)
Screenshot: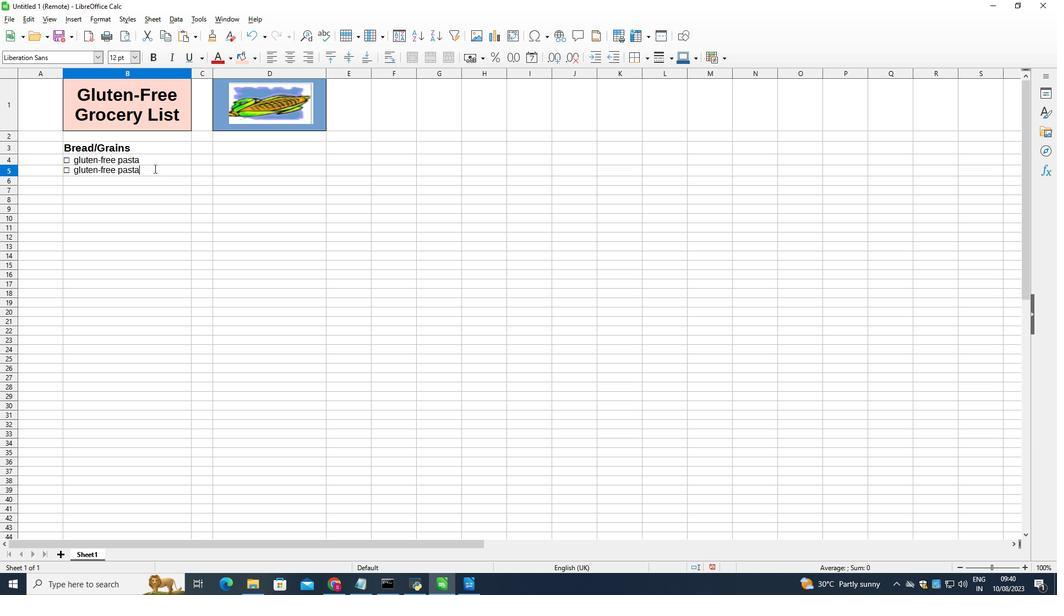 
Action: Key pressed <Key.backspace><Key.backspace><Key.backspace><Key.backspace><Key.backspace><Key.backspace><Key.backspace><Key.backspace><Key.backspace><Key.backspace><Key.backspace><Key.backspace><Key.backspace><Key.backspace><Key.backspace><Key.backspace><Key.backspace>corn<Key.space>tortillas
Screenshot: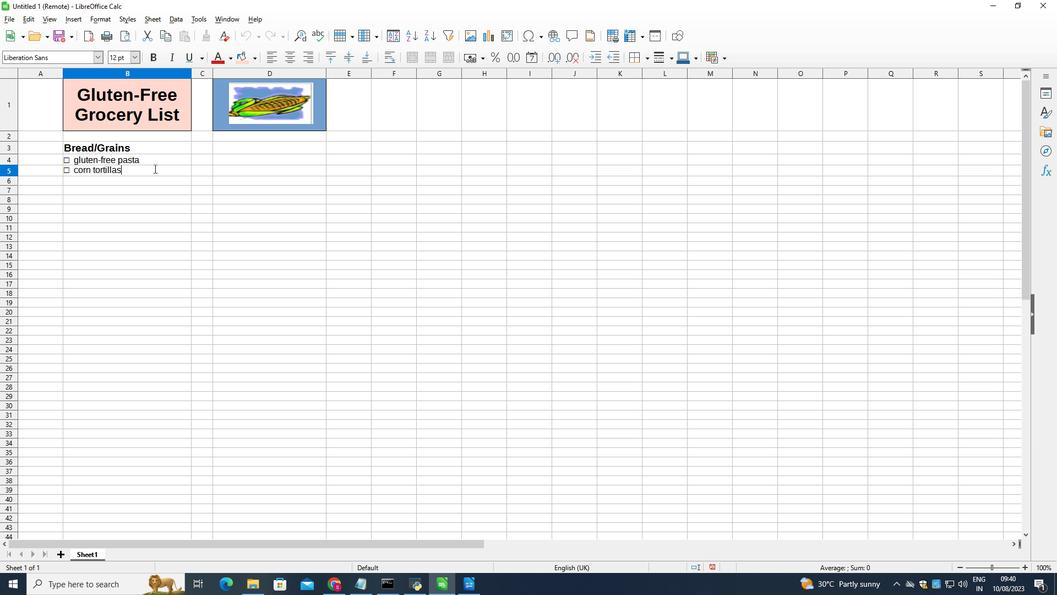 
Action: Mouse moved to (146, 181)
Screenshot: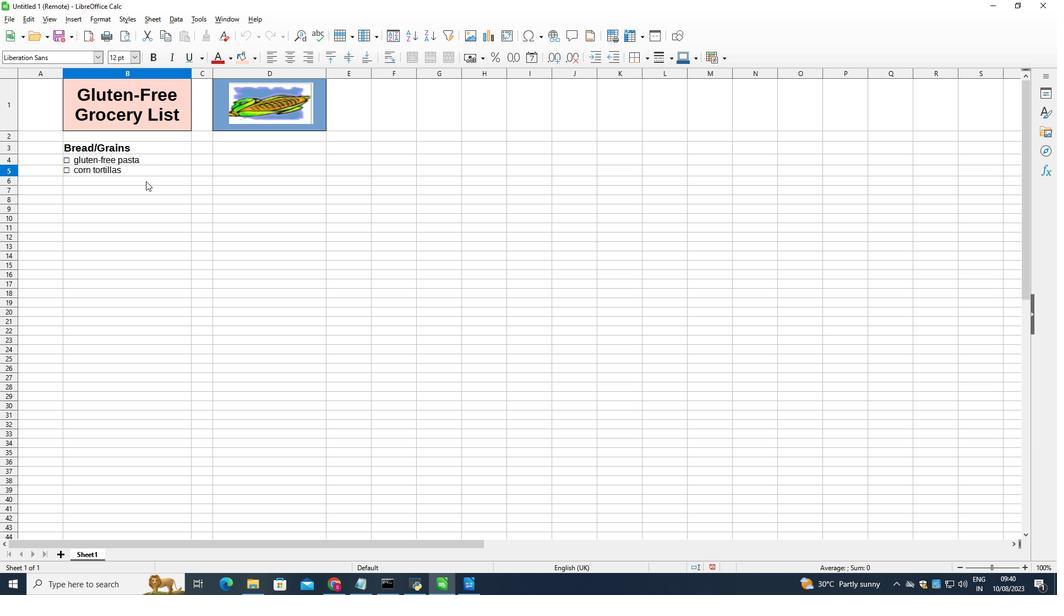 
Action: Mouse pressed left at (146, 181)
Screenshot: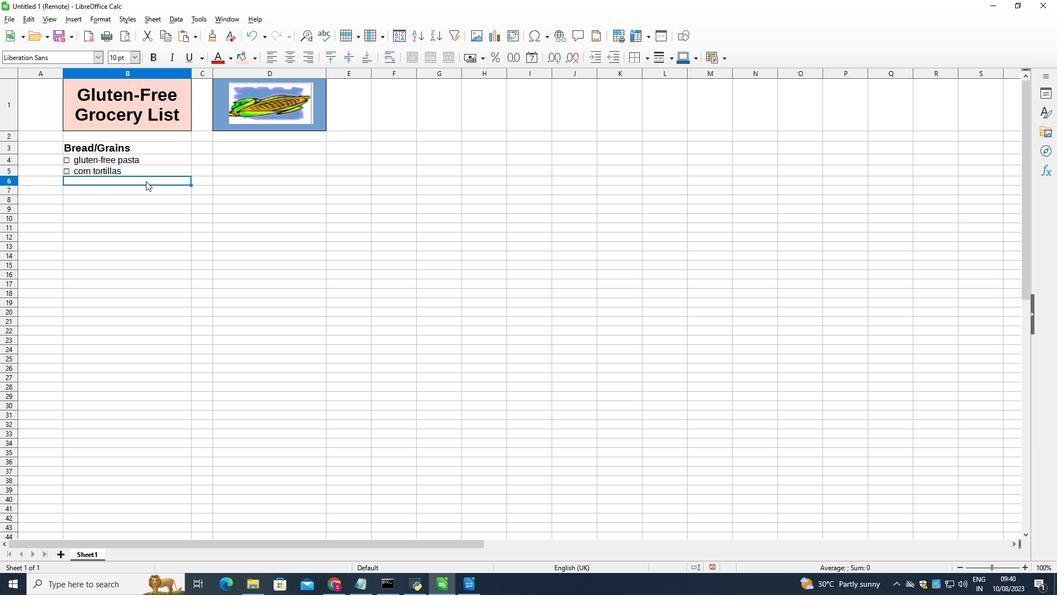 
Action: Mouse moved to (135, 56)
Screenshot: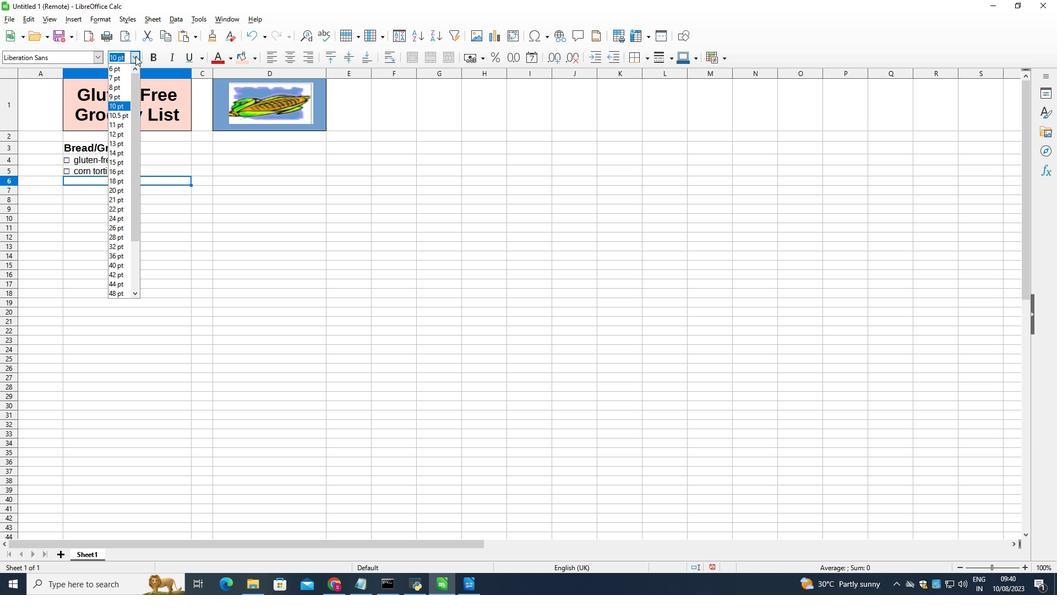 
Action: Mouse pressed left at (135, 56)
Screenshot: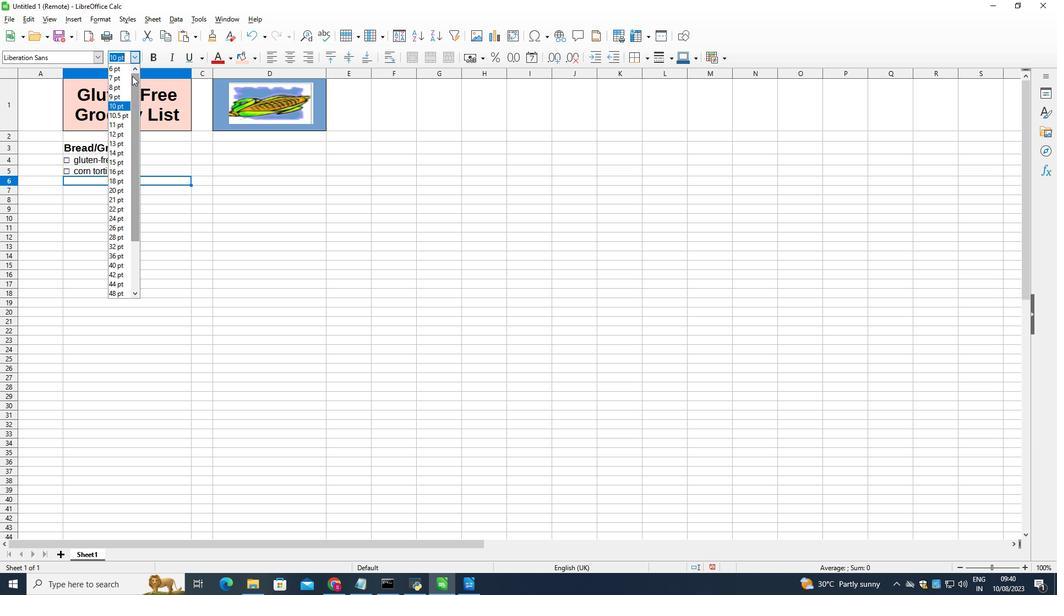 
Action: Mouse moved to (116, 133)
Screenshot: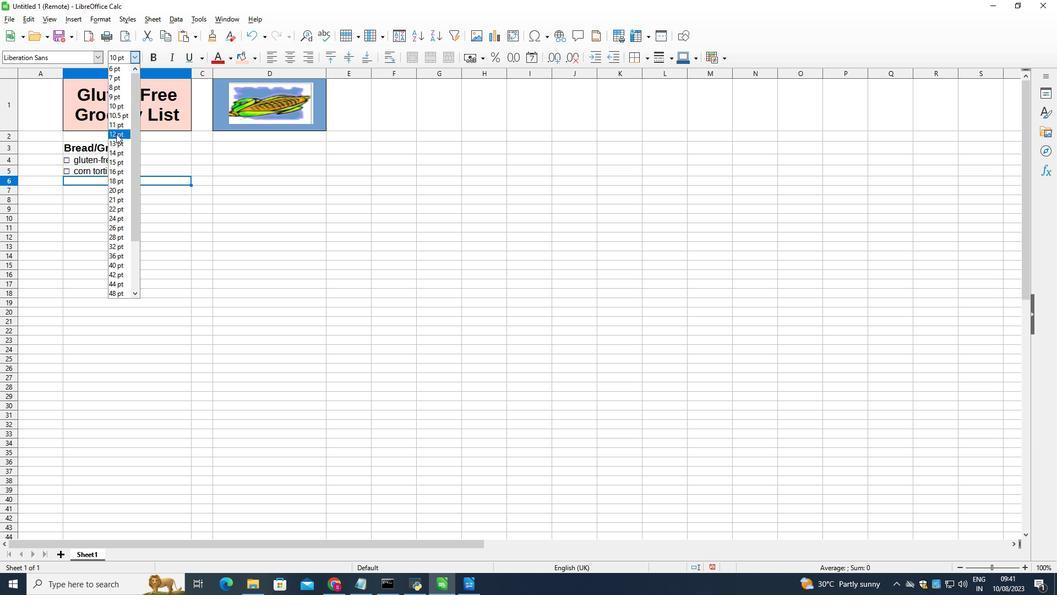 
Action: Mouse pressed left at (116, 133)
Screenshot: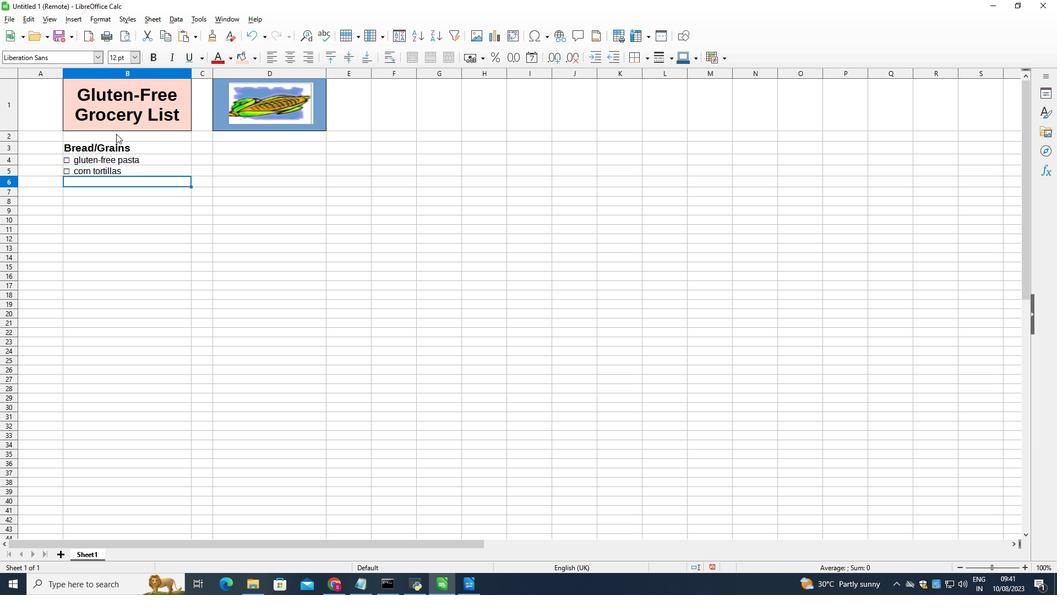 
Action: Mouse moved to (73, 16)
Screenshot: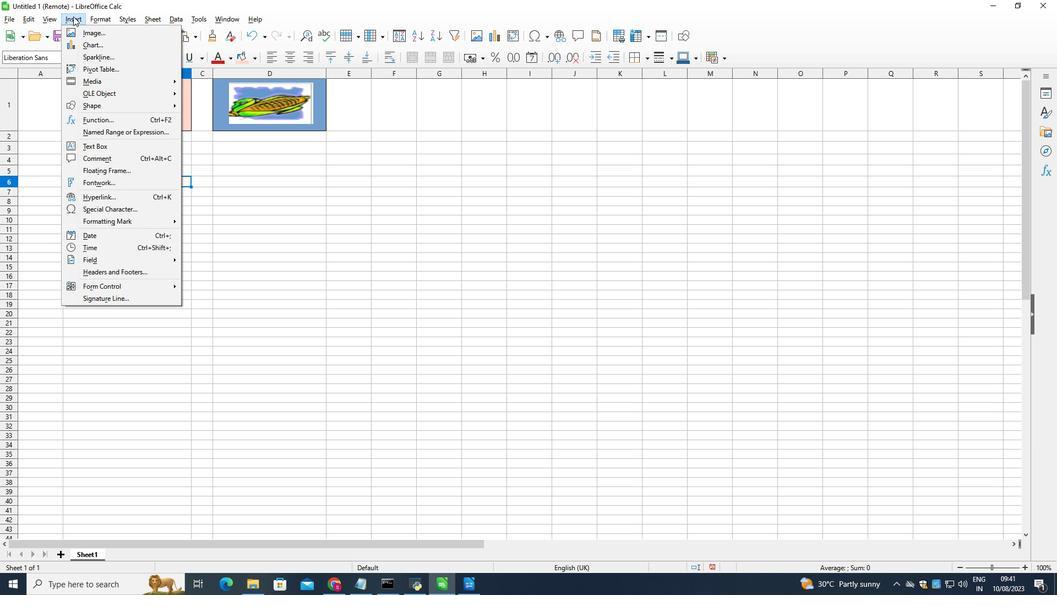 
Action: Mouse pressed left at (73, 16)
Screenshot: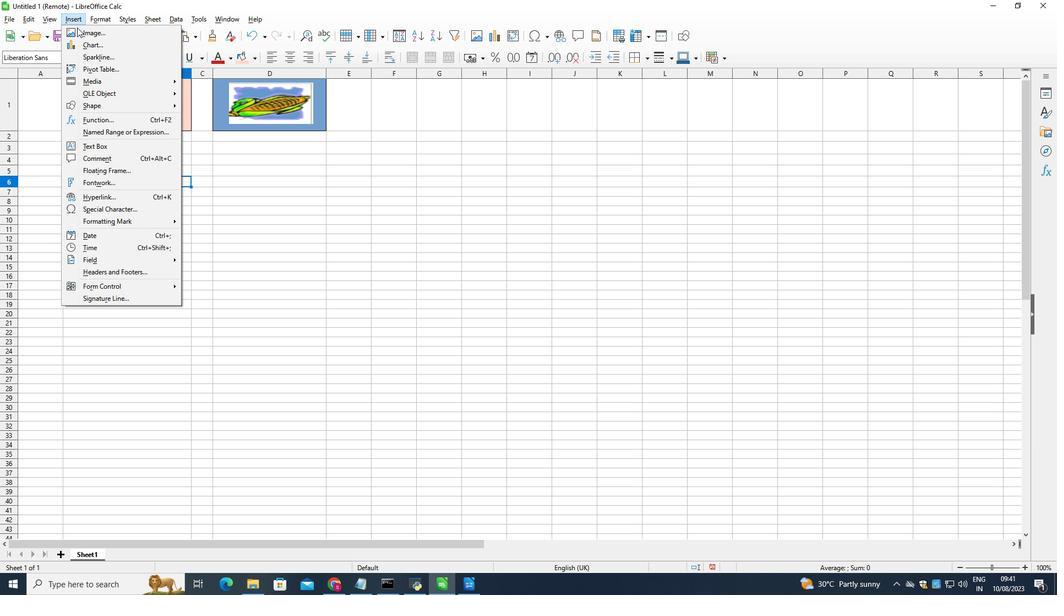 
Action: Mouse moved to (114, 211)
Screenshot: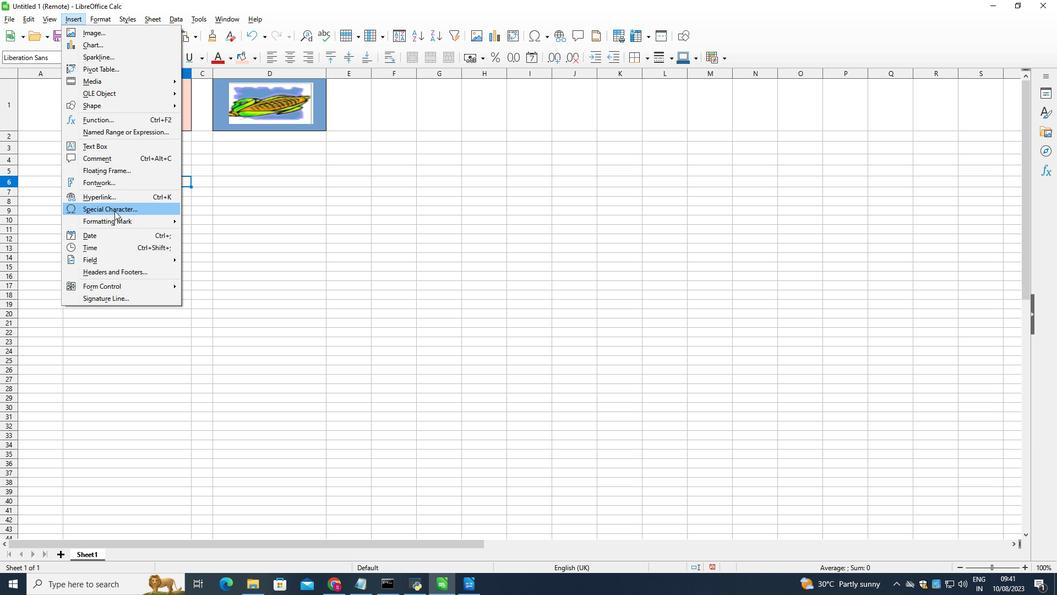 
Action: Mouse pressed left at (114, 211)
Screenshot: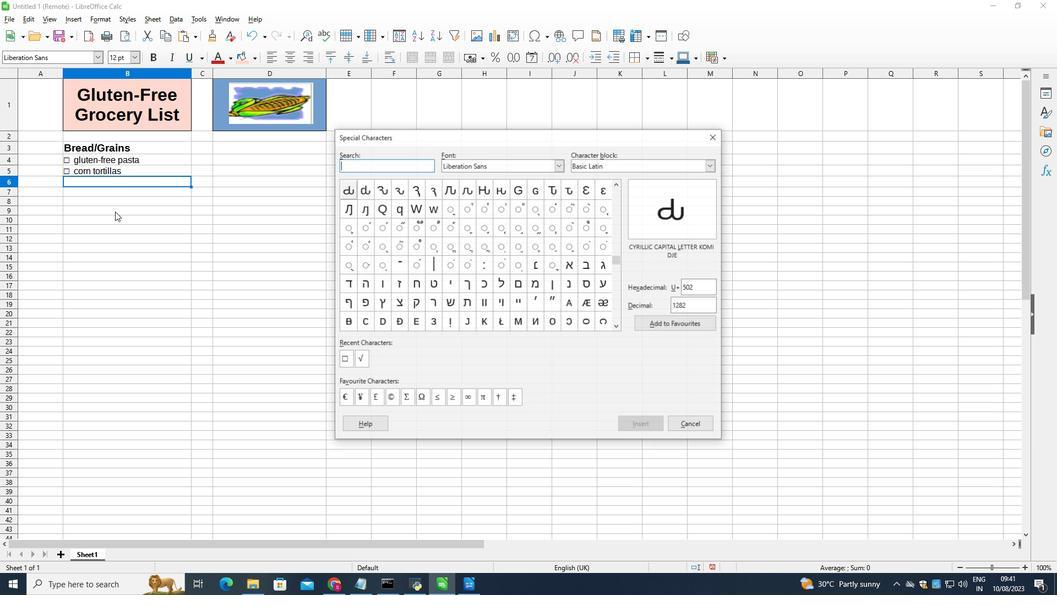 
Action: Mouse moved to (343, 359)
Screenshot: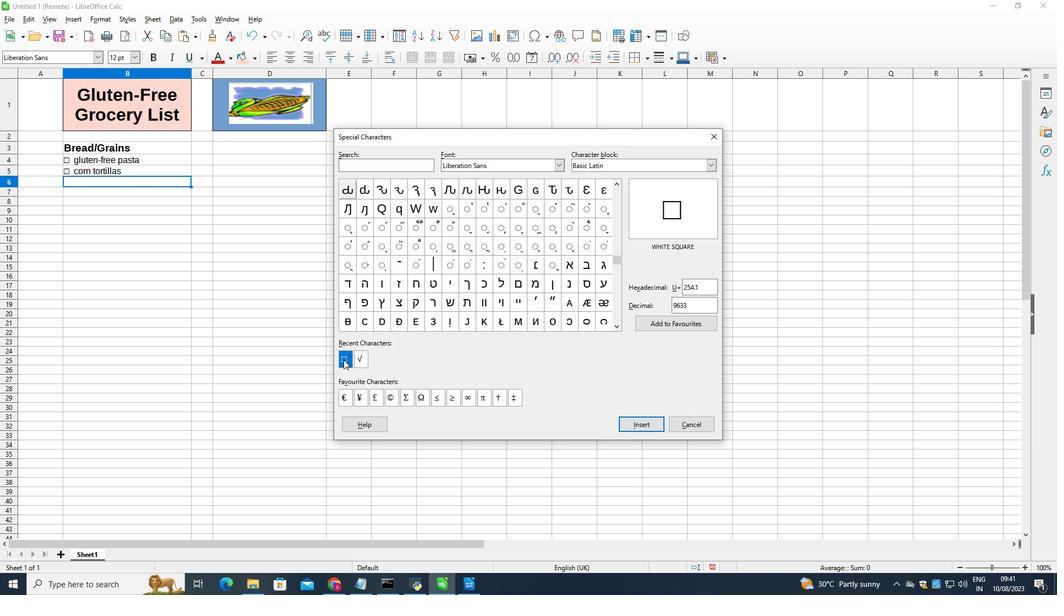 
Action: Mouse pressed left at (343, 359)
Screenshot: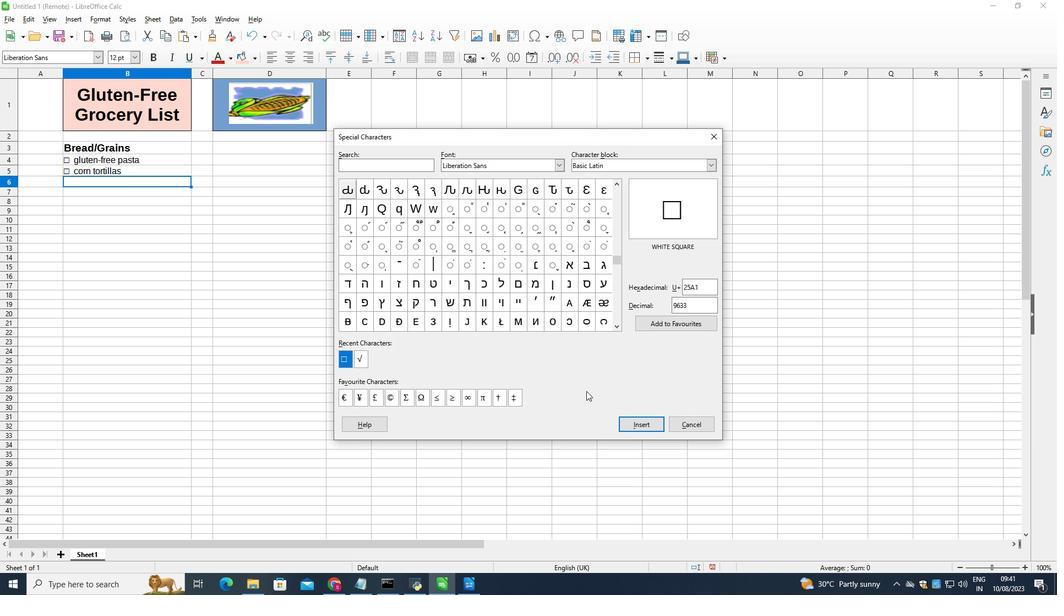
Action: Mouse moved to (641, 427)
Screenshot: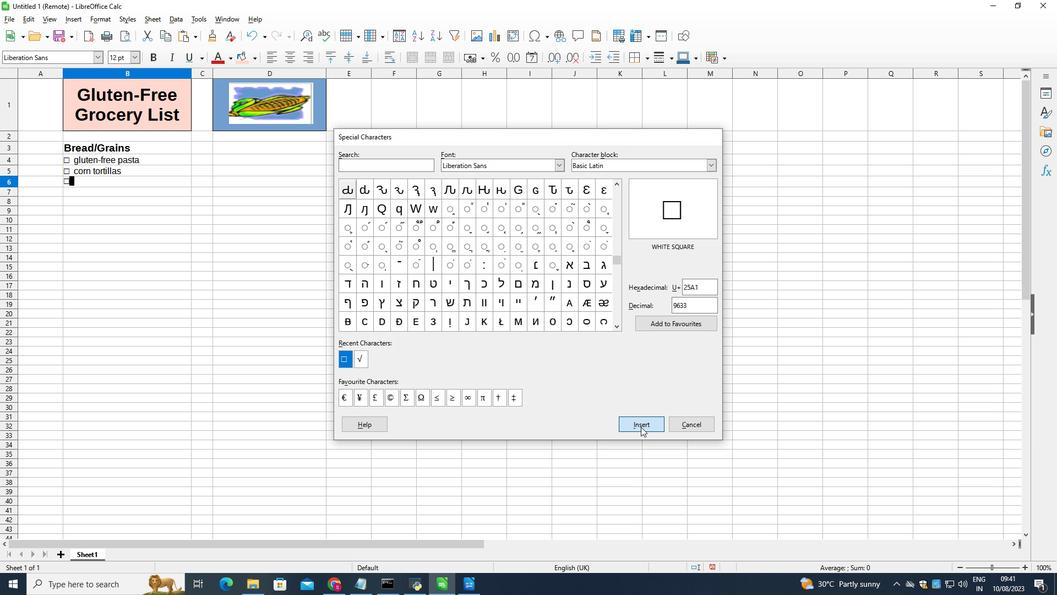 
Action: Mouse pressed left at (641, 427)
Screenshot: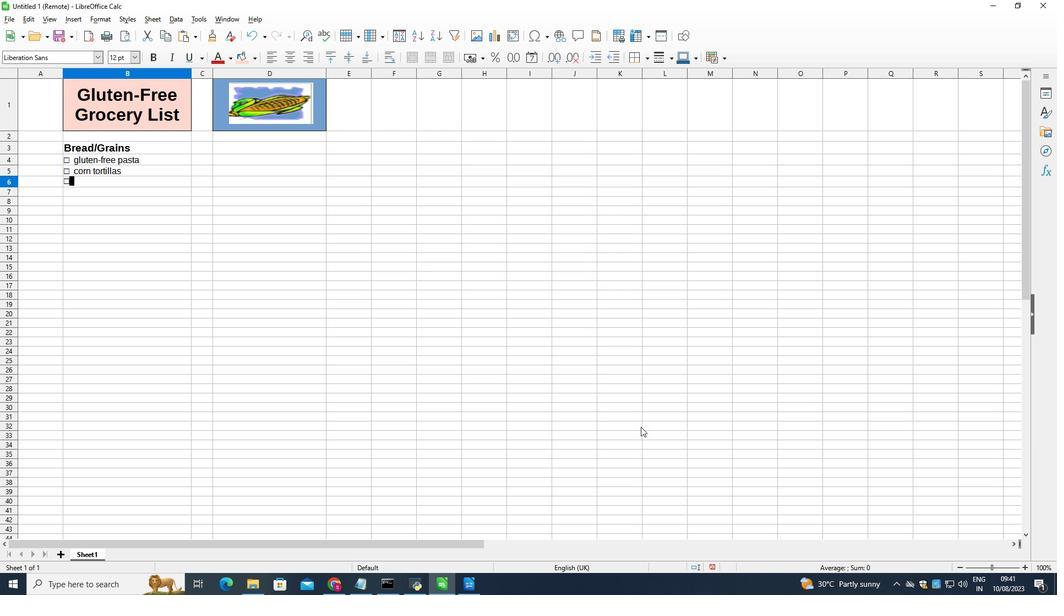 
Action: Mouse moved to (133, 216)
Screenshot: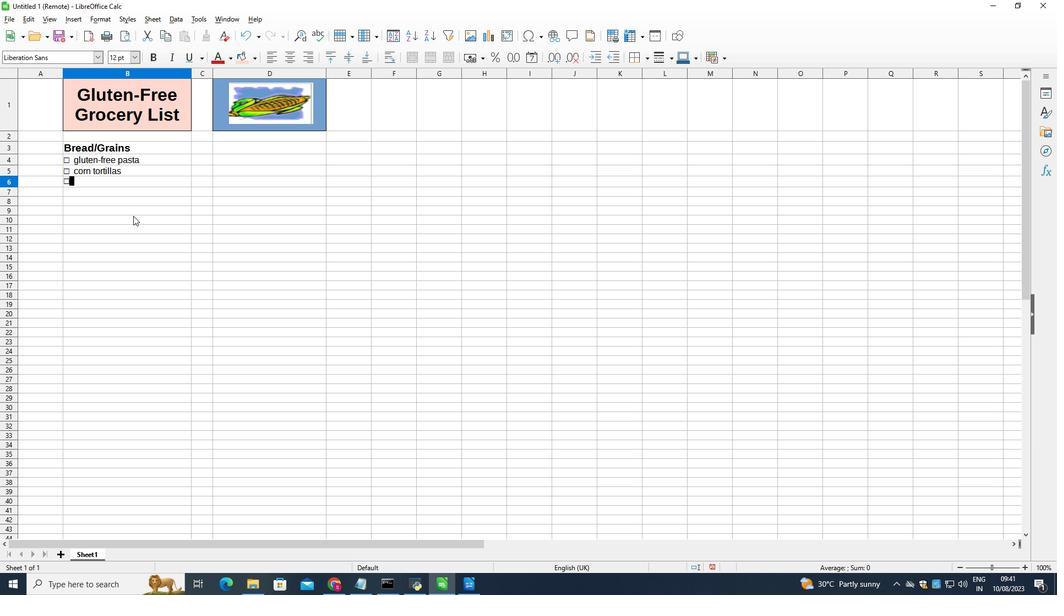 
Action: Mouse pressed left at (133, 216)
Screenshot: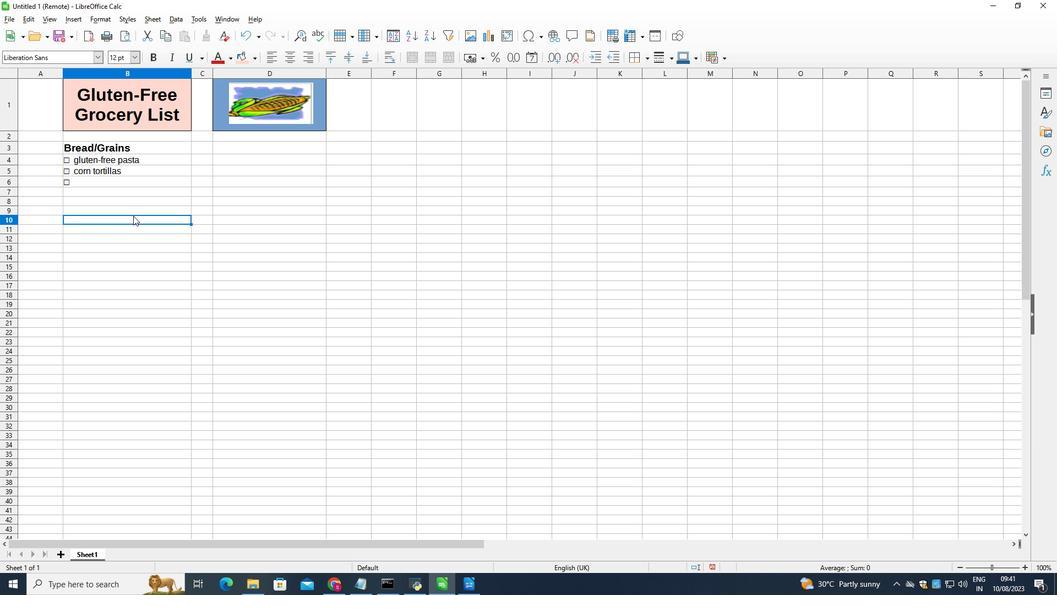 
Action: Mouse moved to (136, 182)
Screenshot: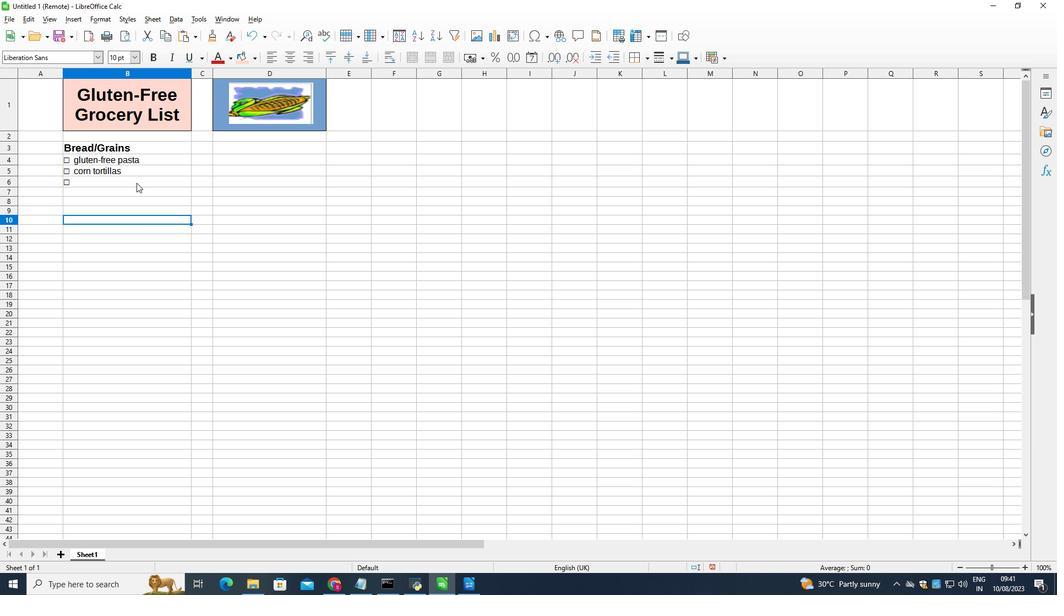 
Action: Mouse pressed left at (136, 182)
Screenshot: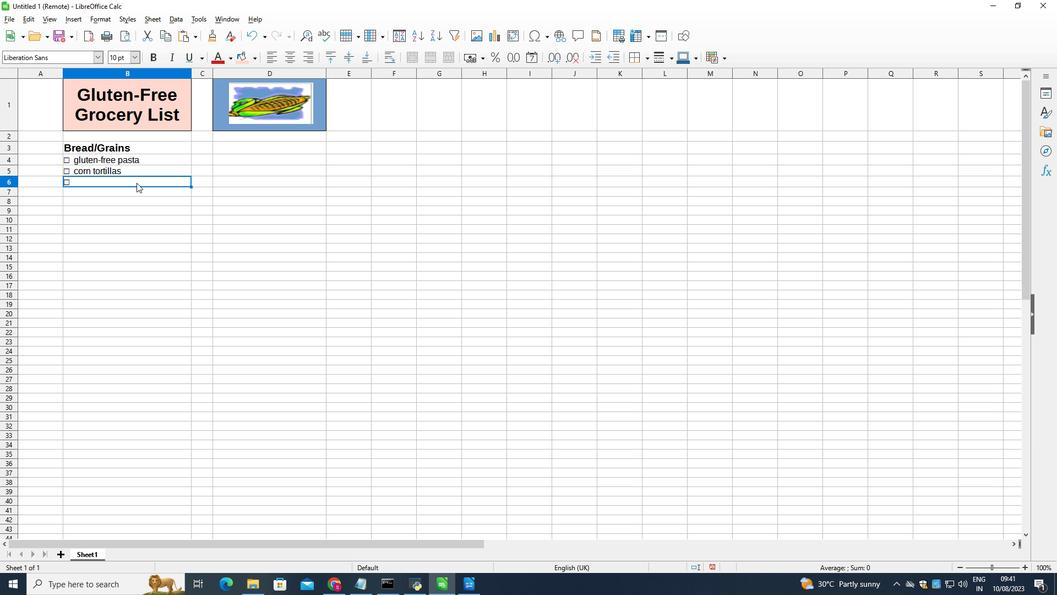 
Action: Mouse moved to (174, 218)
Screenshot: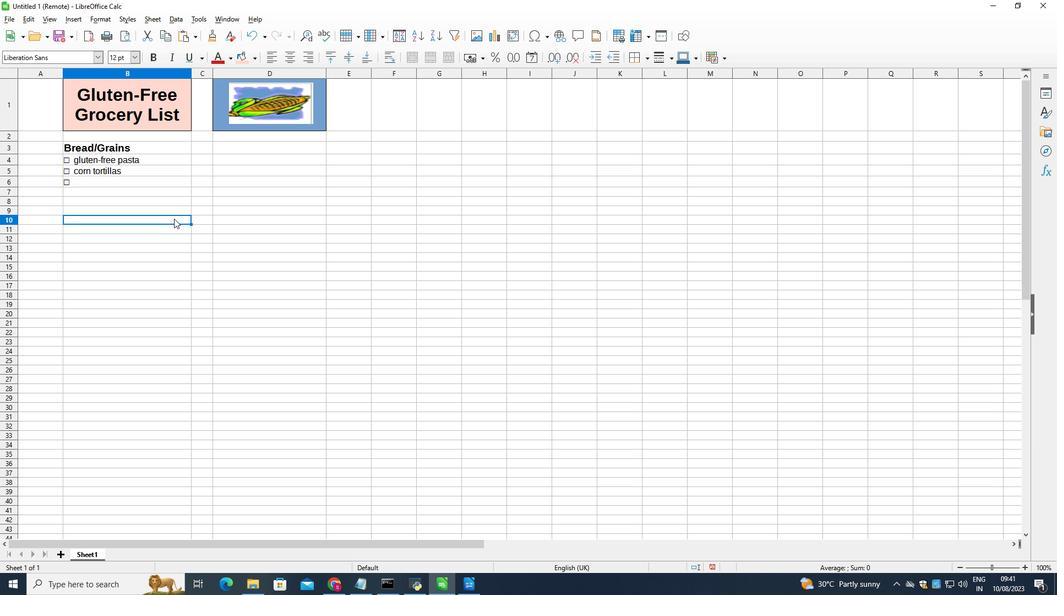 
Action: Mouse pressed left at (174, 218)
Screenshot: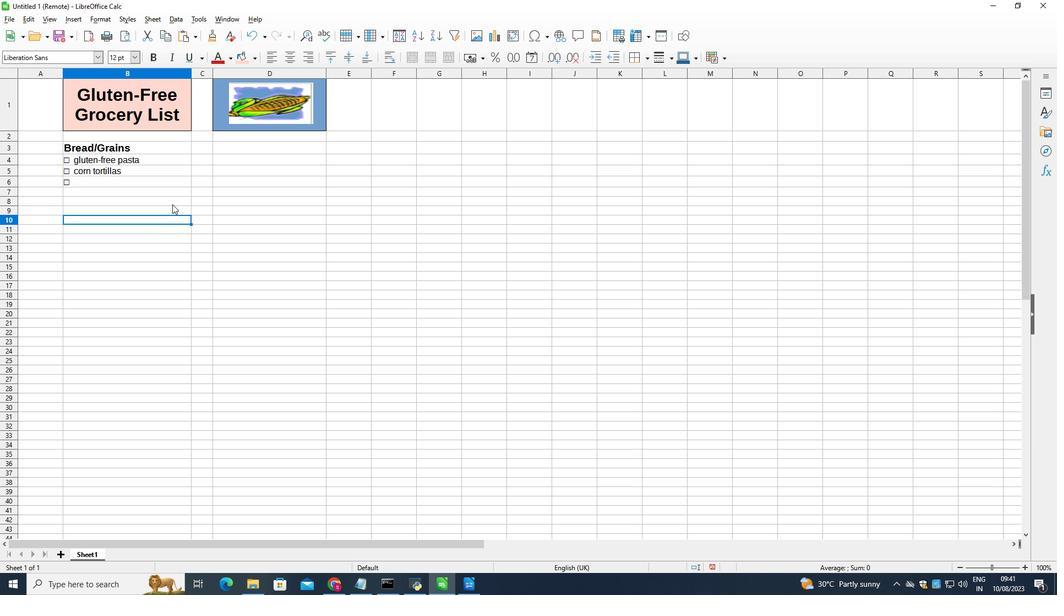 
Action: Mouse moved to (169, 180)
Screenshot: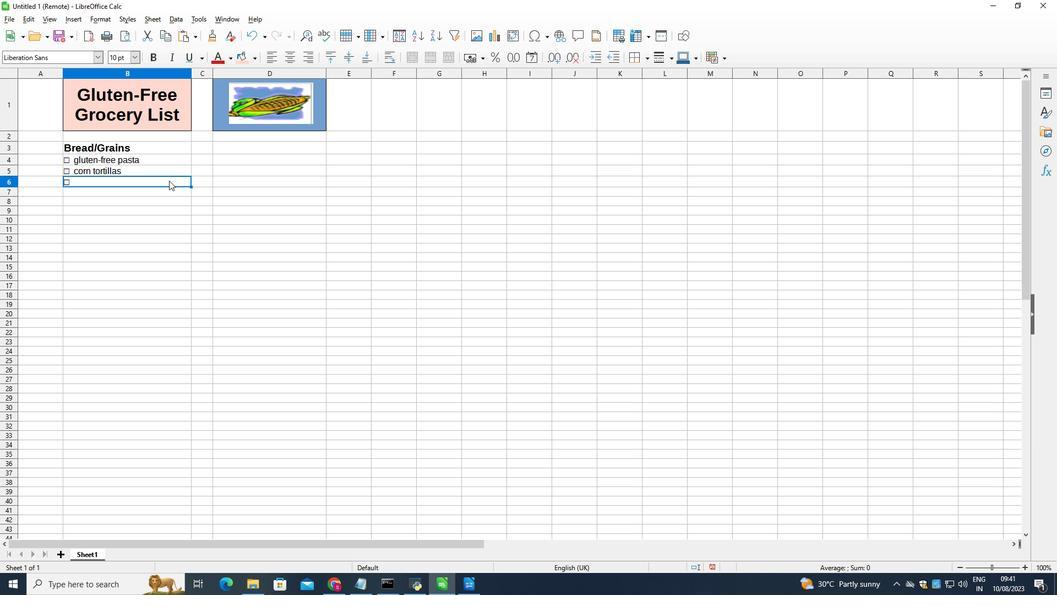 
Action: Mouse pressed left at (169, 180)
Screenshot: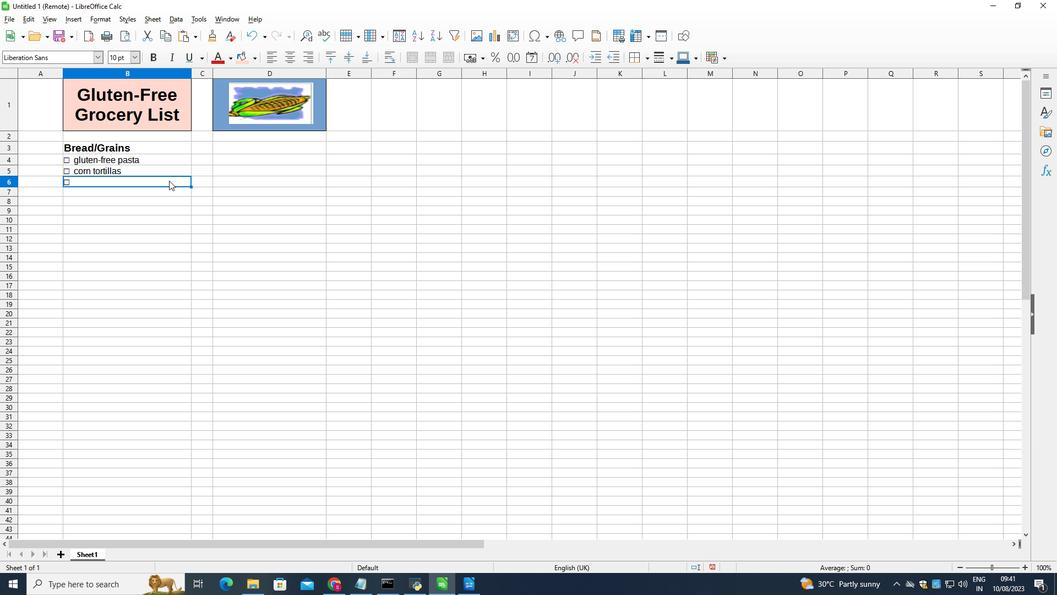 
Action: Mouse moved to (190, 185)
Screenshot: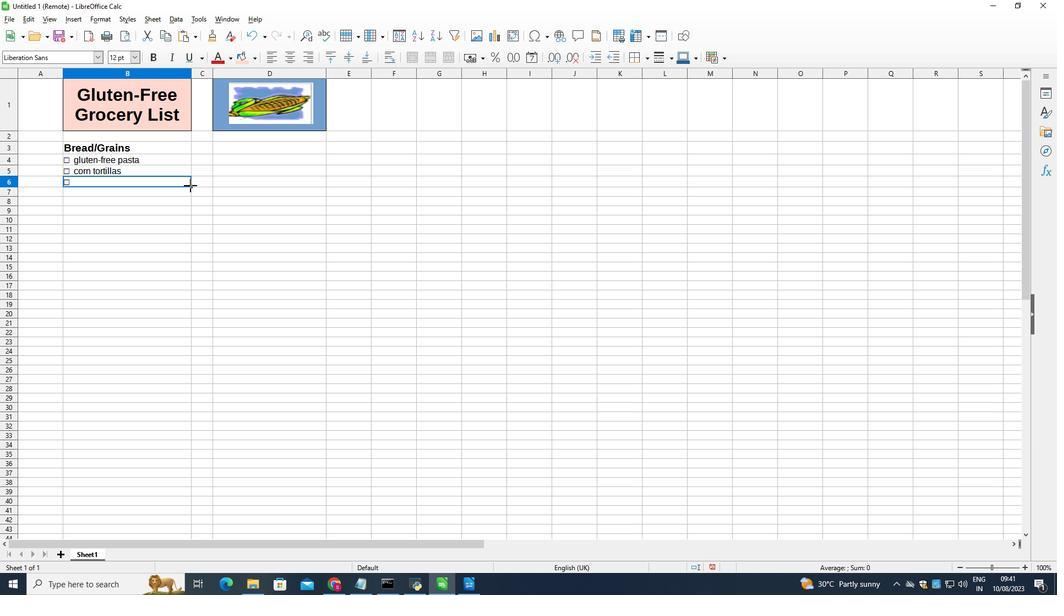 
Action: Mouse pressed left at (190, 185)
Screenshot: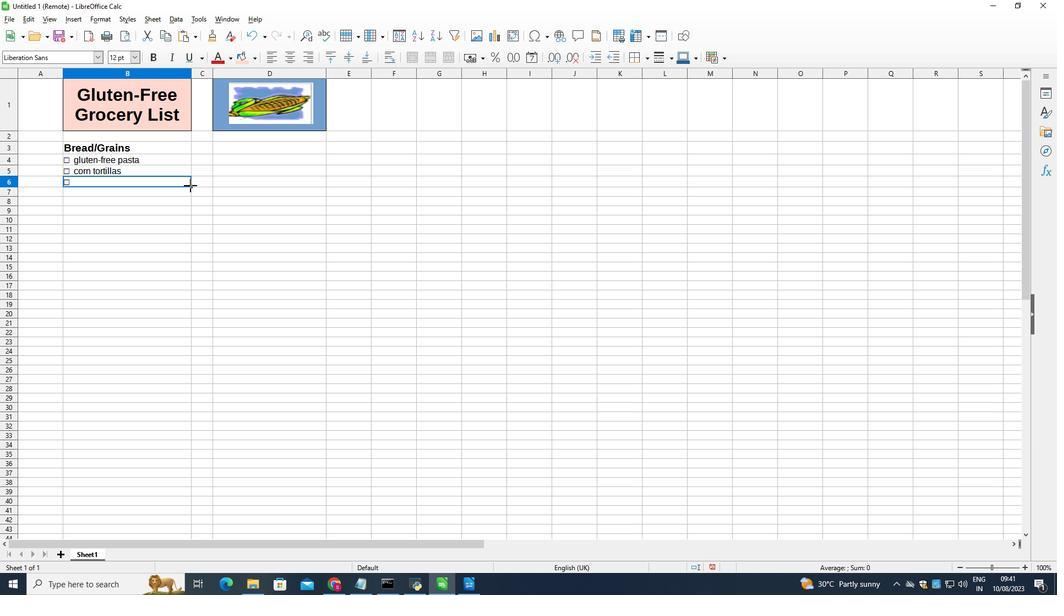 
Action: Mouse moved to (239, 209)
Screenshot: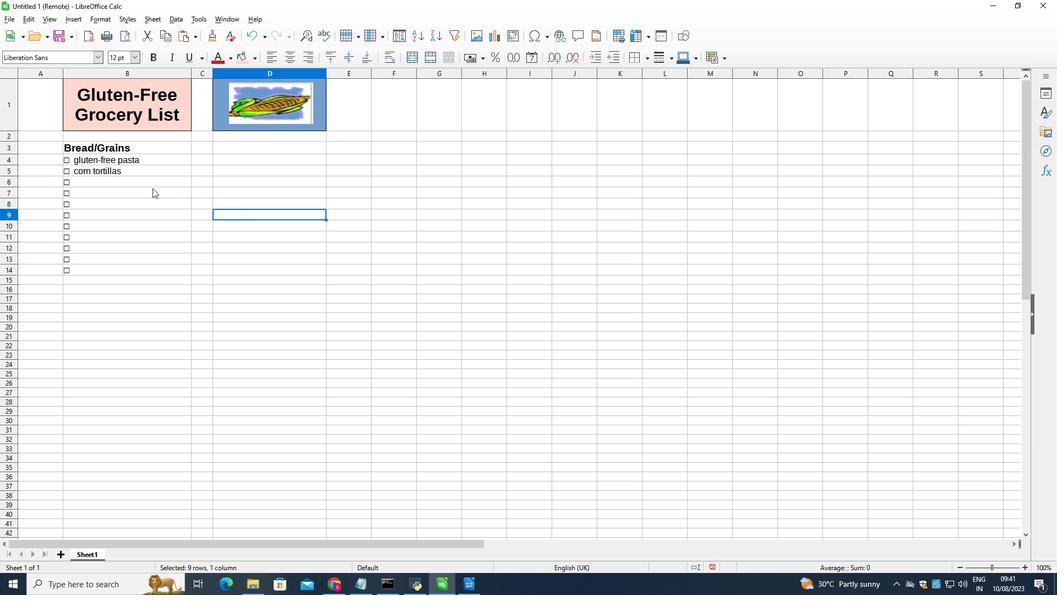 
Action: Mouse pressed left at (239, 209)
Screenshot: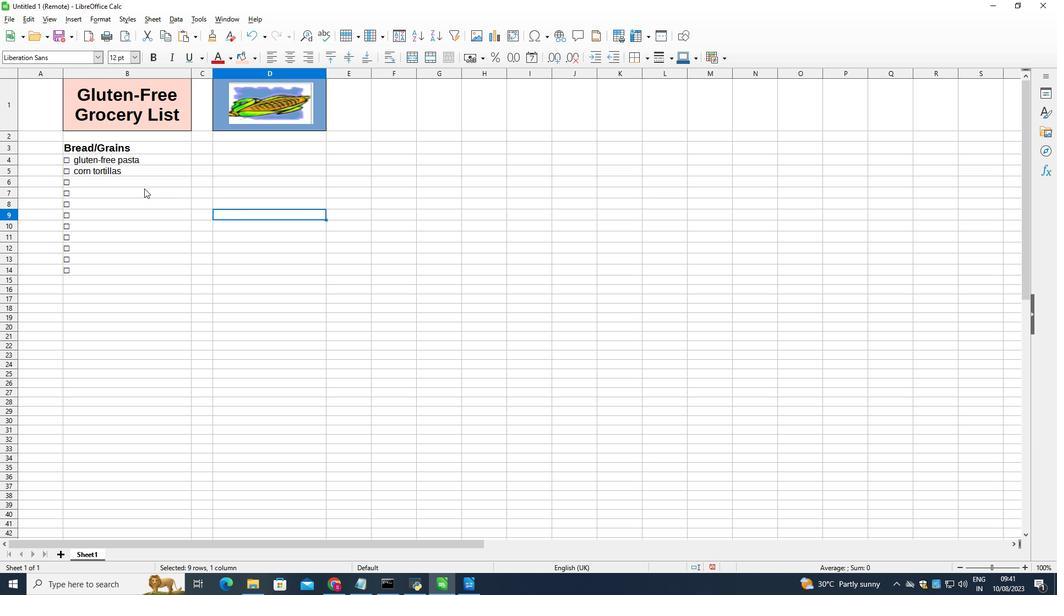 
Action: Mouse moved to (128, 184)
Screenshot: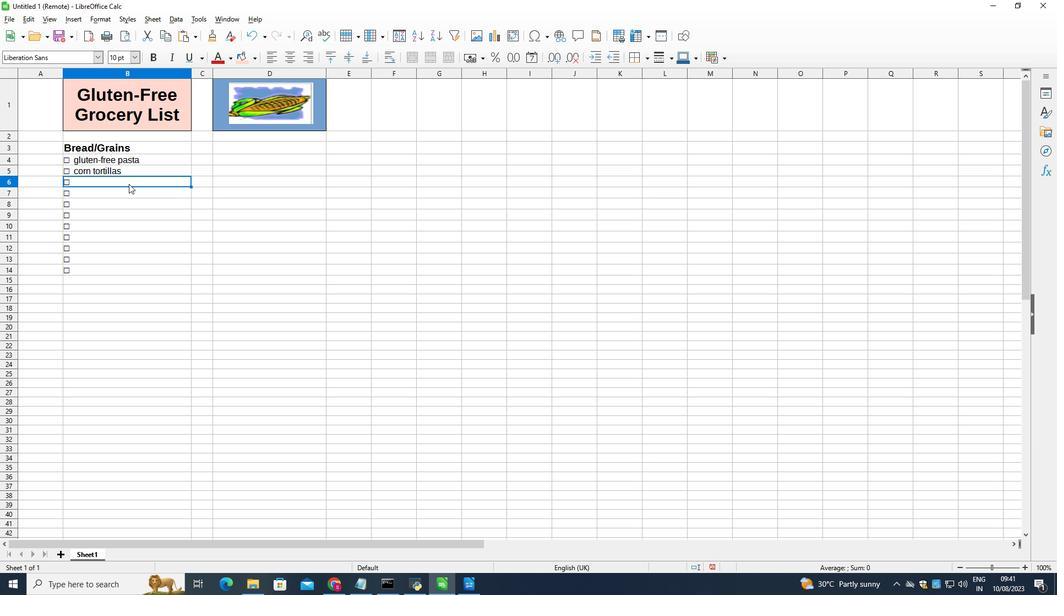
Action: Mouse pressed left at (128, 184)
Screenshot: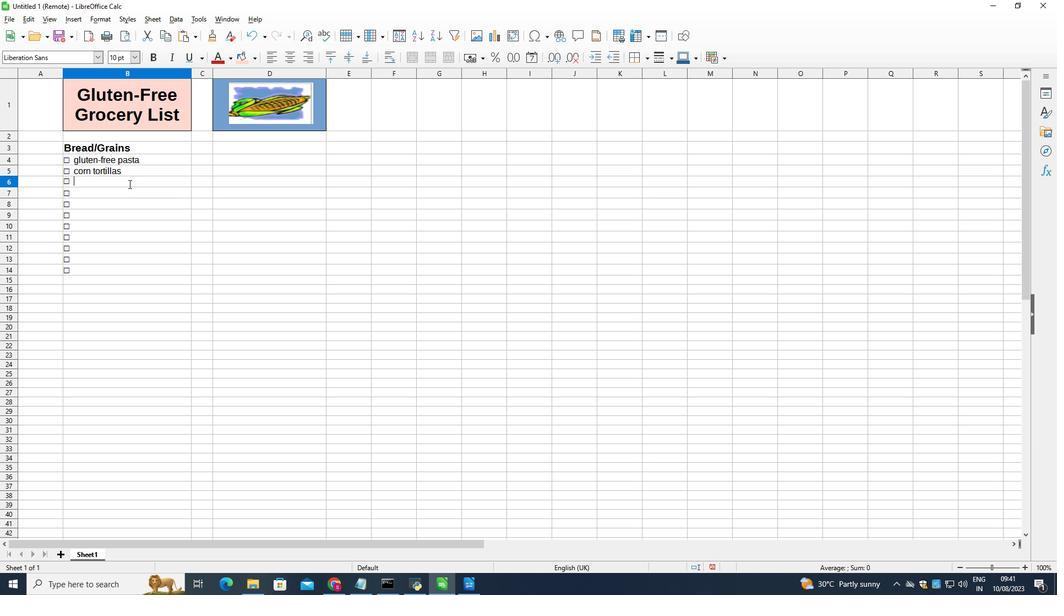 
Action: Mouse pressed left at (128, 184)
Screenshot: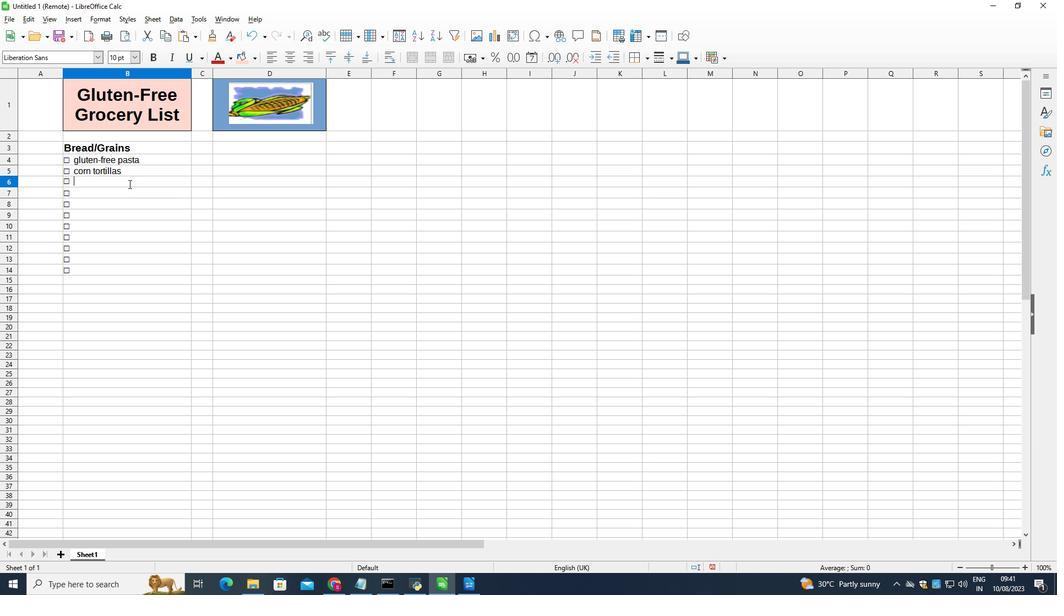
Action: Key pressed rice<Key.space>crackers<Key.enter>gluten-free<Key.space>cereal<Key.enter><Key.space><Key.backspace><Key.space><Key.space>
